 Task: Slide 6 - Table Of Contents-1.
Action: Mouse moved to (36, 96)
Screenshot: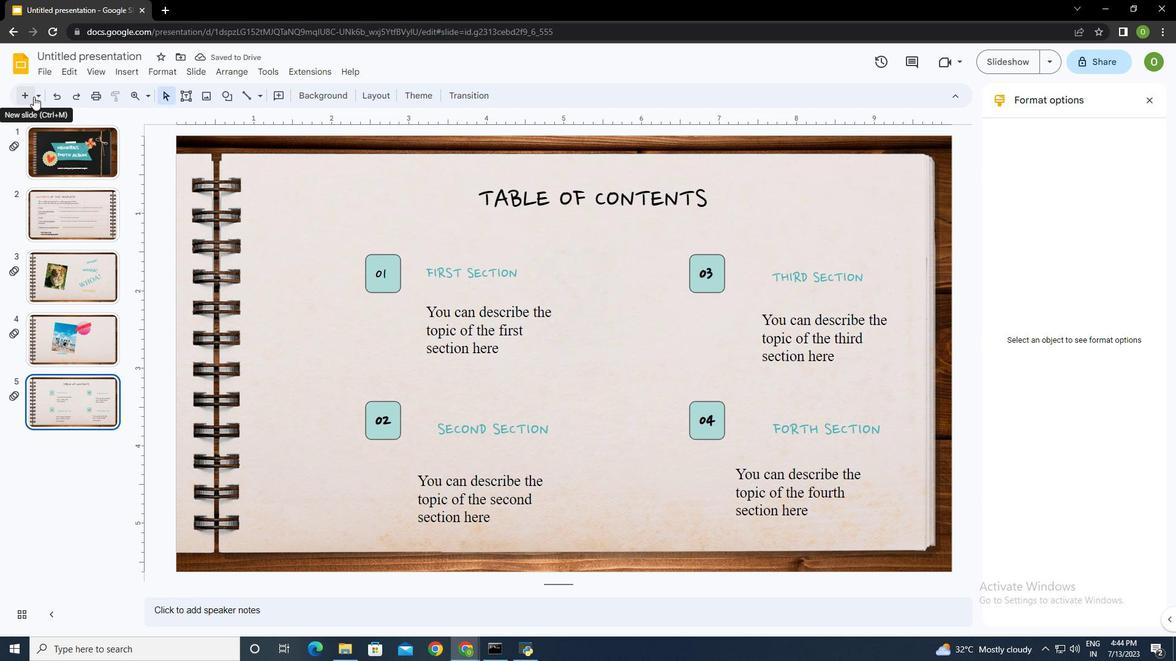 
Action: Mouse pressed left at (36, 96)
Screenshot: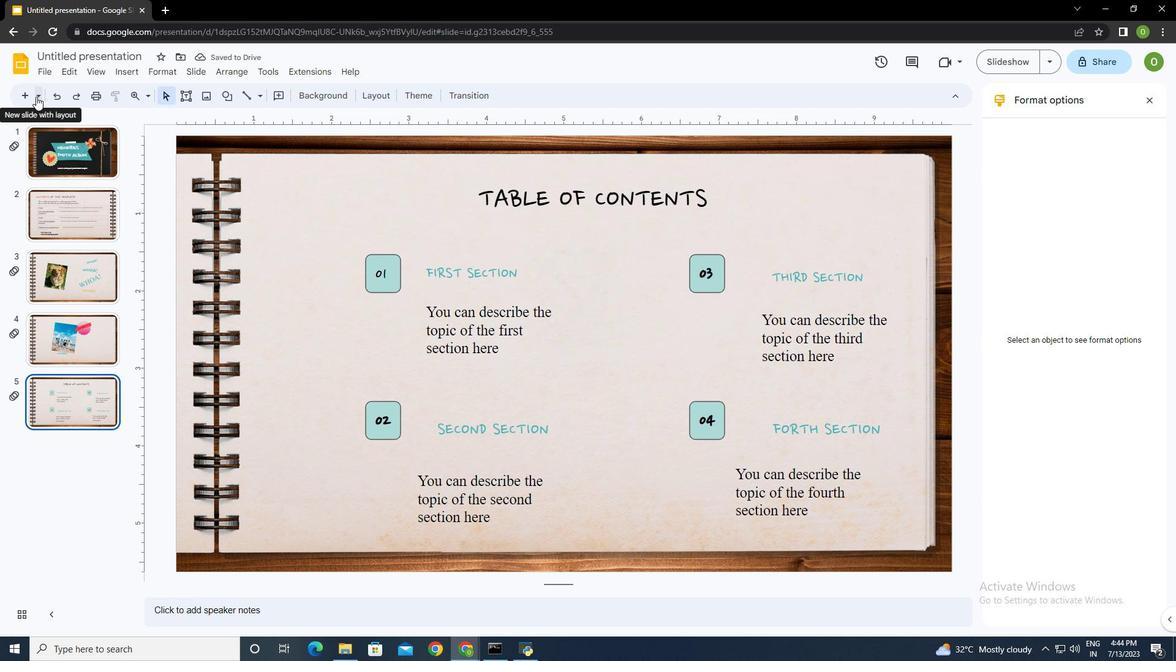 
Action: Mouse moved to (166, 313)
Screenshot: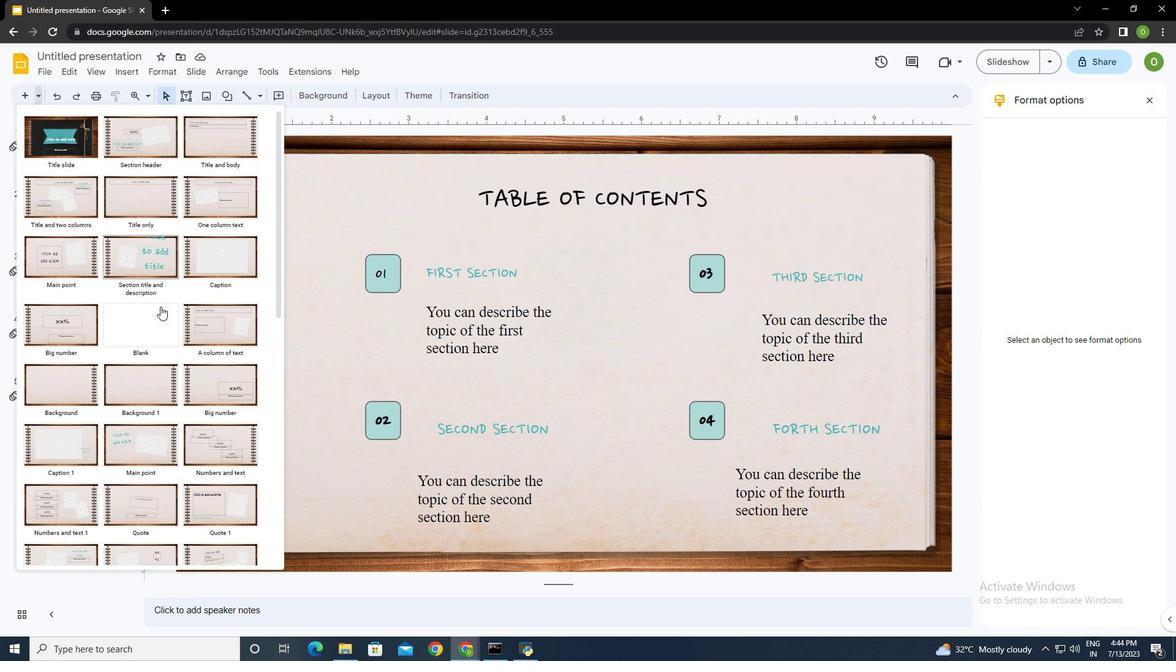 
Action: Mouse scrolled (166, 312) with delta (0, 0)
Screenshot: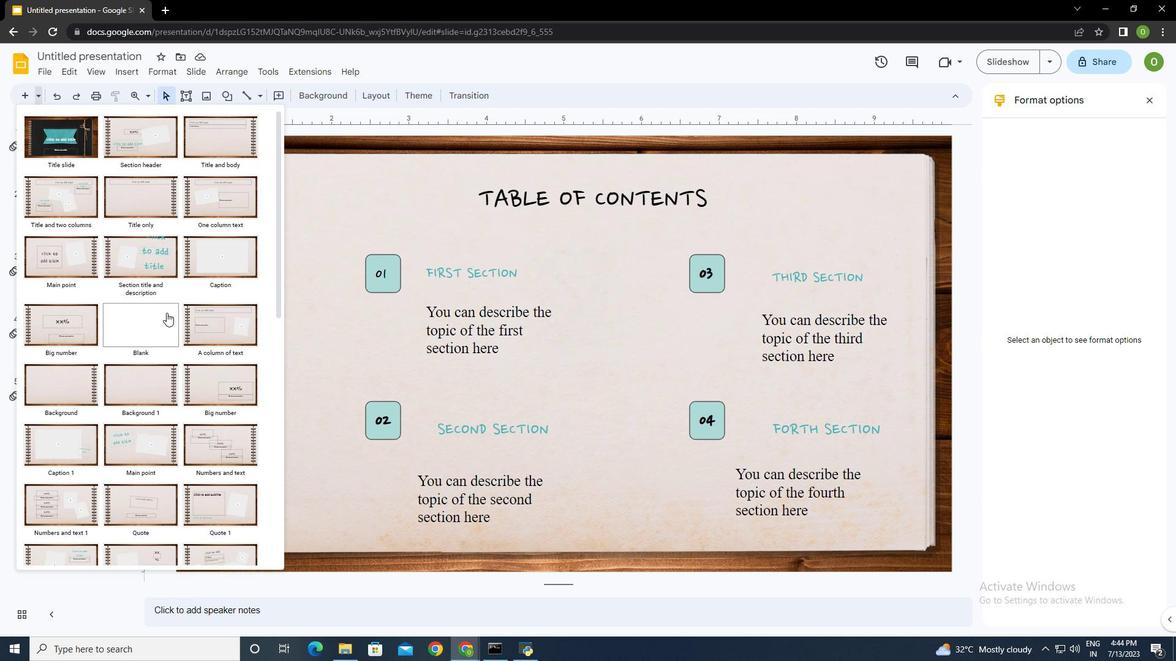 
Action: Mouse scrolled (166, 312) with delta (0, 0)
Screenshot: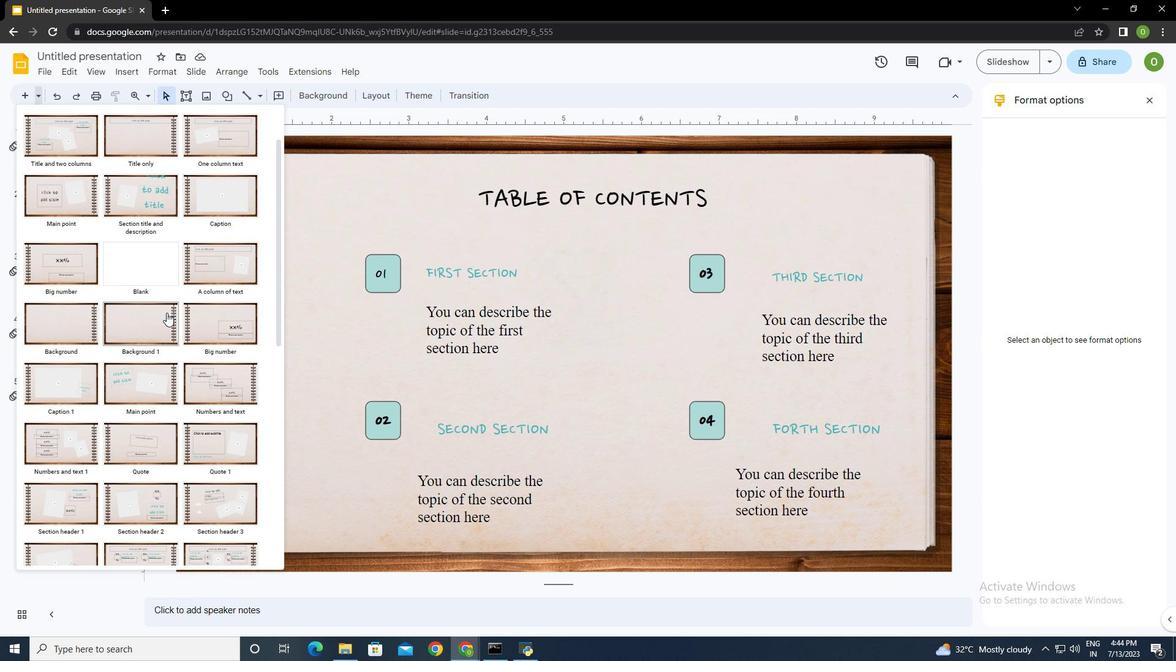 
Action: Mouse scrolled (166, 312) with delta (0, 0)
Screenshot: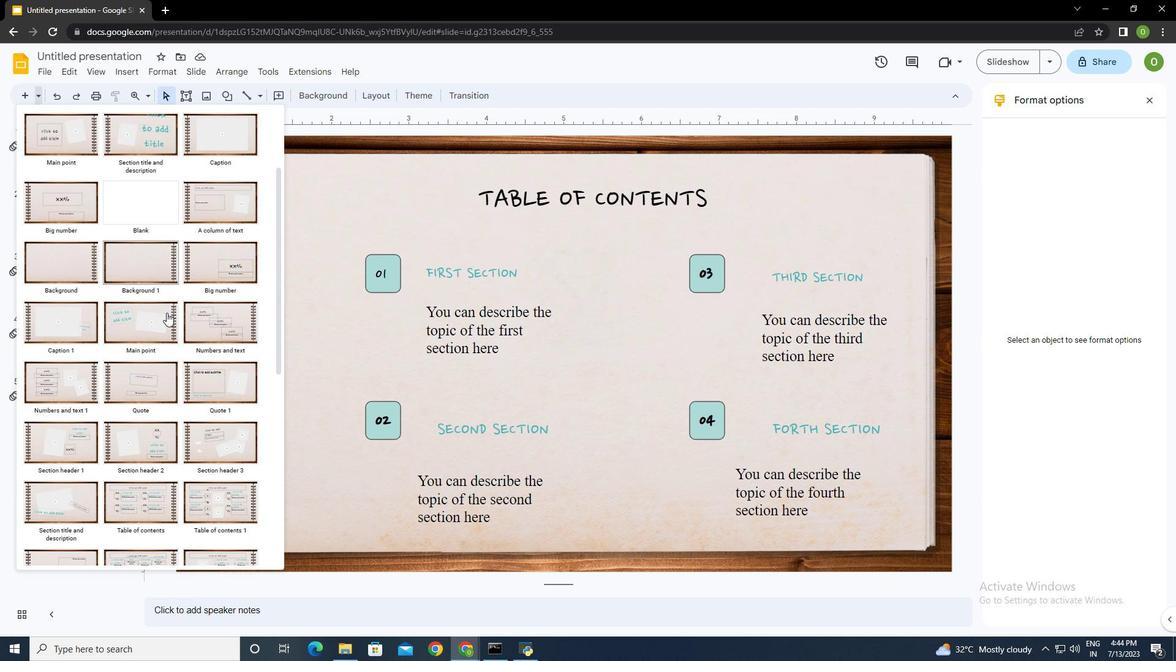 
Action: Mouse moved to (165, 318)
Screenshot: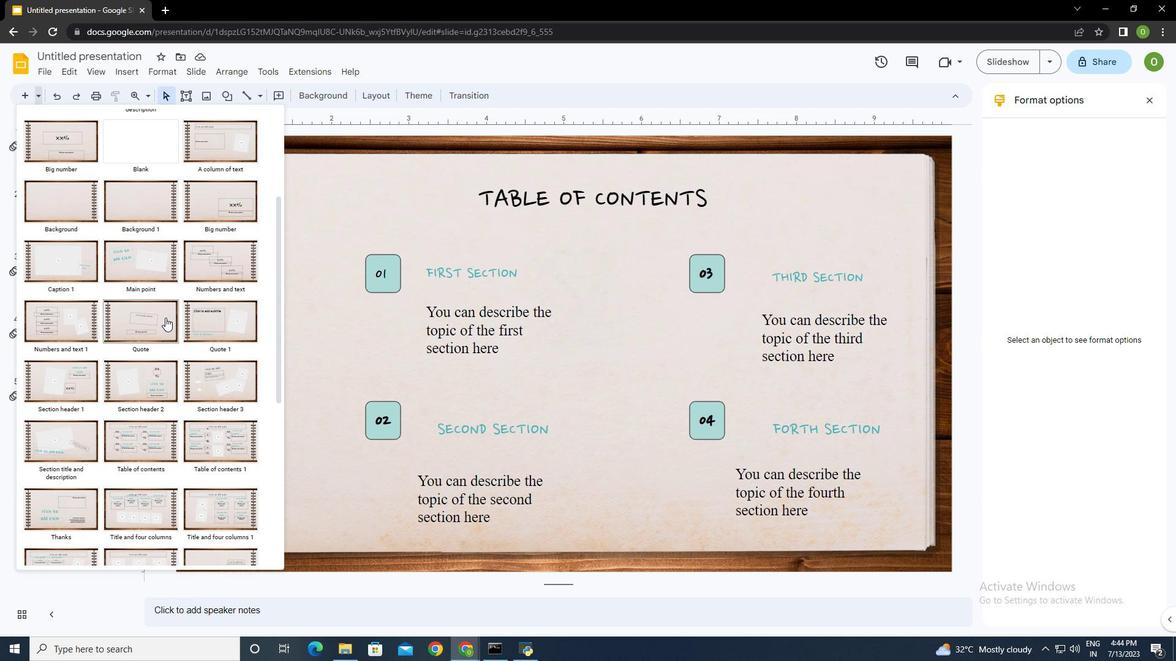 
Action: Mouse scrolled (165, 318) with delta (0, 0)
Screenshot: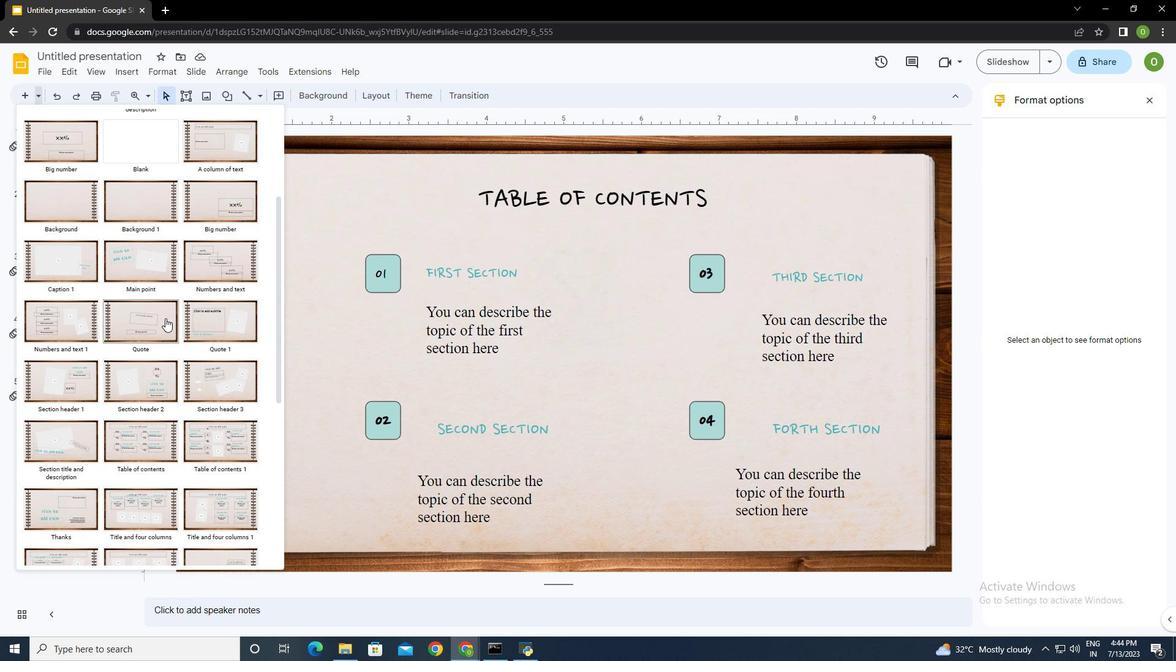 
Action: Mouse moved to (165, 318)
Screenshot: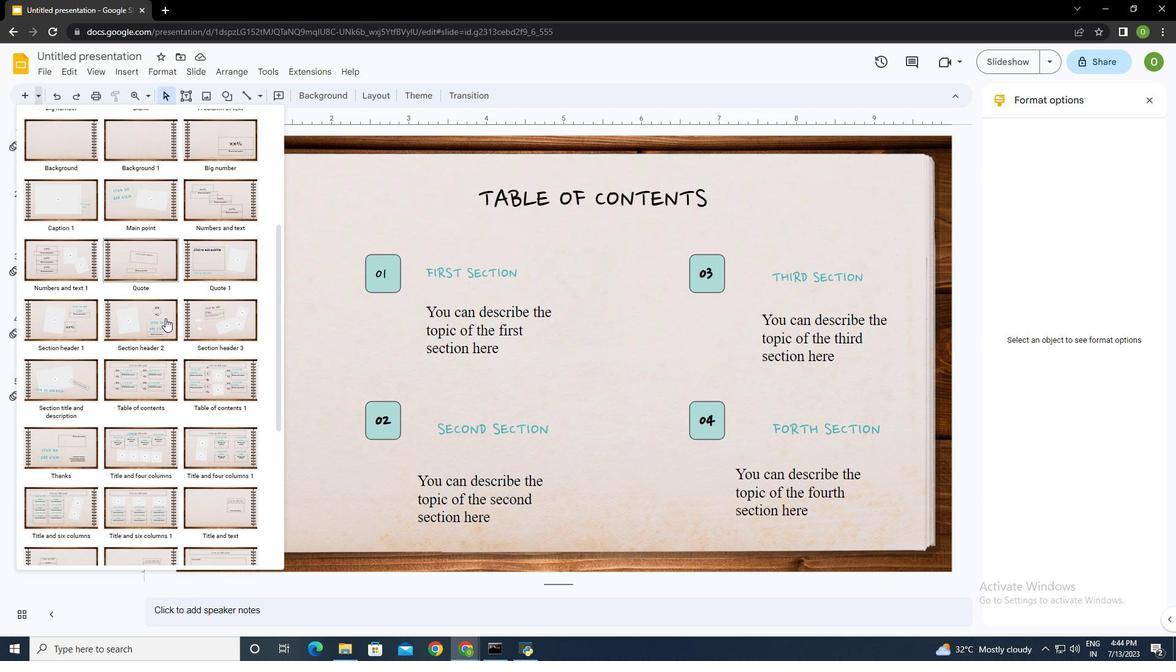 
Action: Mouse scrolled (165, 318) with delta (0, 0)
Screenshot: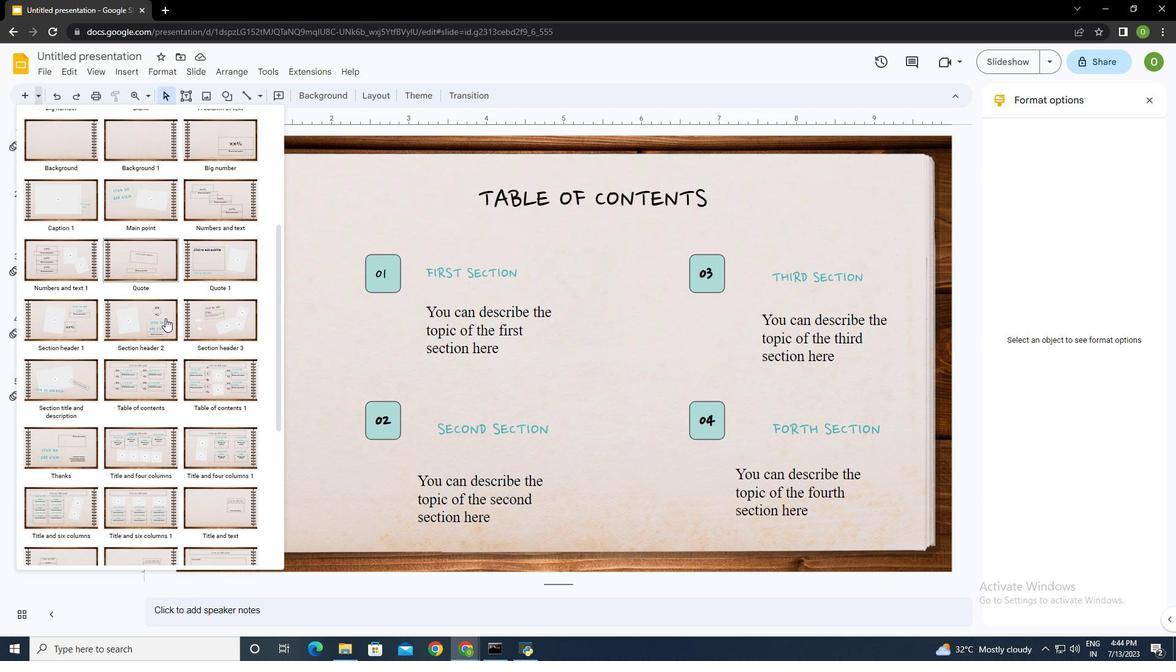 
Action: Mouse scrolled (165, 318) with delta (0, 0)
Screenshot: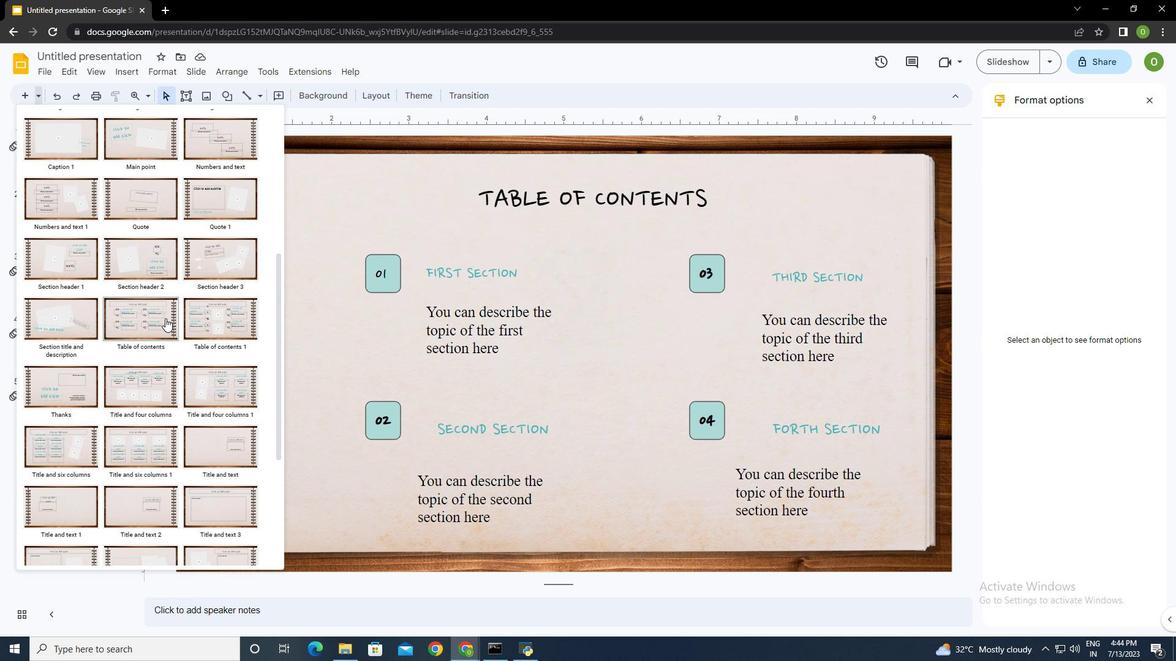 
Action: Mouse moved to (220, 254)
Screenshot: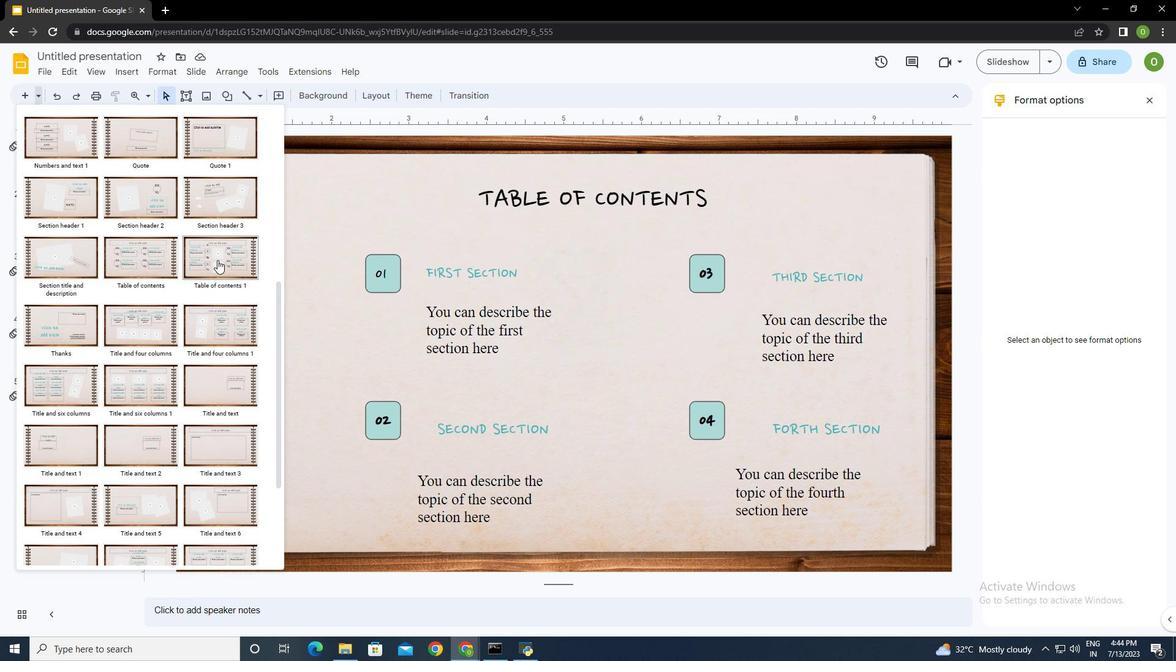 
Action: Mouse pressed left at (220, 254)
Screenshot: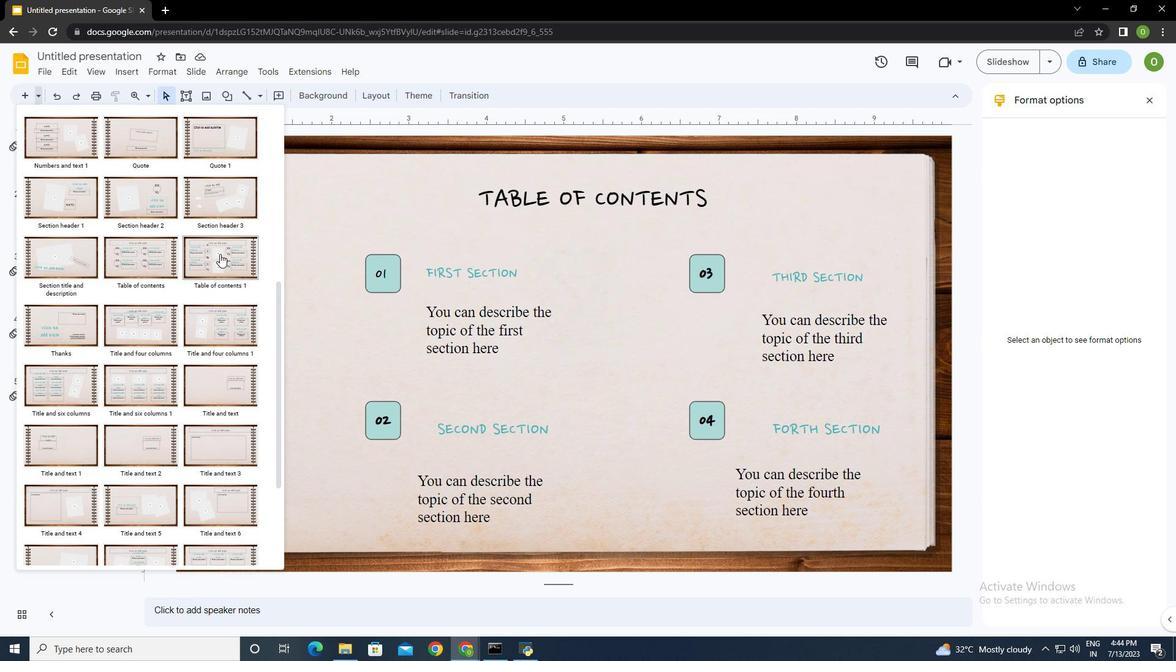 
Action: Mouse moved to (508, 200)
Screenshot: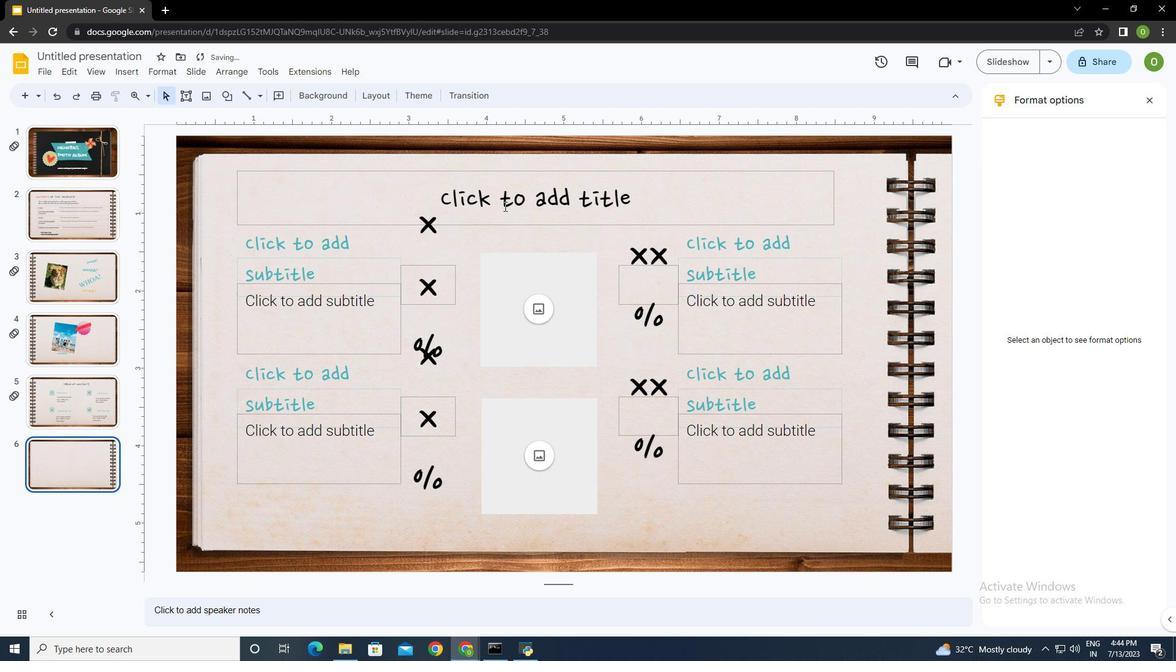 
Action: Mouse pressed left at (508, 200)
Screenshot: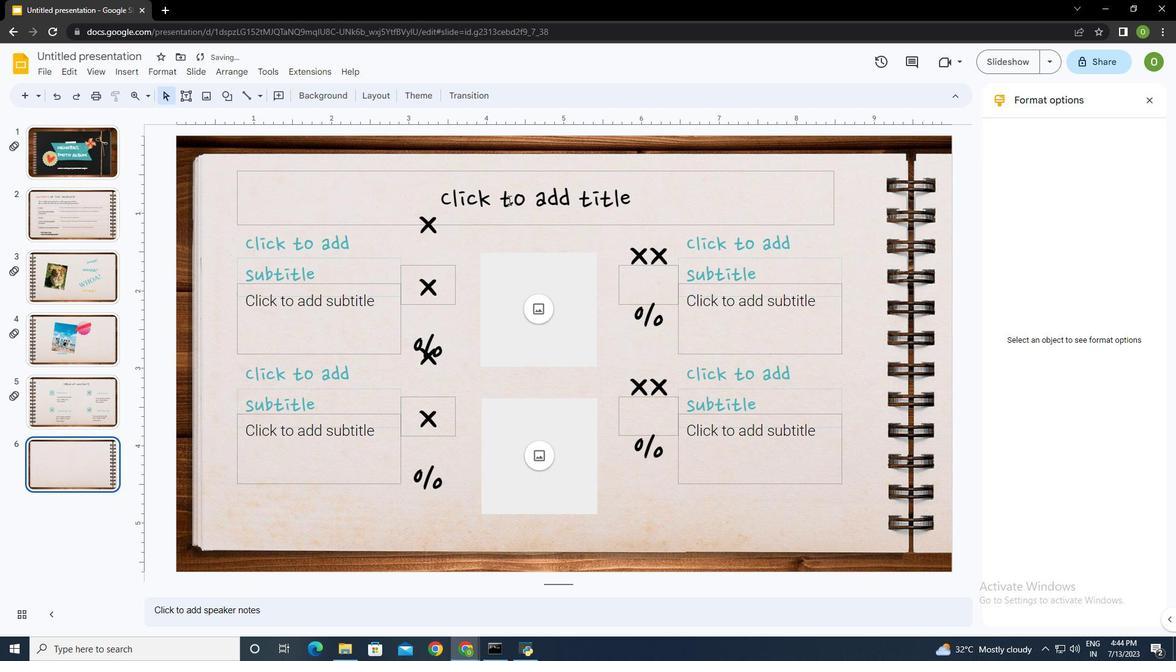 
Action: Mouse moved to (508, 201)
Screenshot: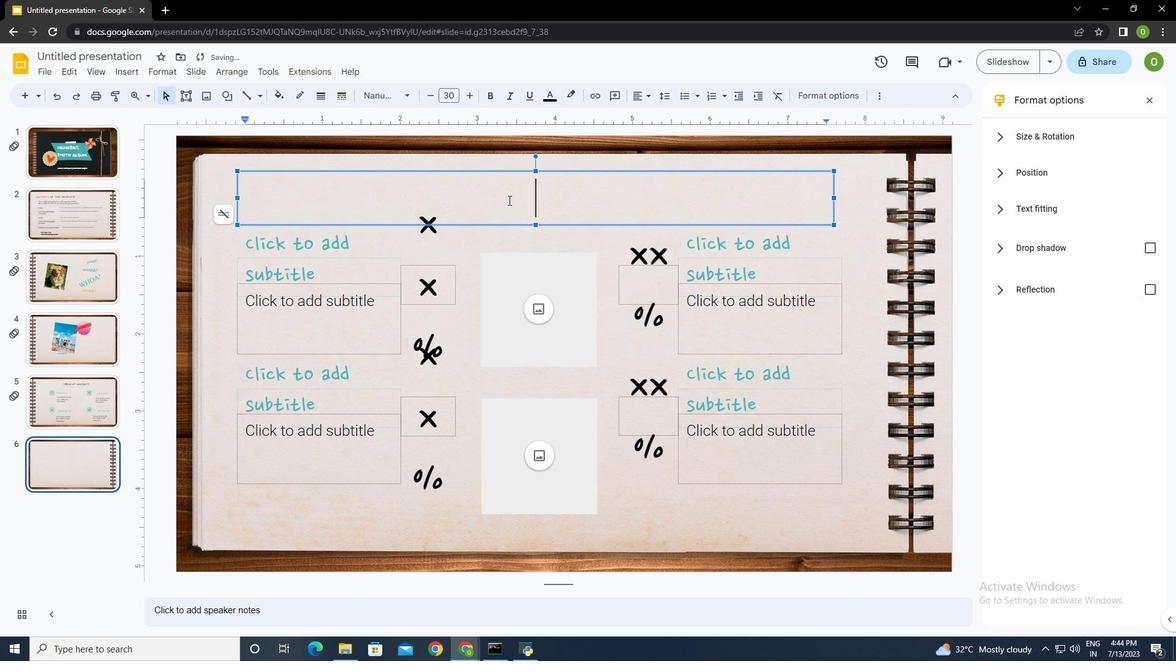 
Action: Key pressed <Key.caps_lock>TABLE<Key.space>OF<Key.space>CONTENTS
Screenshot: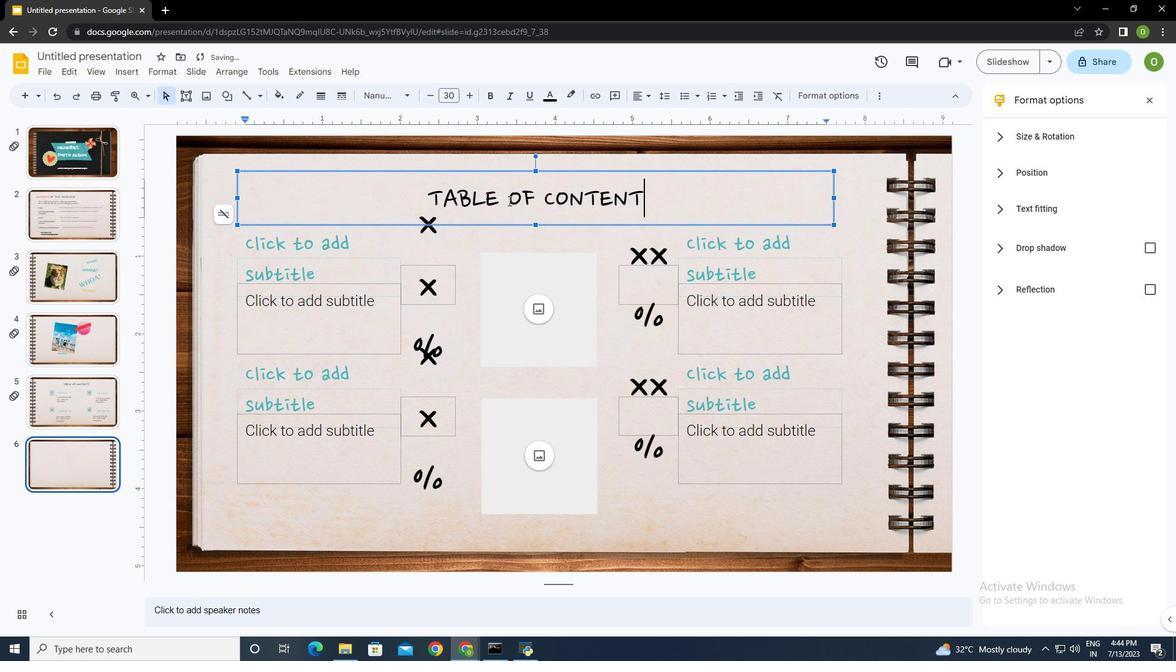
Action: Mouse moved to (335, 257)
Screenshot: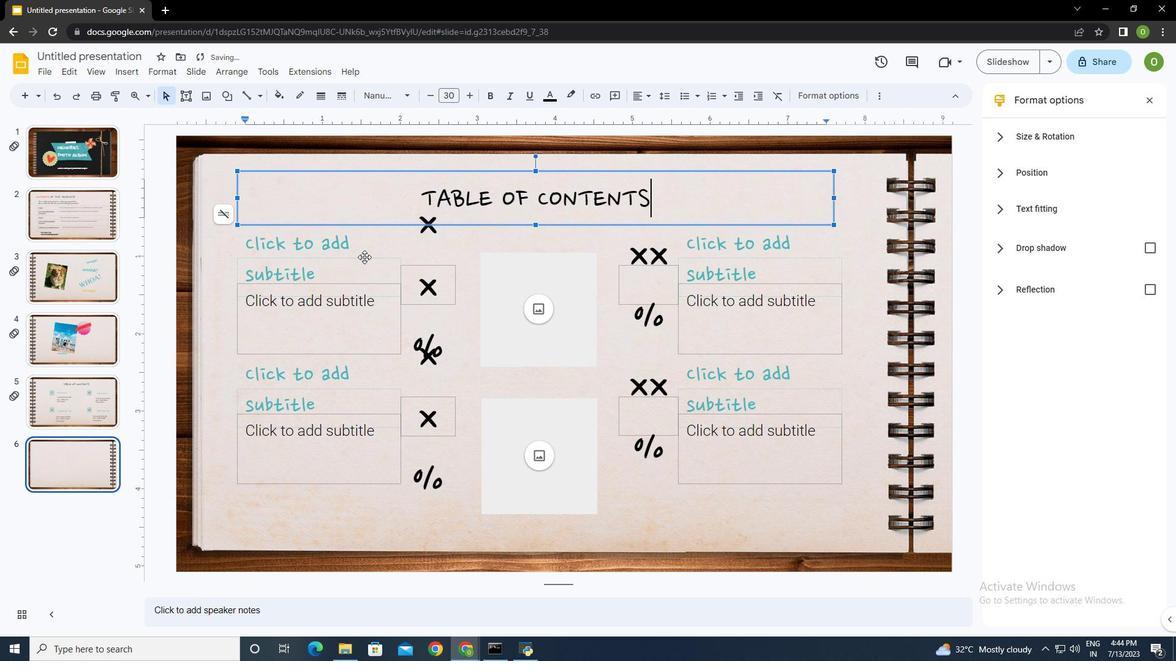 
Action: Mouse pressed left at (335, 257)
Screenshot: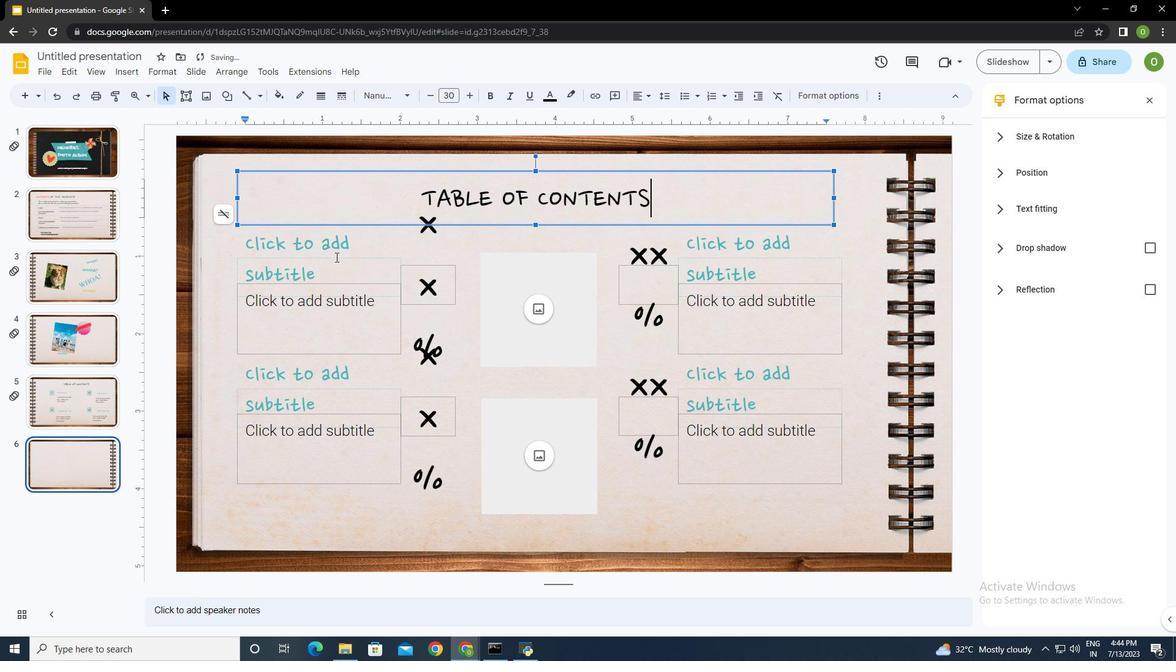 
Action: Mouse moved to (335, 257)
Screenshot: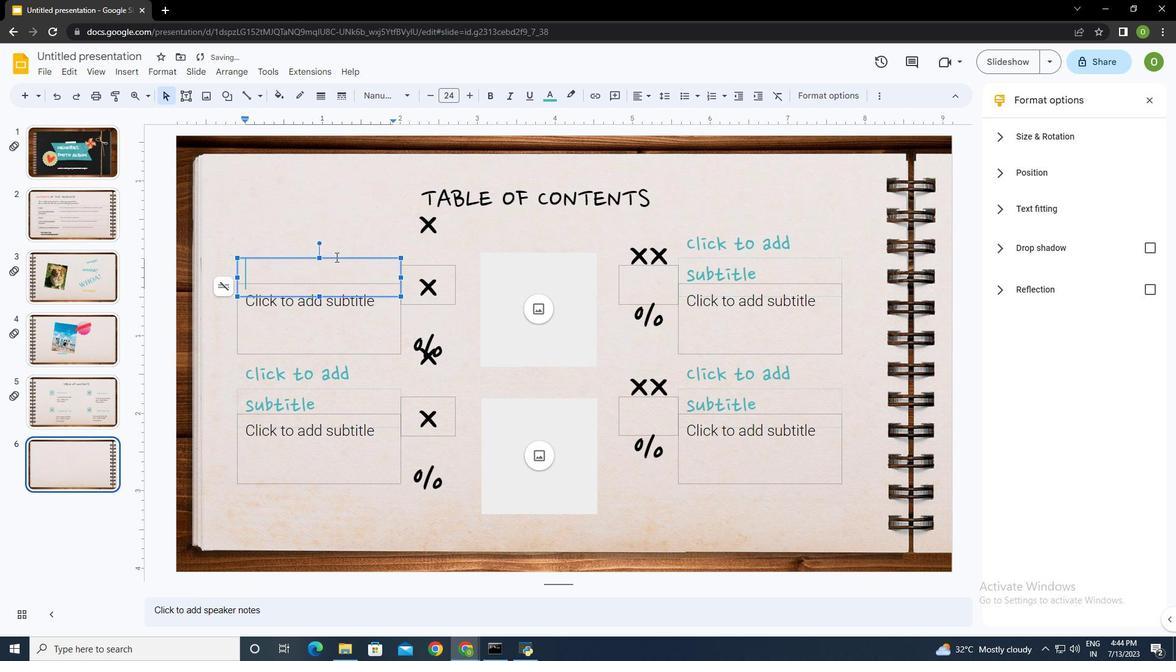 
Action: Key pressed FIRST<Key.space>SELE<Key.backspace><Key.backspace>CTION<Key.tab><Key.backspace>
Screenshot: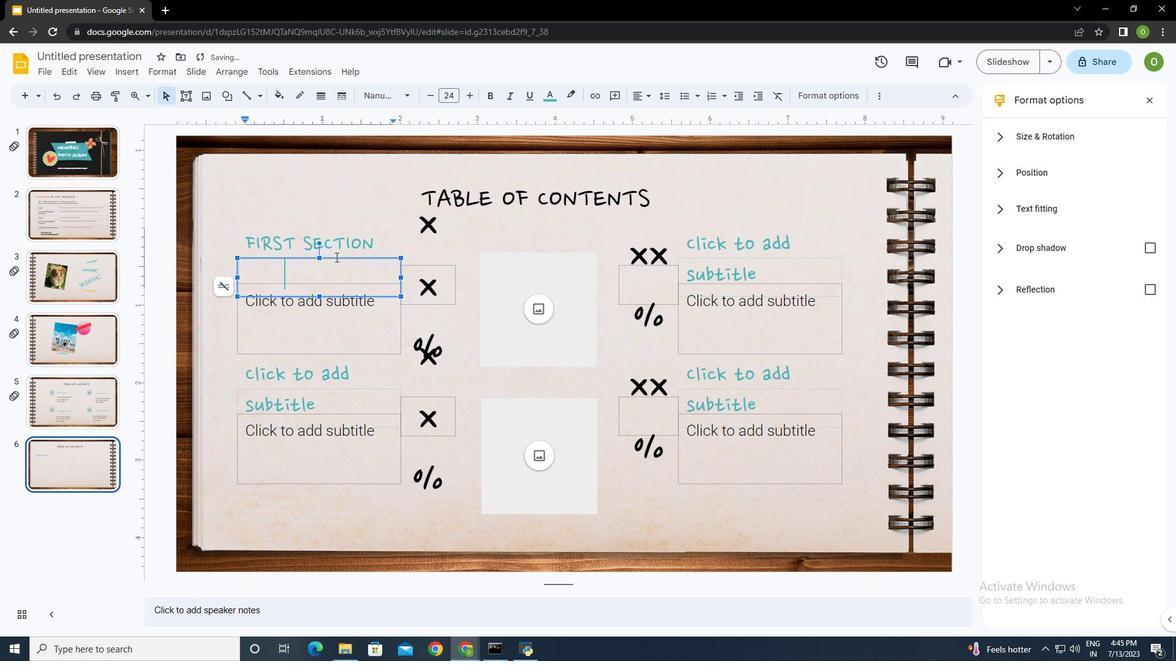 
Action: Mouse moved to (336, 315)
Screenshot: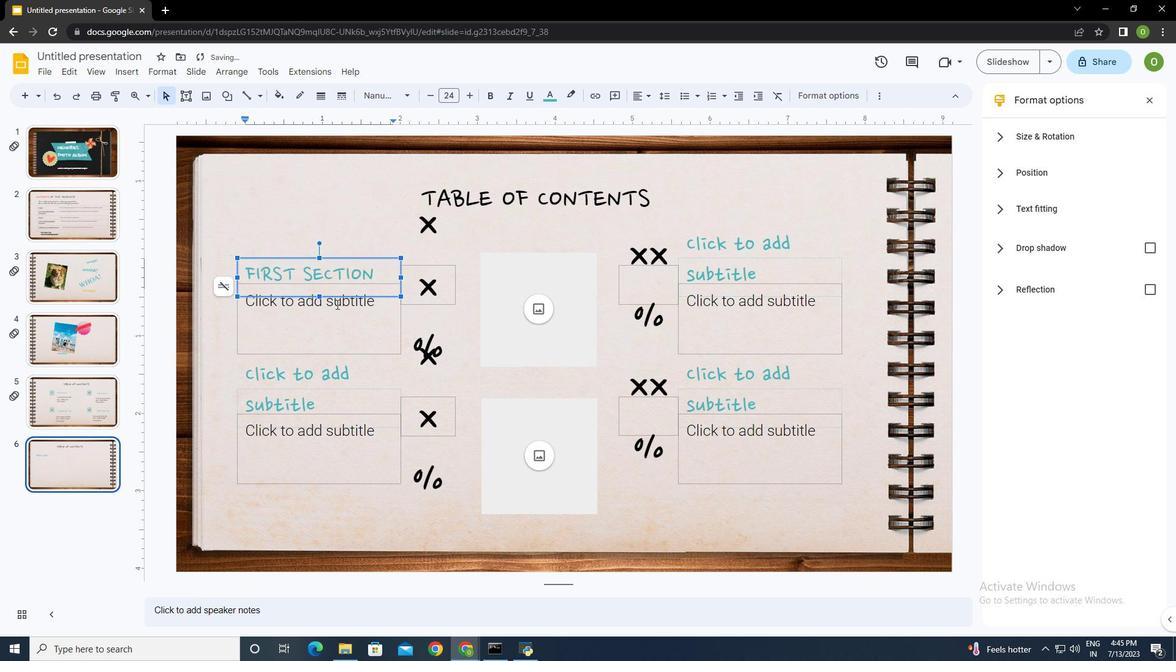 
Action: Mouse pressed left at (336, 315)
Screenshot: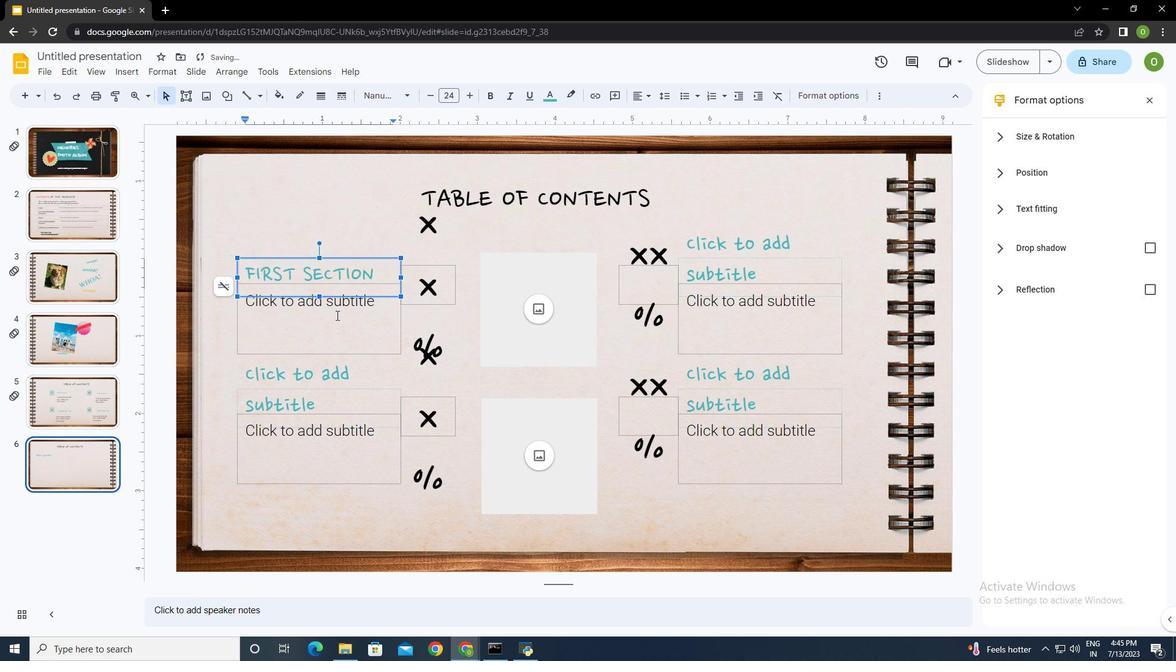 
Action: Mouse moved to (336, 316)
Screenshot: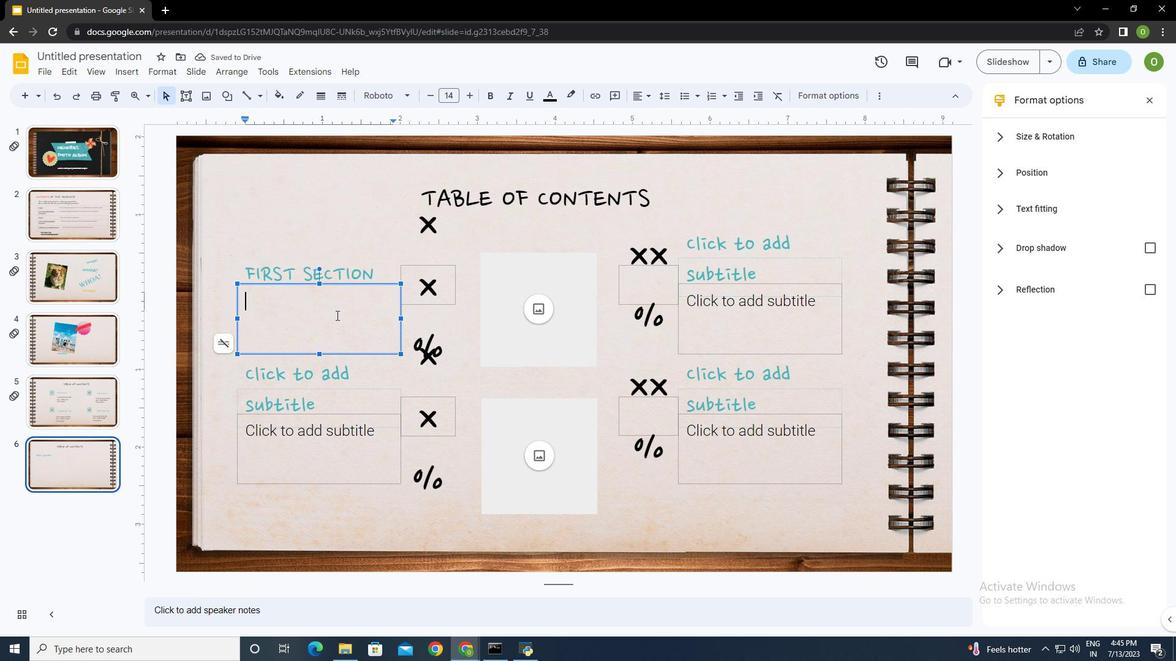 
Action: Key pressed <Key.caps_lock><Key.shift><Key.shift><Key.shift><Key.shift>You<Key.space>can<Key.space>describe<Key.space>the<Key.space>topic<Key.space>of<Key.space>the<Key.space>first<Key.space>section<Key.space>here<Key.tab><Key.backspace>
Screenshot: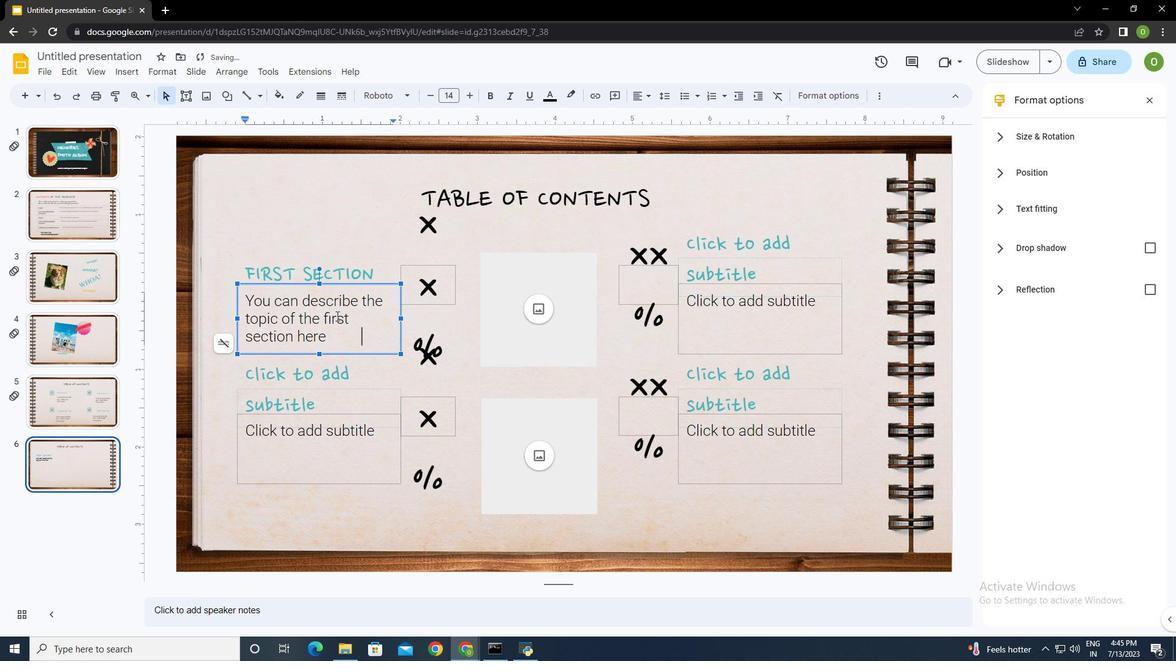 
Action: Mouse moved to (335, 384)
Screenshot: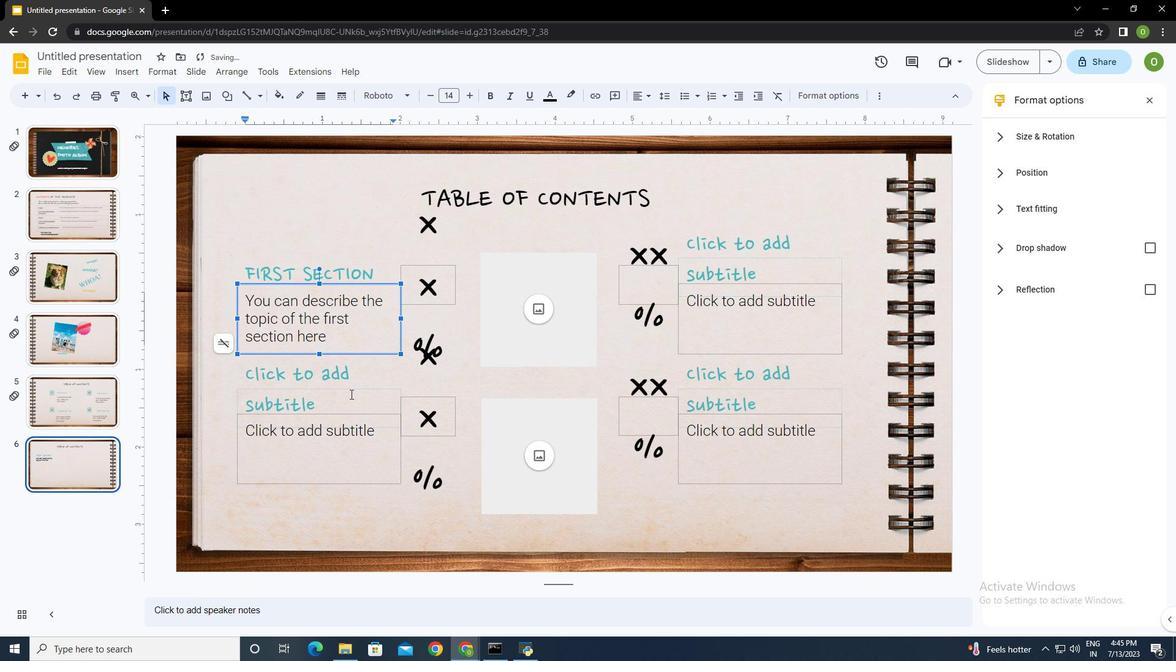 
Action: Mouse pressed left at (335, 384)
Screenshot: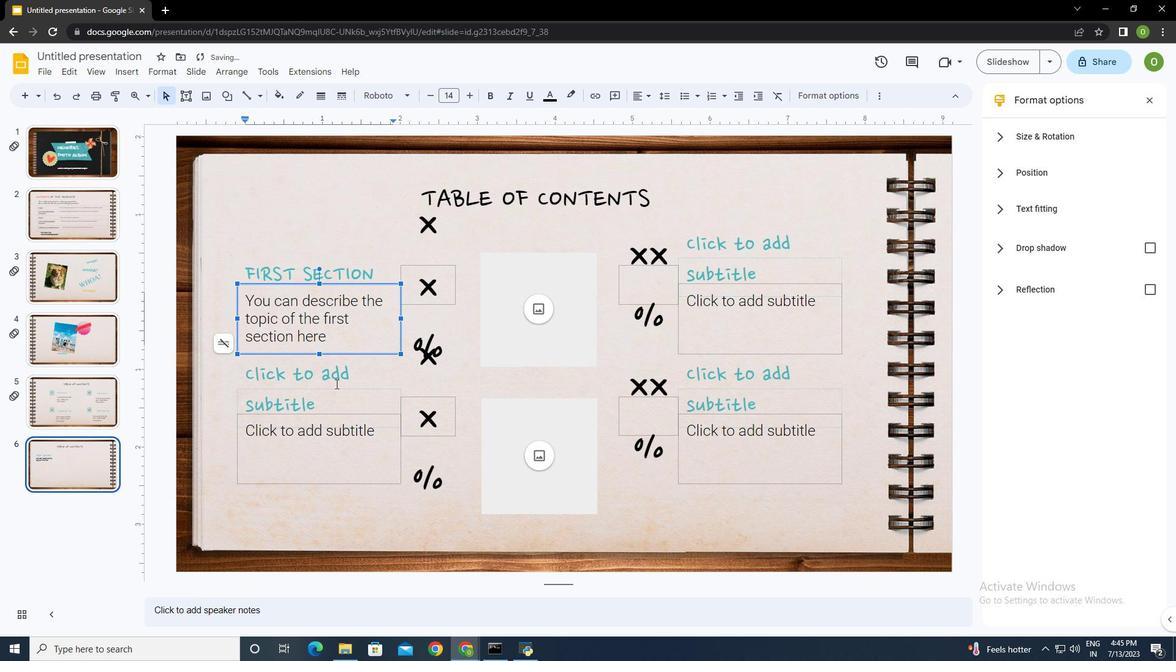 
Action: Key pressed th<Key.backspace><Key.backspace>
Screenshot: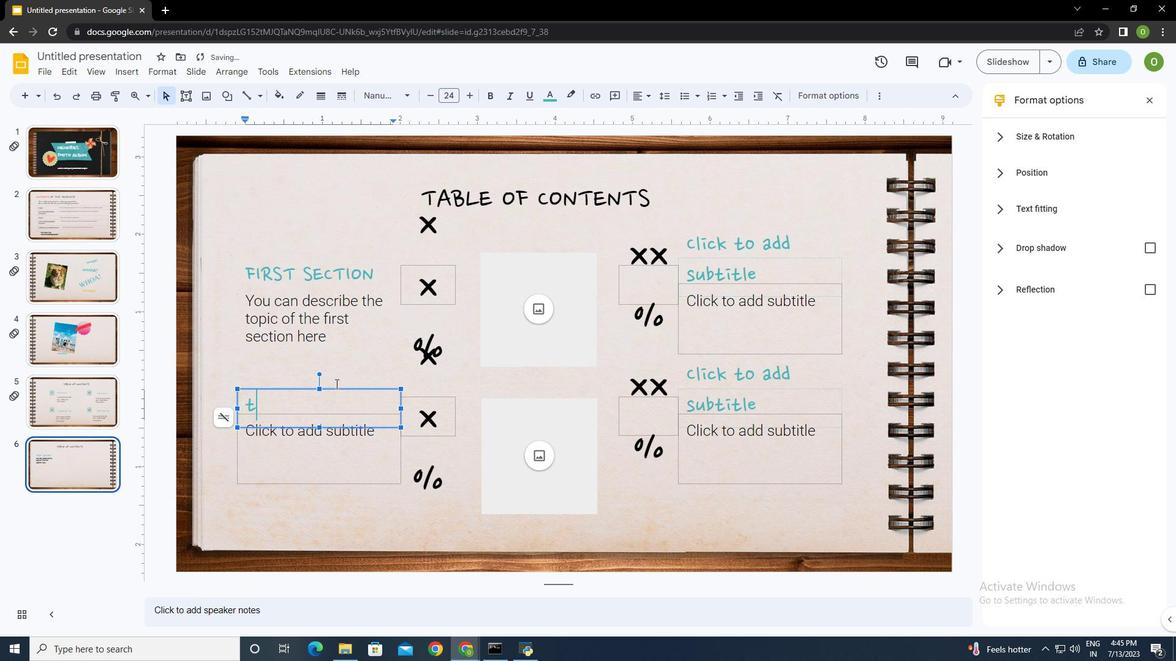 
Action: Mouse moved to (436, 288)
Screenshot: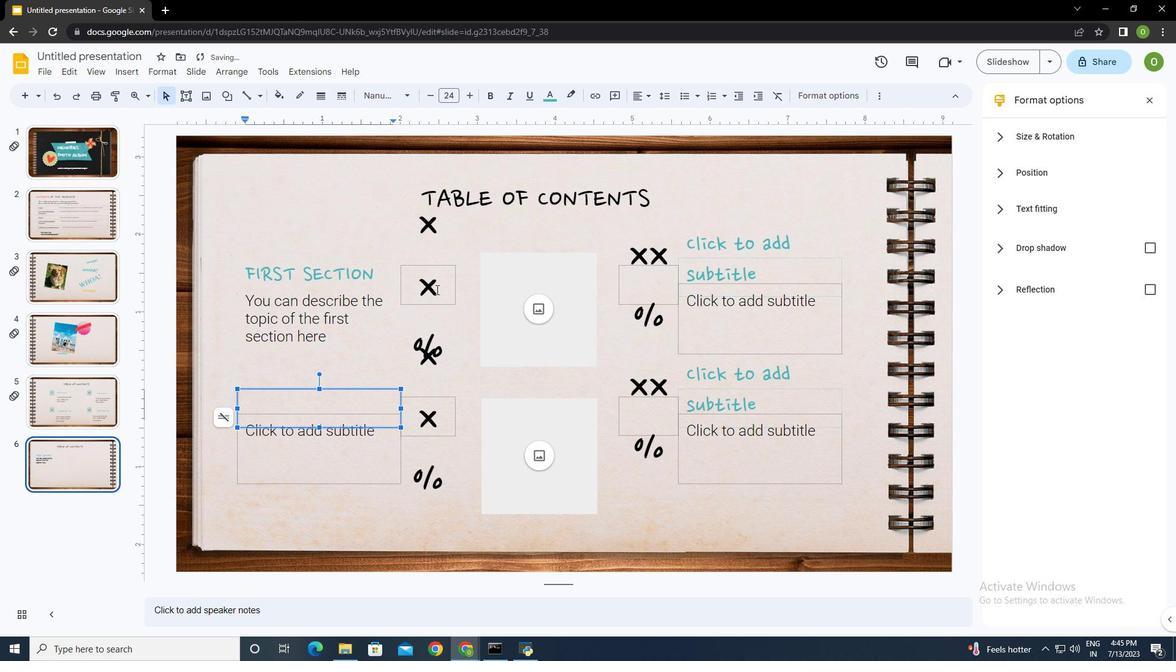 
Action: Mouse pressed left at (436, 288)
Screenshot: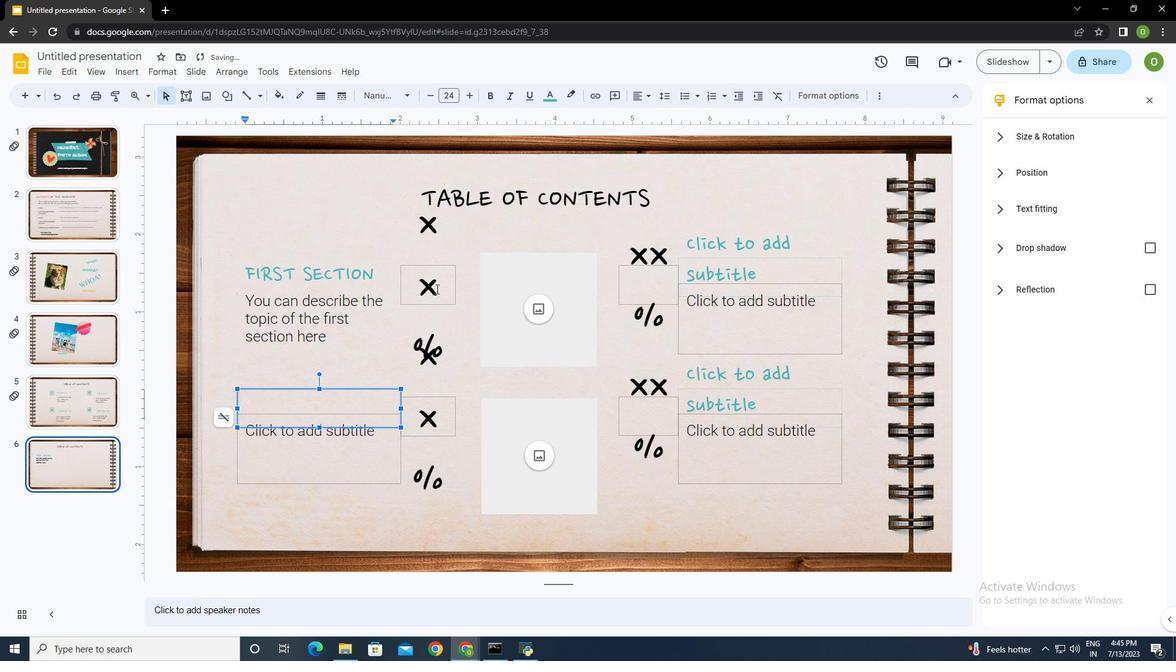 
Action: Key pressed 01
Screenshot: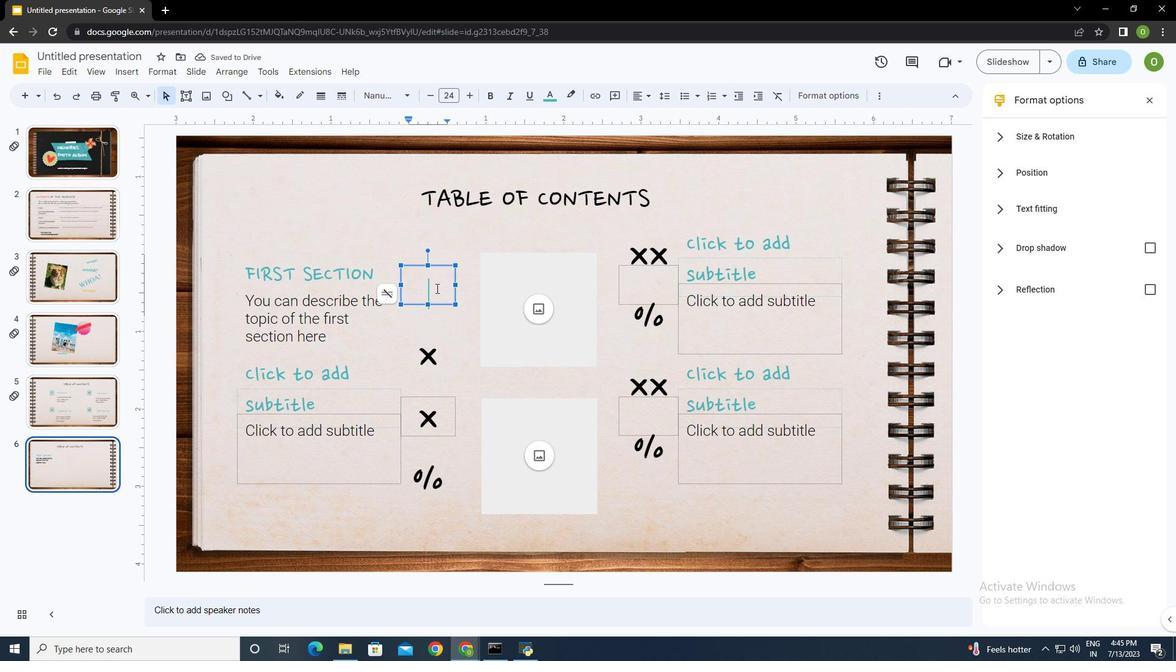 
Action: Mouse moved to (443, 329)
Screenshot: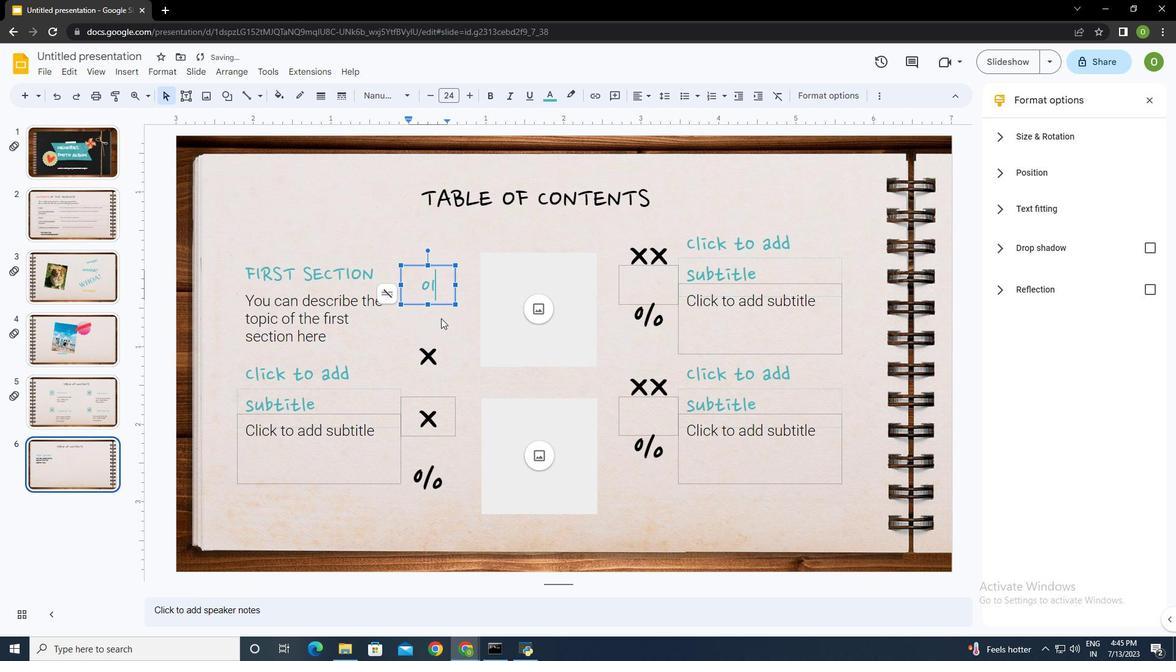
Action: Mouse pressed left at (443, 329)
Screenshot: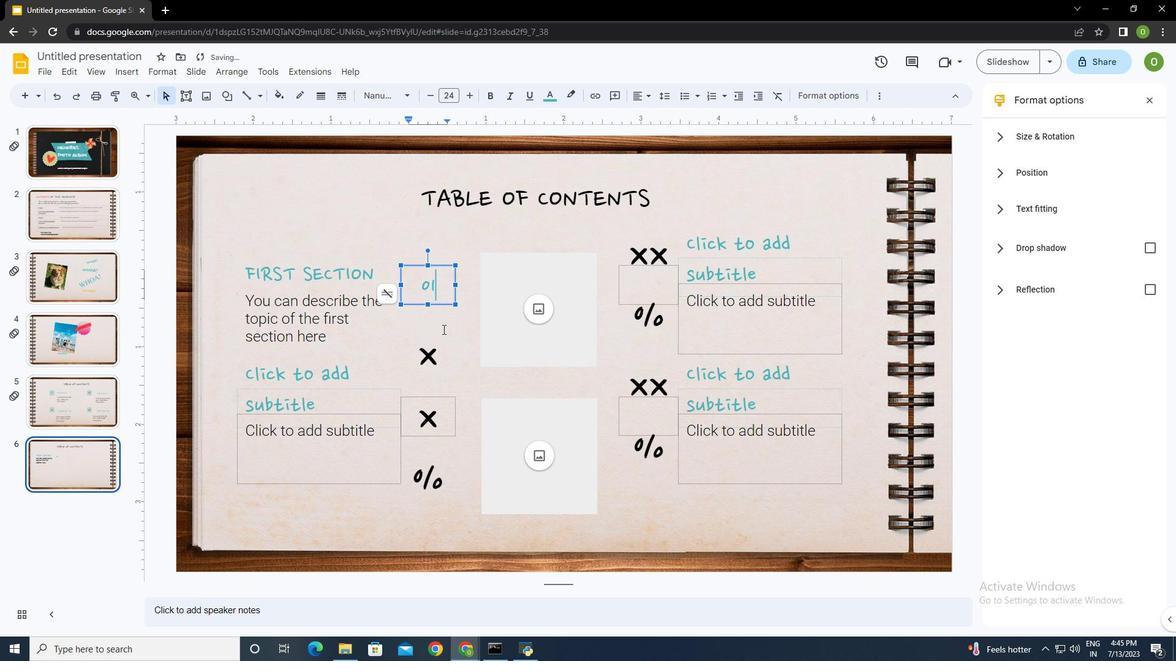 
Action: Mouse moved to (447, 416)
Screenshot: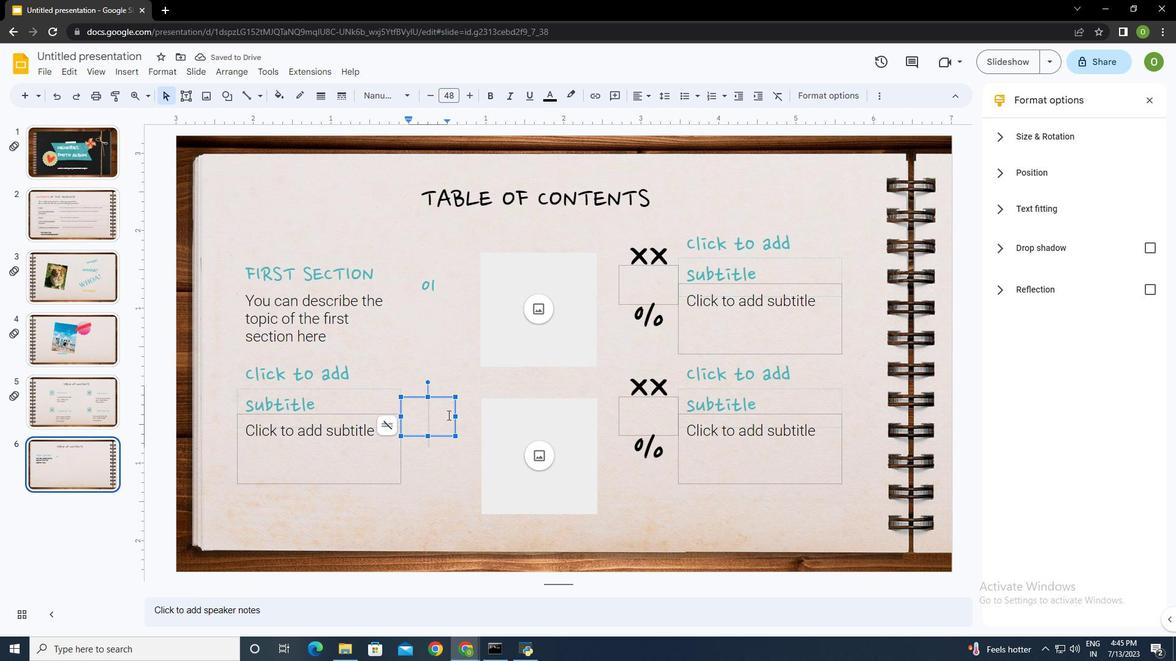 
Action: Key pressed 03
Screenshot: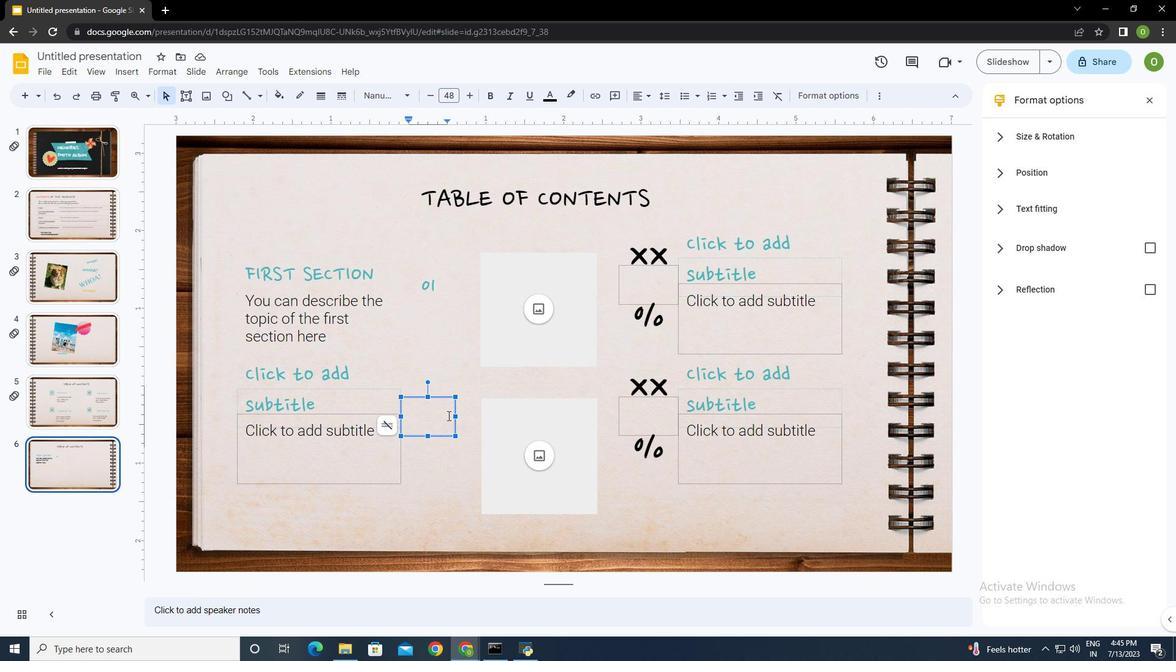 
Action: Mouse moved to (441, 477)
Screenshot: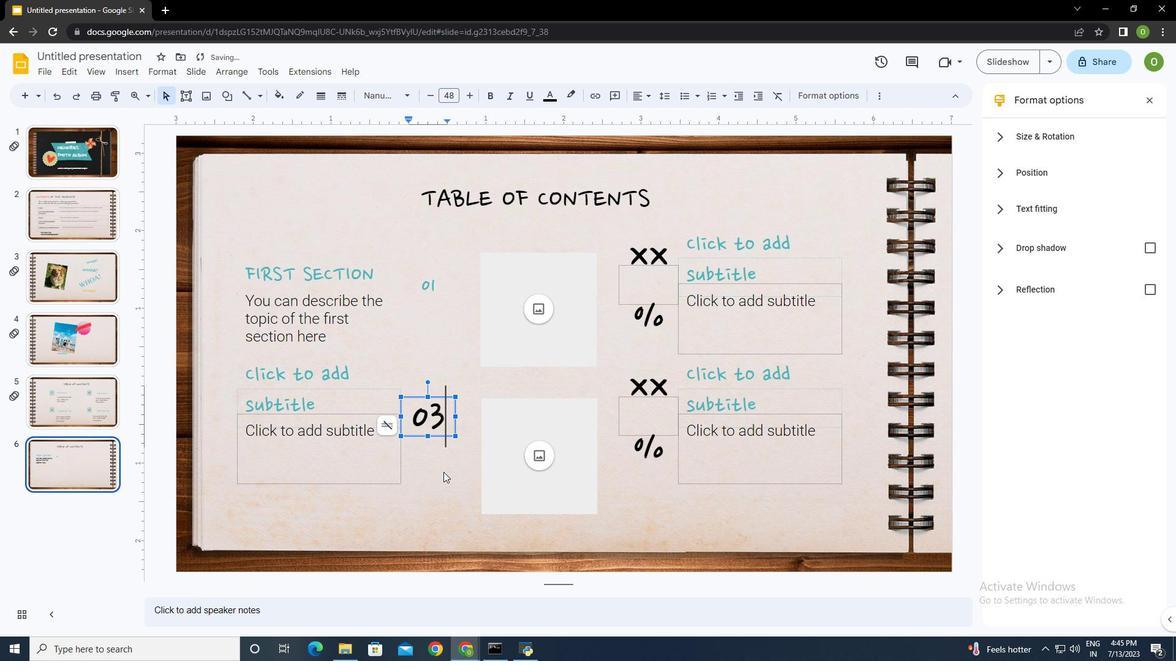 
Action: Mouse pressed left at (441, 477)
Screenshot: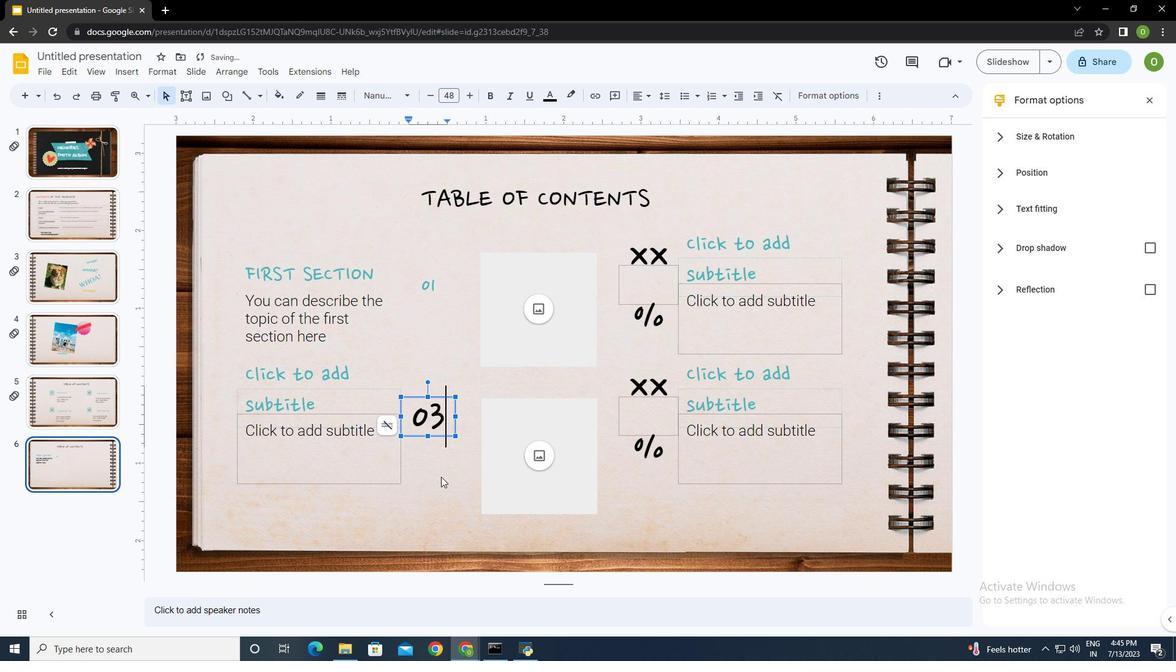 
Action: Mouse moved to (431, 285)
Screenshot: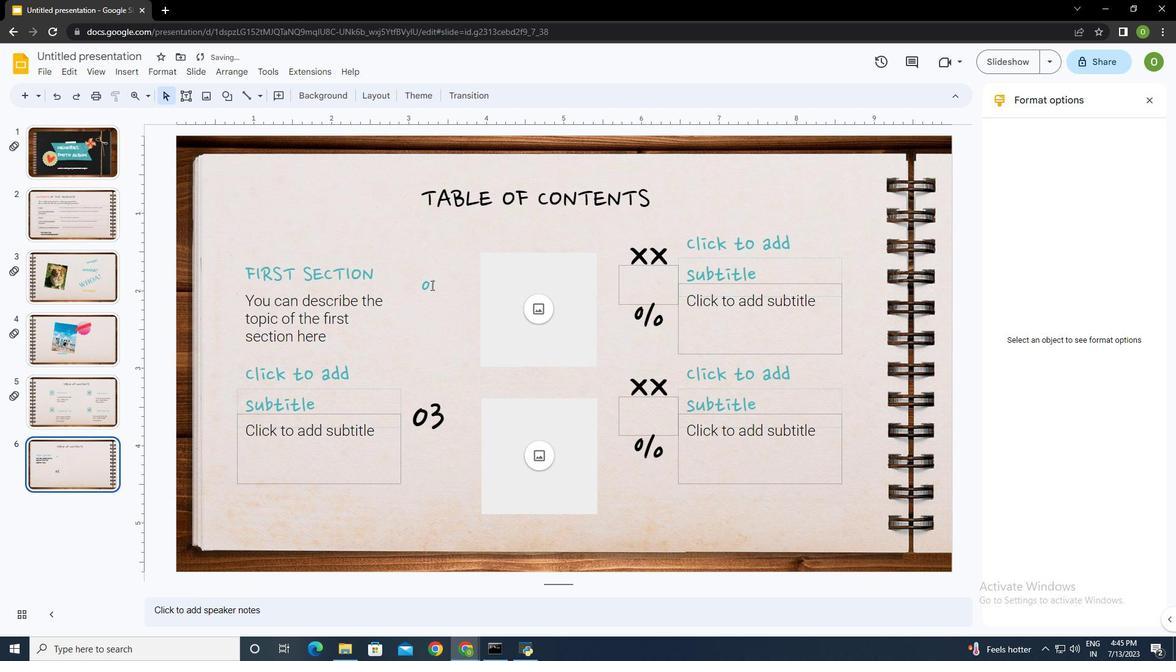
Action: Mouse pressed left at (431, 285)
Screenshot: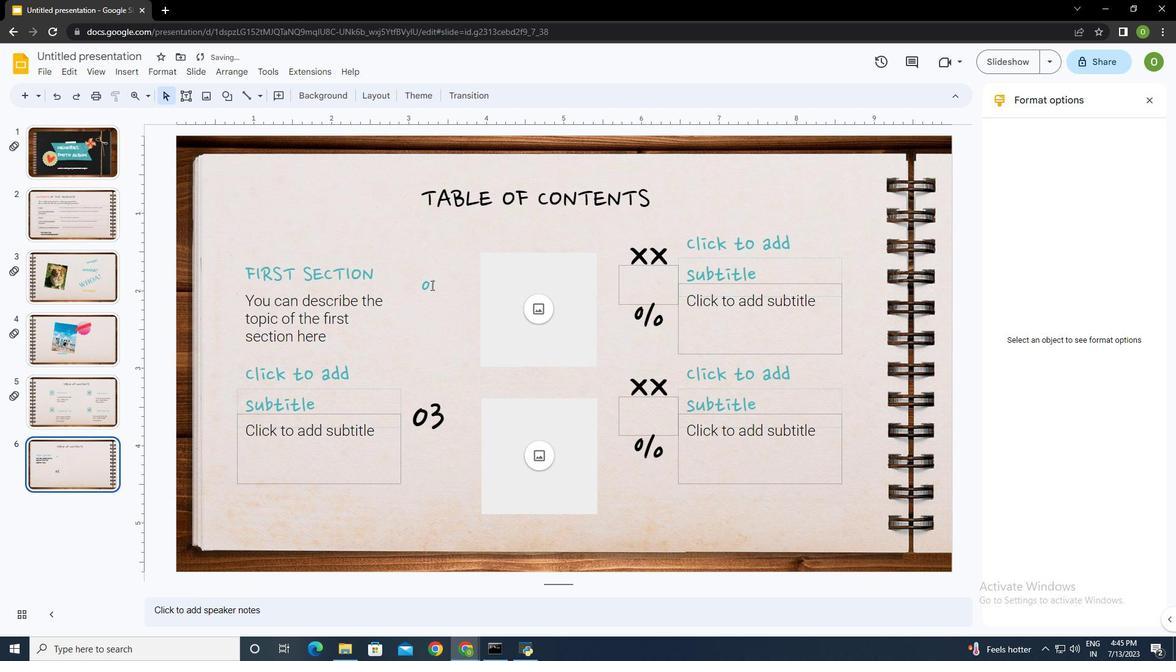 
Action: Mouse moved to (440, 422)
Screenshot: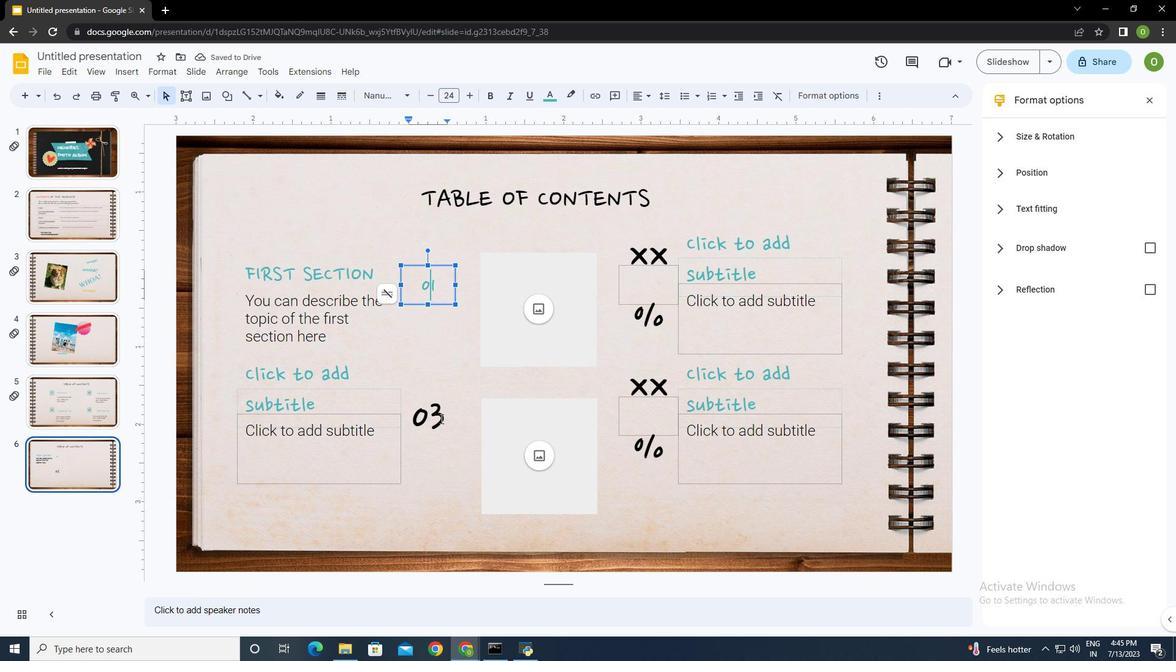 
Action: Mouse pressed left at (440, 422)
Screenshot: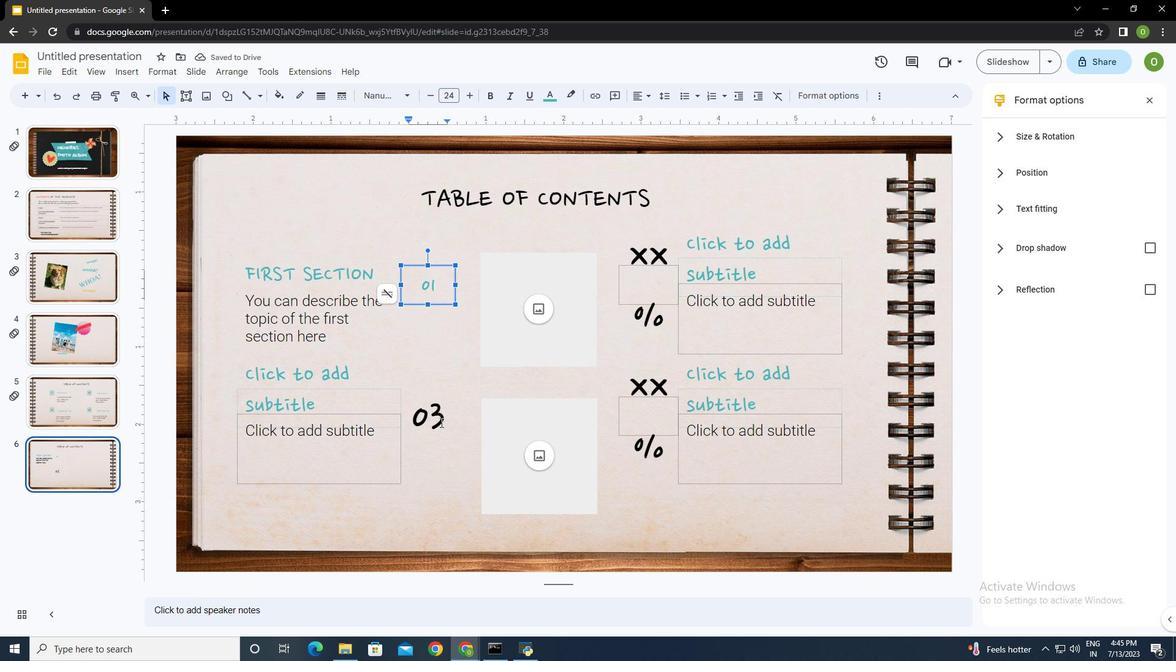 
Action: Mouse moved to (446, 417)
Screenshot: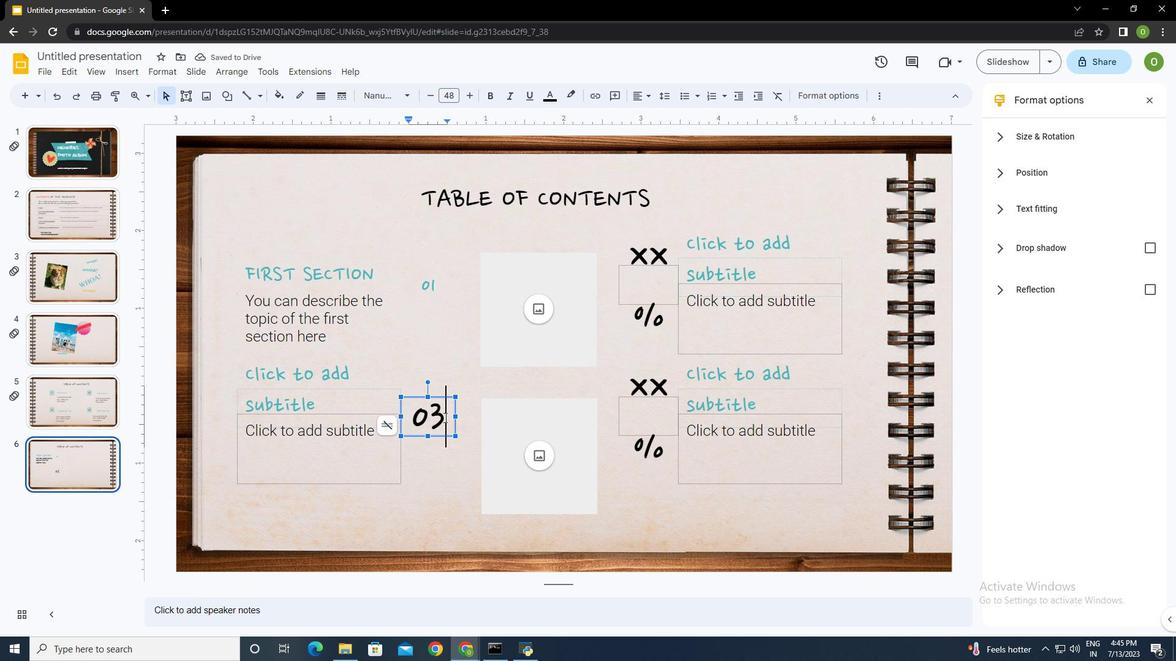 
Action: Mouse pressed left at (446, 417)
Screenshot: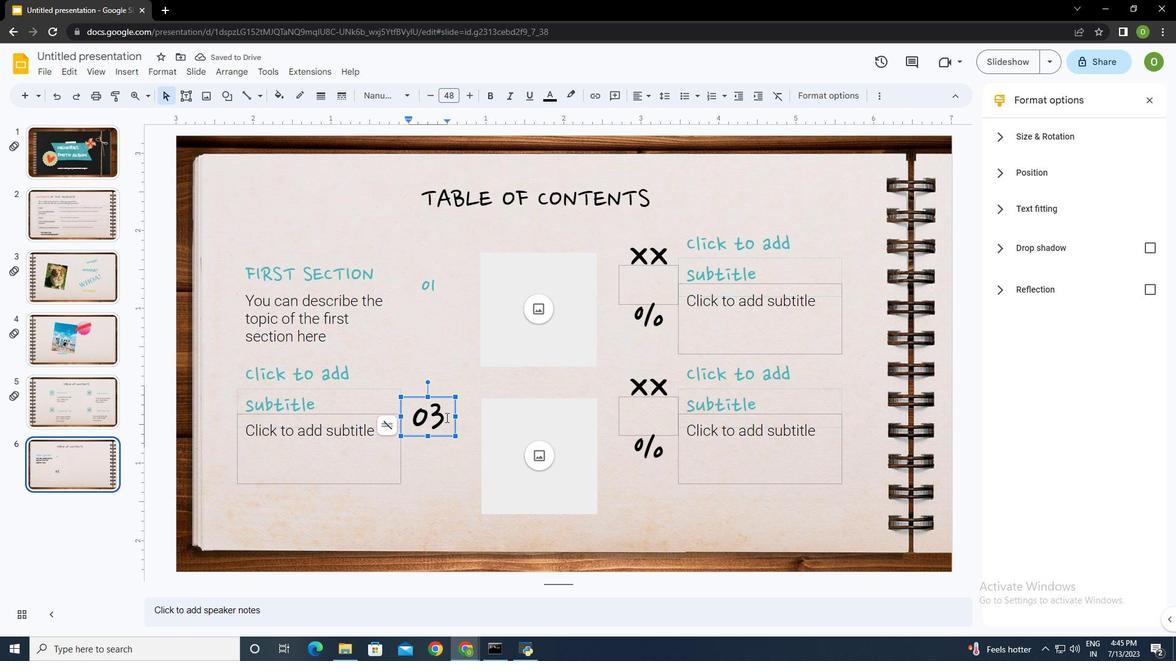 
Action: Mouse moved to (113, 96)
Screenshot: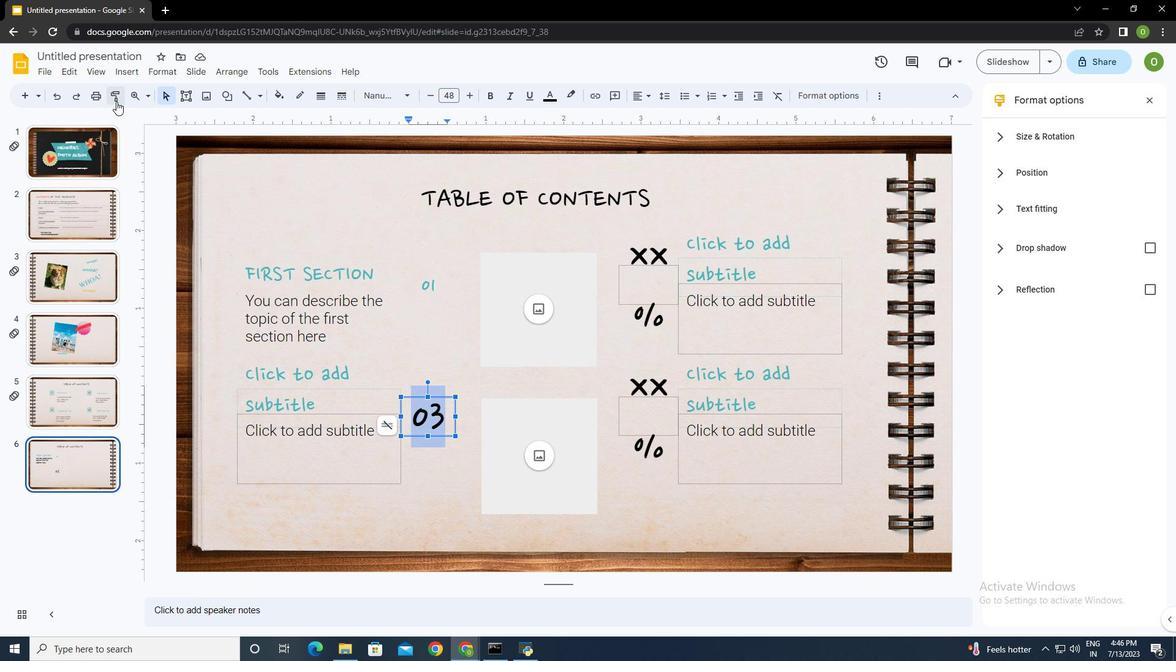 
Action: Mouse pressed left at (113, 96)
Screenshot: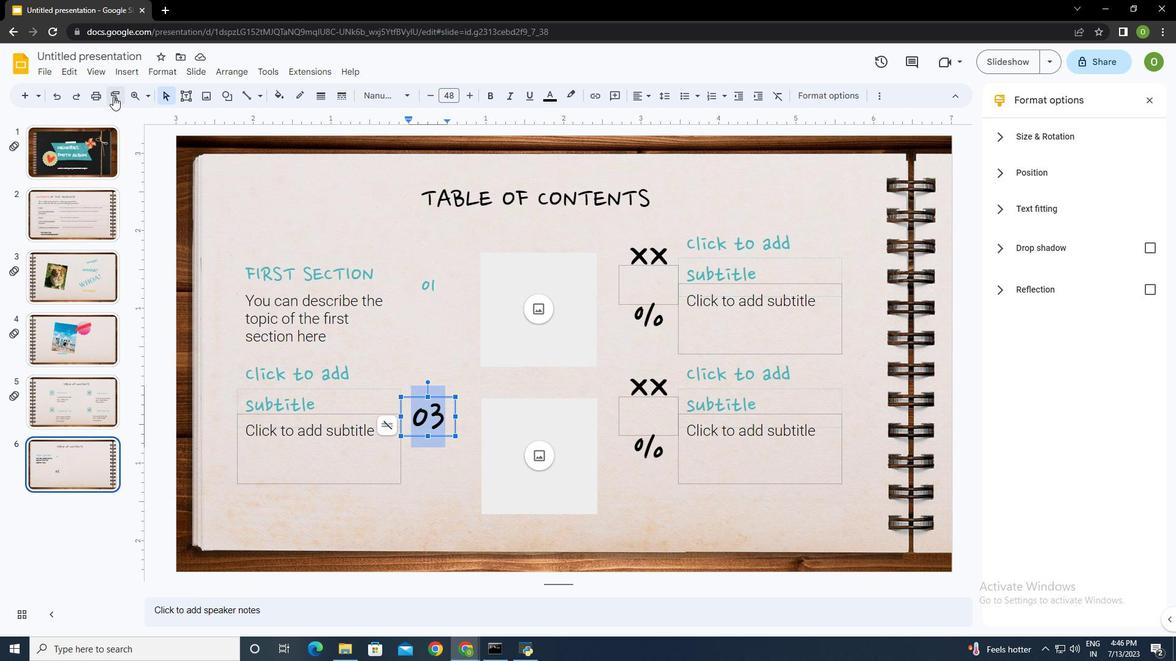 
Action: Mouse moved to (421, 284)
Screenshot: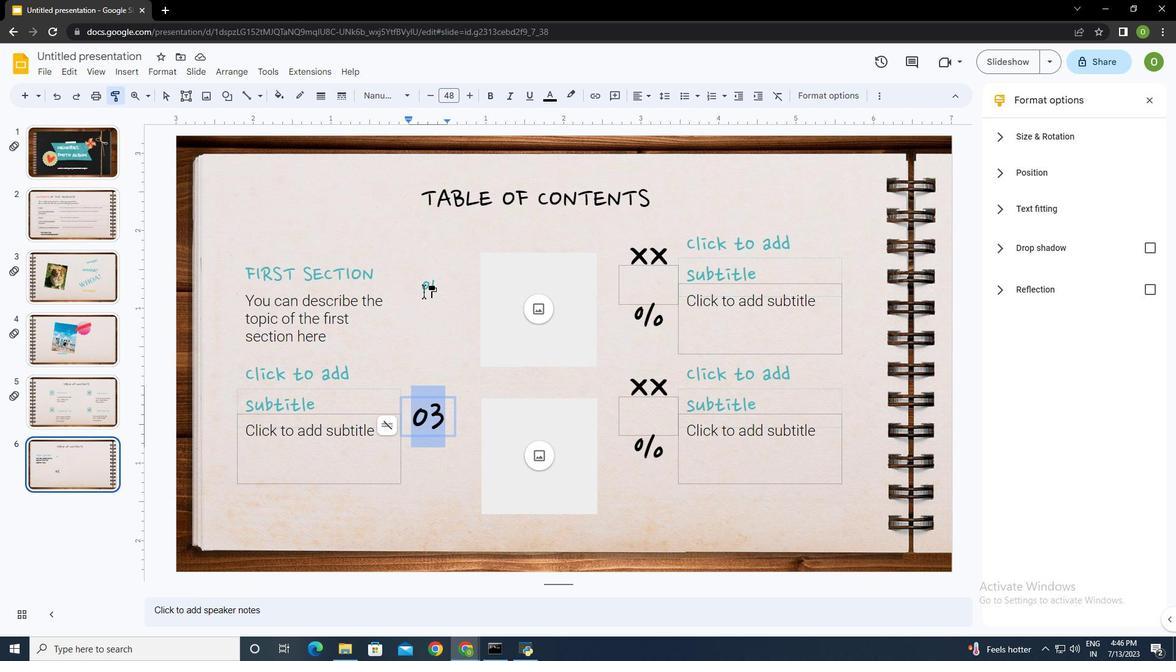 
Action: Mouse pressed left at (421, 284)
Screenshot: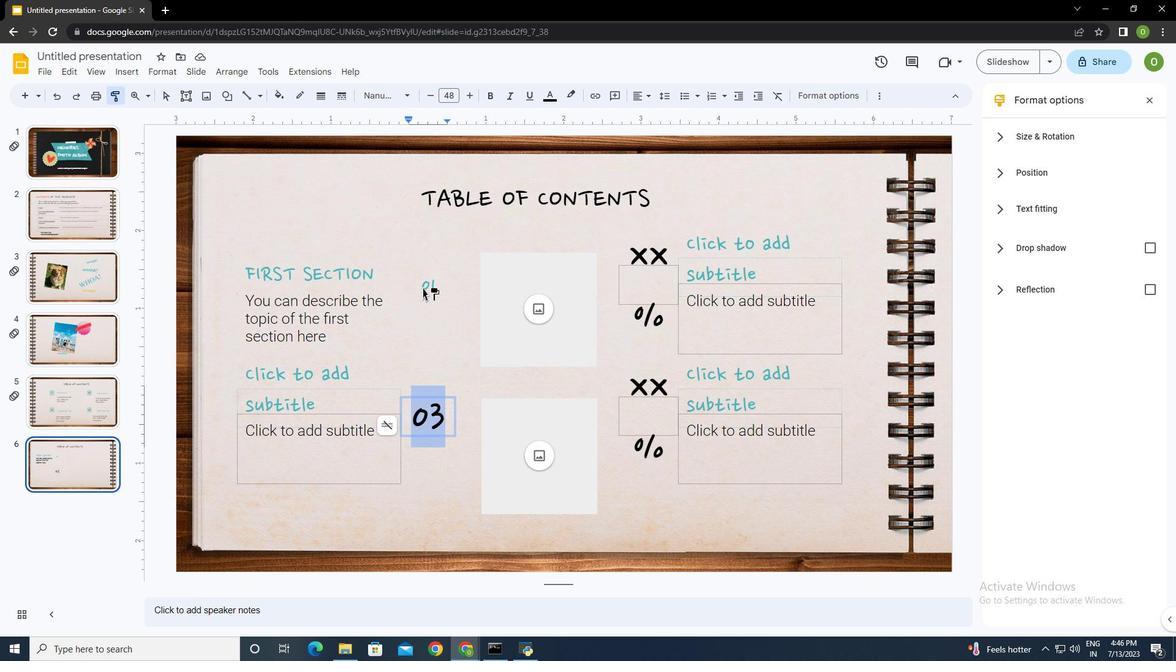 
Action: Mouse moved to (452, 346)
Screenshot: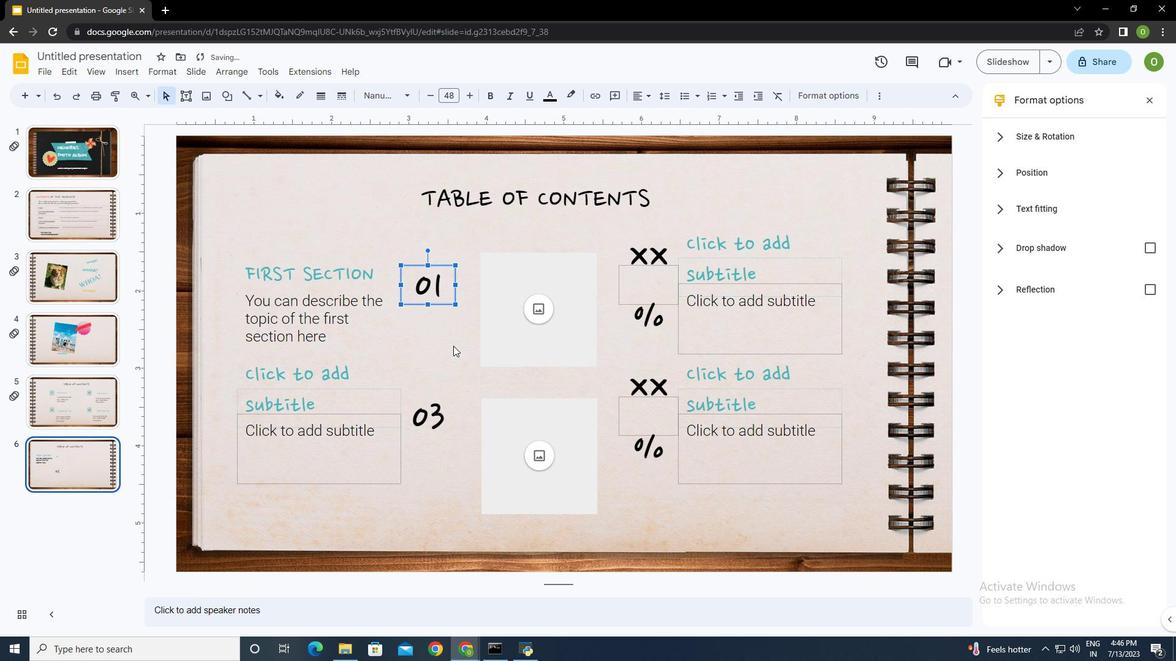
Action: Mouse pressed left at (452, 346)
Screenshot: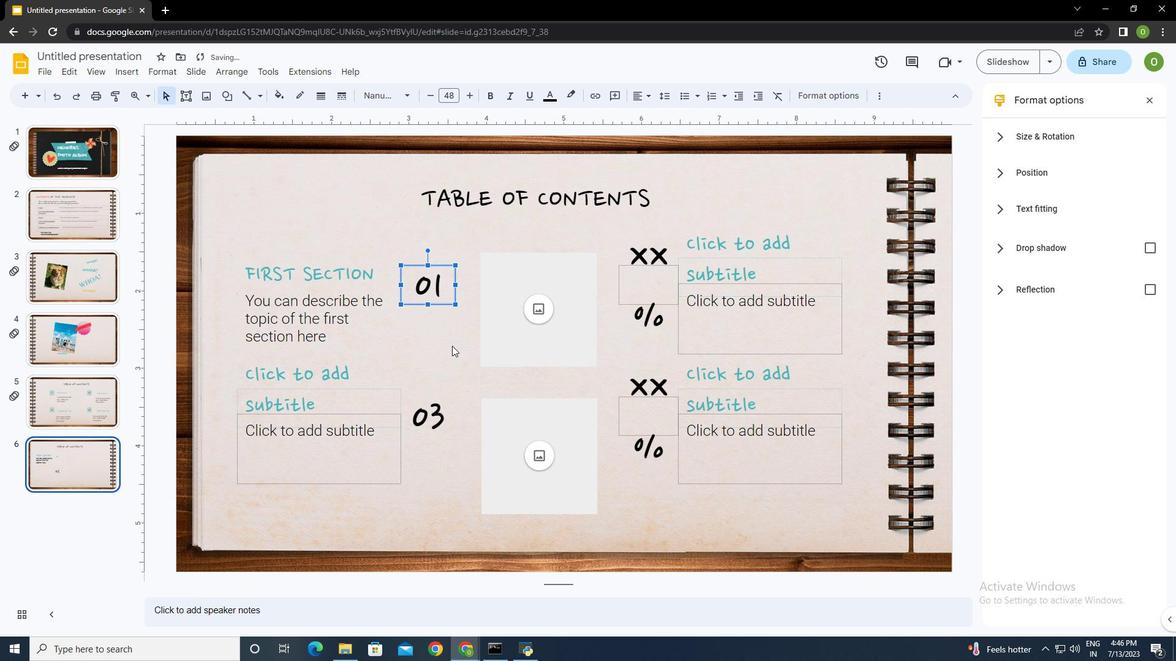 
Action: Mouse moved to (655, 276)
Screenshot: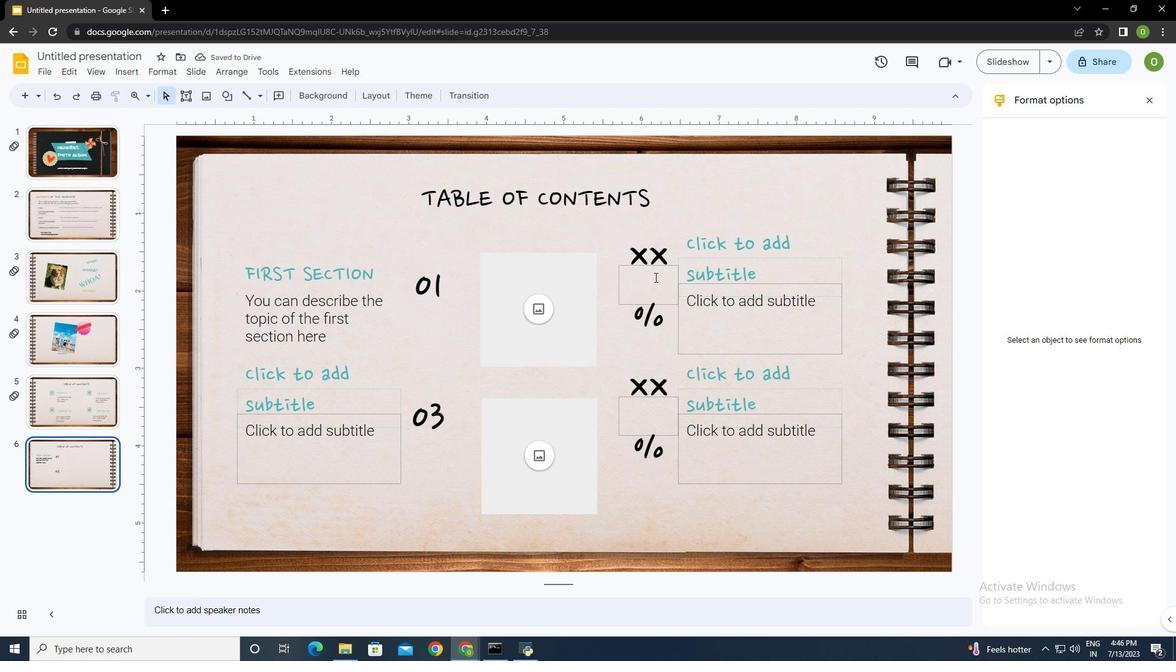 
Action: Mouse pressed left at (655, 276)
Screenshot: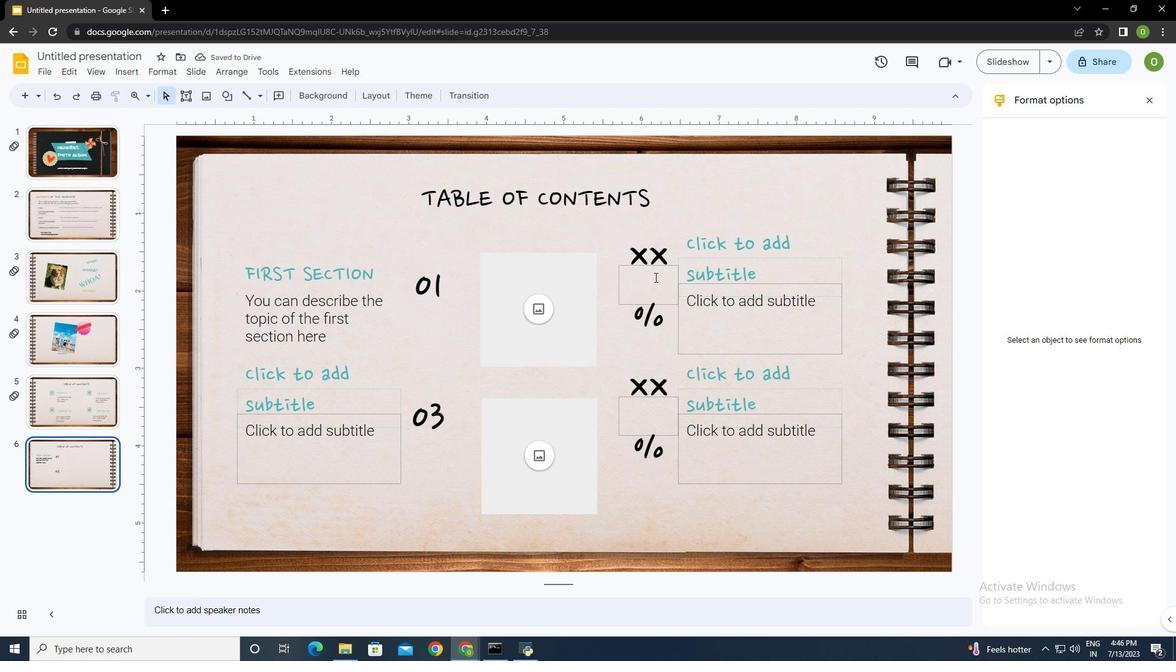 
Action: Key pressed 02
Screenshot: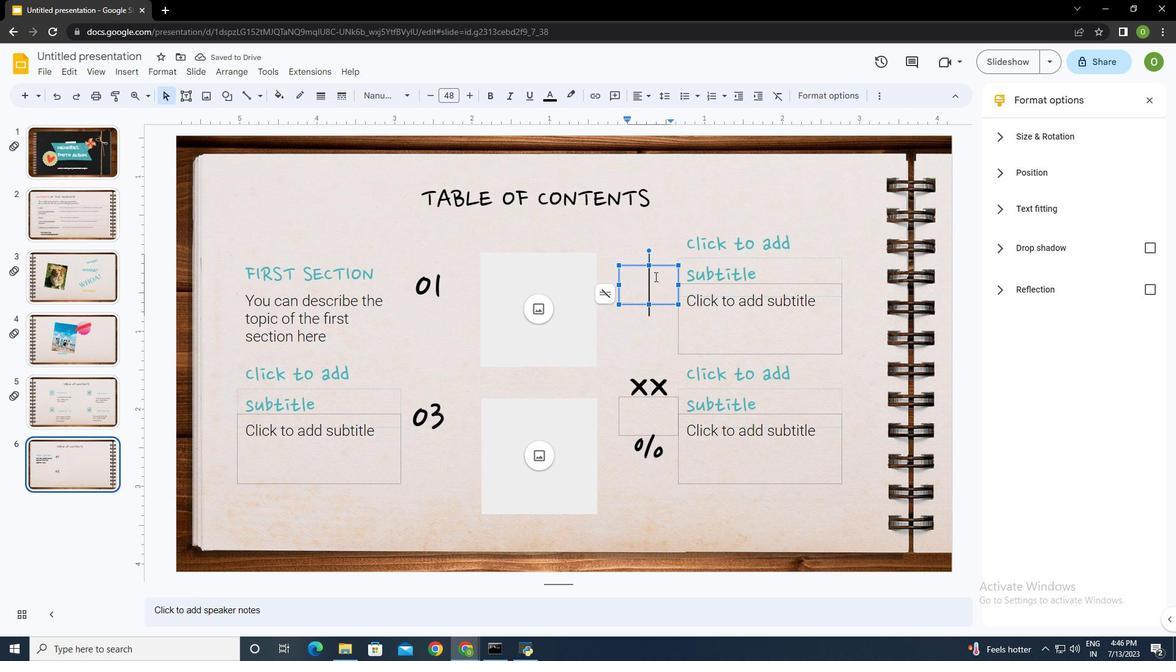 
Action: Mouse moved to (656, 424)
Screenshot: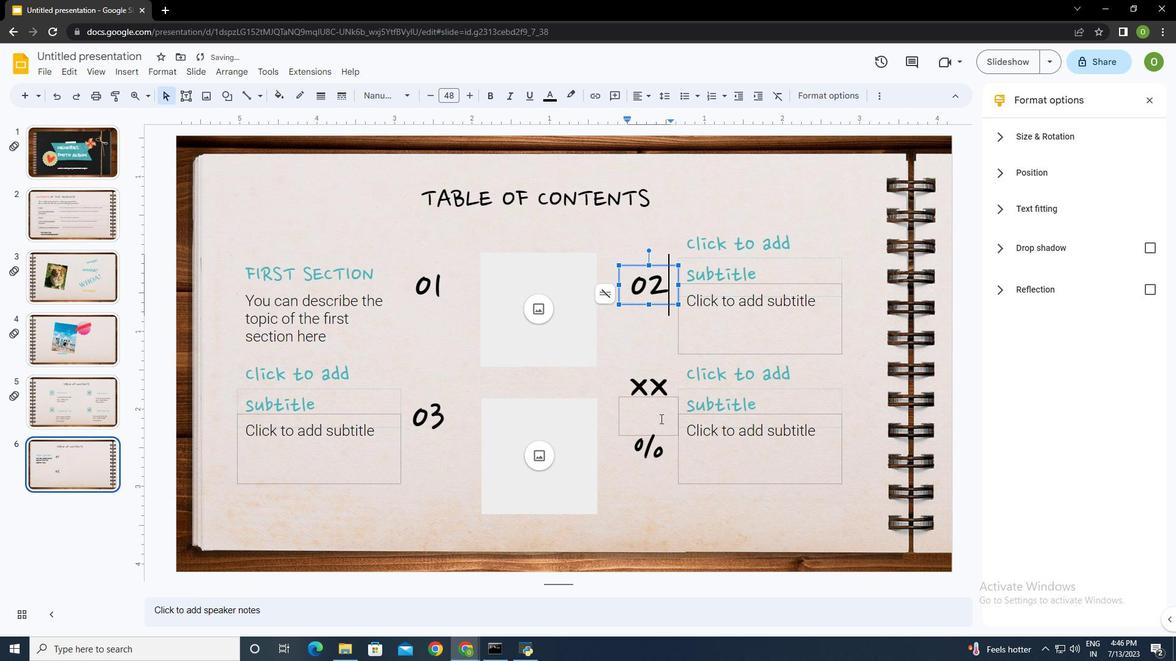
Action: Mouse pressed left at (656, 424)
Screenshot: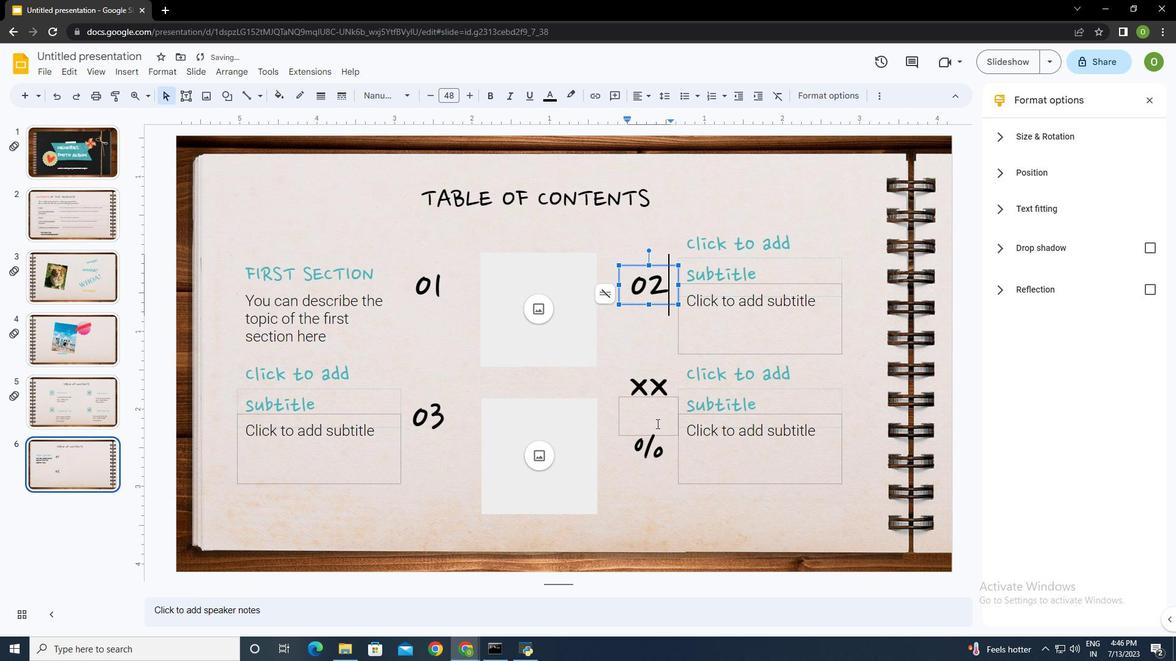 
Action: Key pressed 04
Screenshot: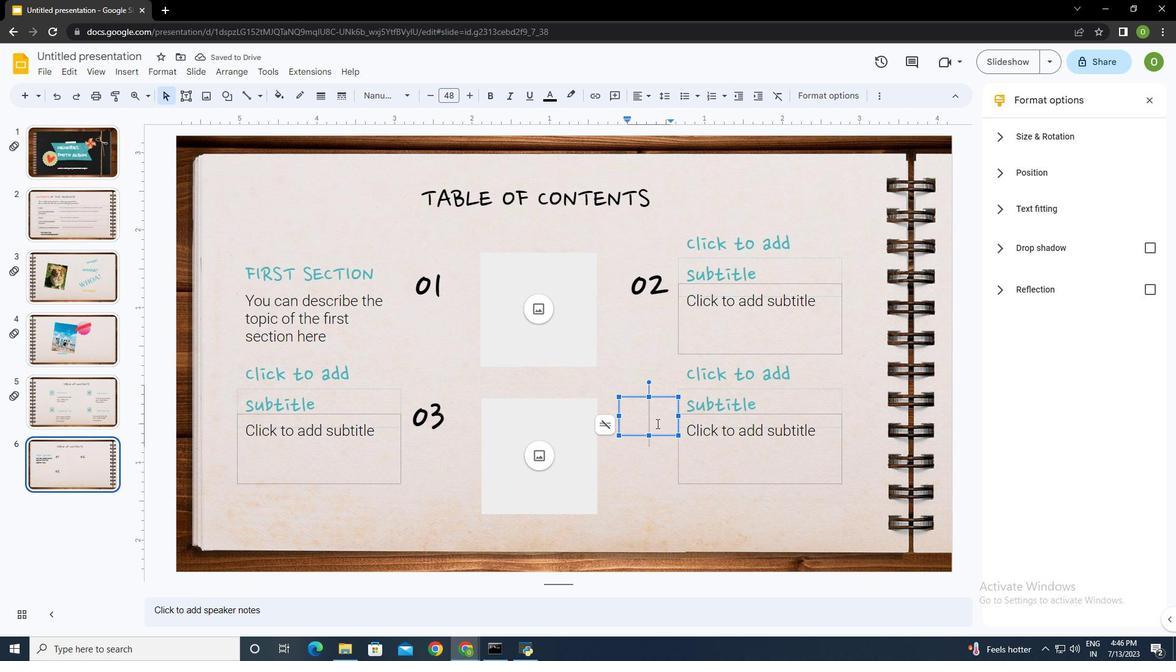 
Action: Mouse moved to (656, 479)
Screenshot: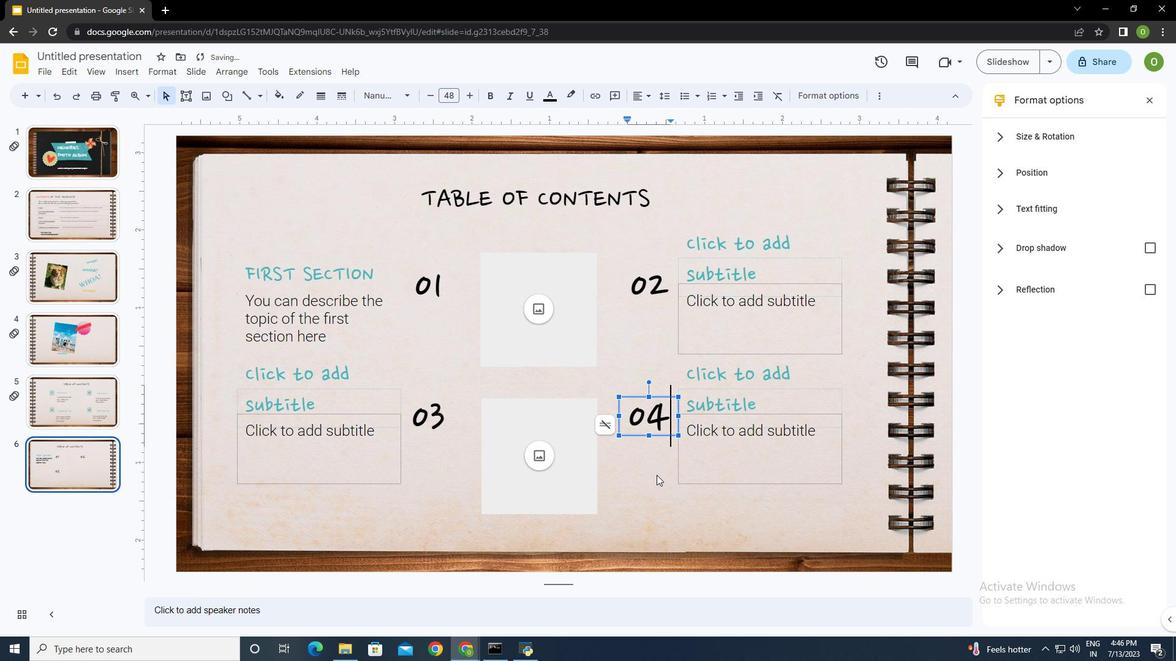 
Action: Mouse pressed left at (656, 479)
Screenshot: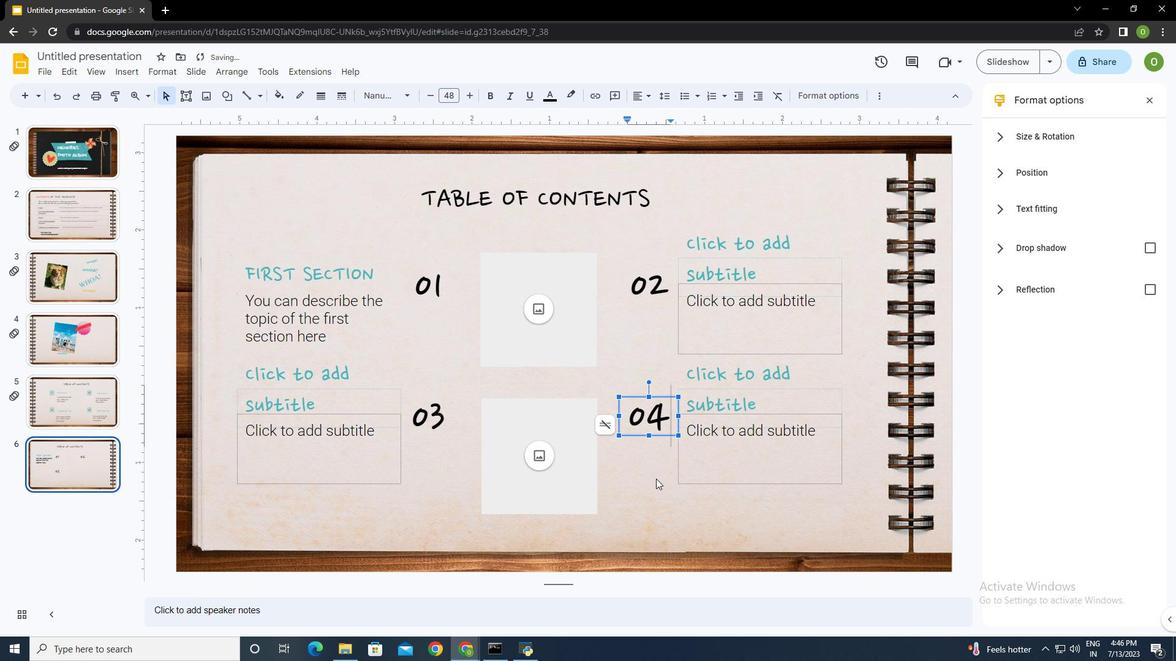 
Action: Mouse moved to (740, 254)
Screenshot: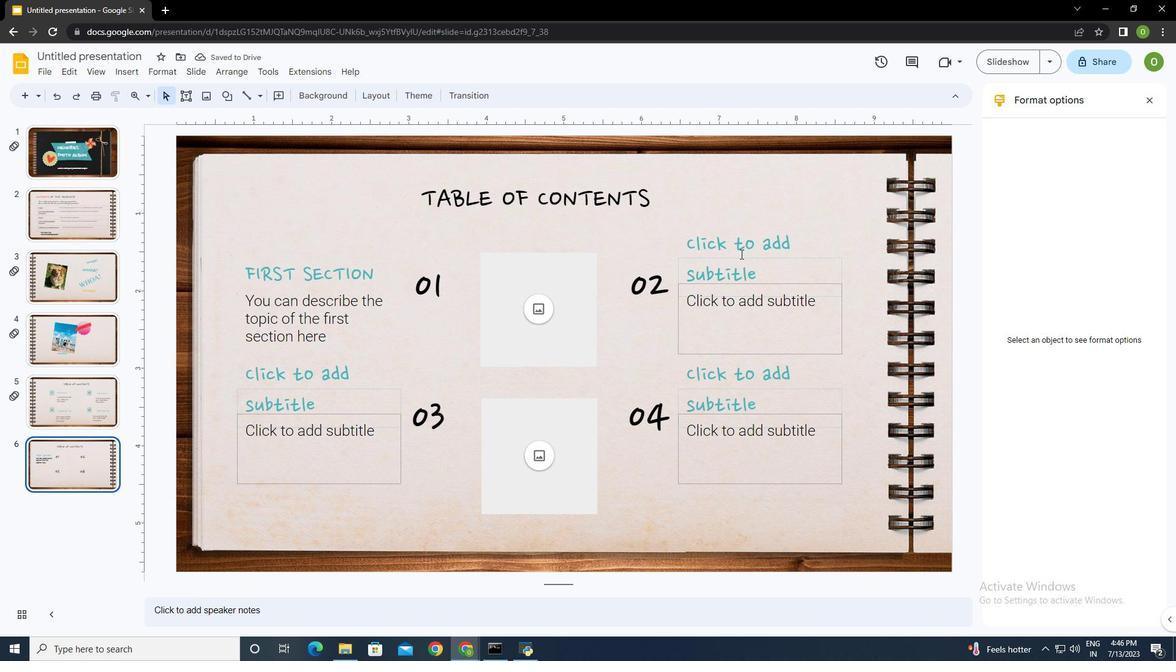 
Action: Mouse pressed left at (740, 254)
Screenshot: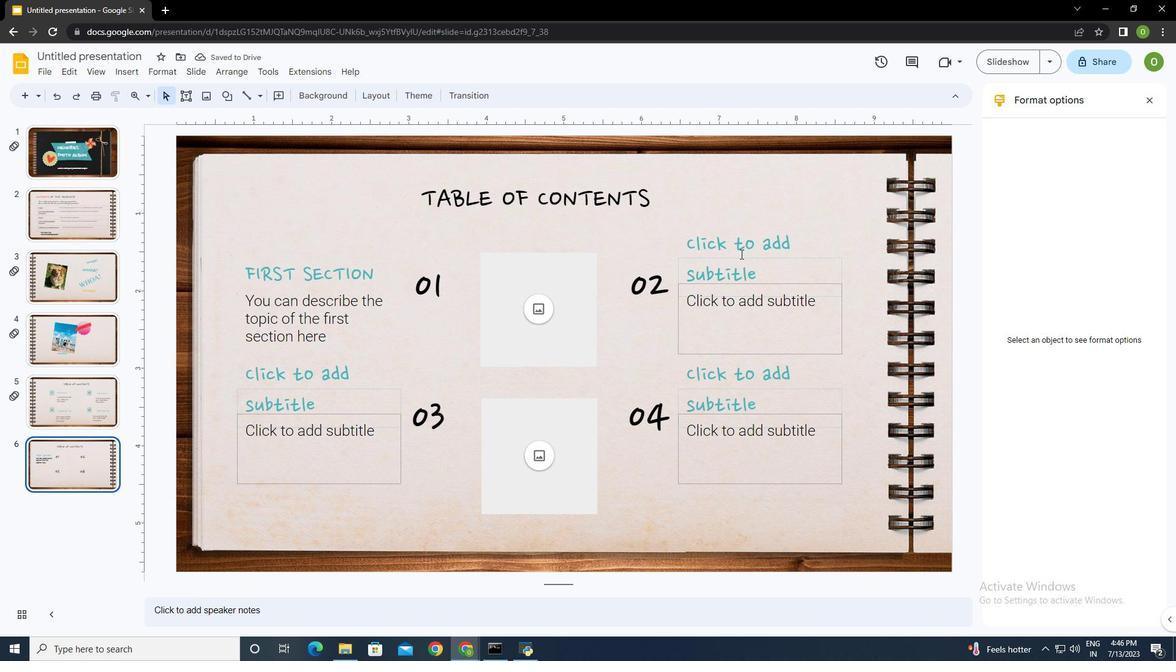 
Action: Key pressed <Key.caps_lock>SECOND<Key.space>SECTION
Screenshot: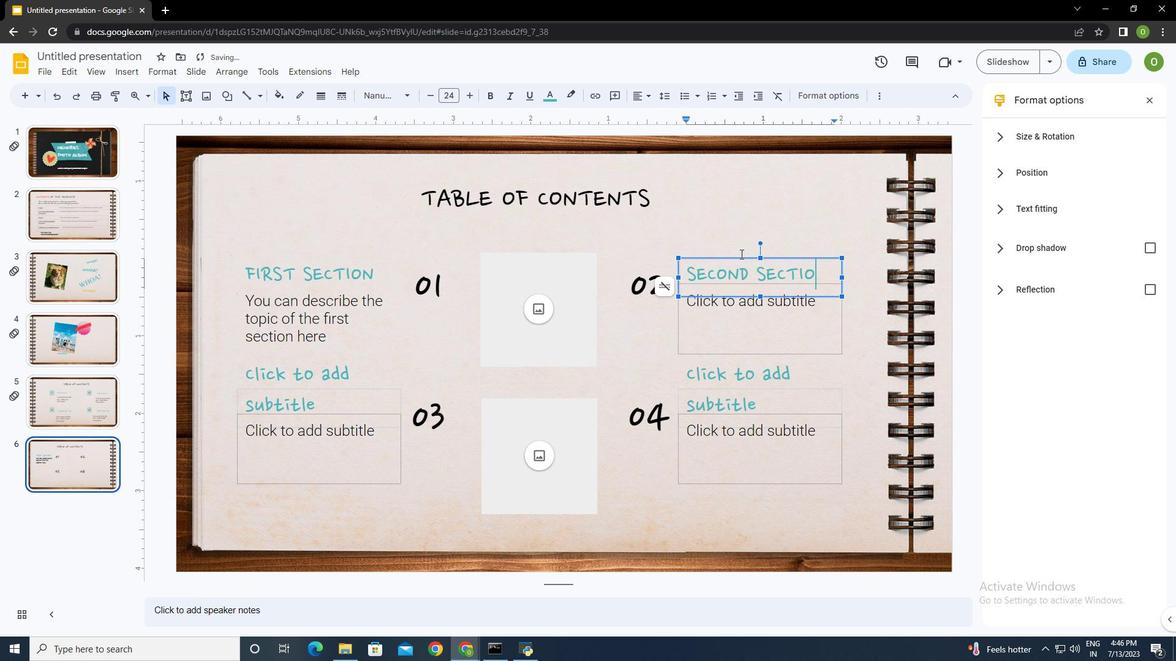 
Action: Mouse moved to (732, 322)
Screenshot: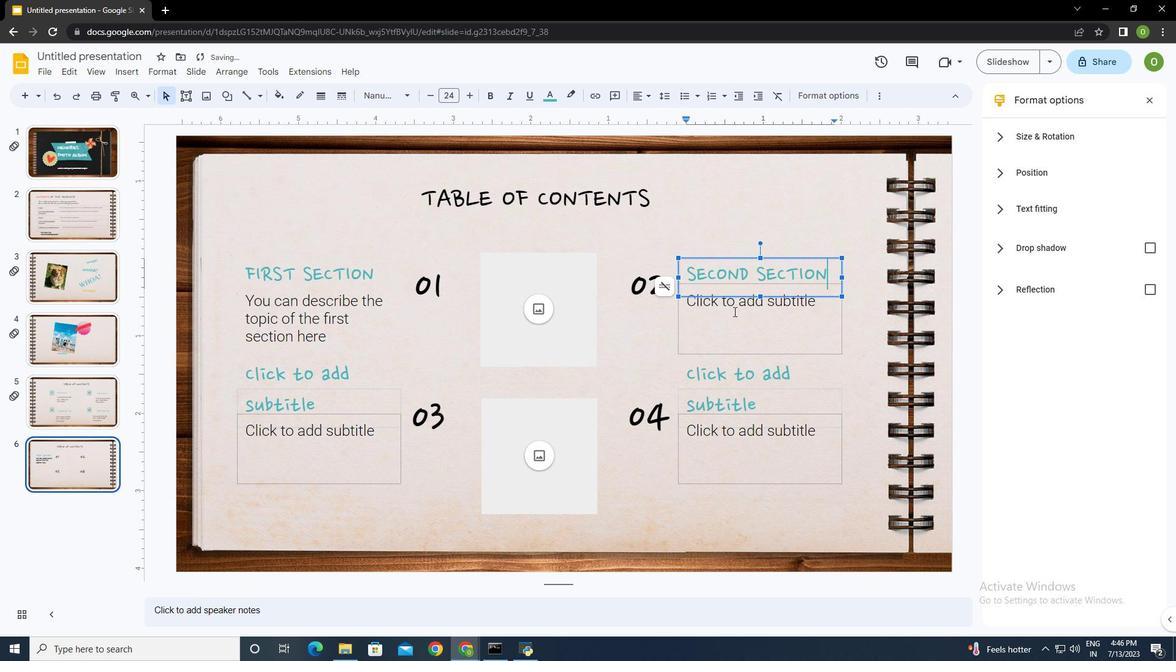 
Action: Mouse pressed left at (732, 322)
Screenshot: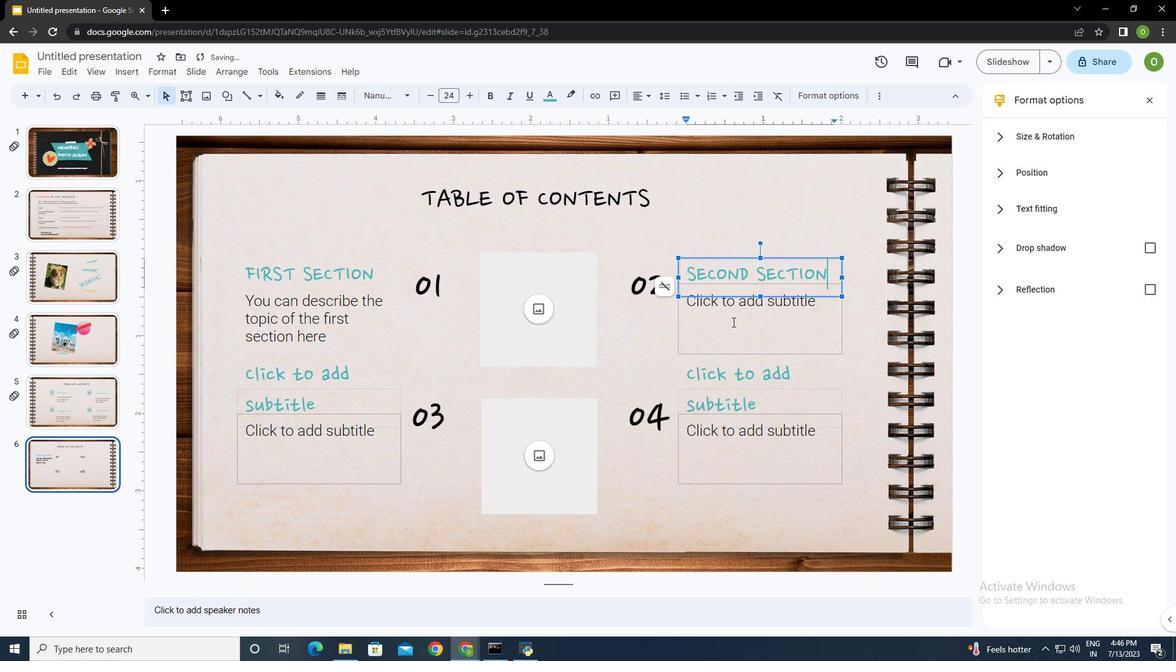 
Action: Key pressed <Key.shift>yOU<Key.space>CAN<Key.backspace><Key.backspace><Key.backspace><Key.backspace><Key.backspace><Key.backspace><Key.backspace><Key.backspace><Key.backspace><Key.backspace><Key.backspace><Key.backspace><Key.backspace><Key.backspace><Key.backspace><Key.caps_lock><Key.shift><Key.shift><Key.shift><Key.shift>You<Key.space>can<Key.space>describe<Key.space>the<Key.space>topic<Key.space>of<Key.space>the<Key.space>second<Key.space>section<Key.space>here
Screenshot: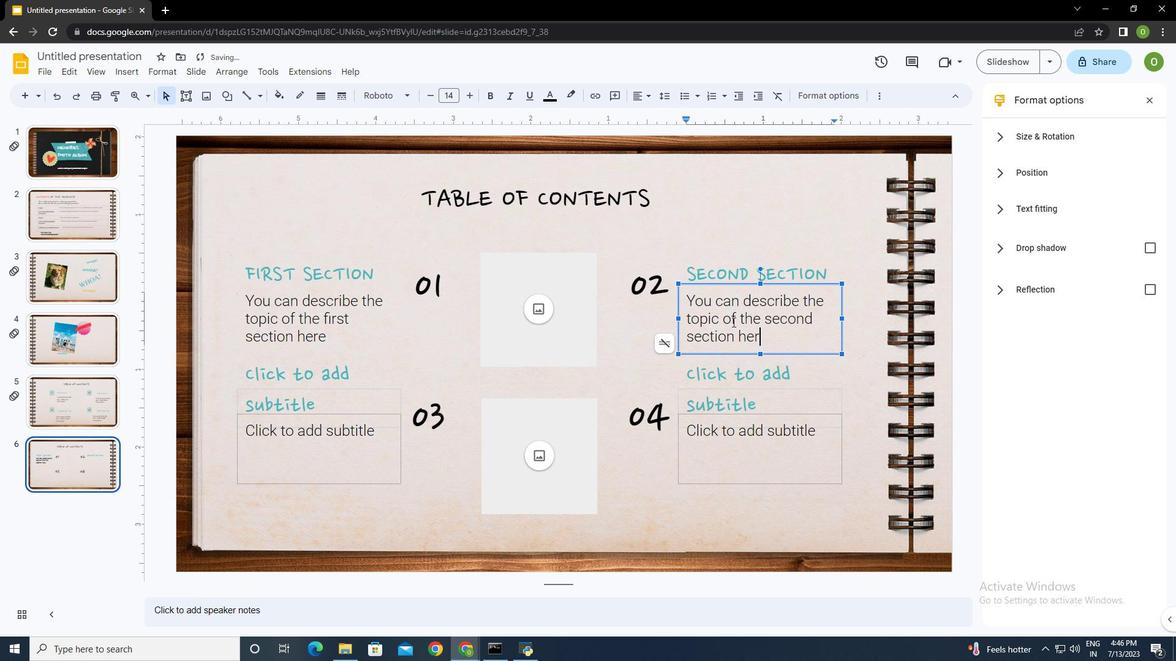 
Action: Mouse moved to (759, 379)
Screenshot: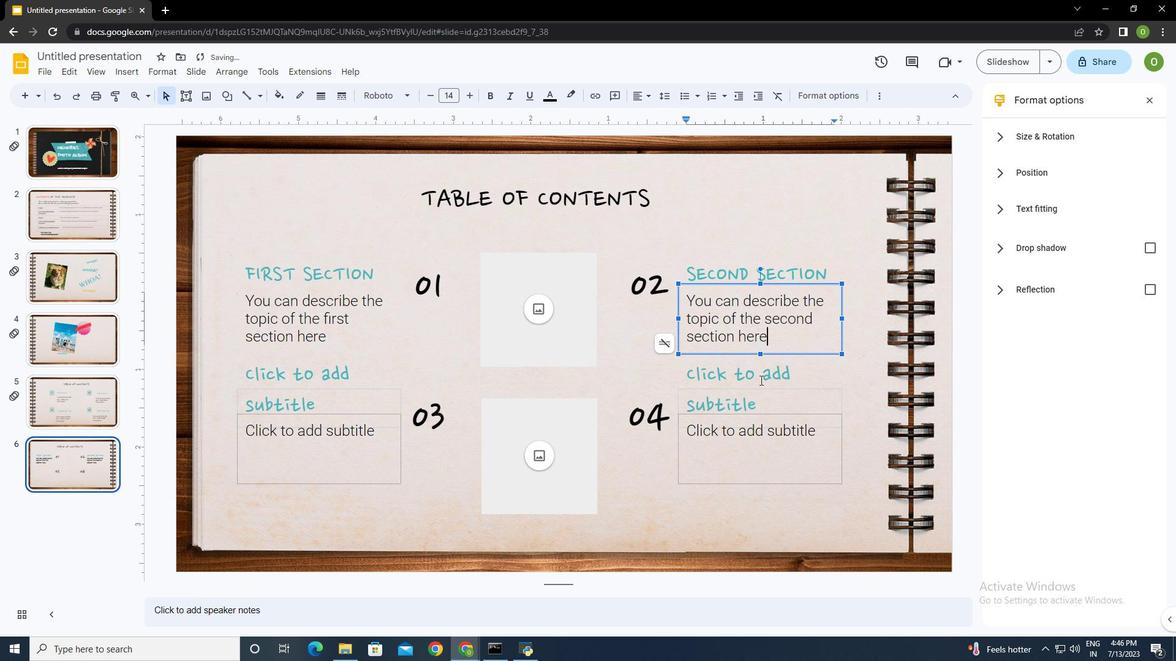 
Action: Mouse pressed left at (759, 379)
Screenshot: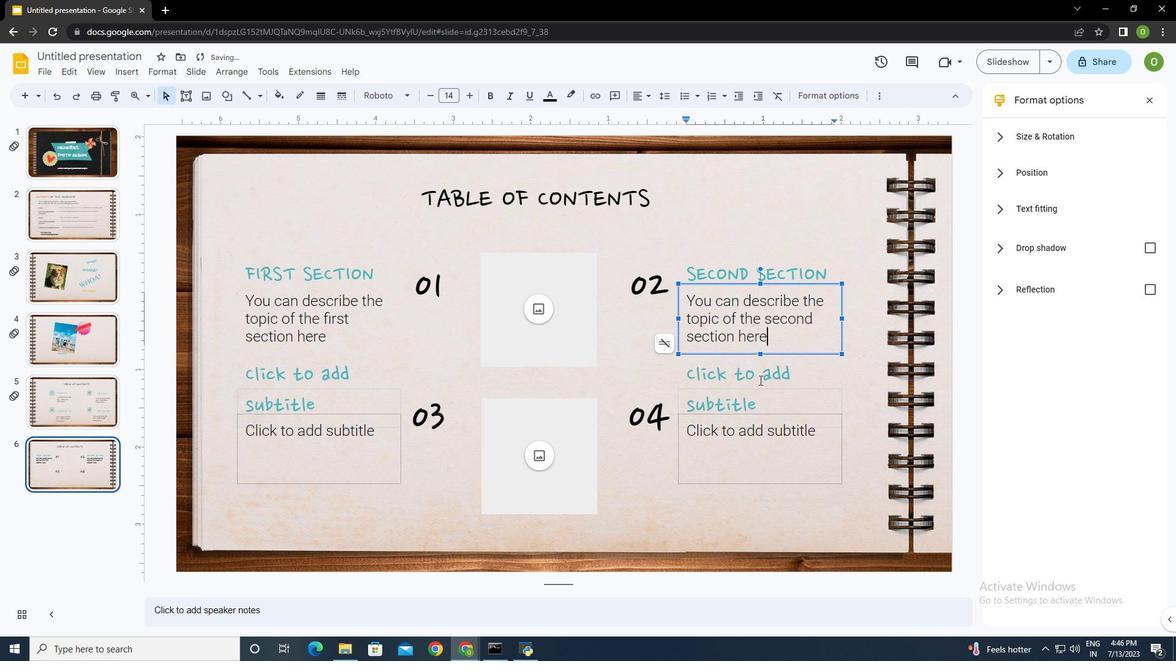 
Action: Mouse moved to (307, 384)
Screenshot: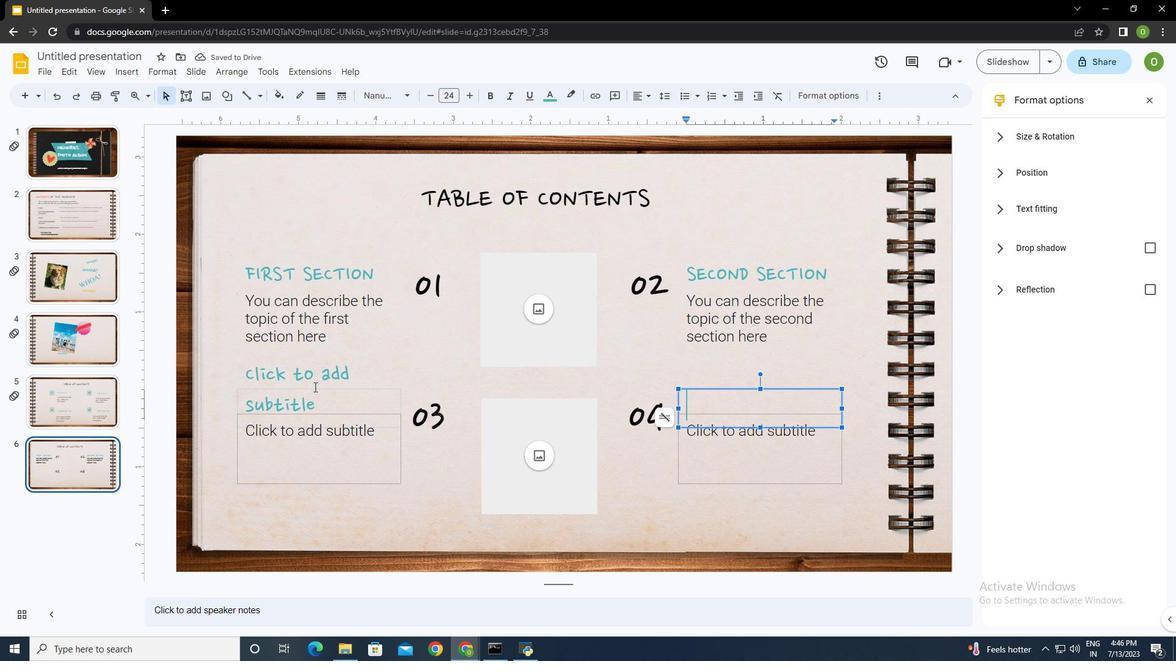 
Action: Mouse pressed left at (307, 384)
Screenshot: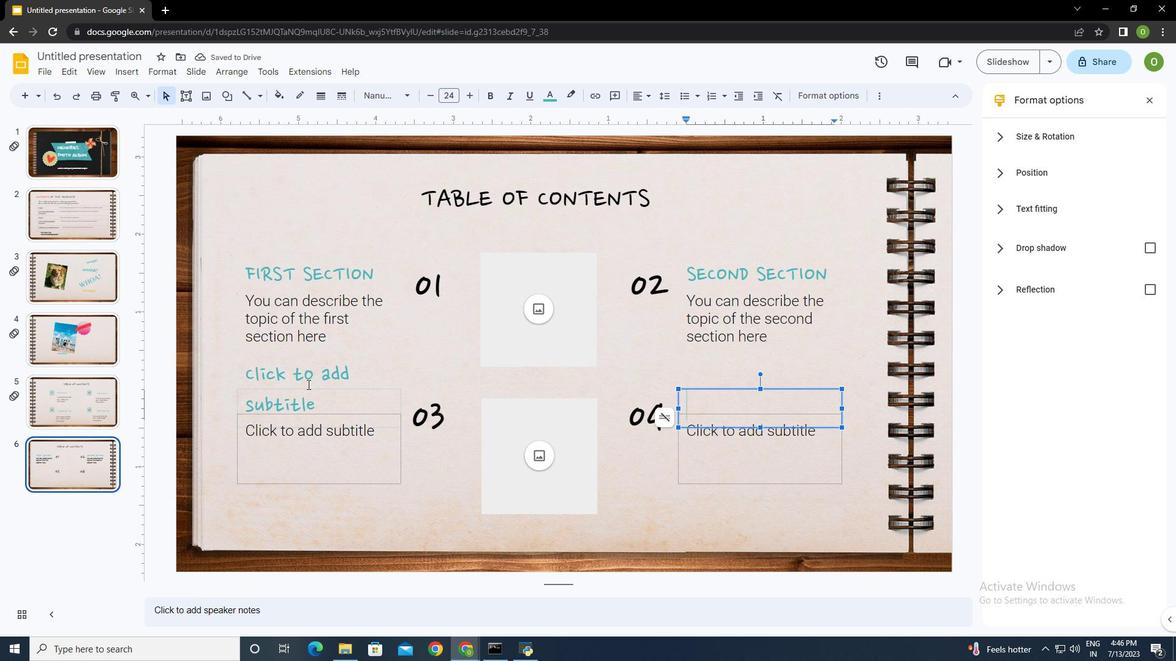 
Action: Mouse moved to (307, 384)
Screenshot: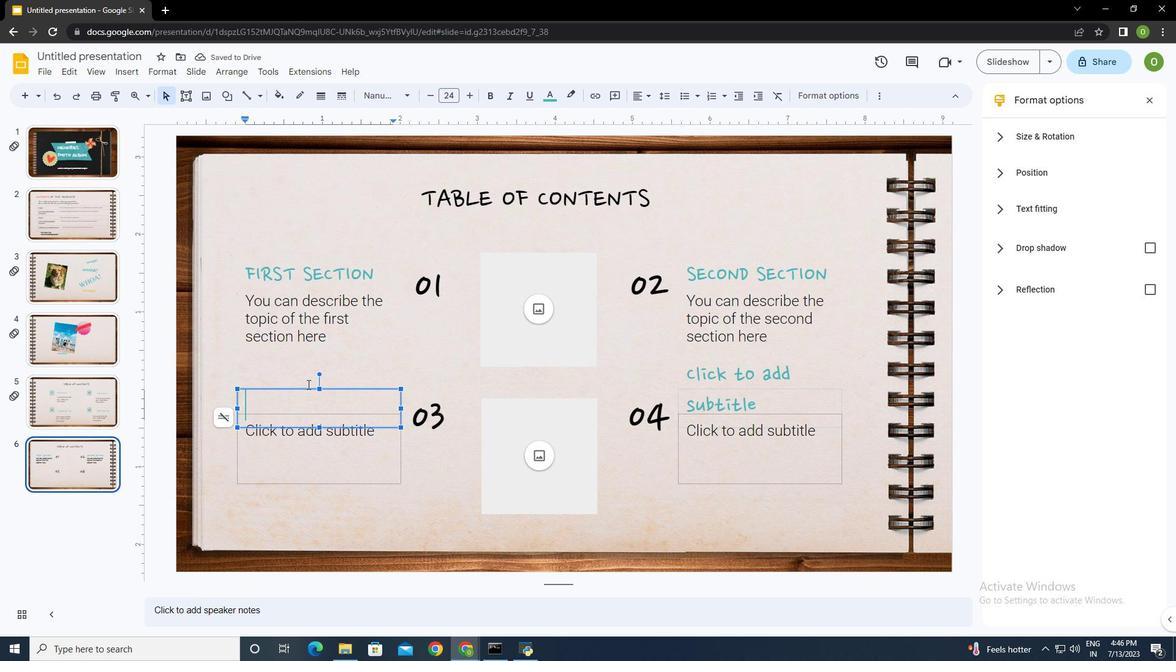 
Action: Key pressed <Key.caps_lock>THIRD<Key.space>SECTION
Screenshot: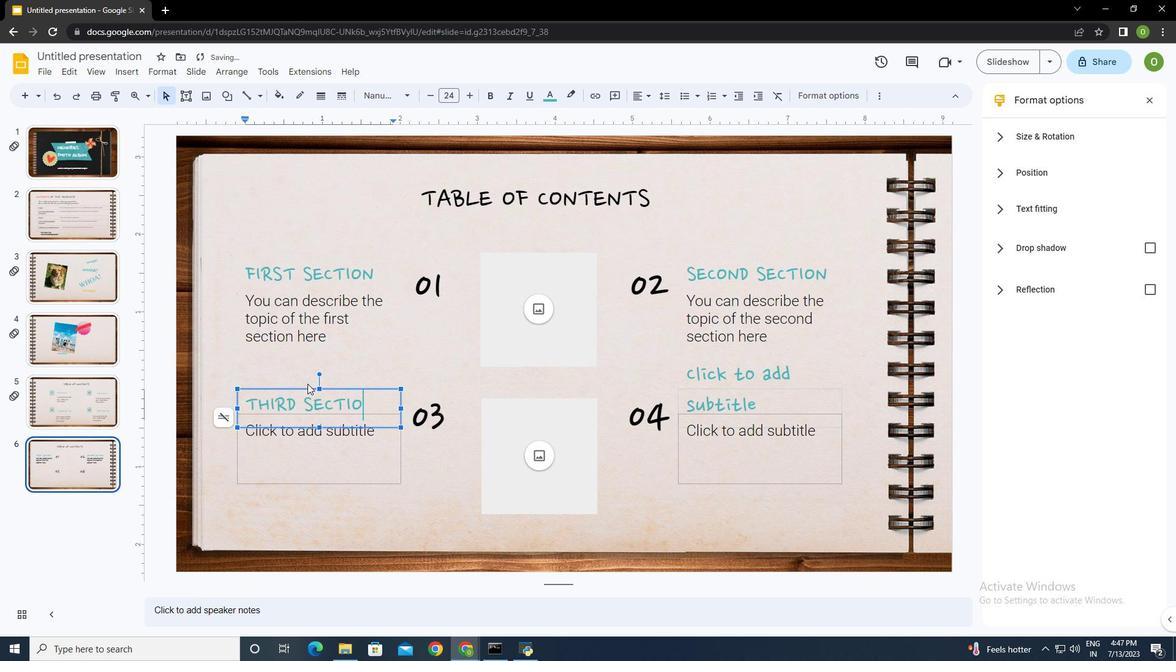 
Action: Mouse moved to (301, 448)
Screenshot: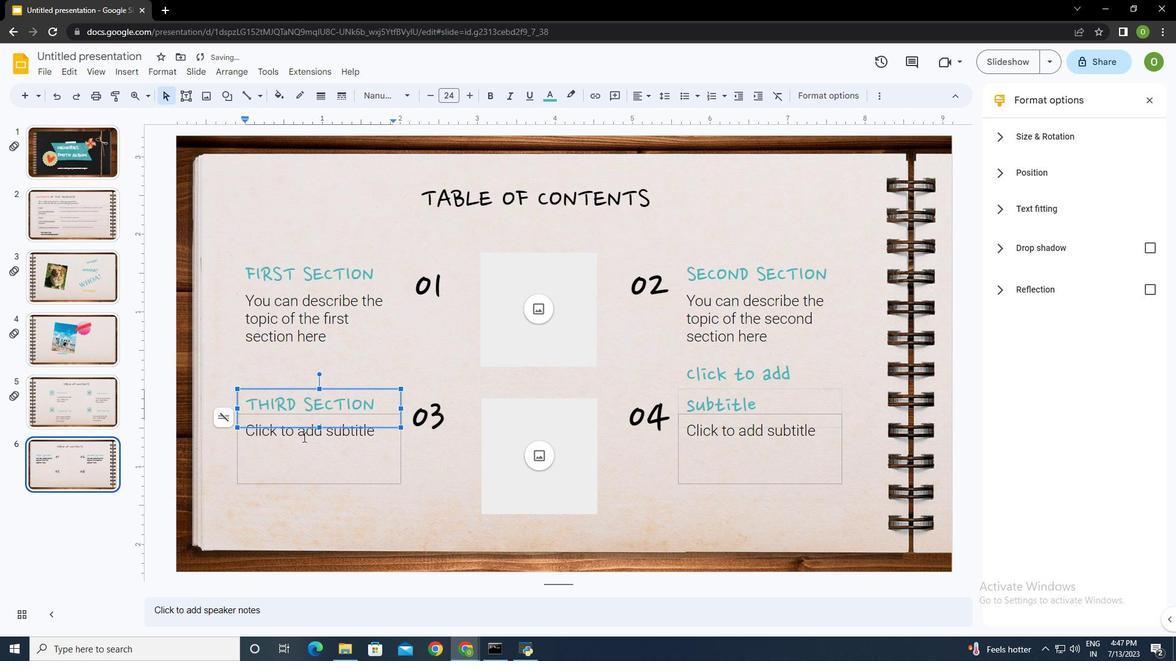 
Action: Mouse pressed left at (301, 448)
Screenshot: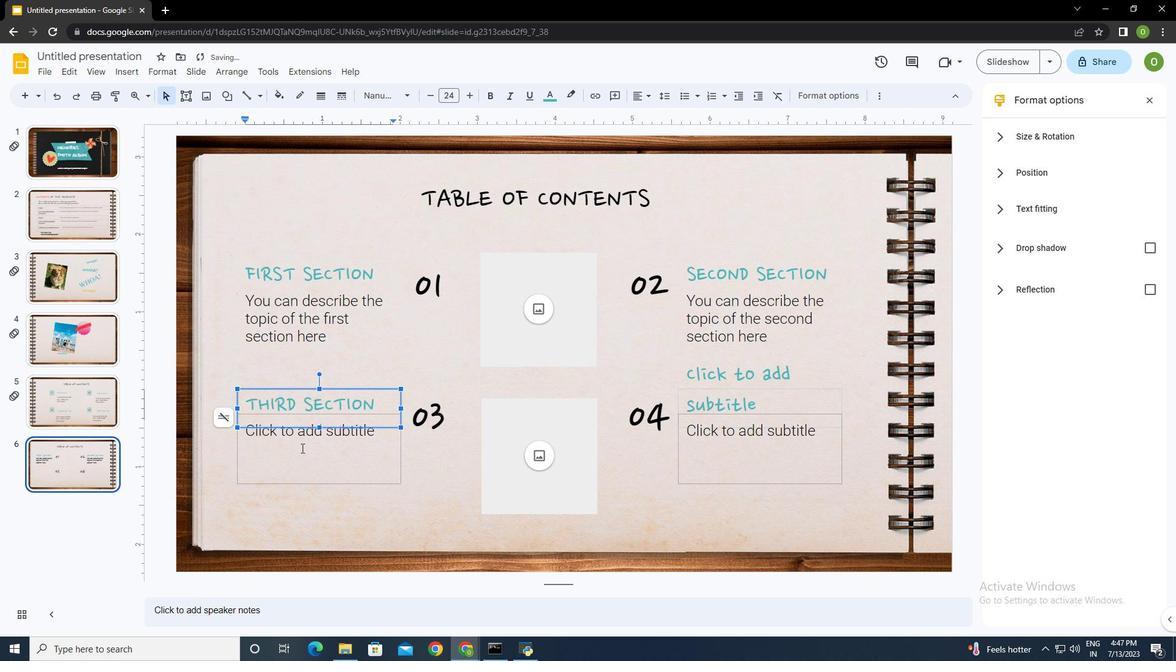 
Action: Mouse moved to (294, 430)
Screenshot: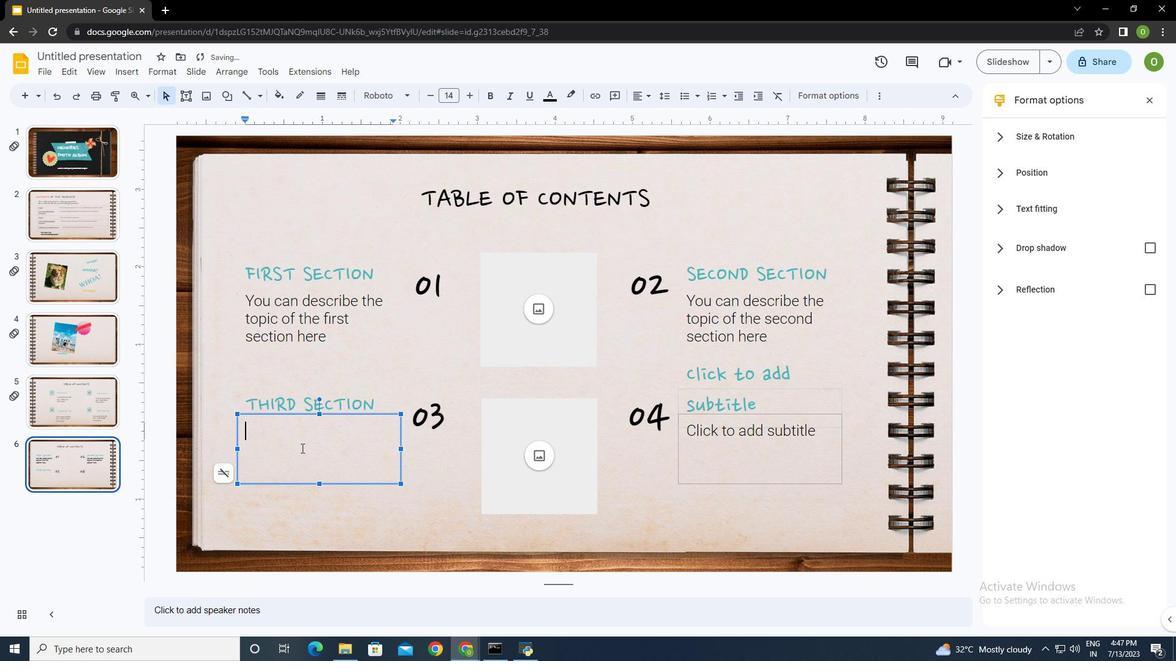 
Action: Key pressed Y<Key.caps_lock>ou<Key.space>can<Key.space>desi<Key.backspace><Key.backspace>scribe<Key.space>the<Key.space>topic<Key.space>of<Key.space>the<Key.space>third<Key.space>section<Key.space>here
Screenshot: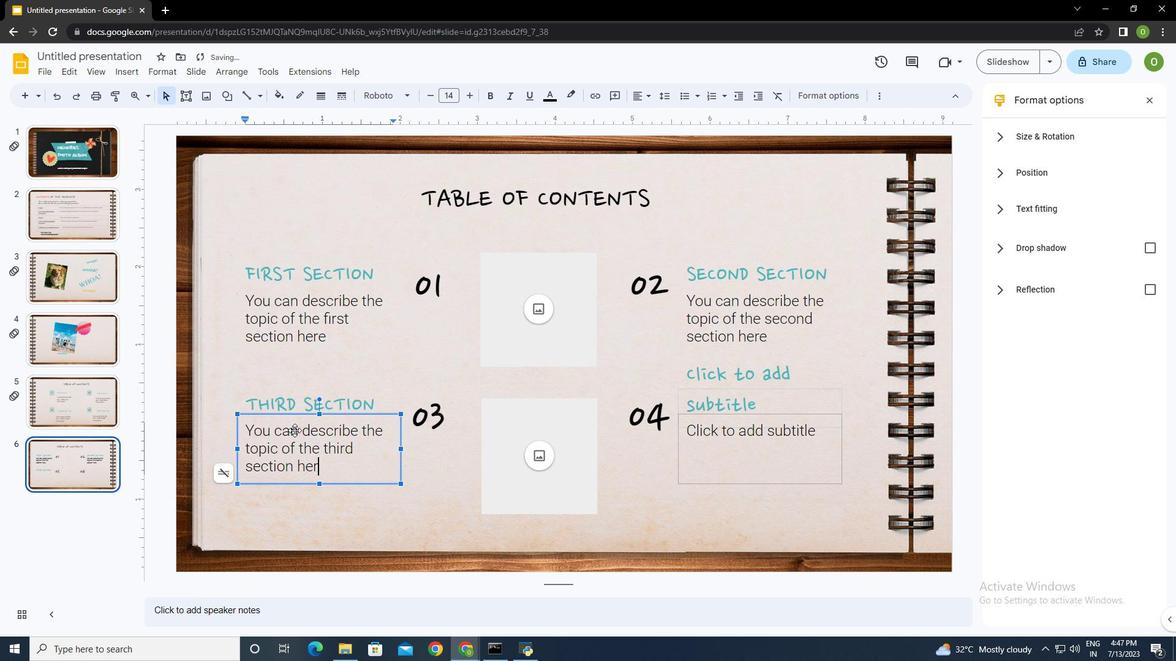 
Action: Mouse moved to (447, 476)
Screenshot: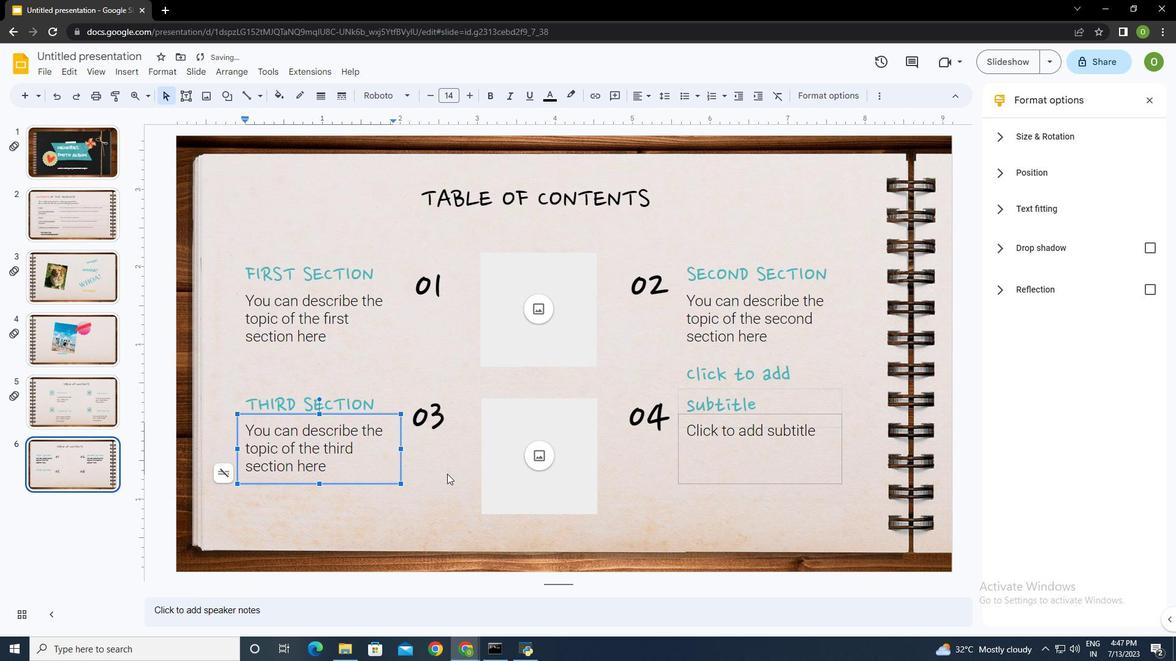 
Action: Mouse pressed left at (447, 476)
Screenshot: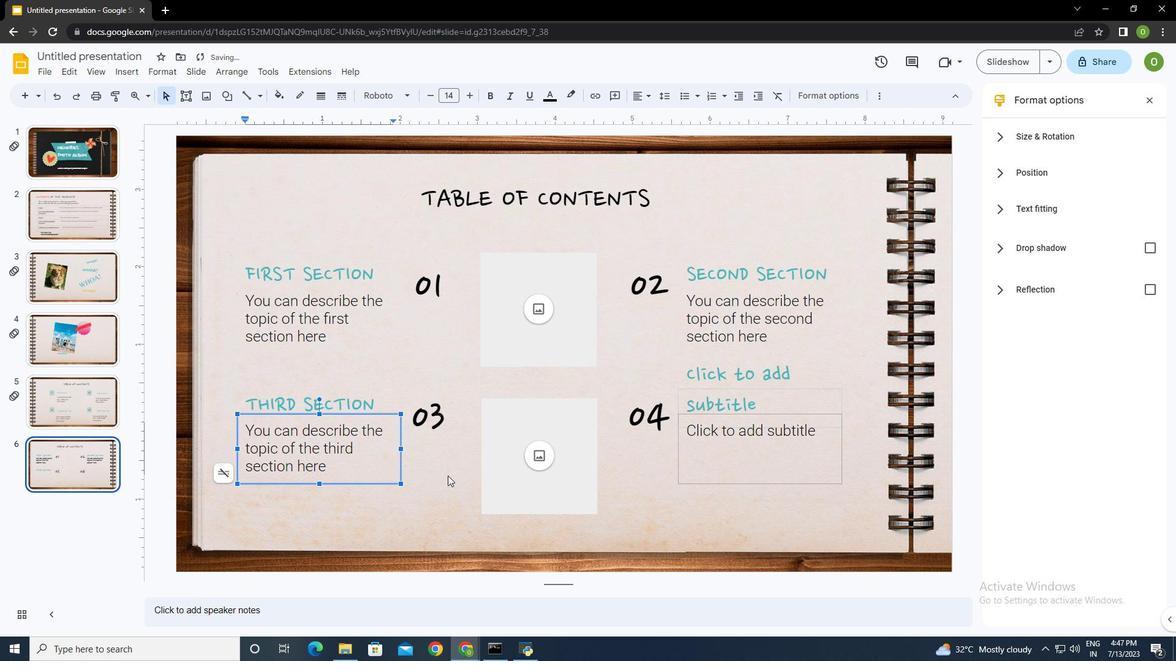 
Action: Mouse moved to (760, 400)
Screenshot: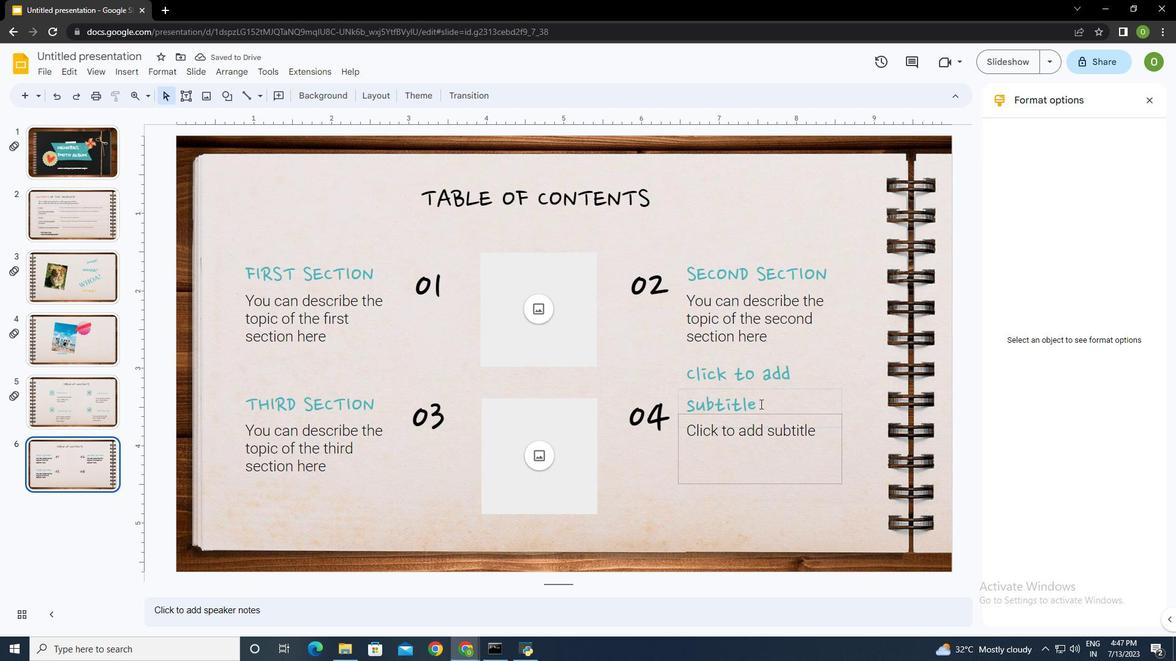 
Action: Mouse pressed left at (760, 400)
Screenshot: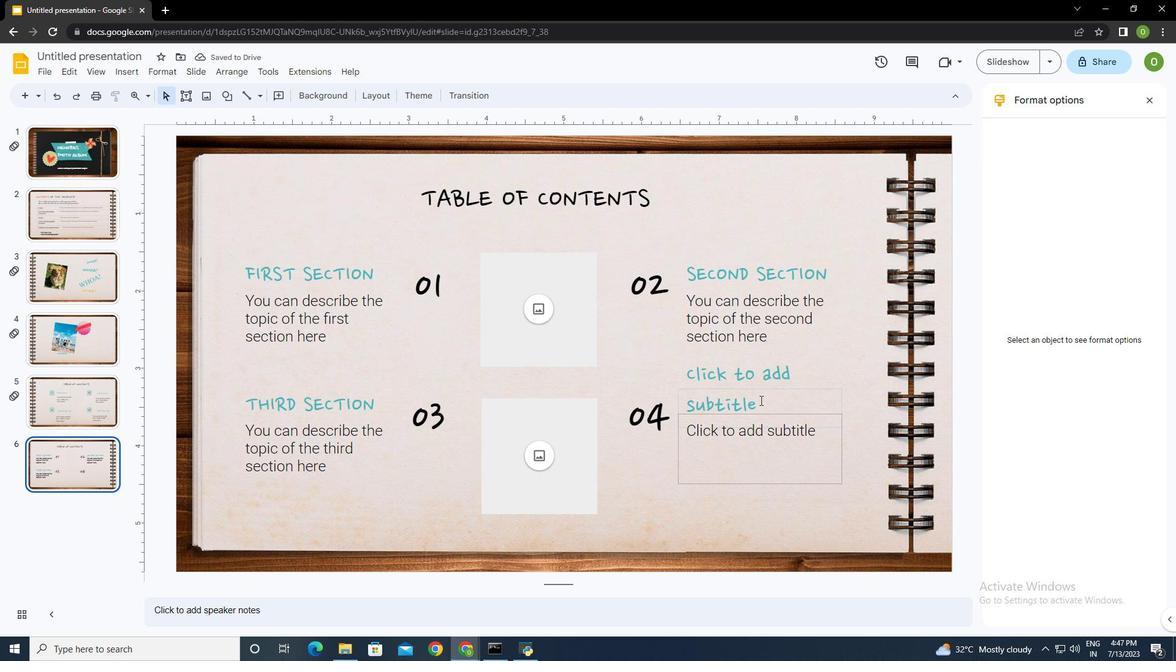 
Action: Key pressed f<Key.backspace><Key.caps_lock>FOR<Key.backspace>URTH<Key.space>SECTION
Screenshot: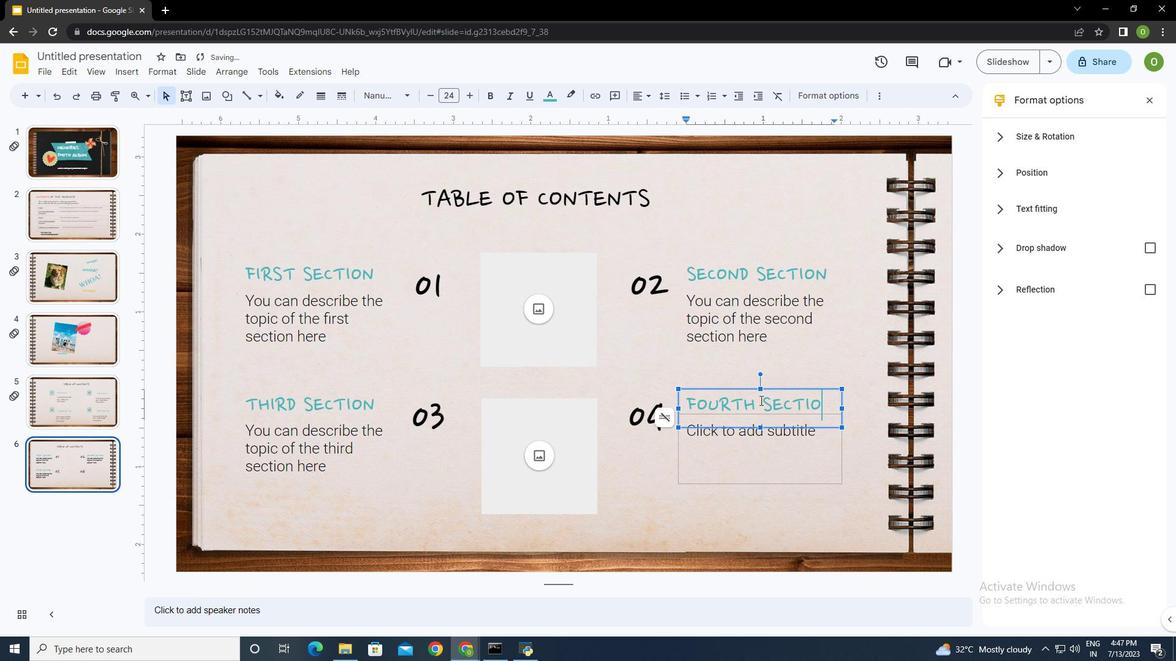 
Action: Mouse moved to (752, 449)
Screenshot: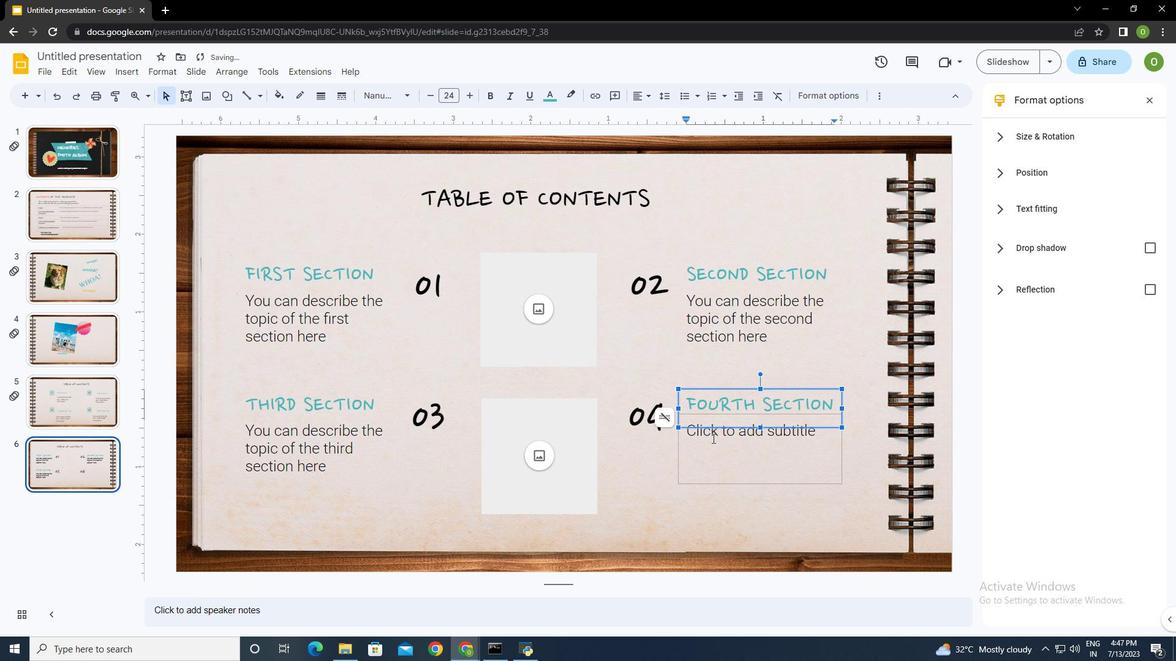 
Action: Mouse pressed left at (752, 449)
Screenshot: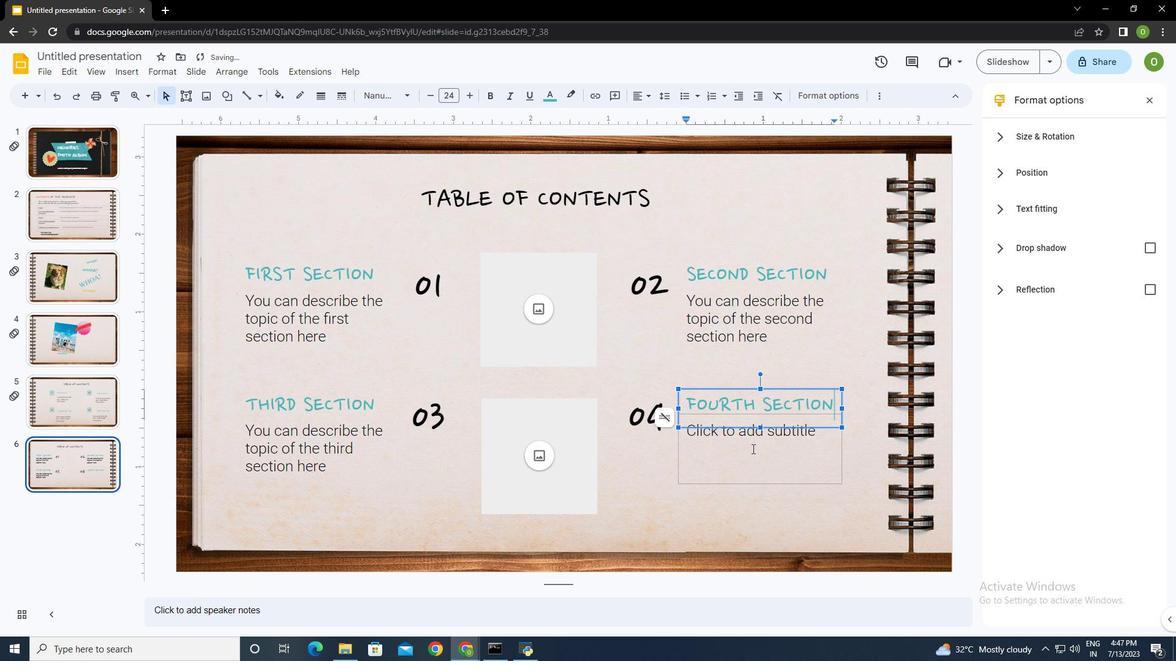 
Action: Mouse moved to (750, 441)
Screenshot: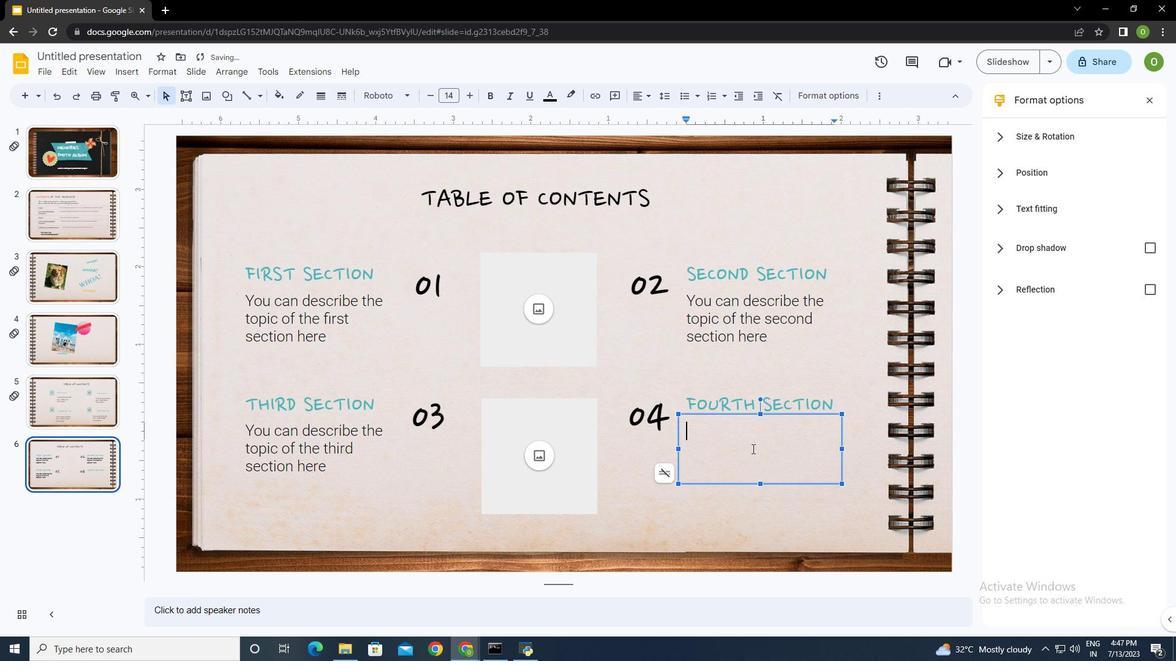 
Action: Key pressed Y<Key.caps_lock>ou<Key.space>can<Key.space>describe<Key.space>the<Key.space>topic<Key.space>of<Key.space>the<Key.space>fourth<Key.space>section<Key.space>here
Screenshot: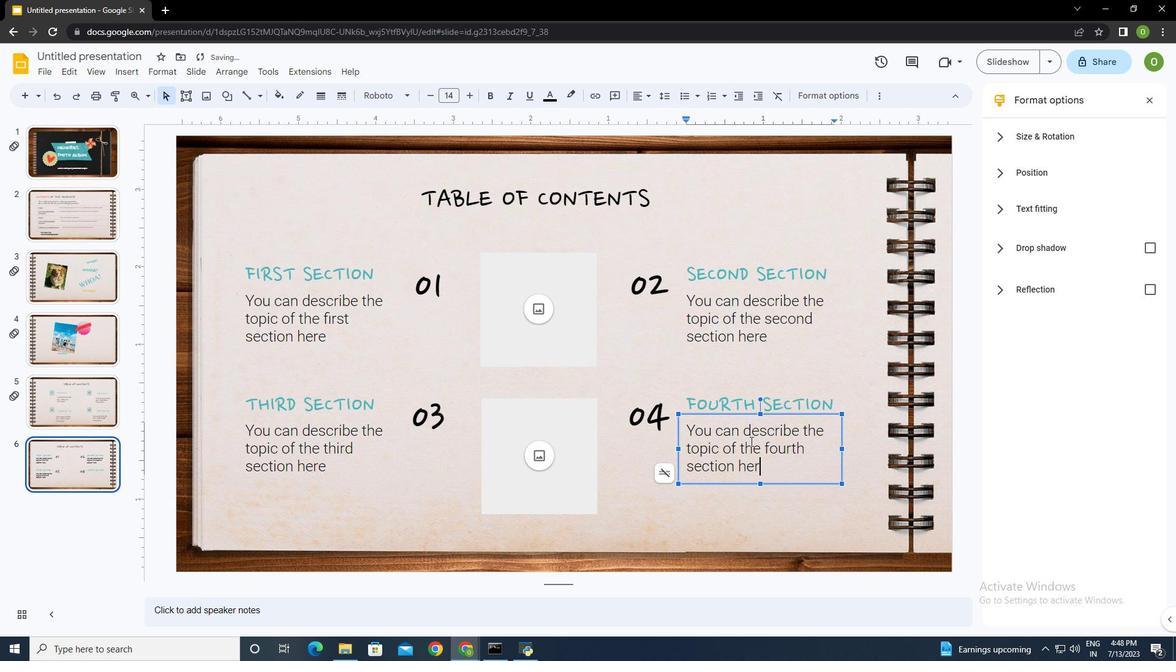 
Action: Mouse moved to (671, 514)
Screenshot: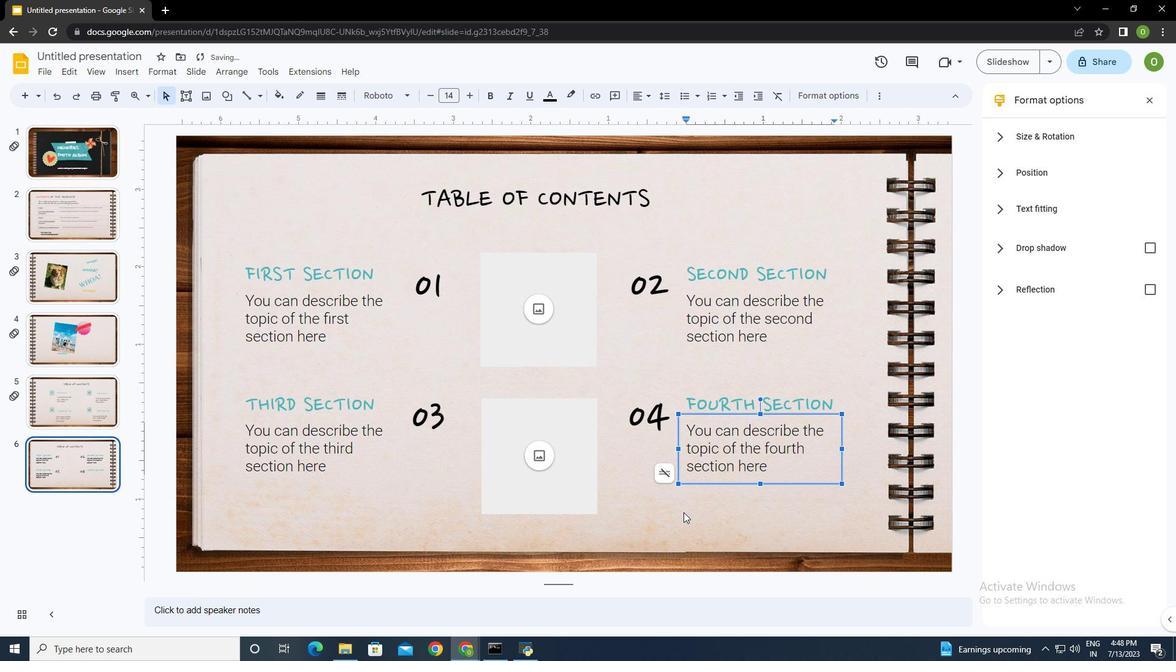 
Action: Mouse pressed left at (671, 514)
Screenshot: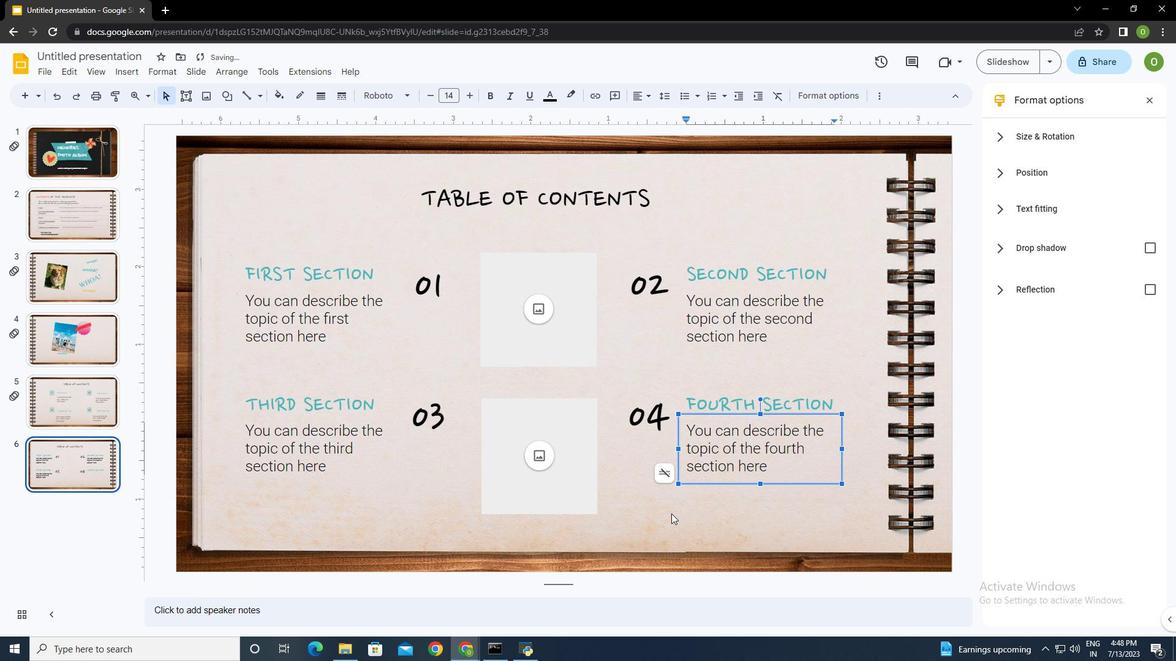 
Action: Mouse moved to (538, 311)
Screenshot: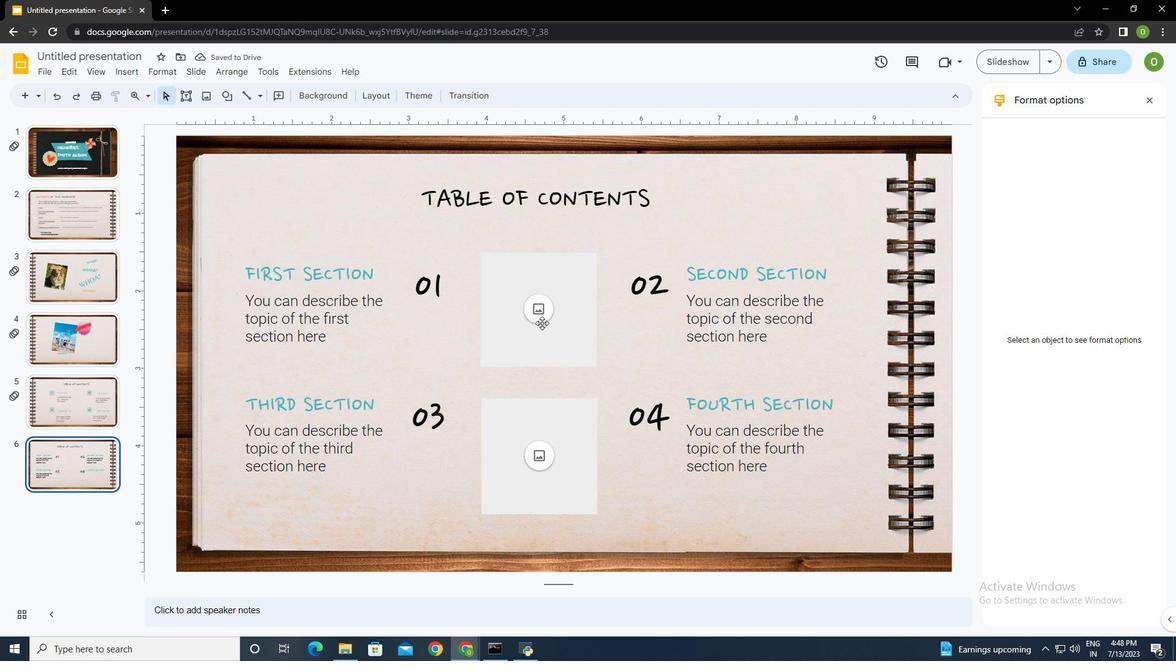 
Action: Mouse pressed left at (538, 311)
Screenshot: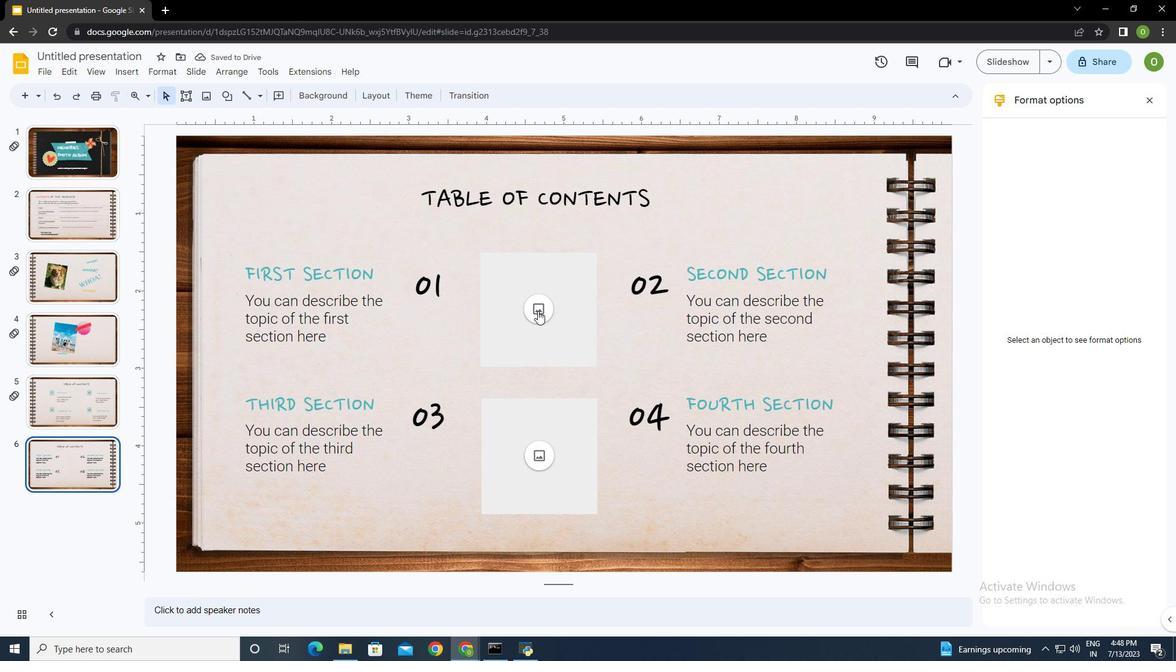
Action: Mouse moved to (591, 341)
Screenshot: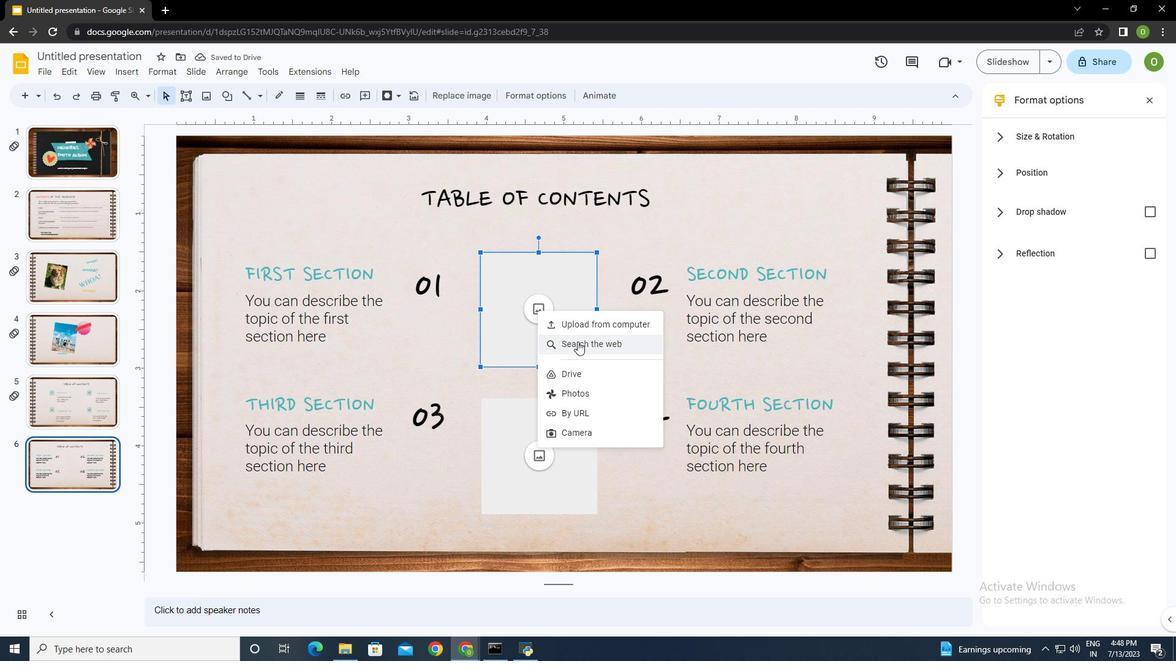 
Action: Mouse pressed left at (591, 341)
Screenshot: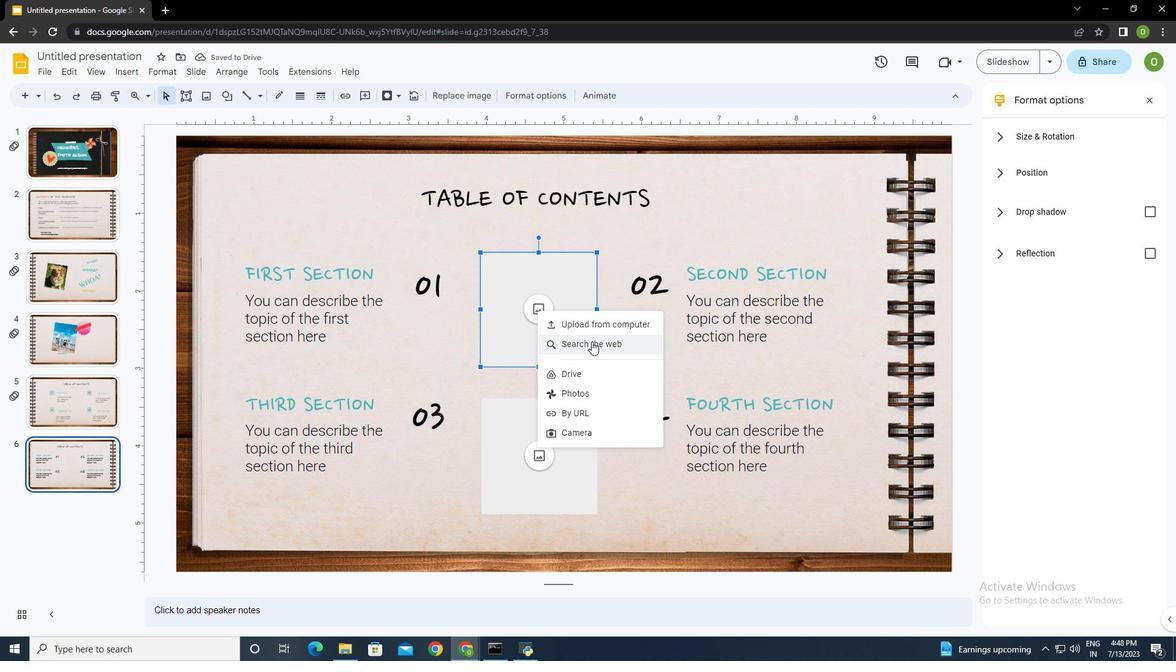
Action: Mouse moved to (1044, 101)
Screenshot: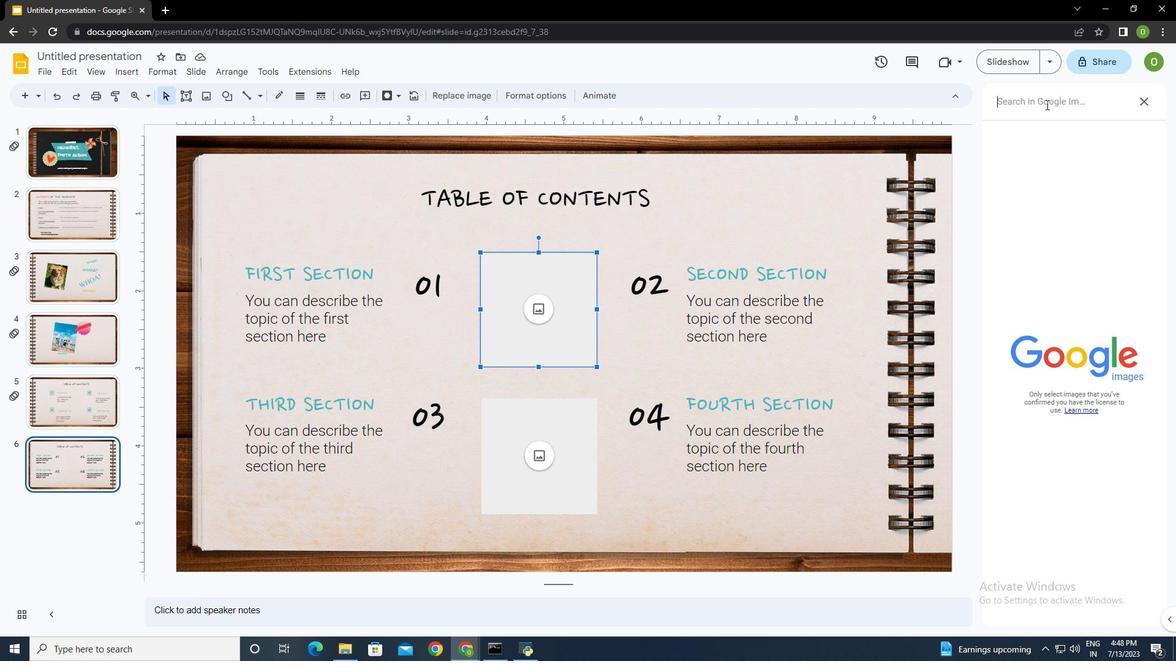 
Action: Mouse pressed left at (1044, 101)
Screenshot: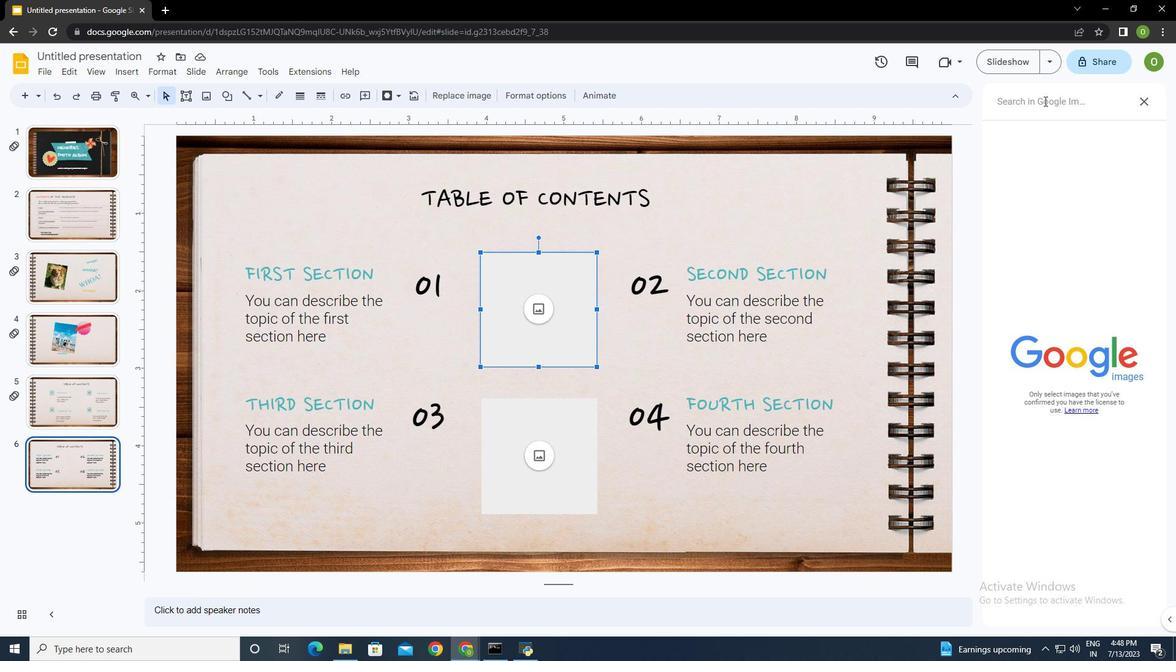 
Action: Mouse moved to (1044, 101)
Screenshot: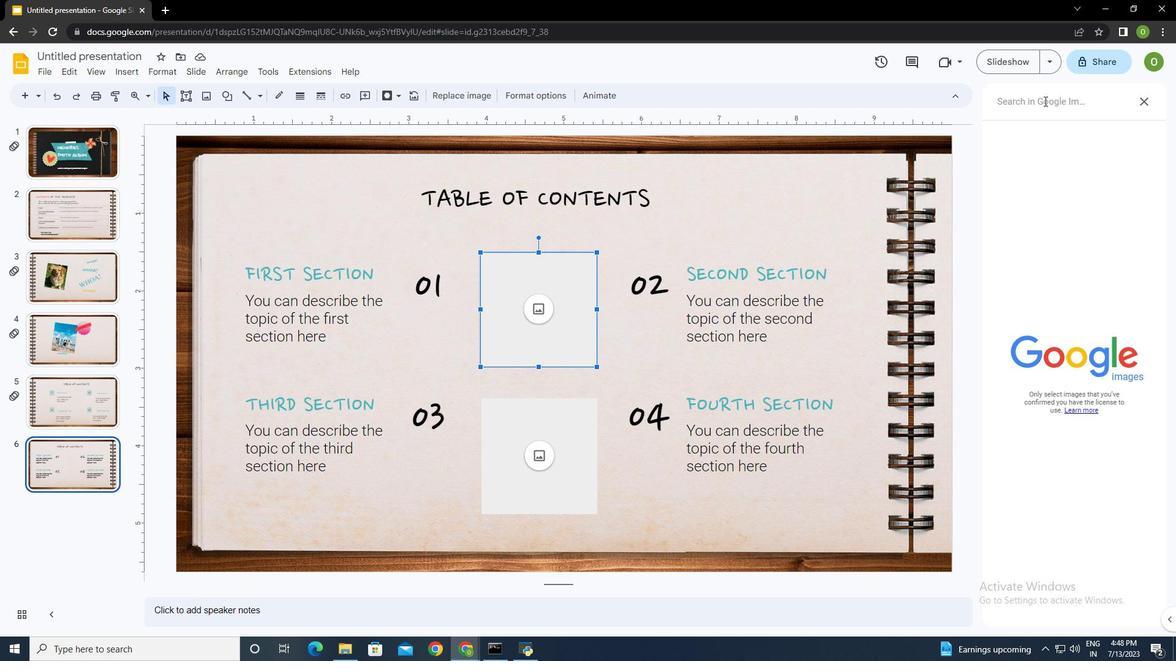 
Action: Key pressed friends<Key.enter>
Screenshot: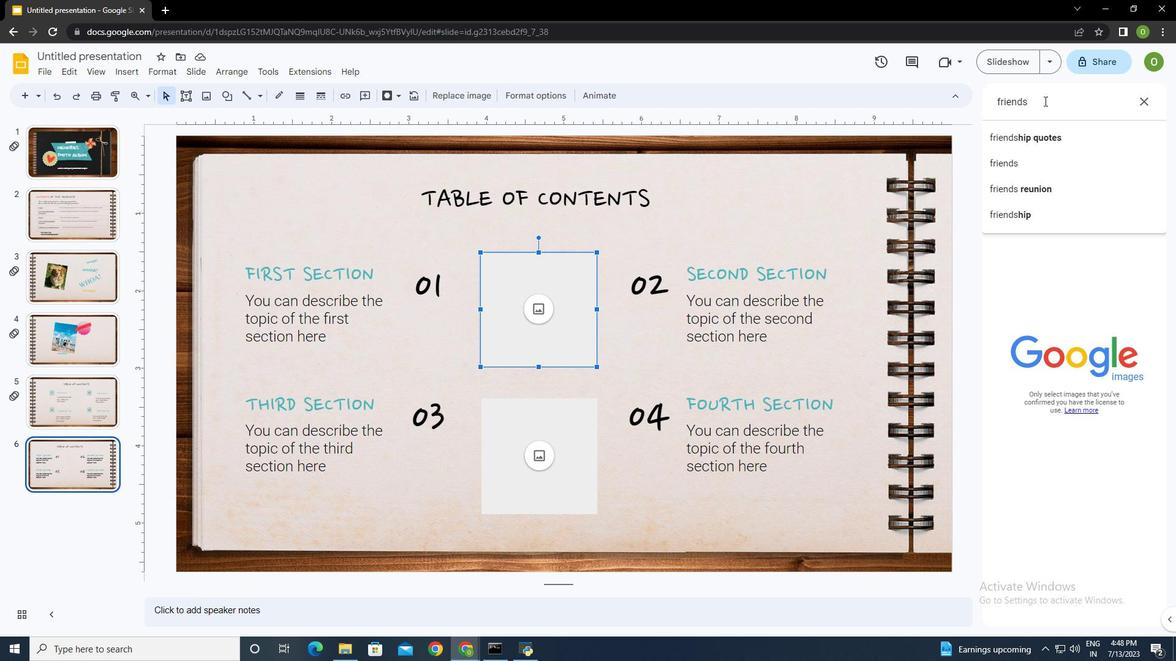 
Action: Mouse moved to (1097, 289)
Screenshot: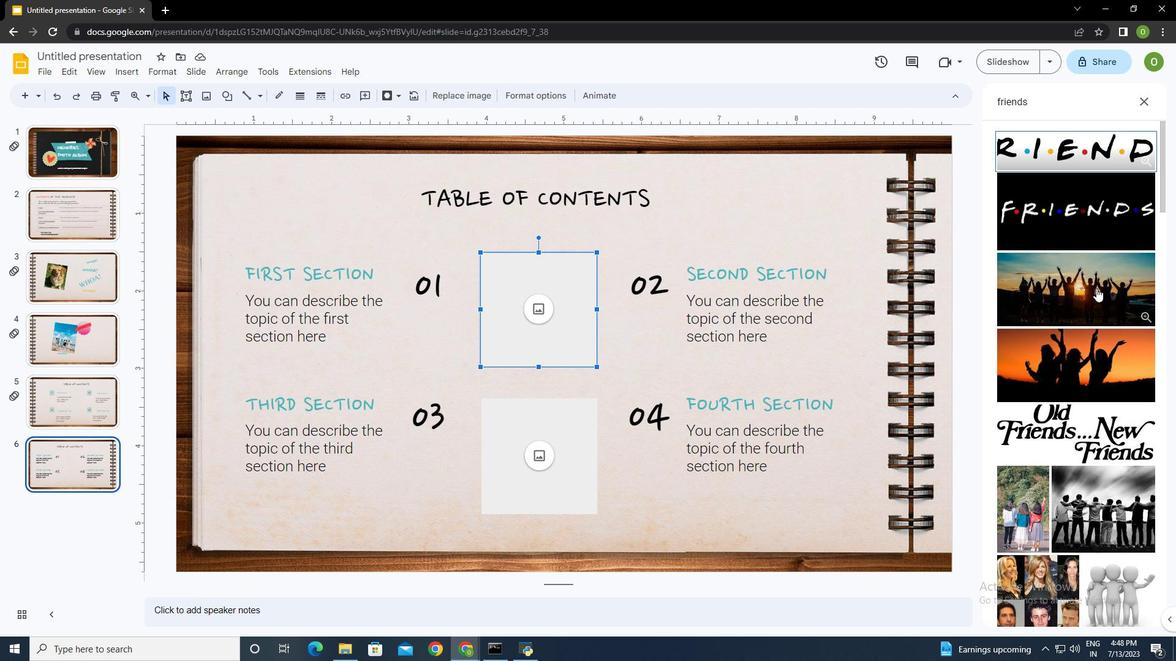 
Action: Mouse scrolled (1097, 289) with delta (0, 0)
Screenshot: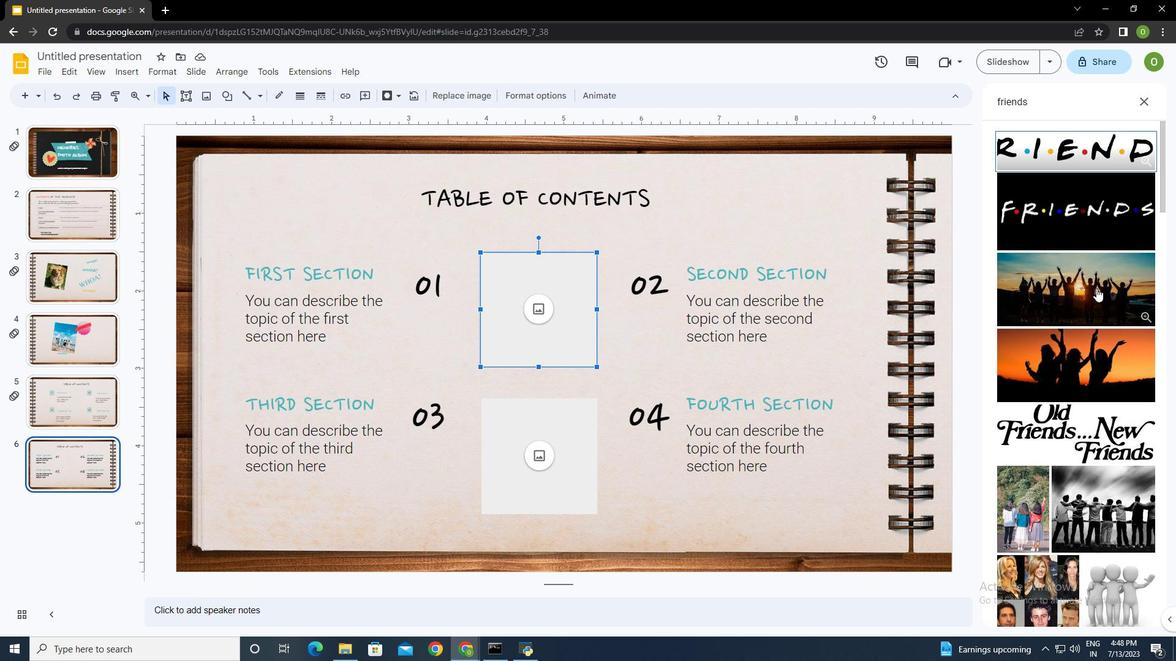 
Action: Mouse scrolled (1097, 289) with delta (0, 0)
Screenshot: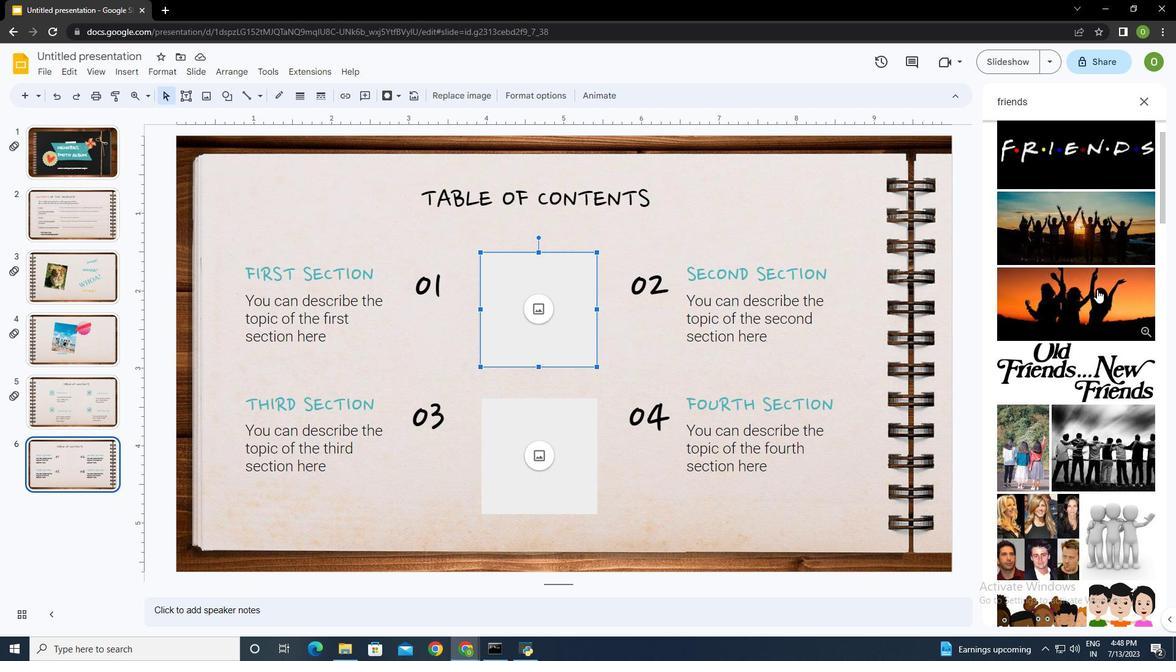 
Action: Mouse scrolled (1097, 289) with delta (0, 0)
Screenshot: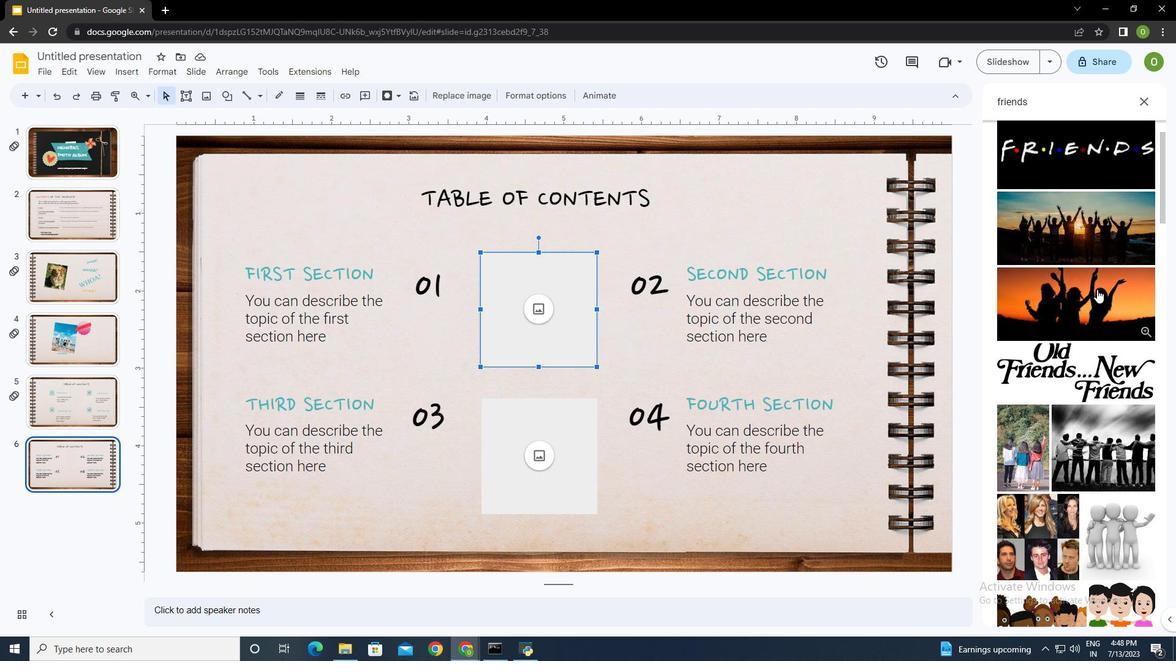 
Action: Mouse scrolled (1097, 289) with delta (0, 0)
Screenshot: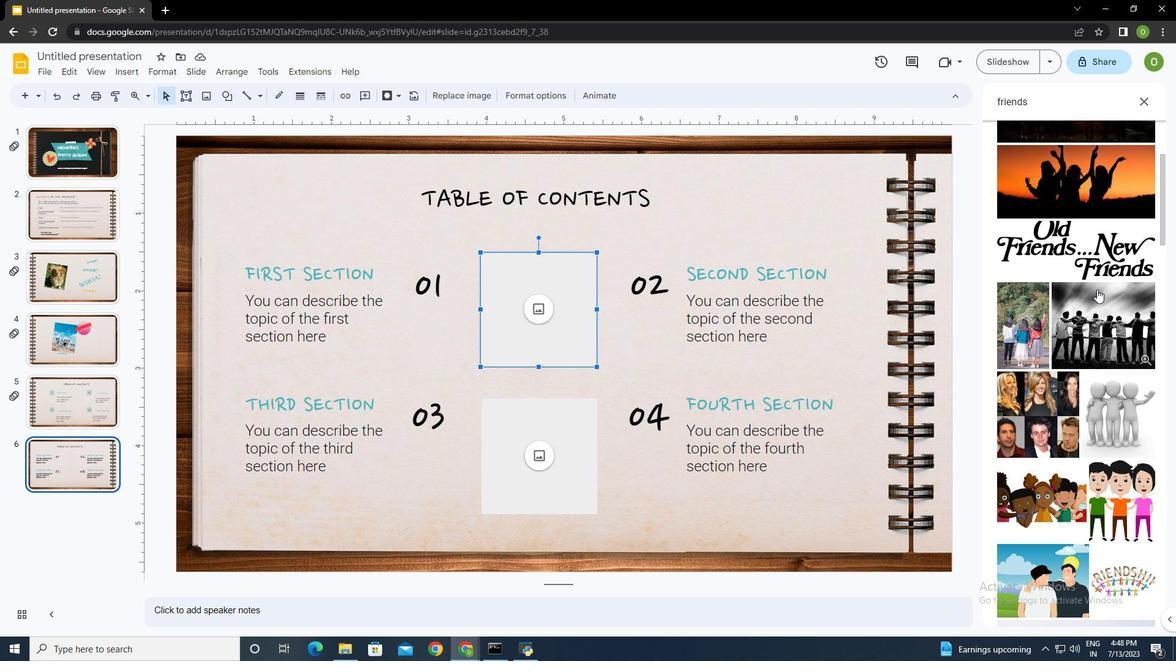 
Action: Mouse scrolled (1097, 289) with delta (0, 0)
Screenshot: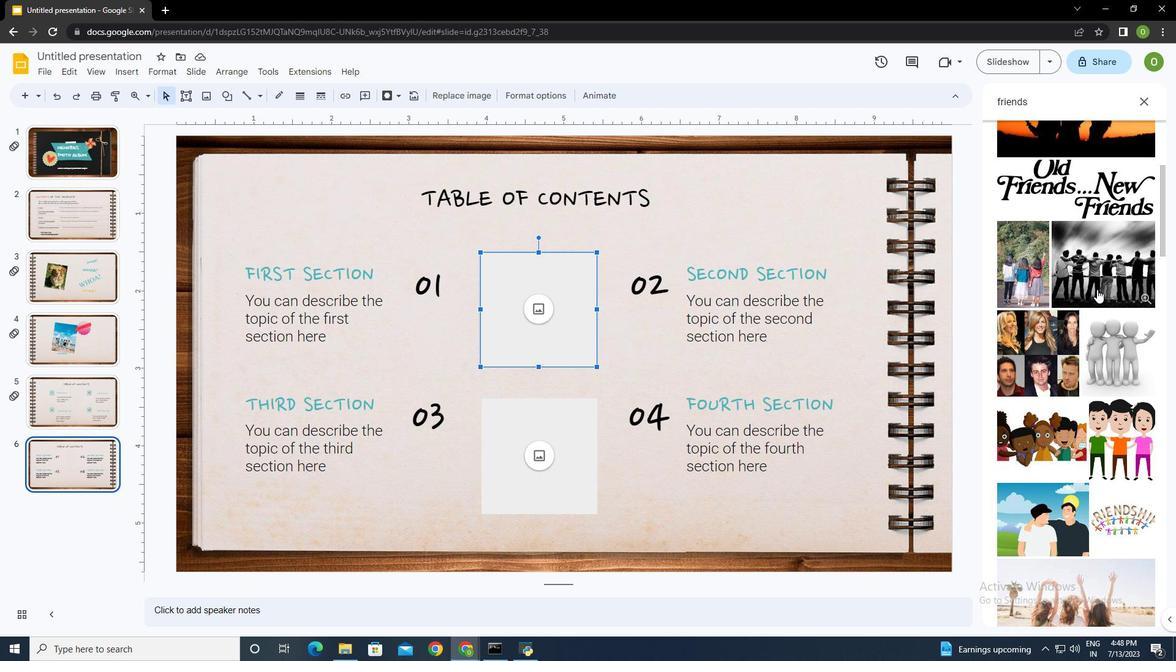 
Action: Mouse scrolled (1097, 289) with delta (0, 0)
Screenshot: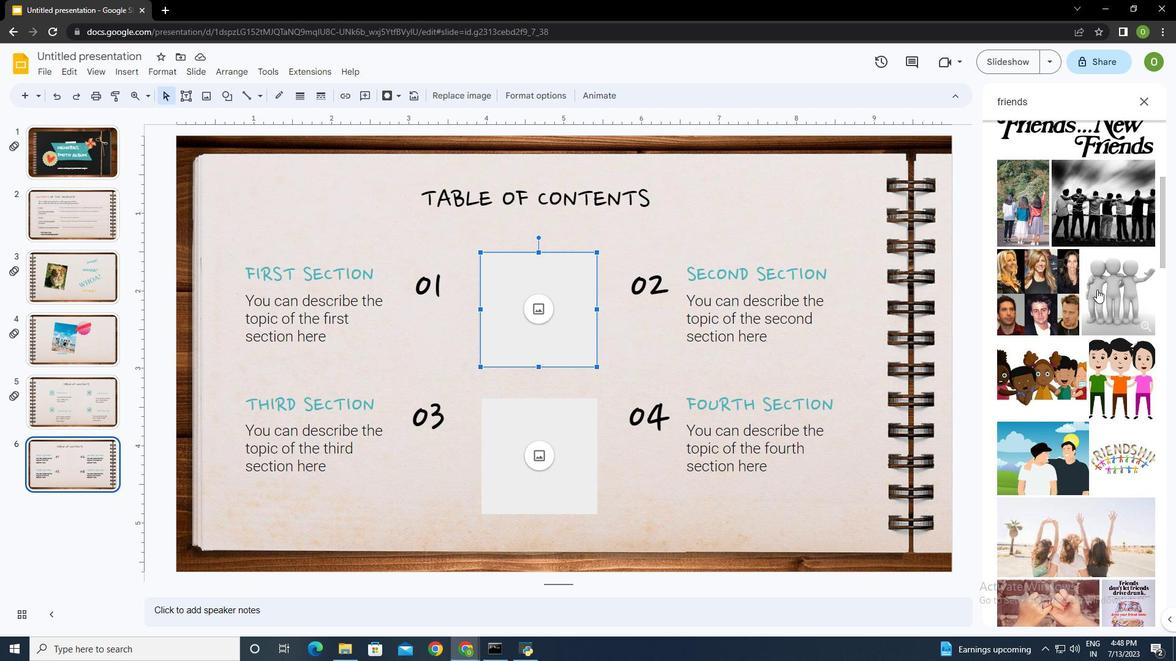 
Action: Mouse scrolled (1097, 289) with delta (0, 0)
Screenshot: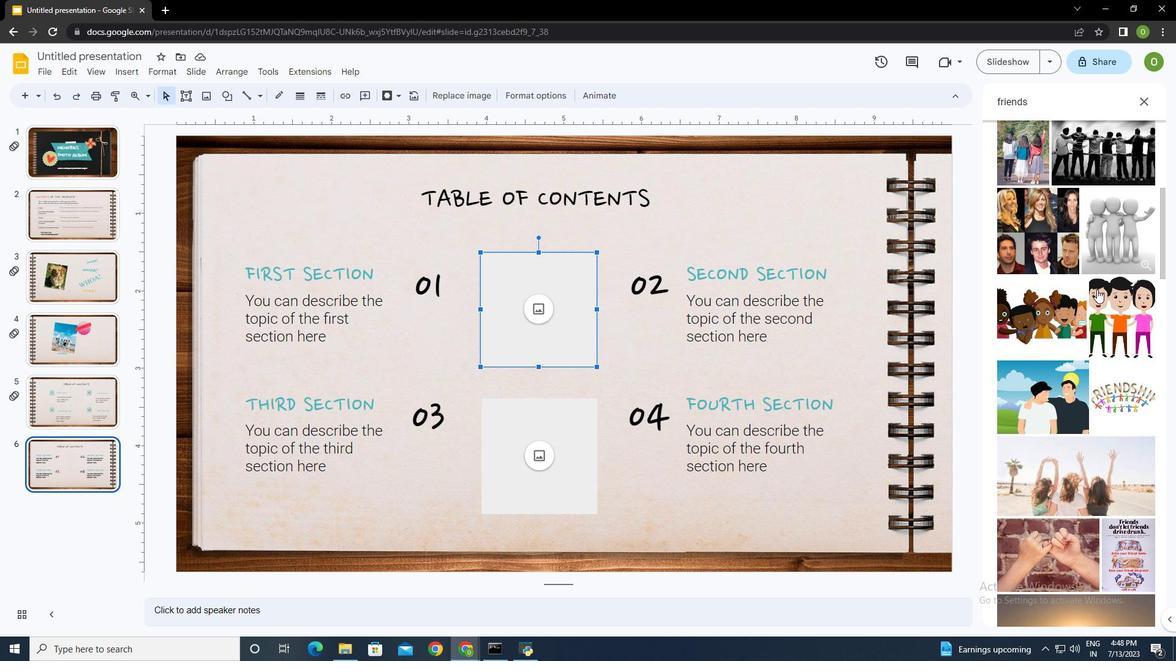 
Action: Mouse scrolled (1097, 289) with delta (0, 0)
Screenshot: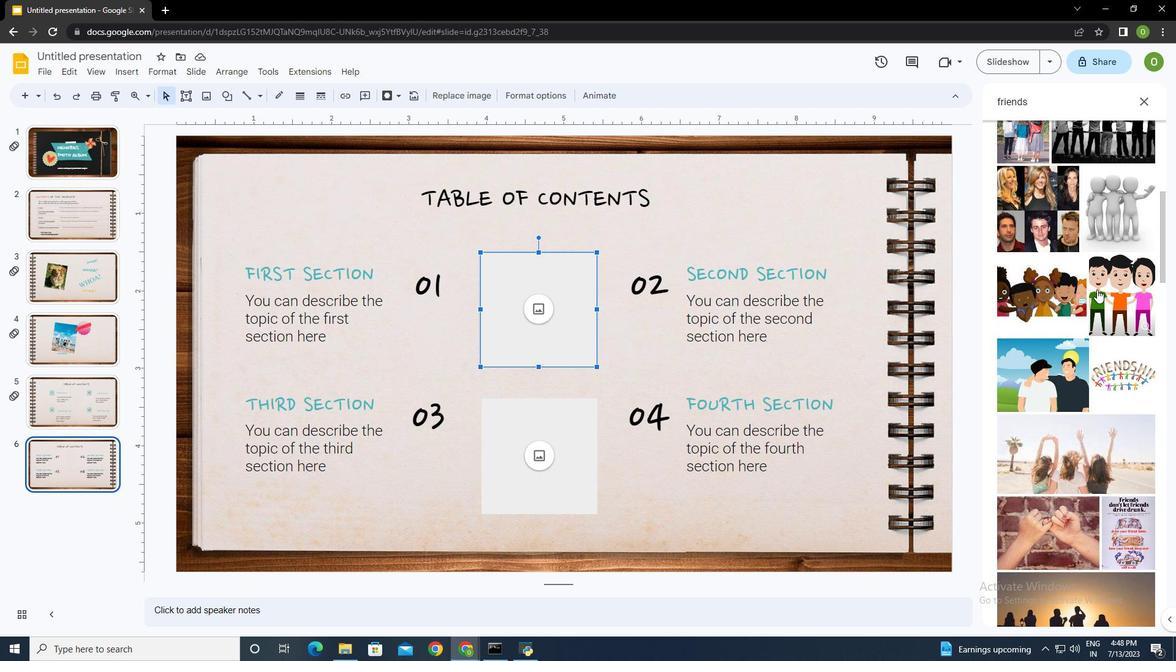 
Action: Mouse scrolled (1097, 289) with delta (0, 0)
Screenshot: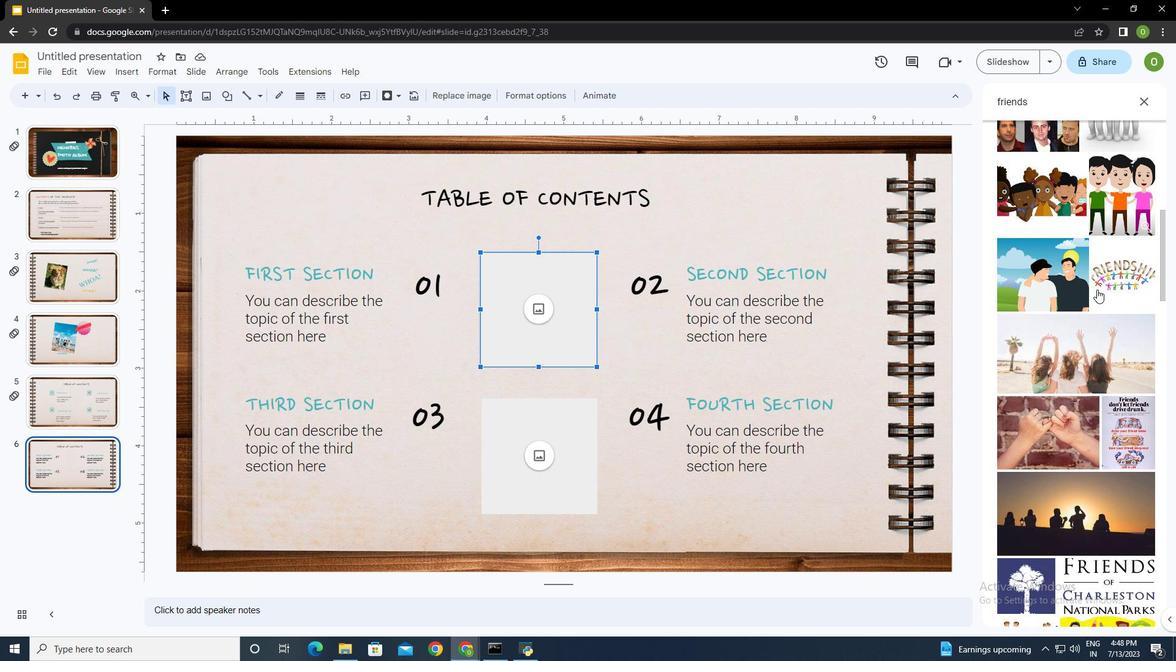 
Action: Mouse scrolled (1097, 289) with delta (0, 0)
Screenshot: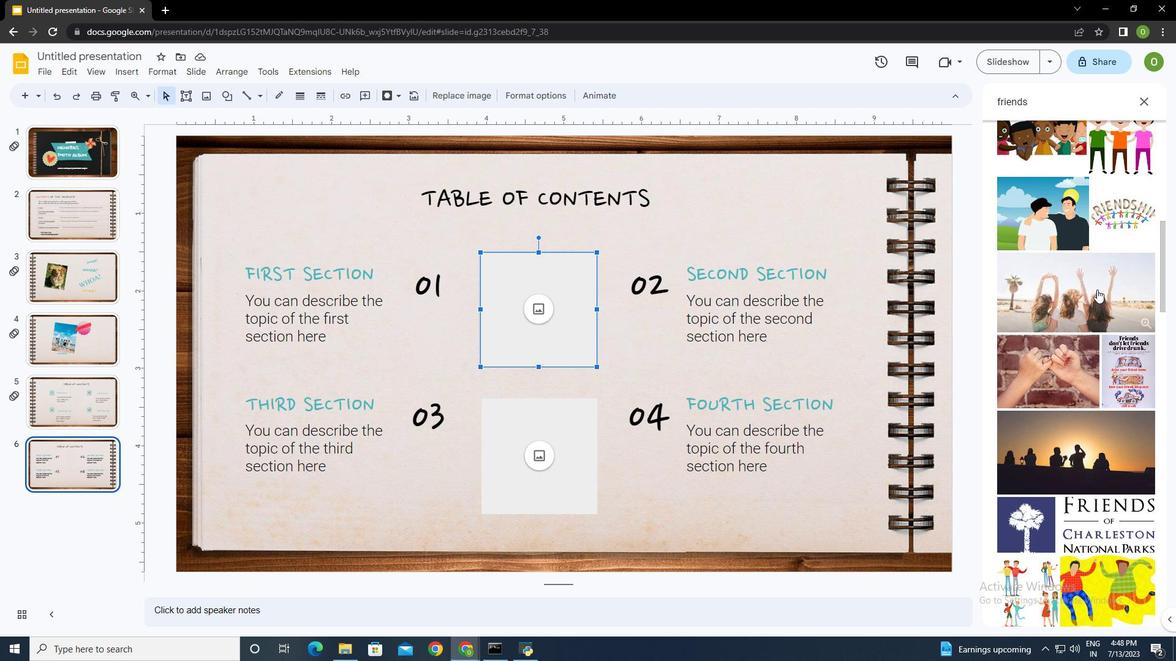 
Action: Mouse scrolled (1097, 289) with delta (0, 0)
Screenshot: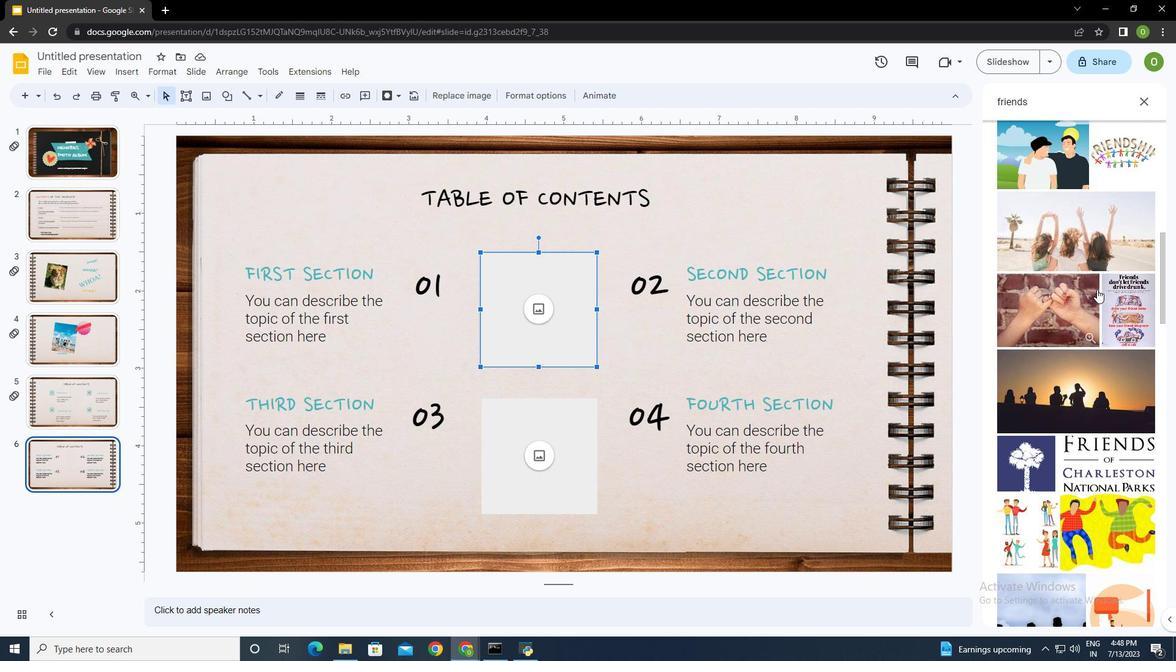 
Action: Mouse scrolled (1097, 289) with delta (0, 0)
Screenshot: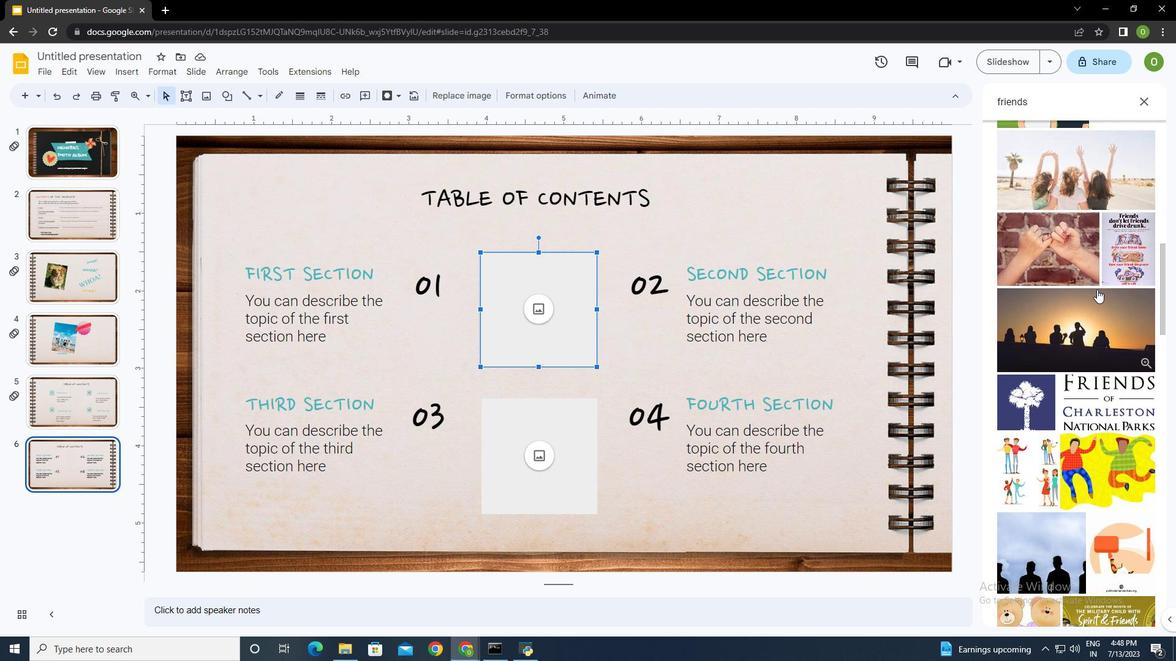 
Action: Mouse scrolled (1097, 289) with delta (0, 0)
Screenshot: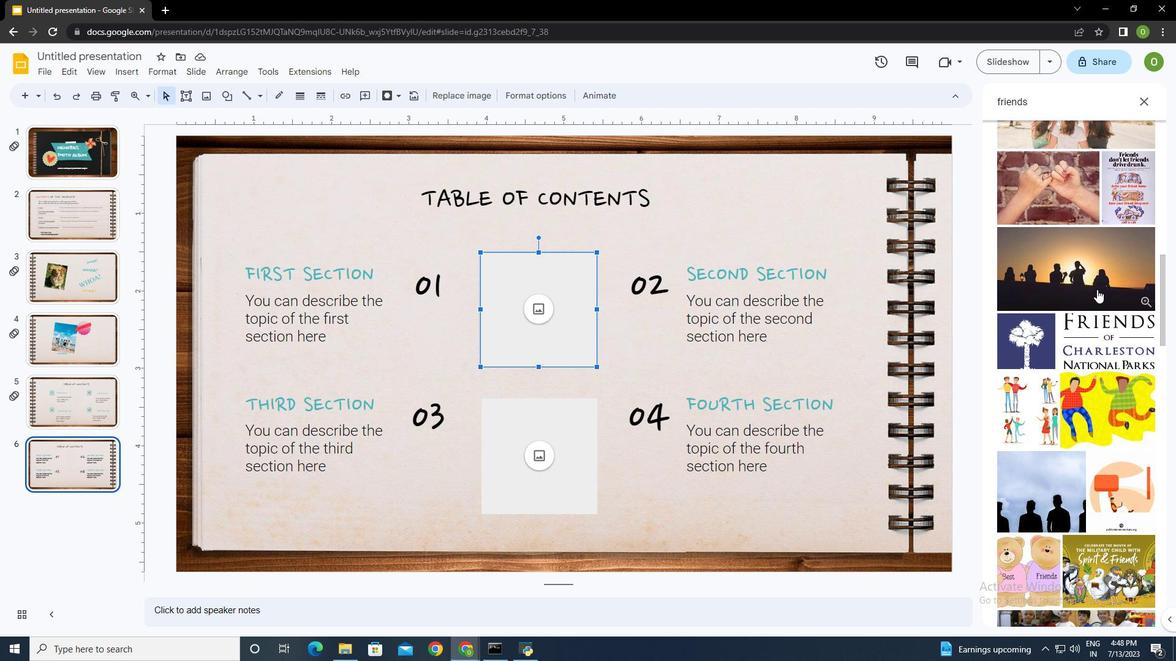 
Action: Mouse scrolled (1097, 289) with delta (0, 0)
Screenshot: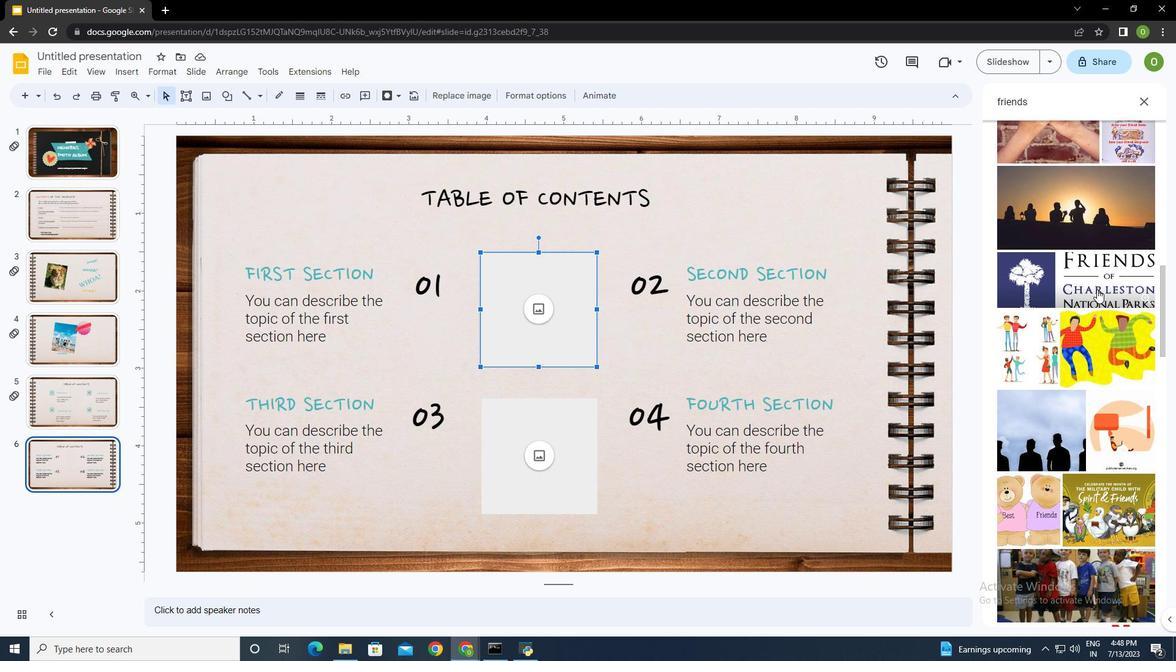 
Action: Mouse scrolled (1097, 289) with delta (0, 0)
Screenshot: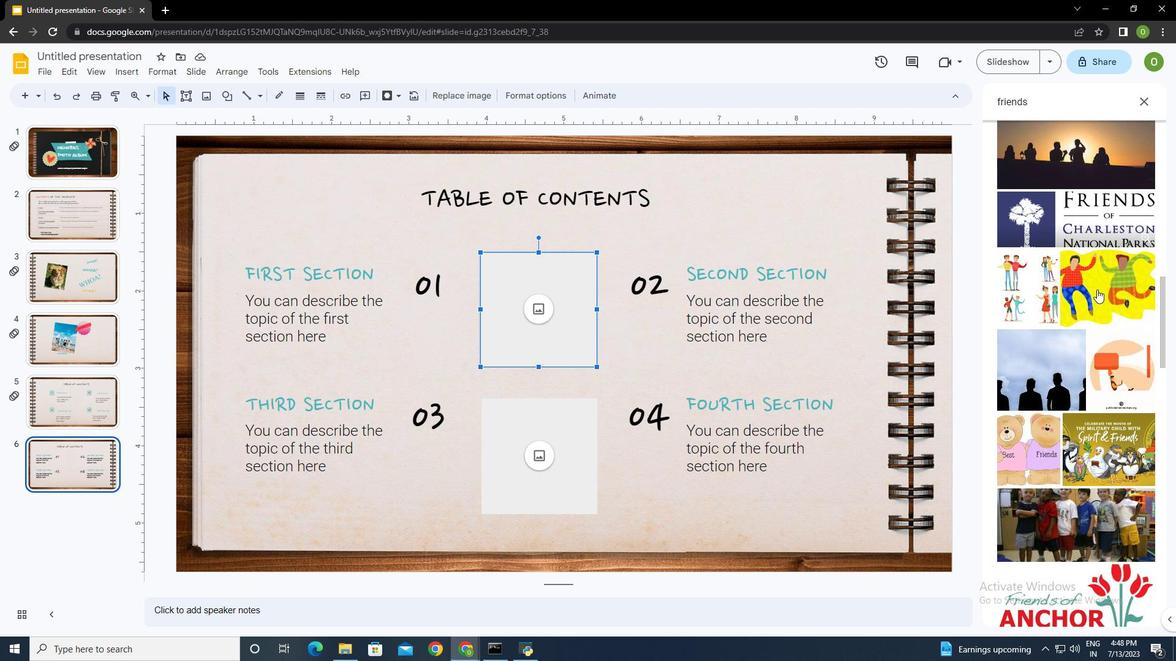 
Action: Mouse scrolled (1097, 289) with delta (0, 0)
Screenshot: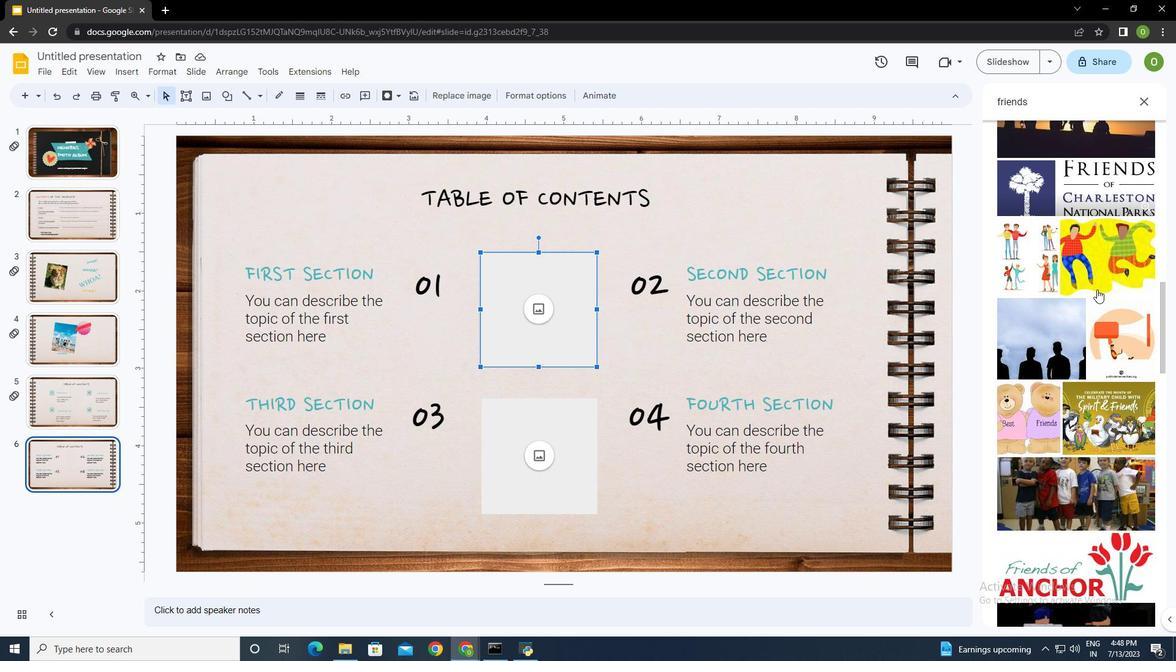 
Action: Mouse scrolled (1097, 289) with delta (0, 0)
Screenshot: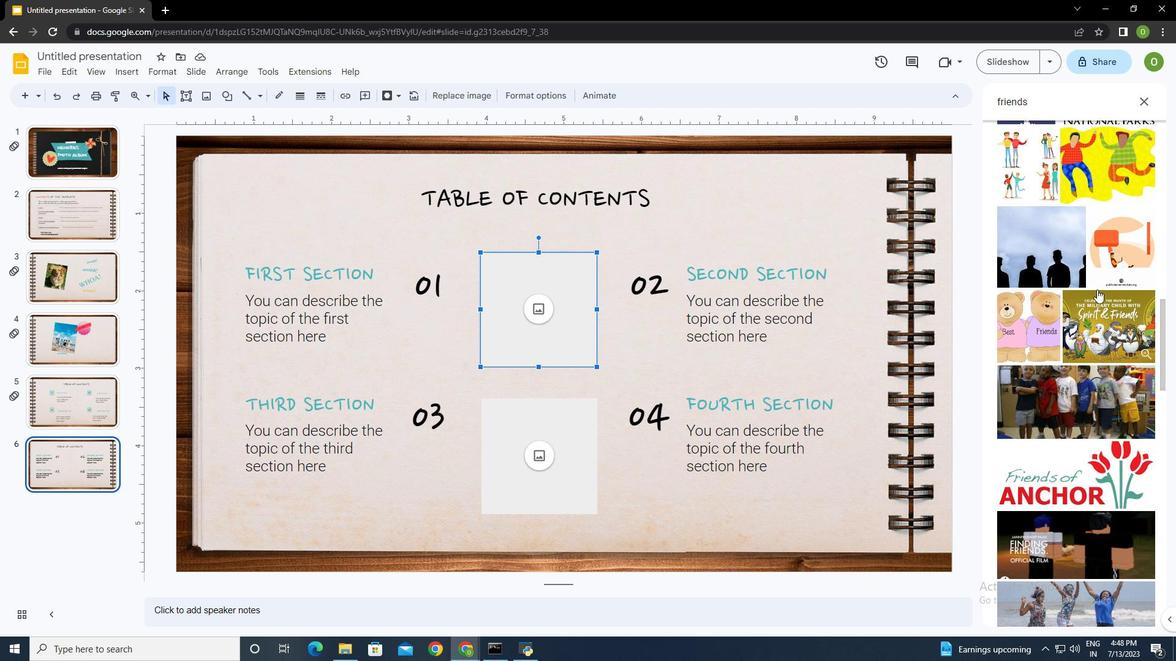 
Action: Mouse scrolled (1097, 289) with delta (0, 0)
Screenshot: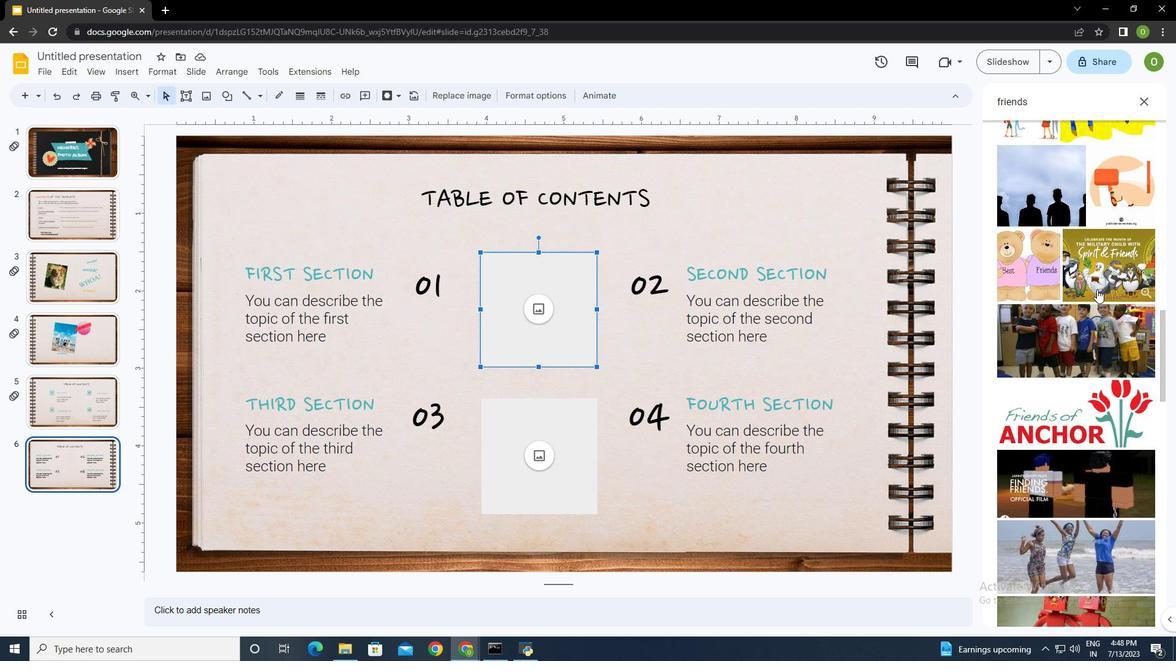
Action: Mouse scrolled (1097, 289) with delta (0, 0)
Screenshot: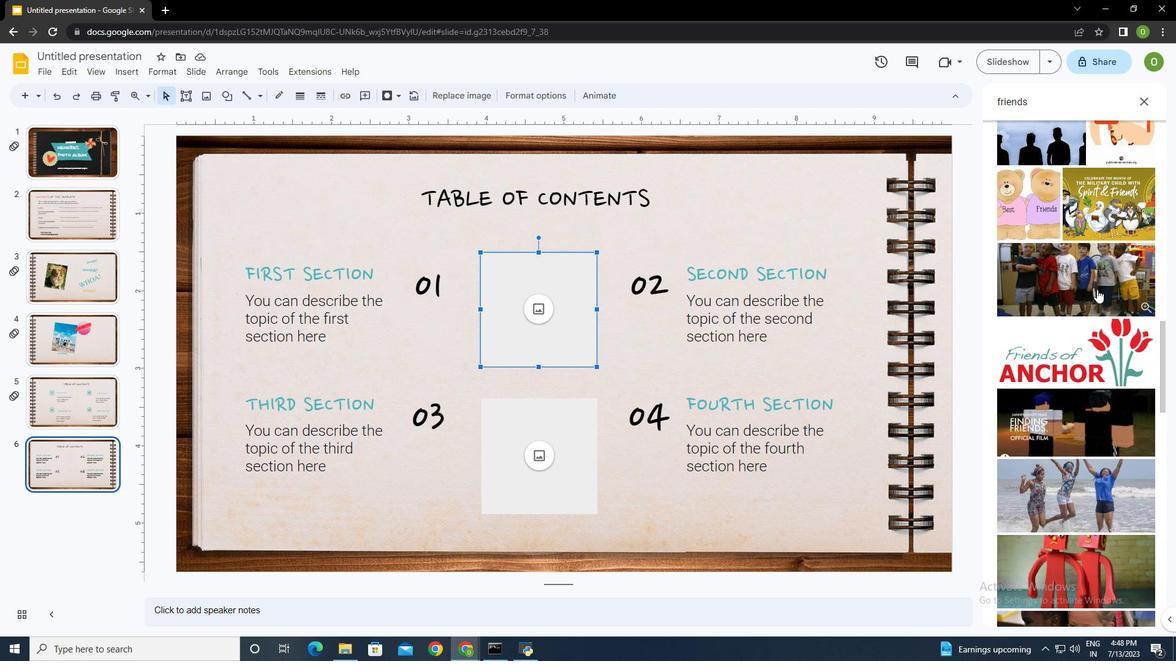 
Action: Mouse moved to (1095, 445)
Screenshot: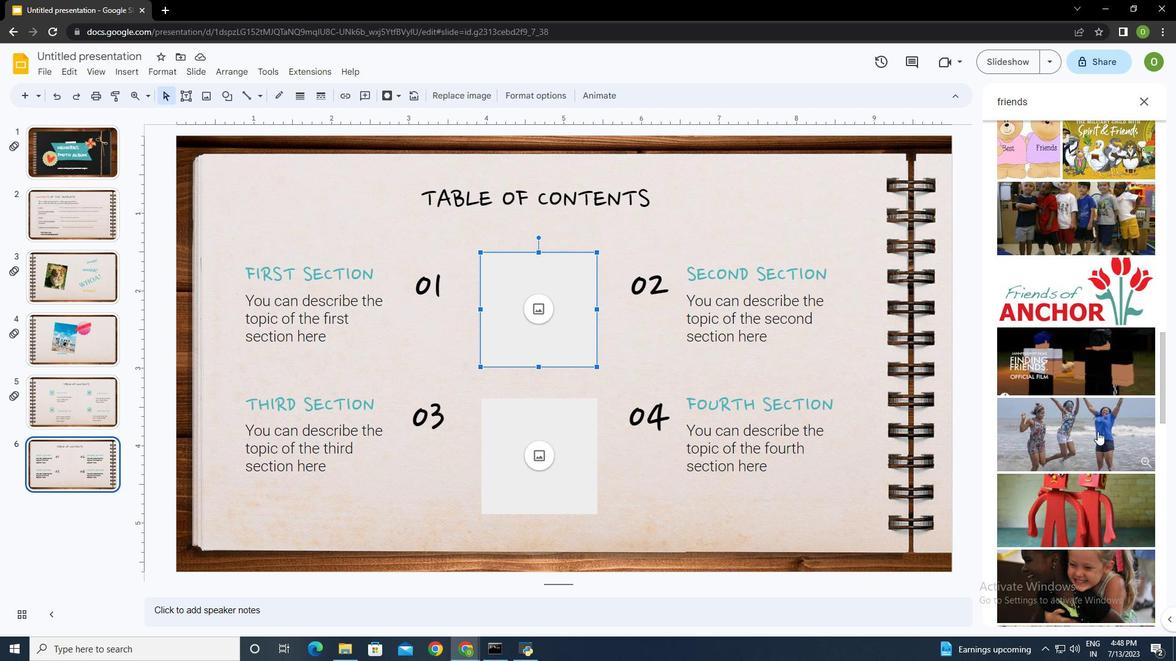 
Action: Mouse scrolled (1095, 444) with delta (0, 0)
Screenshot: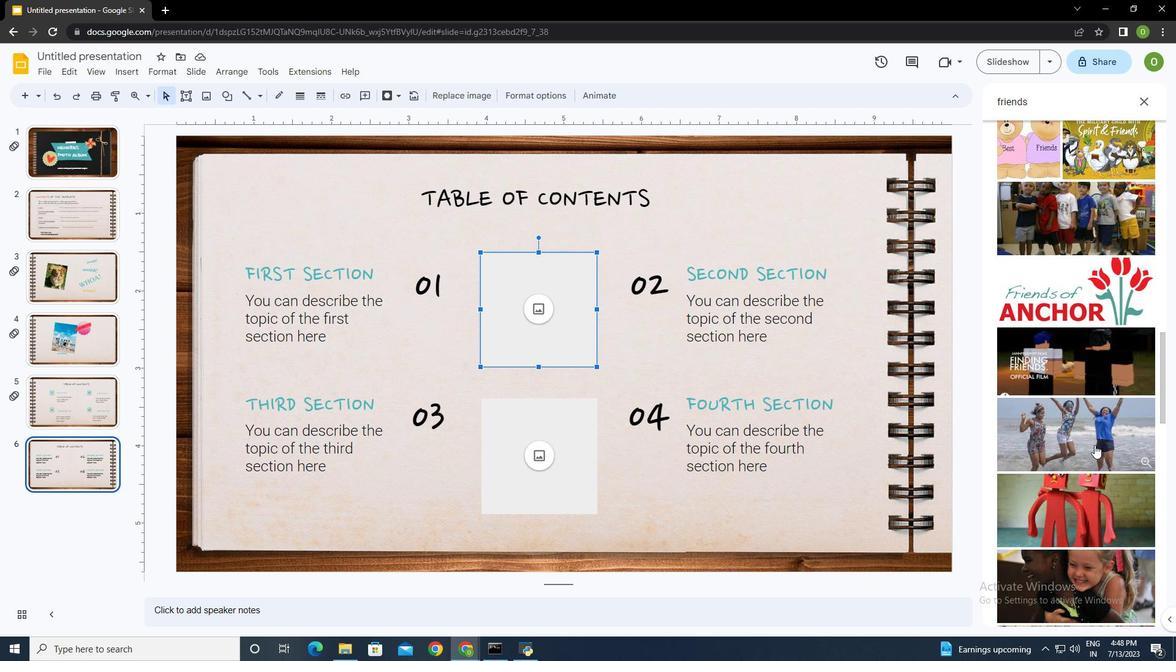 
Action: Mouse scrolled (1095, 444) with delta (0, 0)
Screenshot: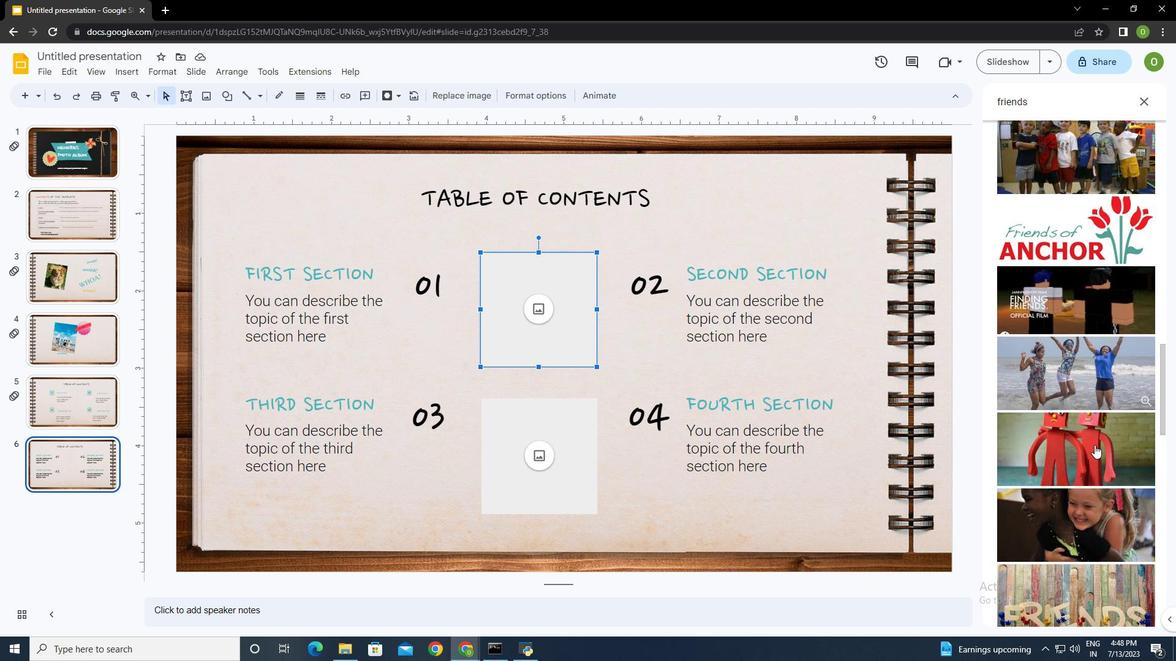 
Action: Mouse scrolled (1095, 444) with delta (0, 0)
Screenshot: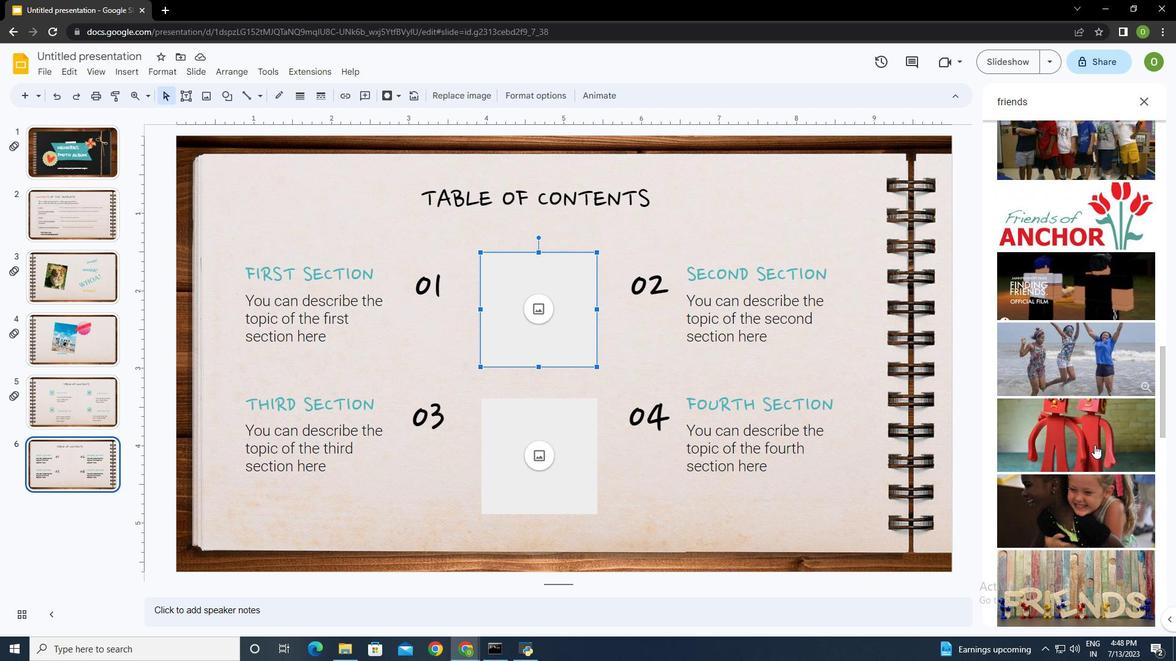 
Action: Mouse moved to (1082, 403)
Screenshot: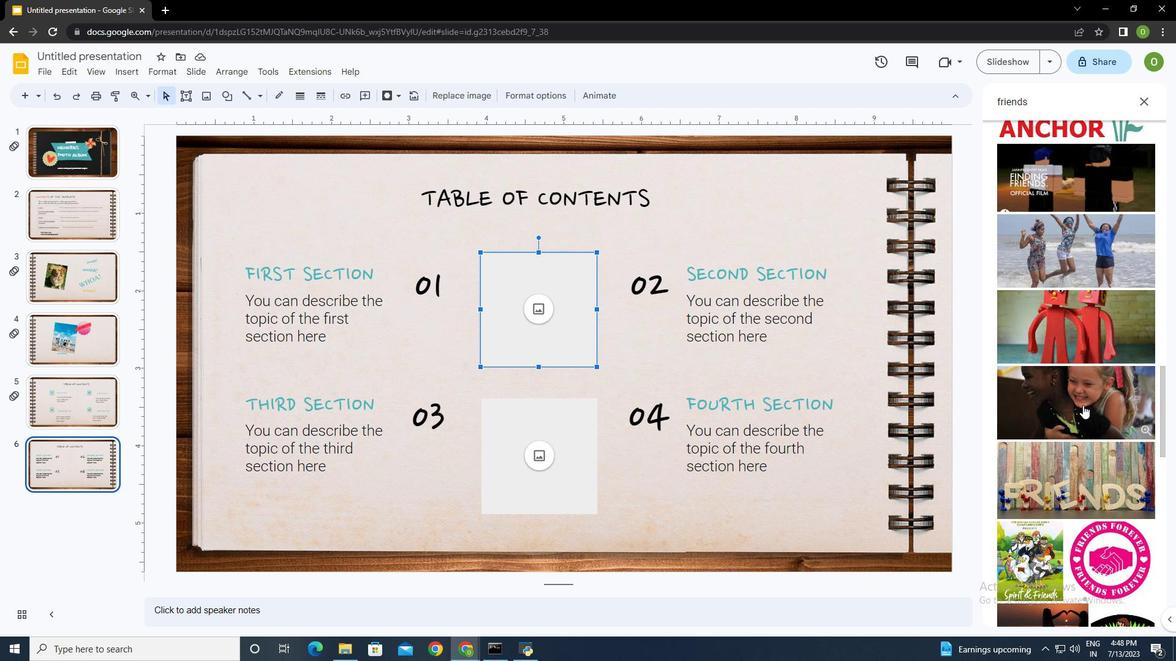 
Action: Mouse pressed left at (1082, 403)
Screenshot: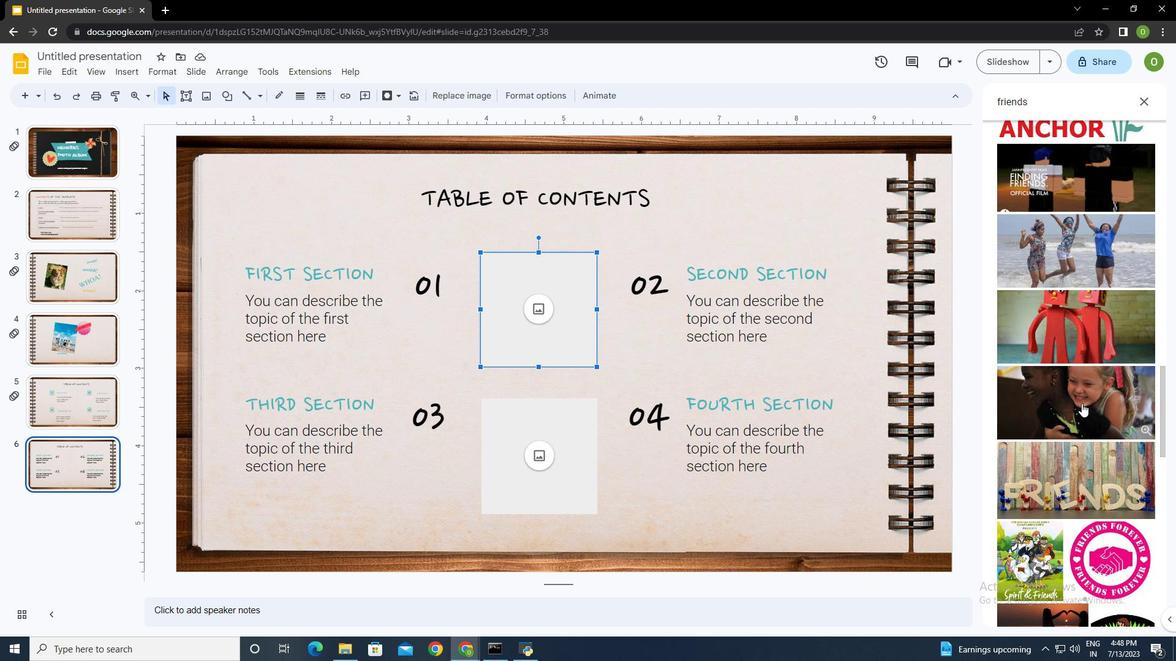 
Action: Mouse moved to (1125, 607)
Screenshot: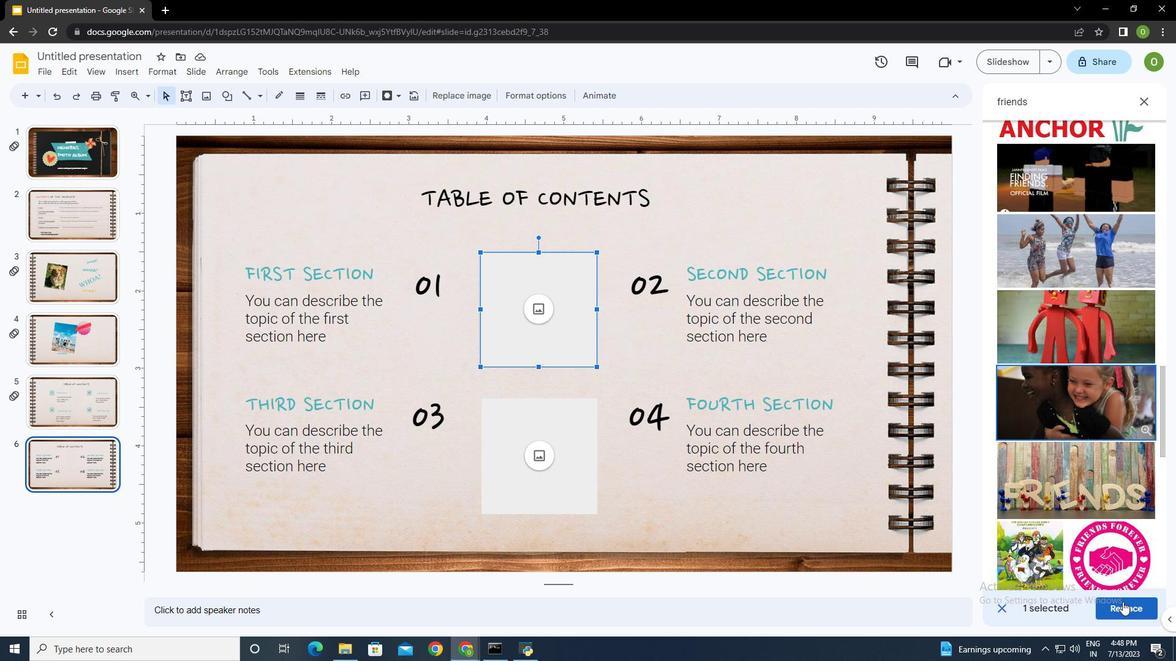 
Action: Mouse pressed left at (1125, 607)
Screenshot: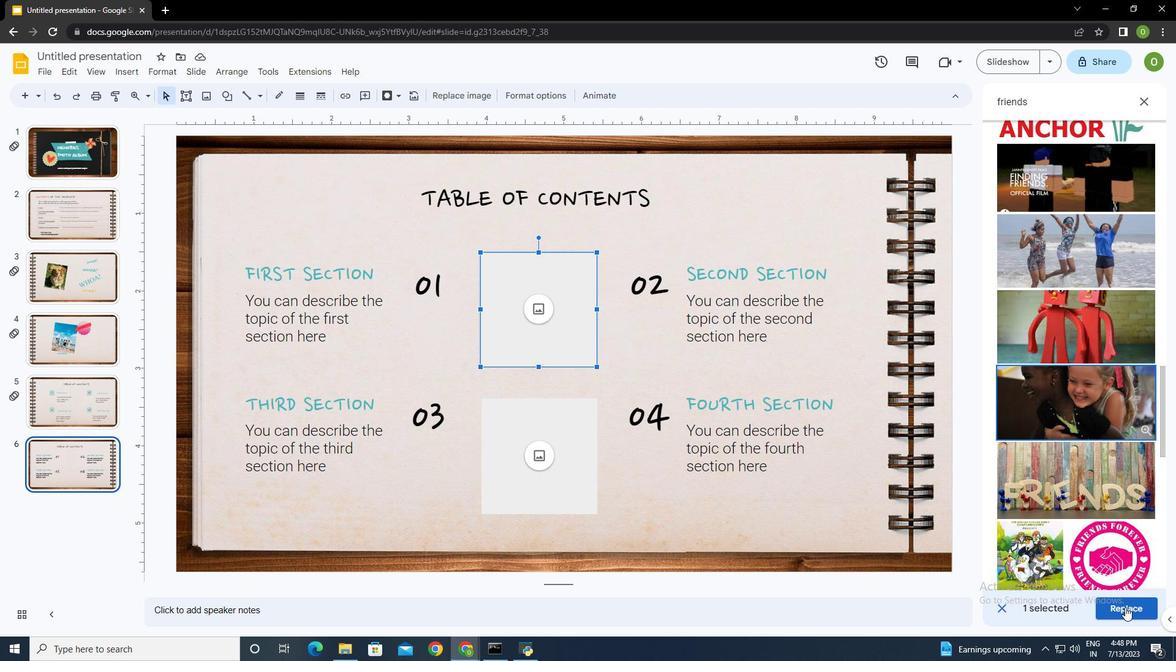 
Action: Mouse moved to (544, 433)
Screenshot: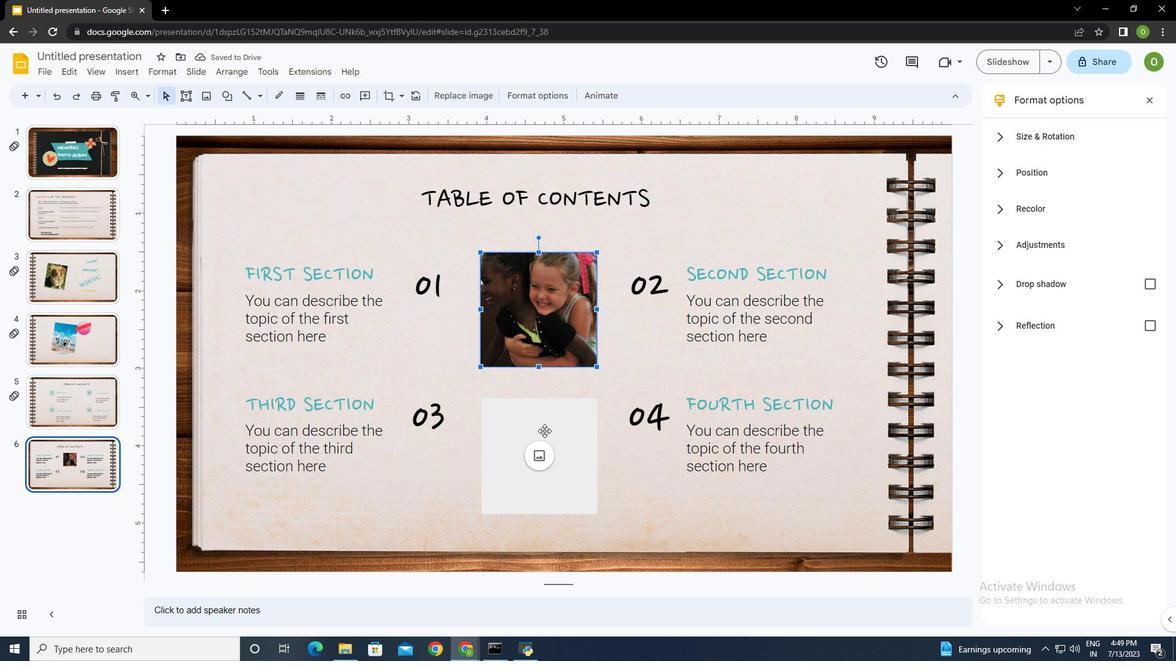 
Action: Mouse pressed left at (544, 433)
Screenshot: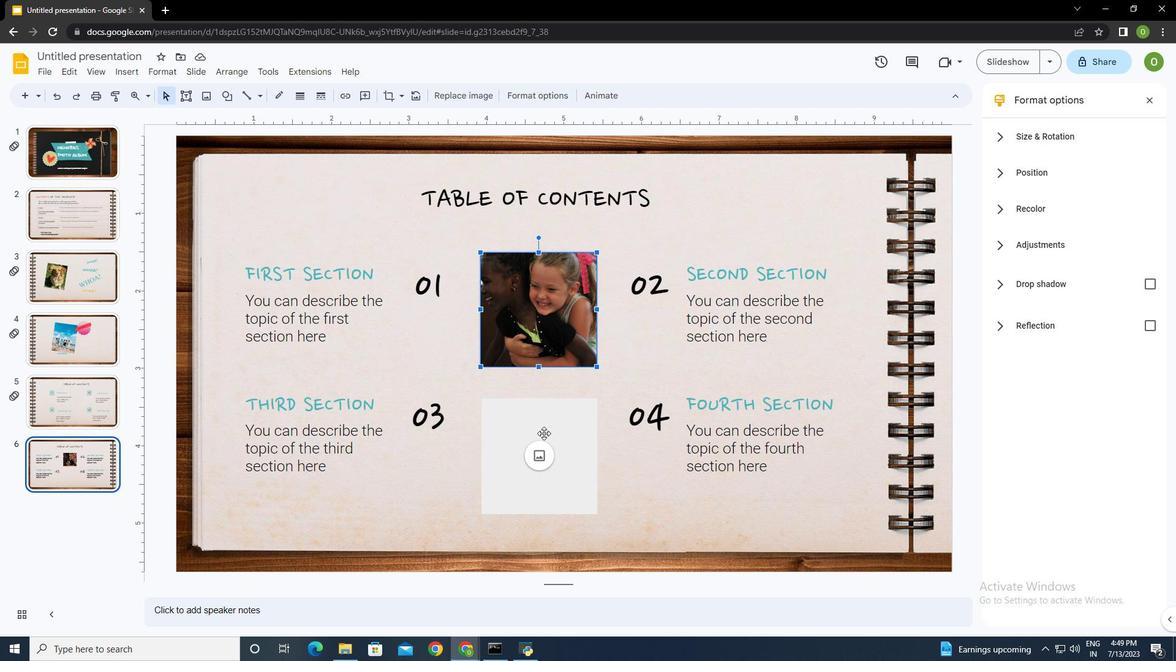 
Action: Mouse moved to (512, 381)
Screenshot: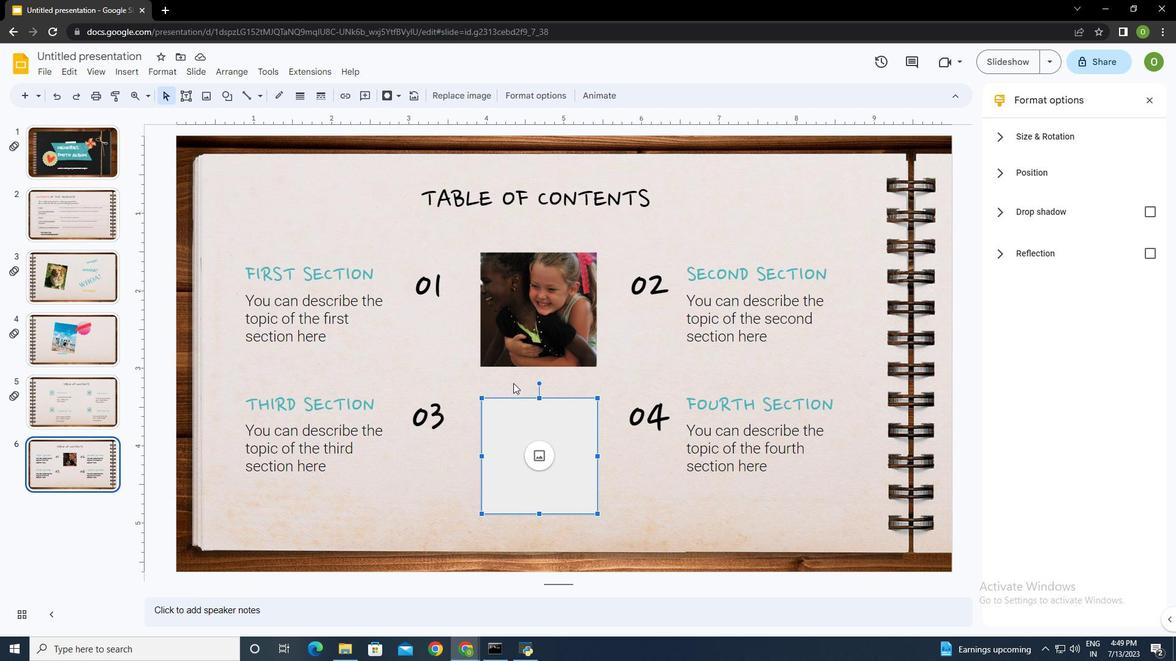 
Action: Mouse pressed left at (512, 381)
Screenshot: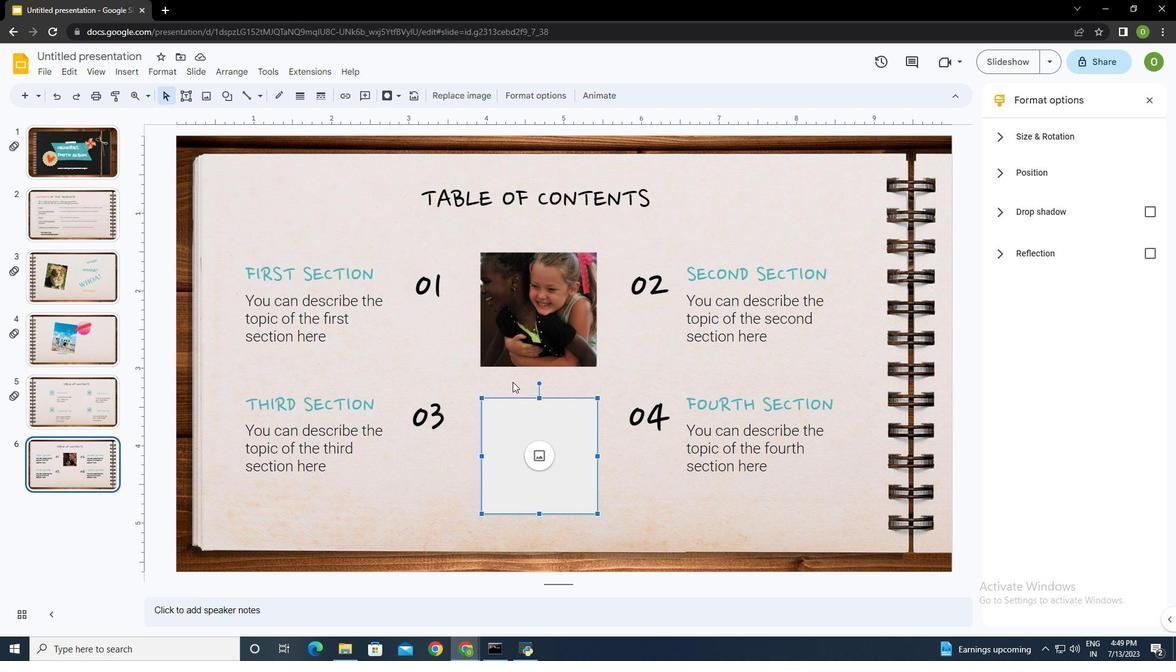 
Action: Mouse moved to (187, 95)
Screenshot: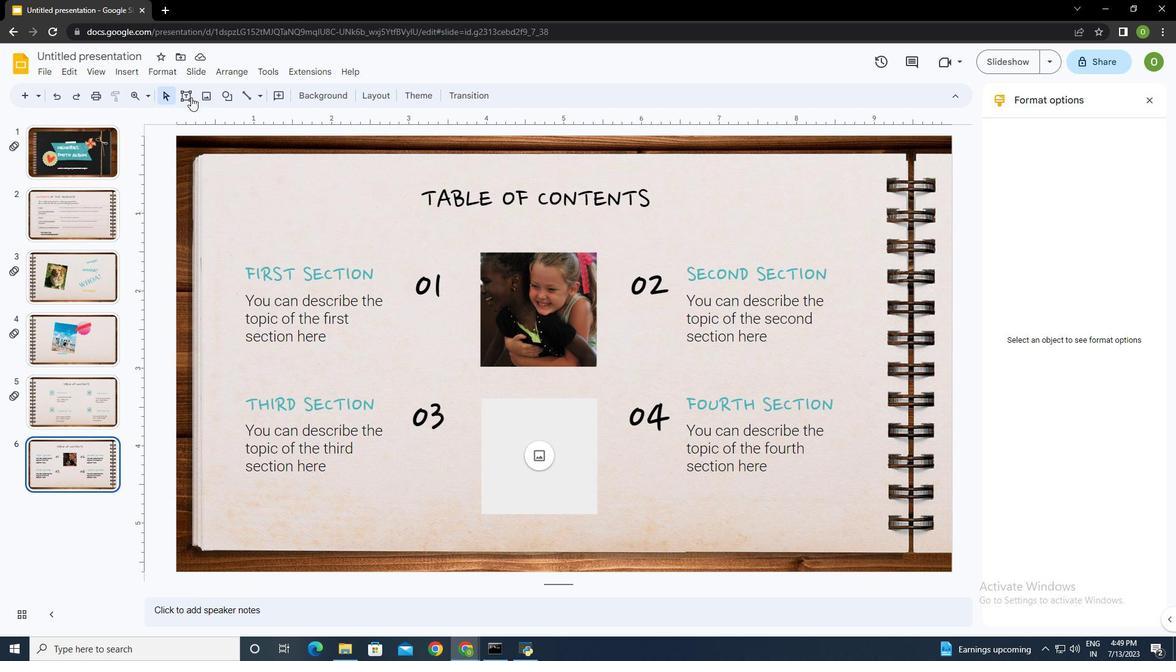 
Action: Mouse pressed left at (187, 95)
Screenshot: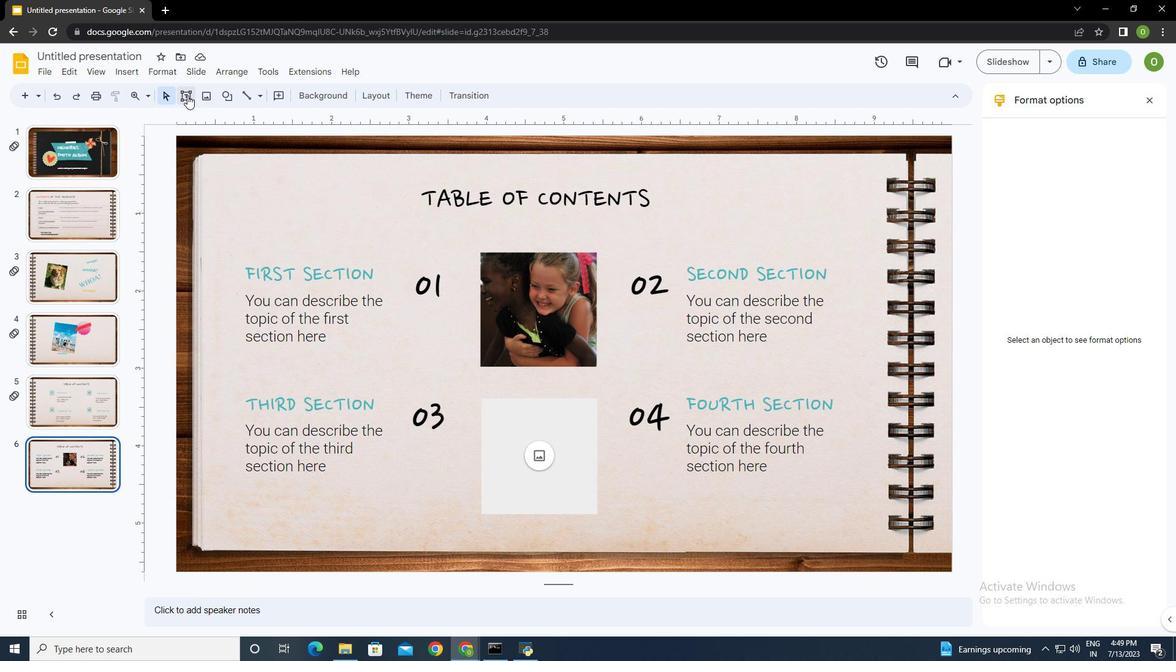 
Action: Mouse moved to (494, 233)
Screenshot: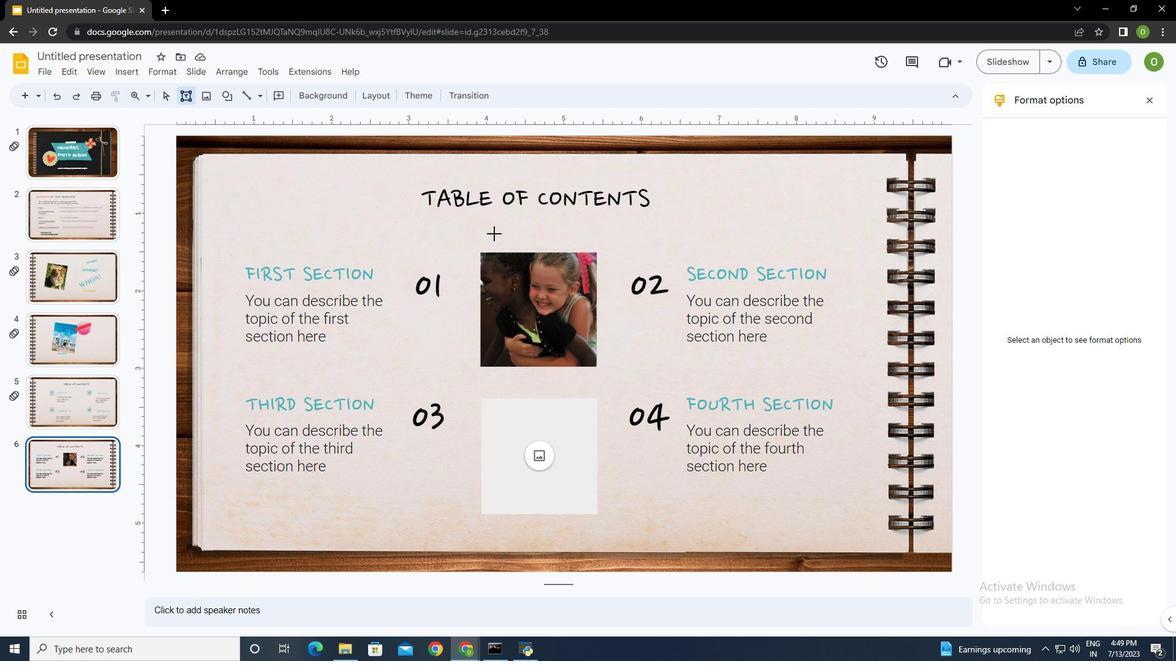 
Action: Mouse pressed left at (494, 233)
Screenshot: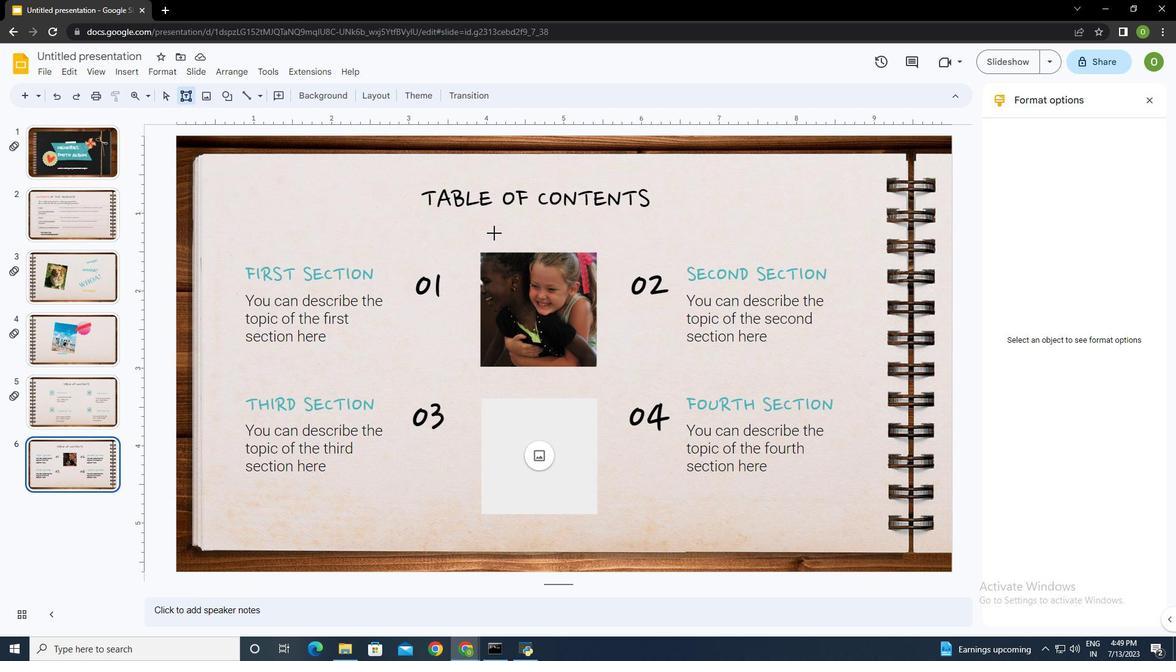 
Action: Mouse moved to (543, 233)
Screenshot: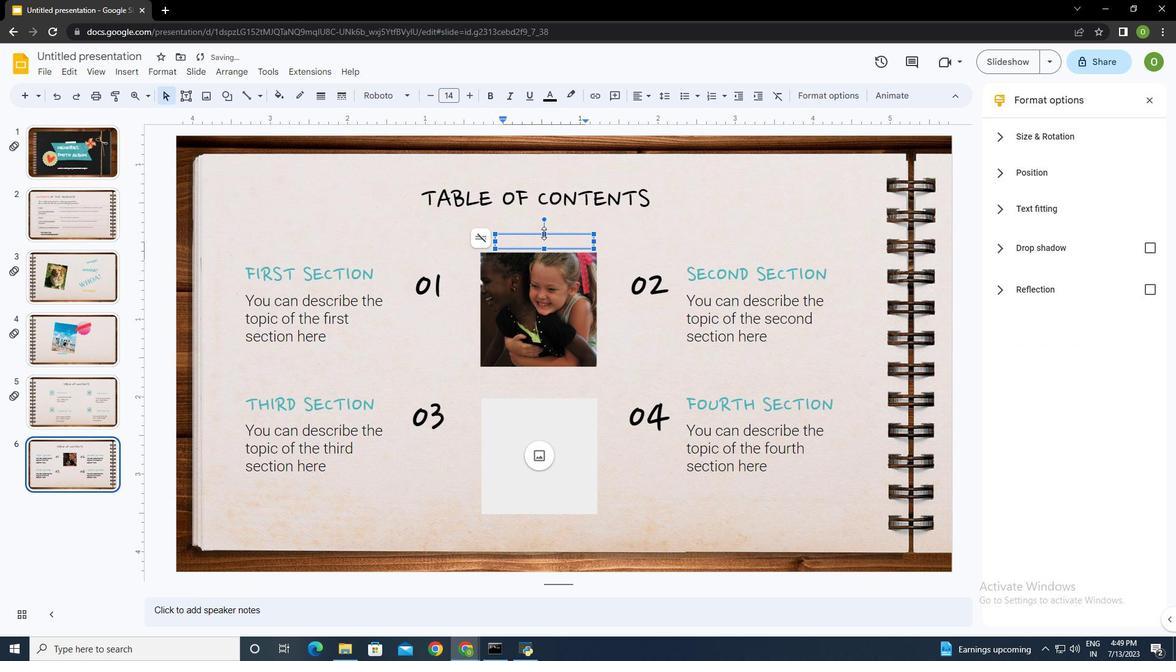 
Action: Mouse pressed left at (543, 233)
Screenshot: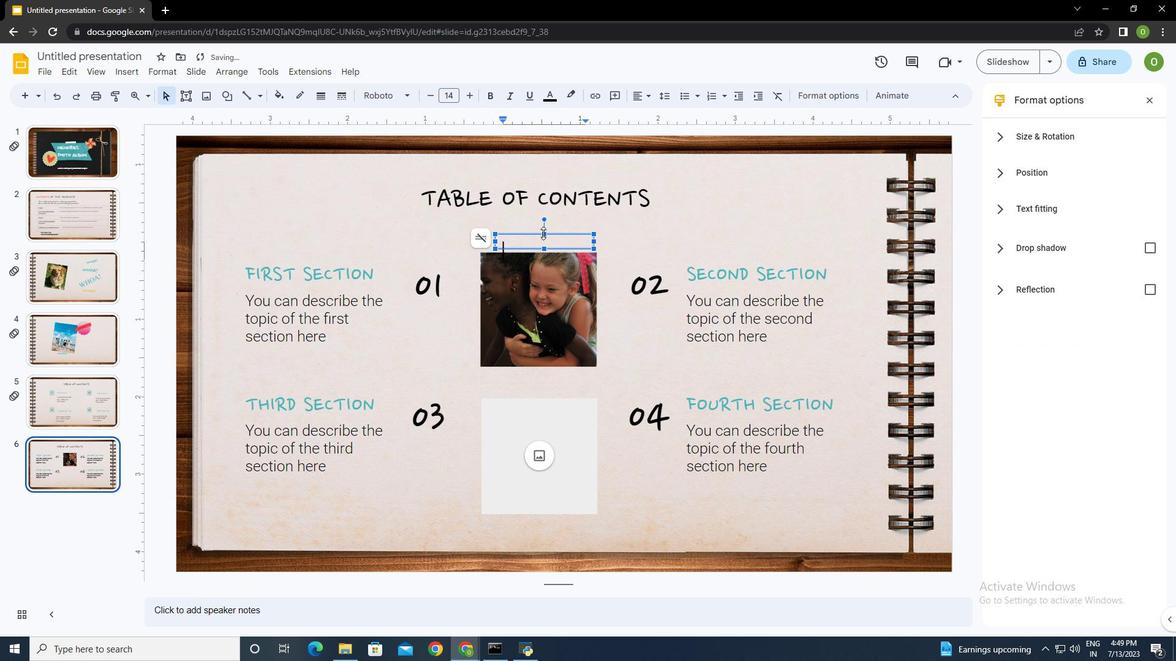 
Action: Mouse moved to (493, 237)
Screenshot: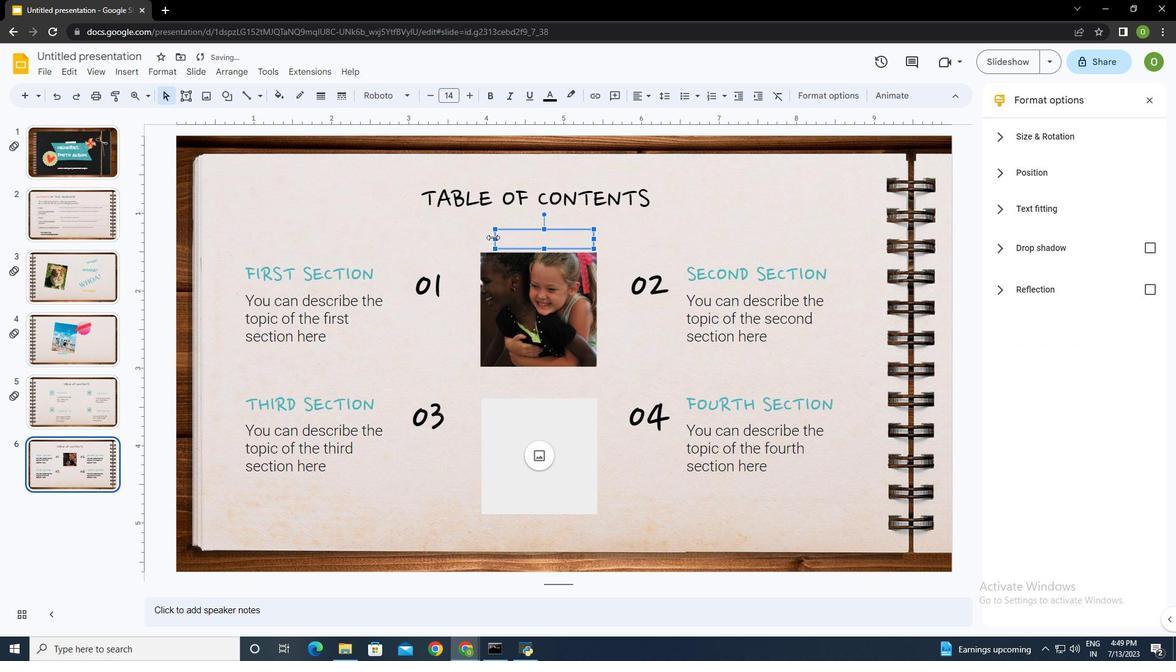 
Action: Mouse pressed left at (493, 237)
Screenshot: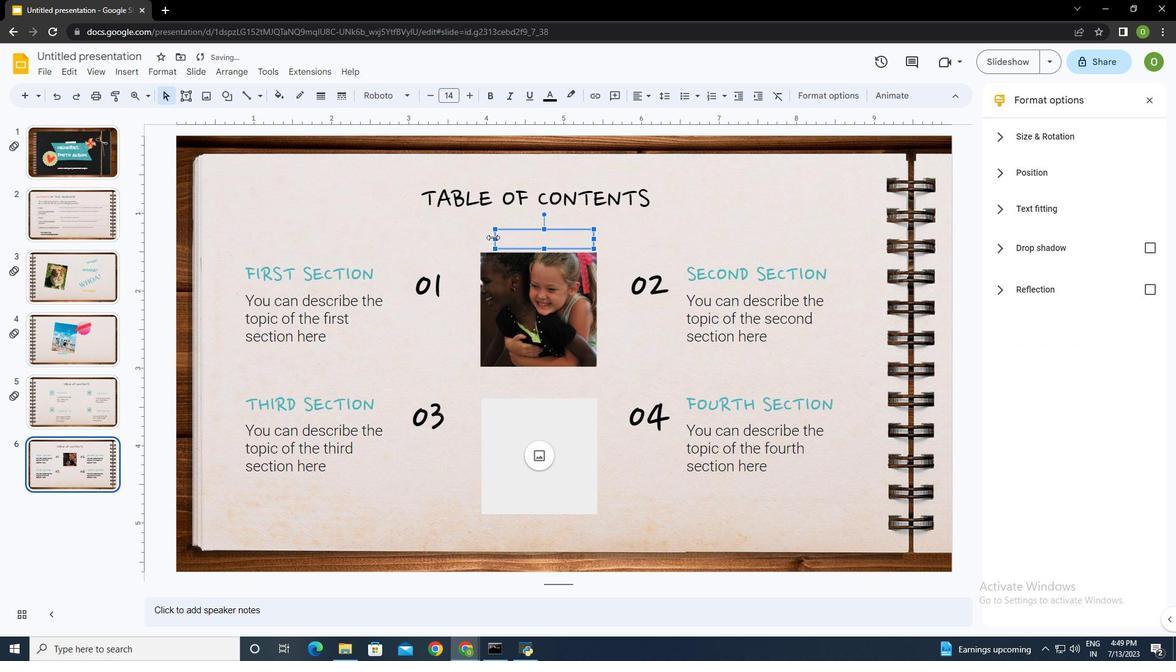 
Action: Mouse moved to (508, 235)
Screenshot: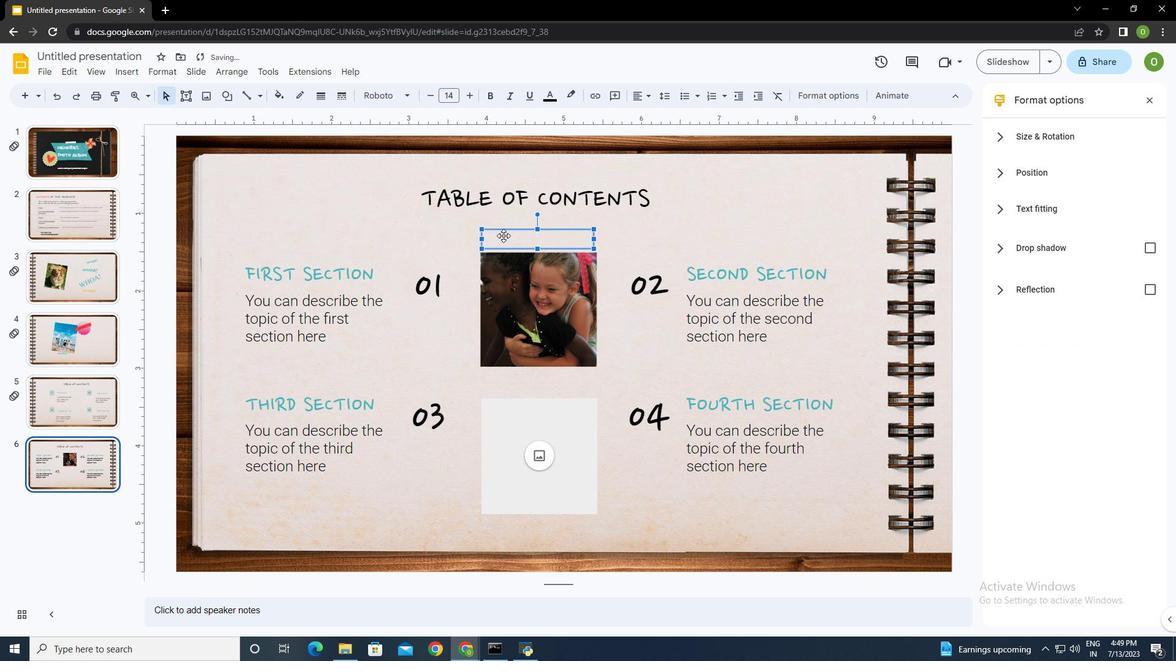 
Action: Mouse pressed left at (508, 235)
Screenshot: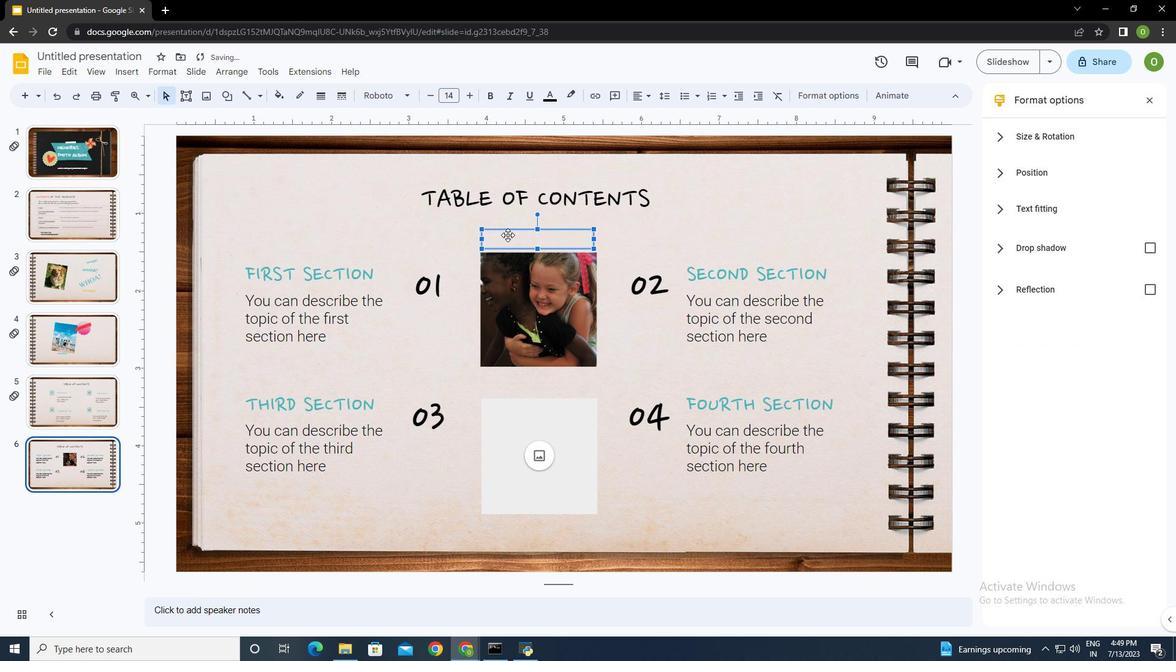 
Action: Mouse moved to (509, 238)
Screenshot: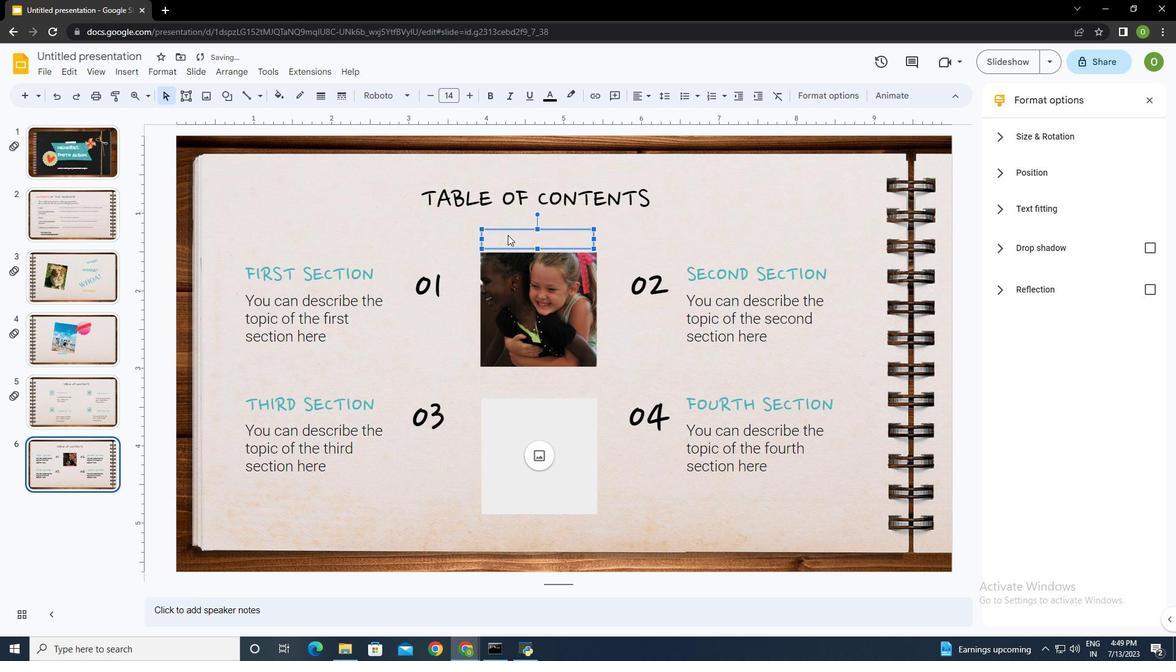 
Action: Key pressed 0<Key.backspace>15-12-2025<Key.backspace>2
Screenshot: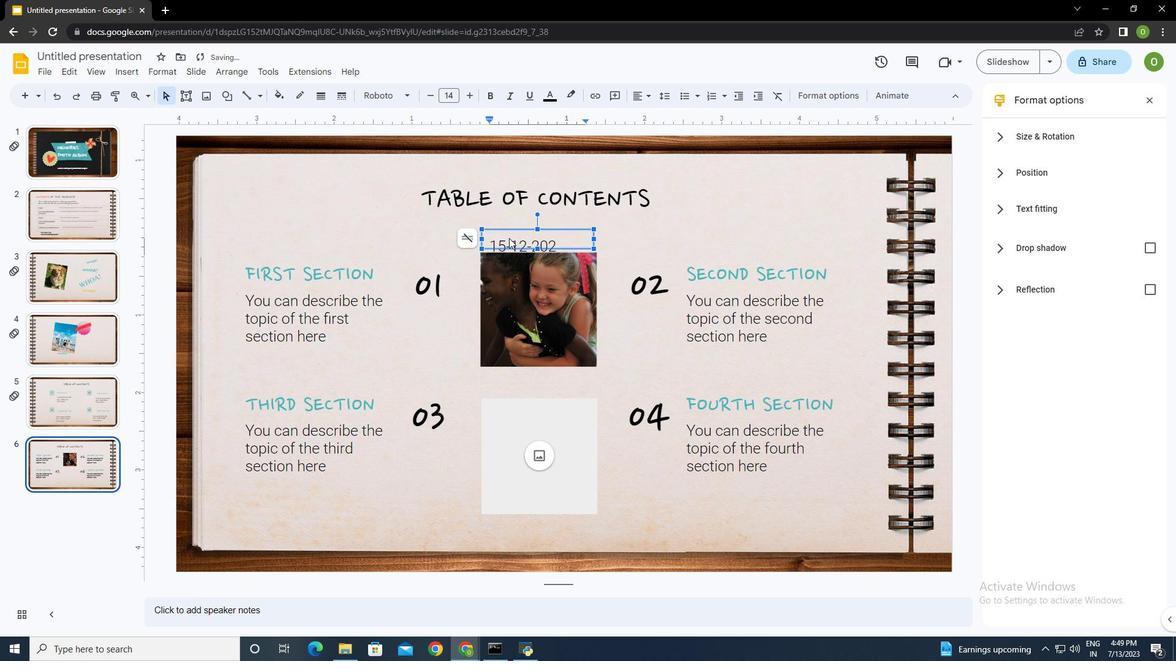 
Action: Mouse moved to (509, 242)
Screenshot: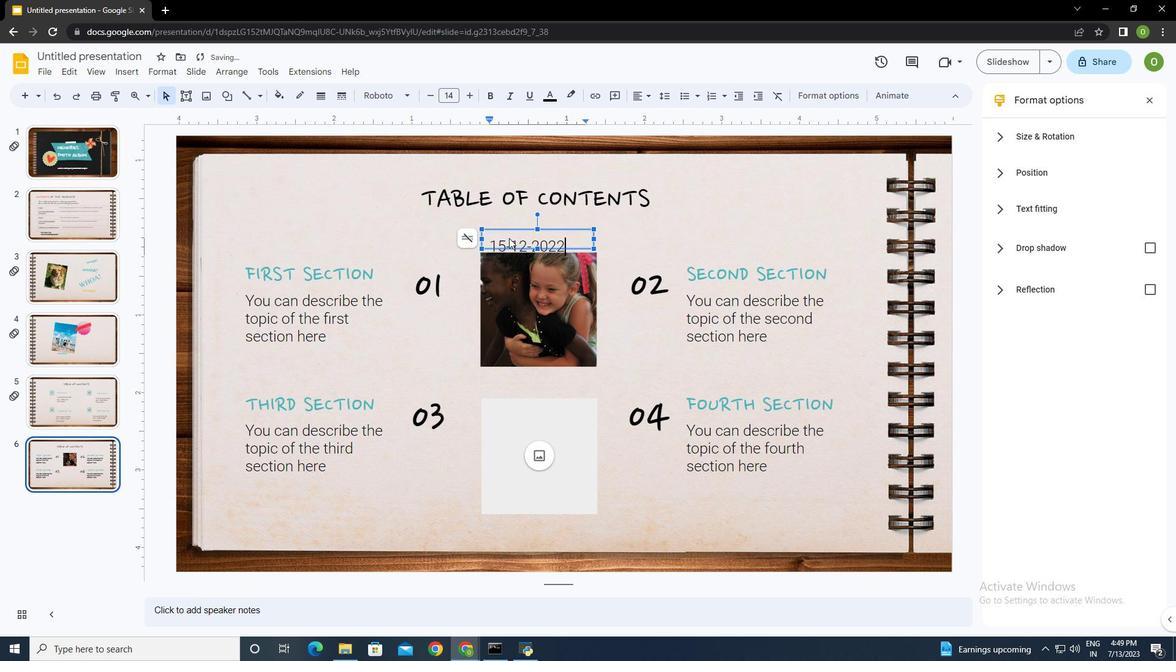 
Action: Key pressed ctrl+A
Screenshot: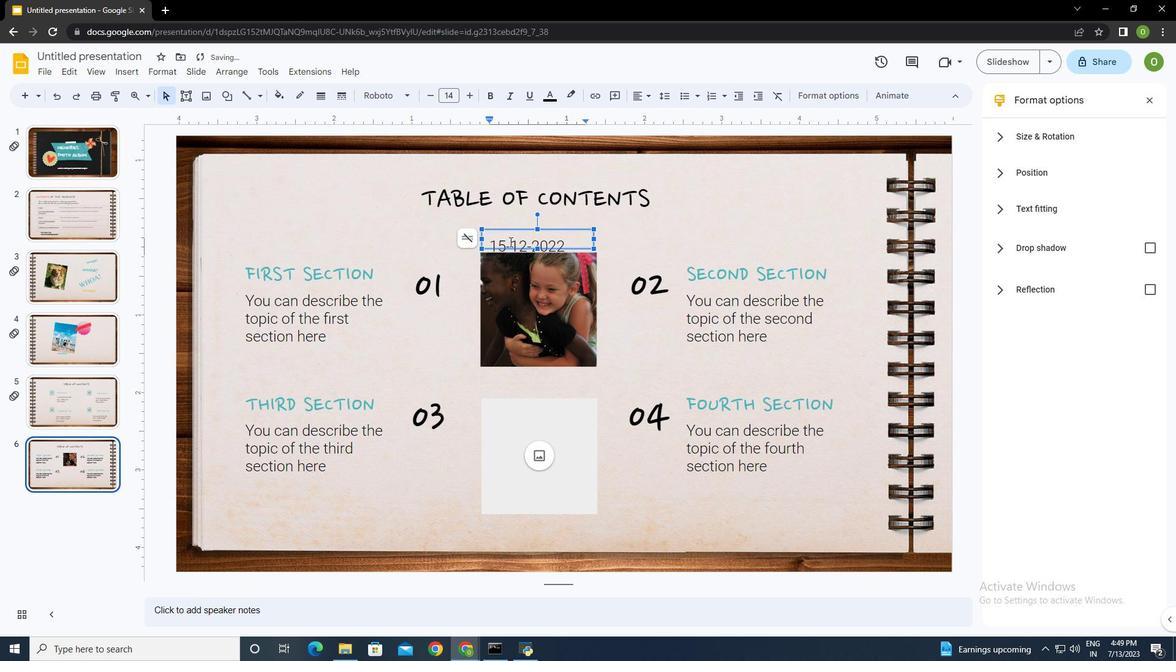 
Action: Mouse moved to (381, 97)
Screenshot: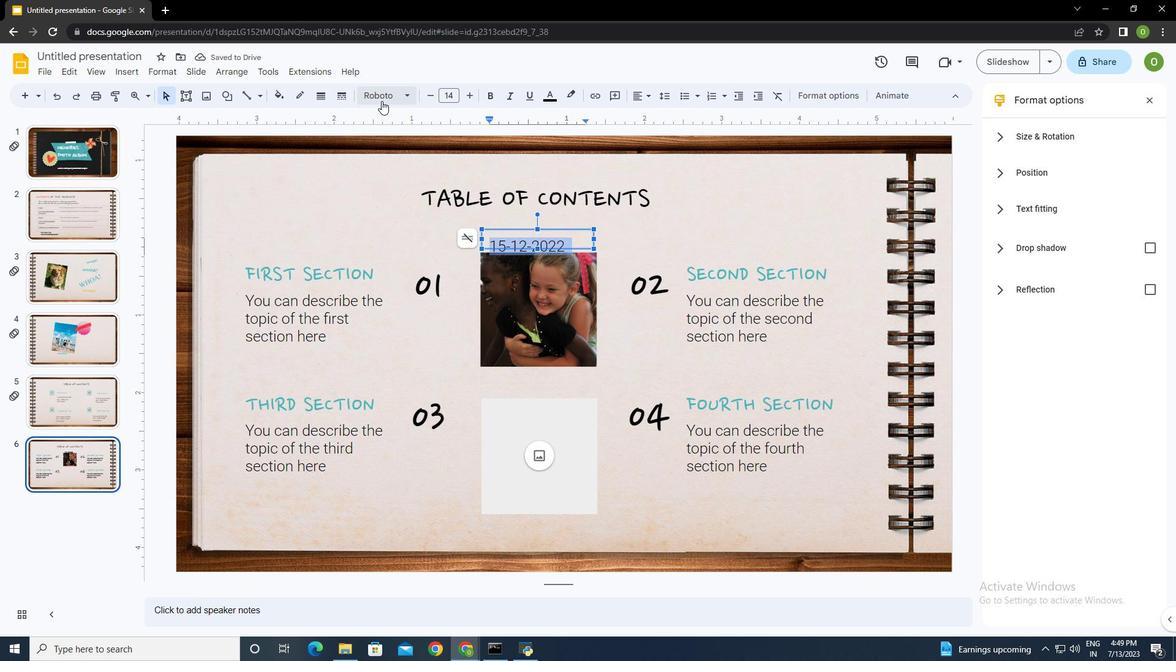 
Action: Mouse pressed left at (381, 97)
Screenshot: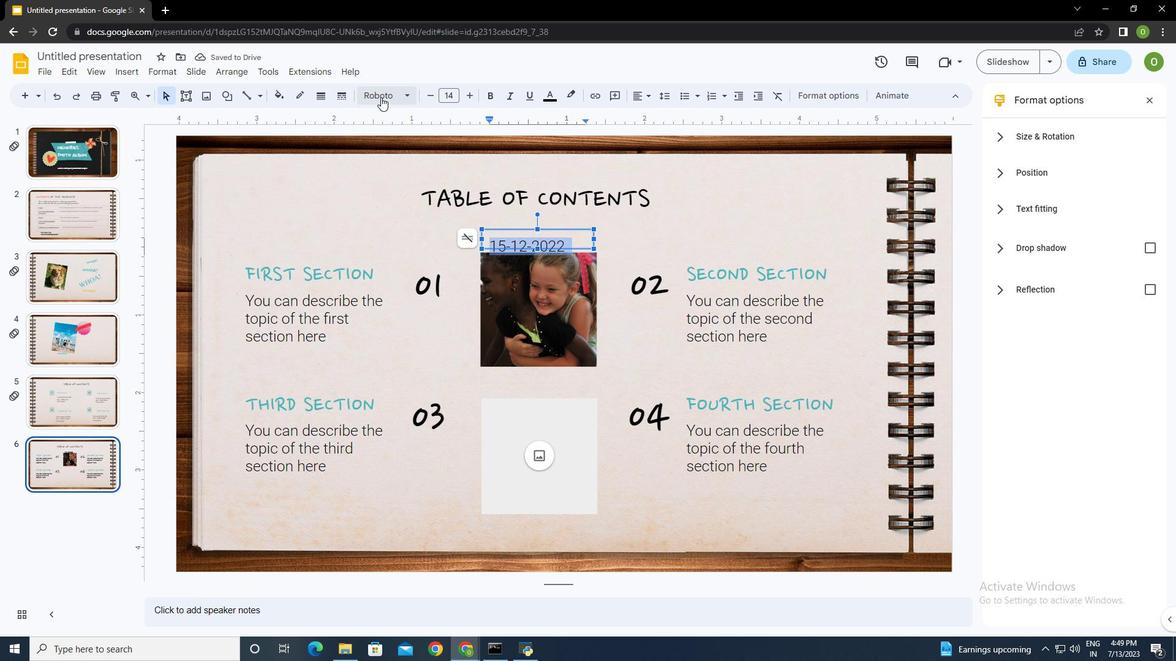 
Action: Mouse moved to (416, 167)
Screenshot: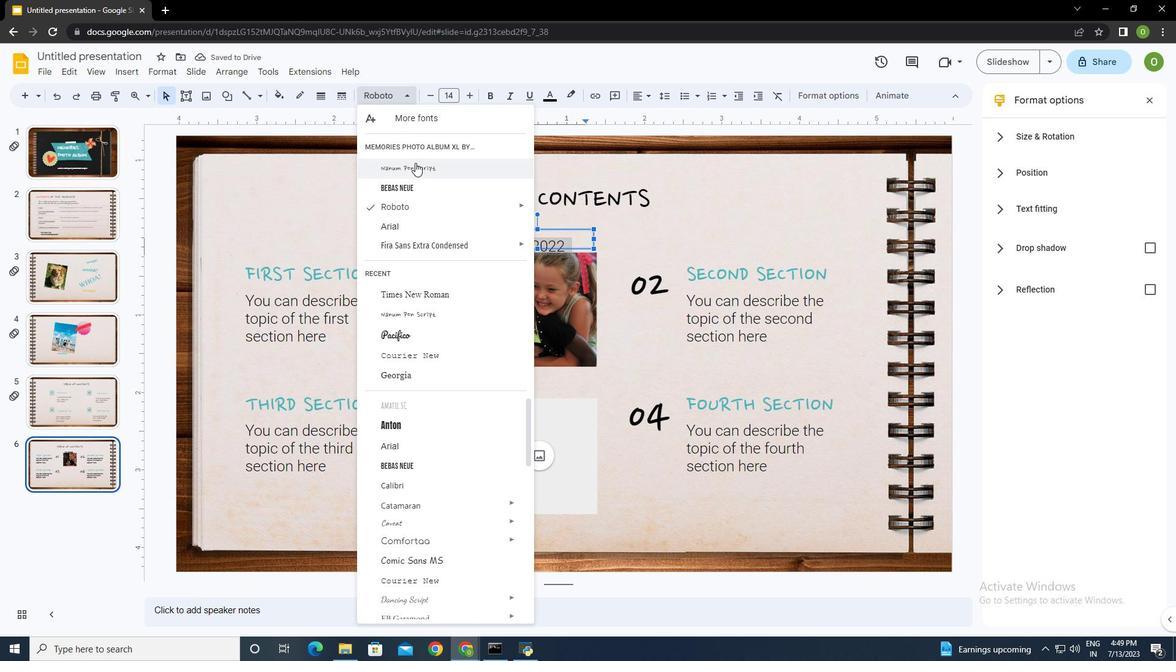 
Action: Mouse pressed left at (416, 167)
Screenshot: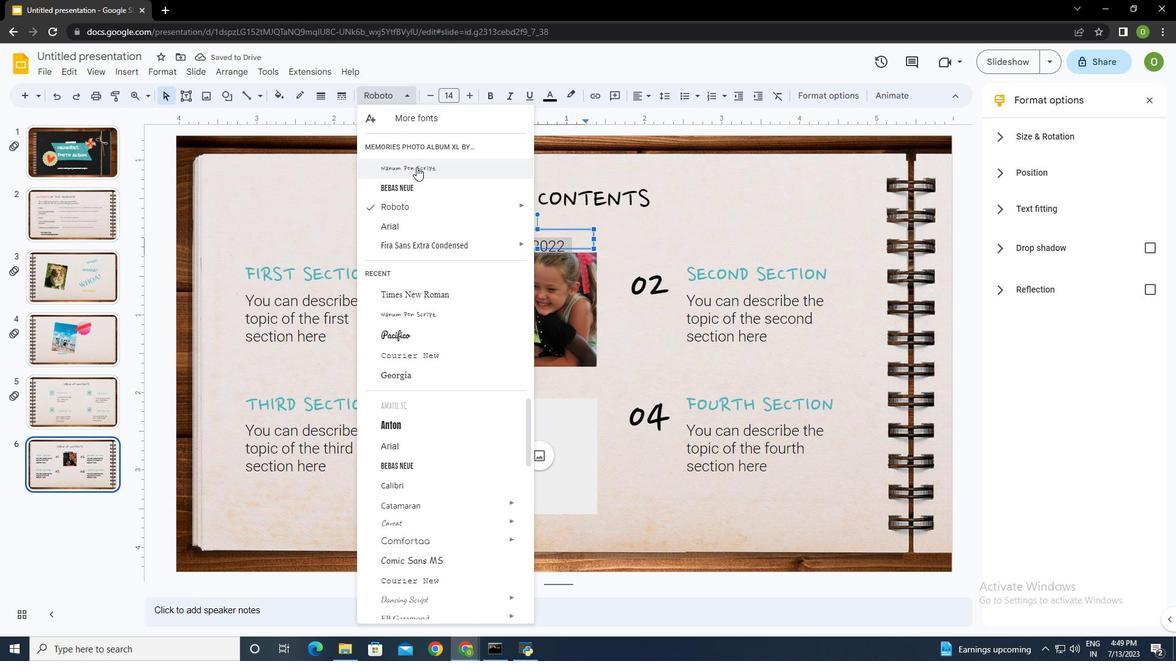 
Action: Mouse moved to (468, 91)
Screenshot: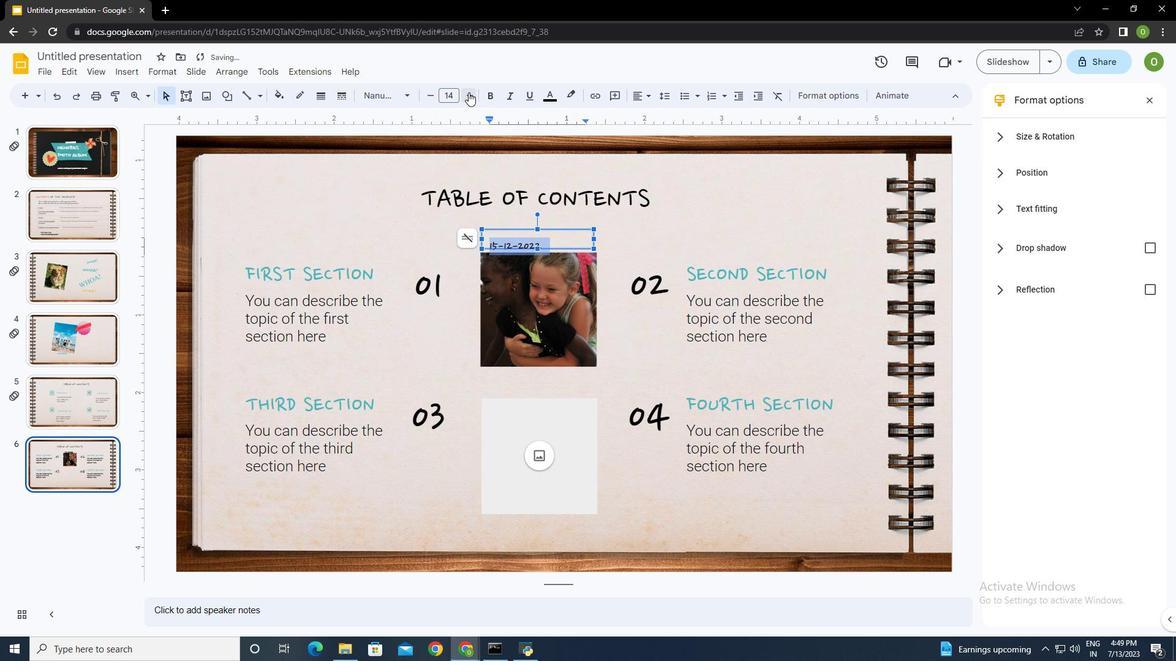 
Action: Mouse pressed left at (468, 91)
Screenshot: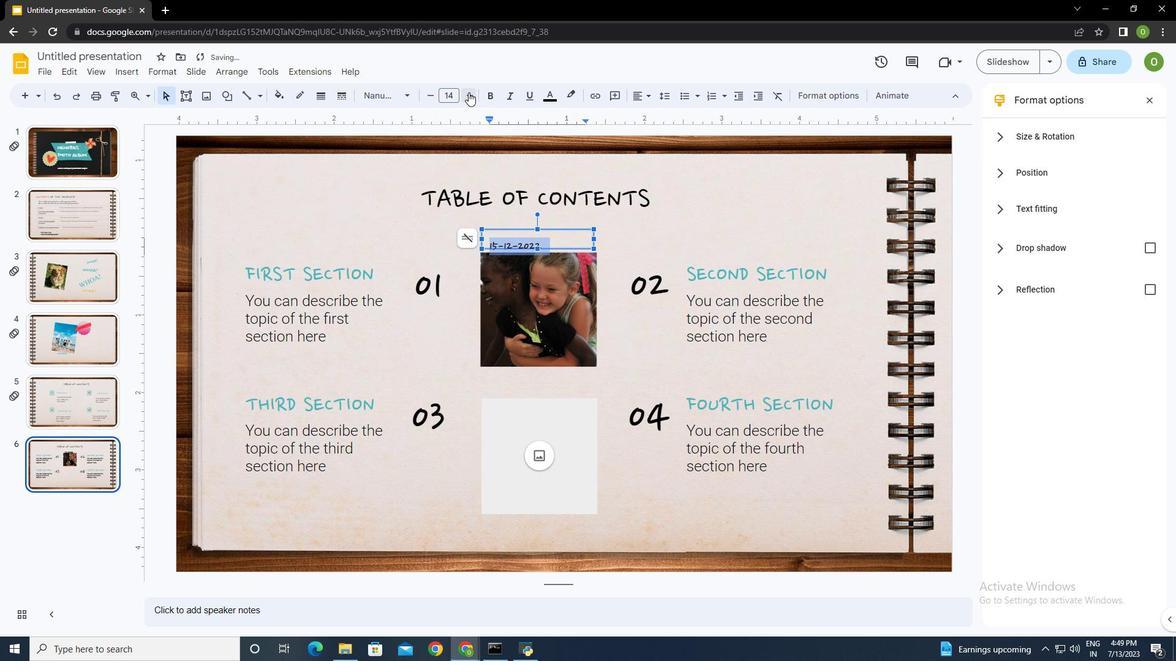 
Action: Mouse pressed left at (468, 91)
Screenshot: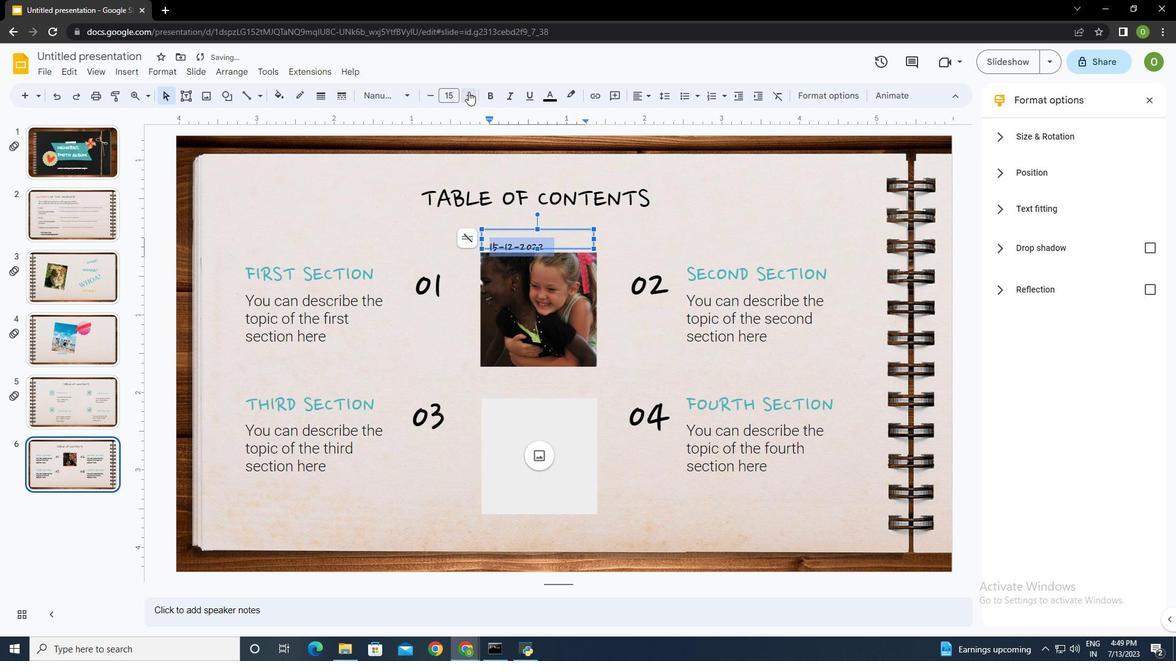 
Action: Mouse pressed left at (468, 91)
Screenshot: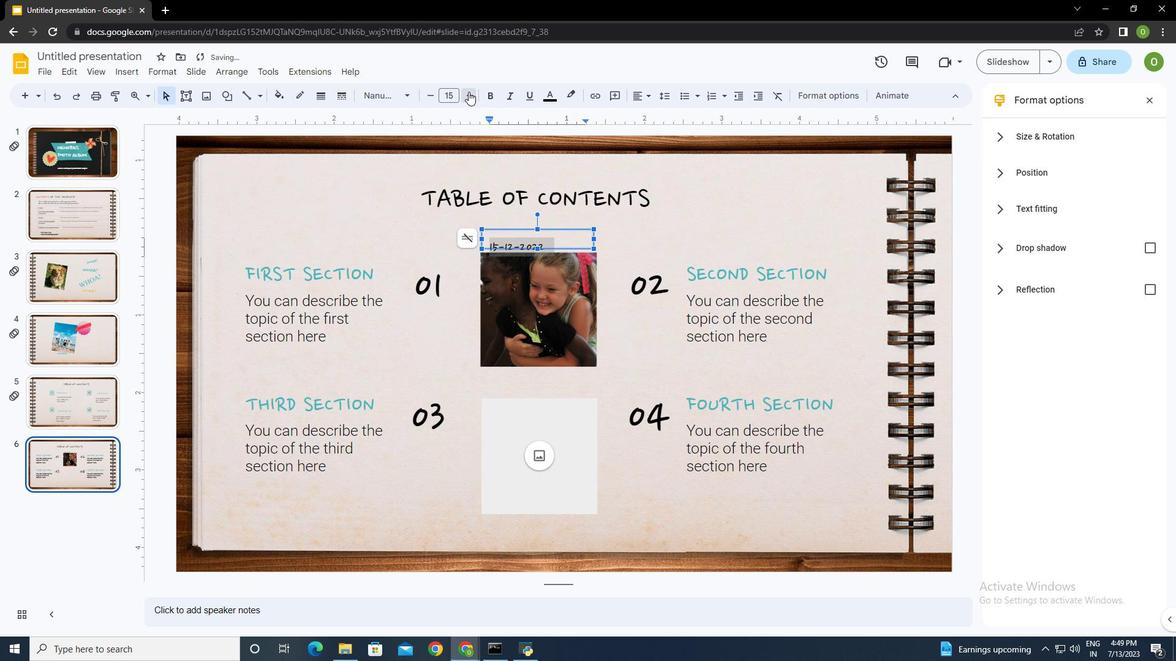 
Action: Mouse pressed left at (468, 91)
Screenshot: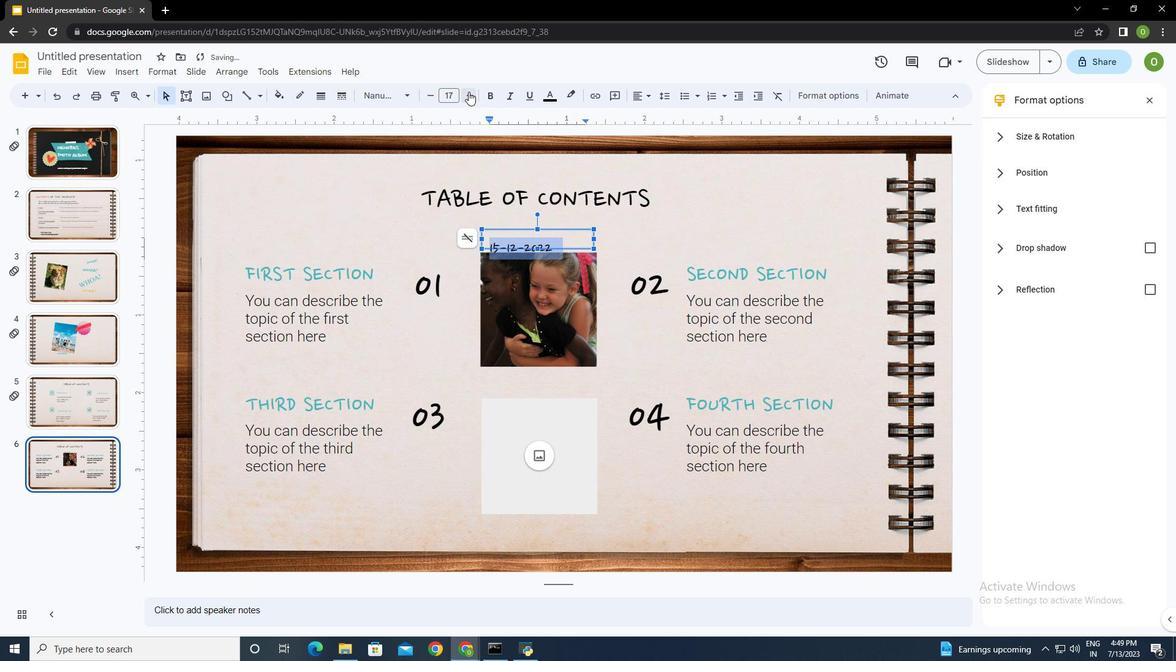 
Action: Mouse moved to (538, 213)
Screenshot: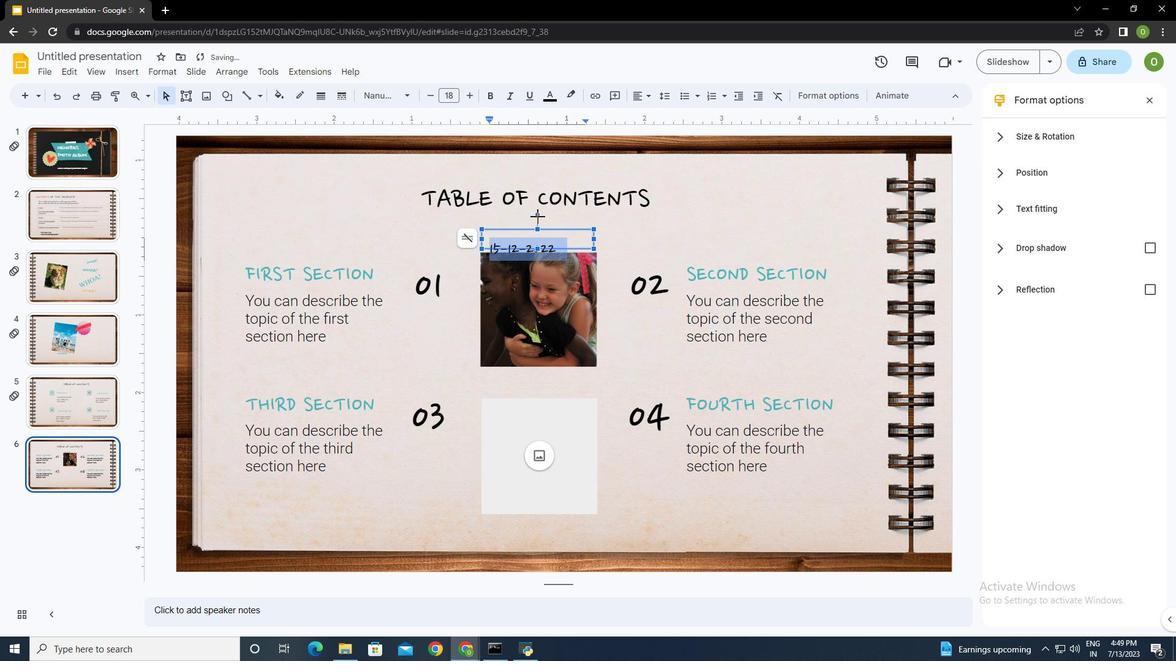 
Action: Mouse pressed left at (538, 213)
Screenshot: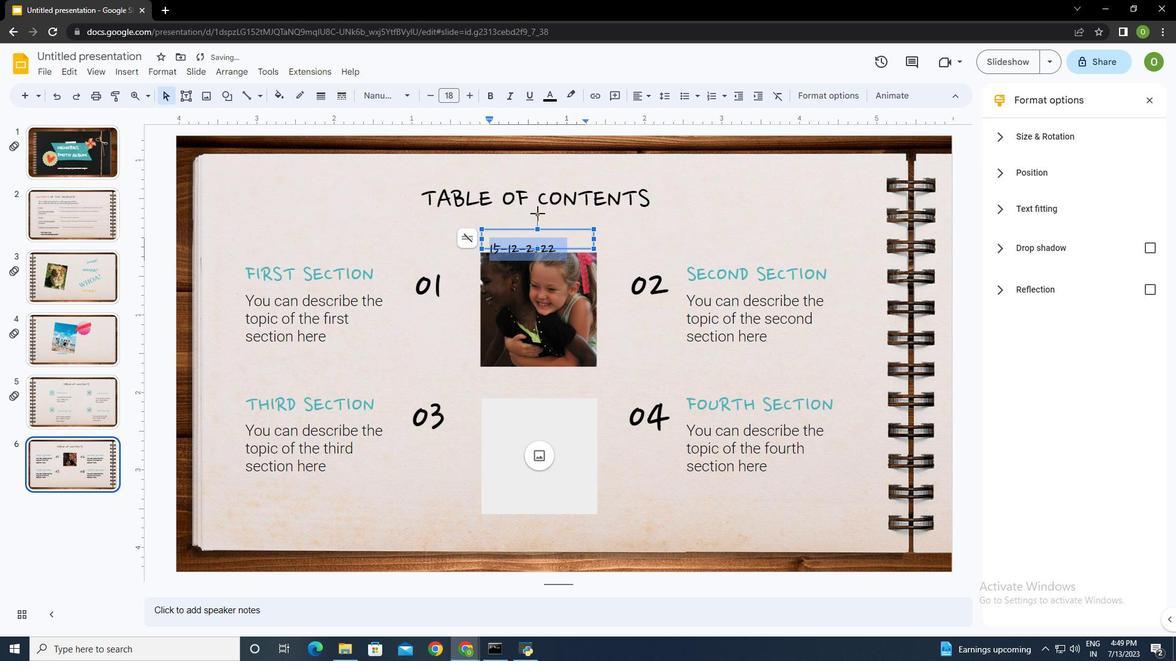 
Action: Mouse moved to (542, 236)
Screenshot: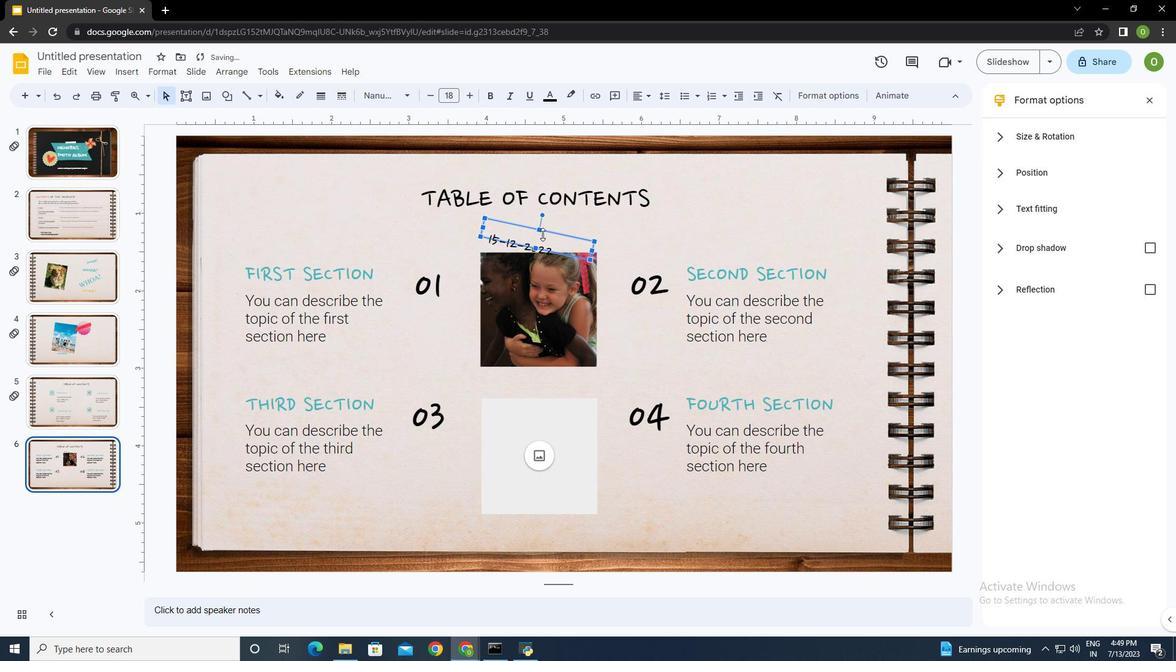 
Action: Mouse pressed left at (542, 236)
Screenshot: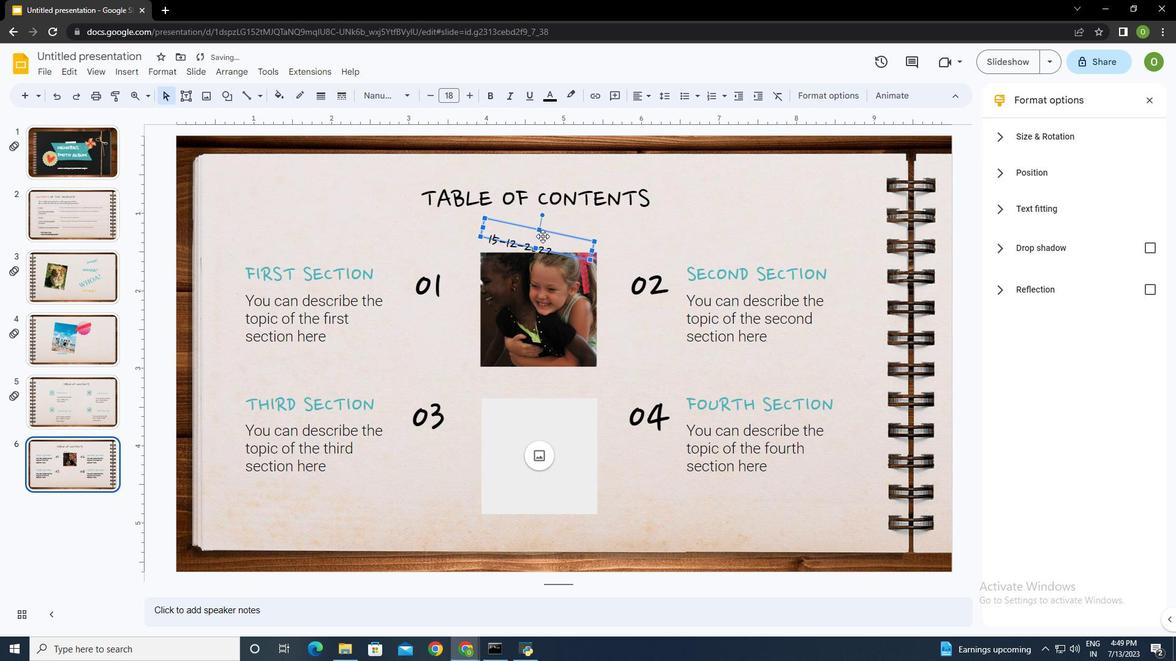 
Action: Mouse moved to (622, 225)
Screenshot: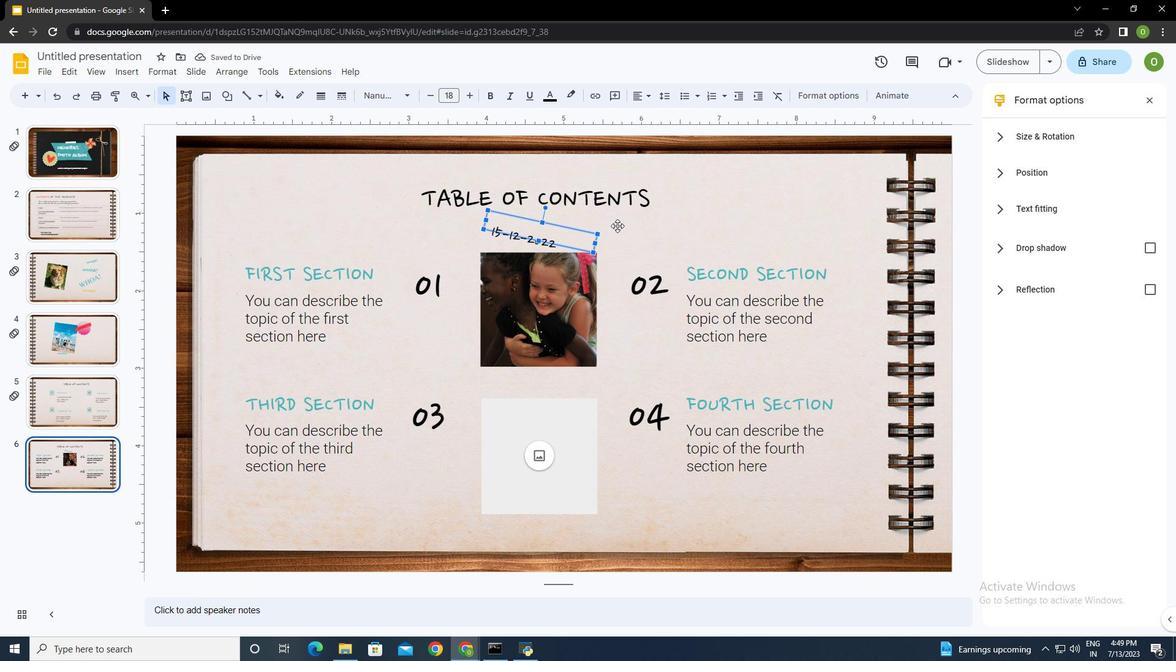 
Action: Mouse pressed left at (622, 225)
Screenshot: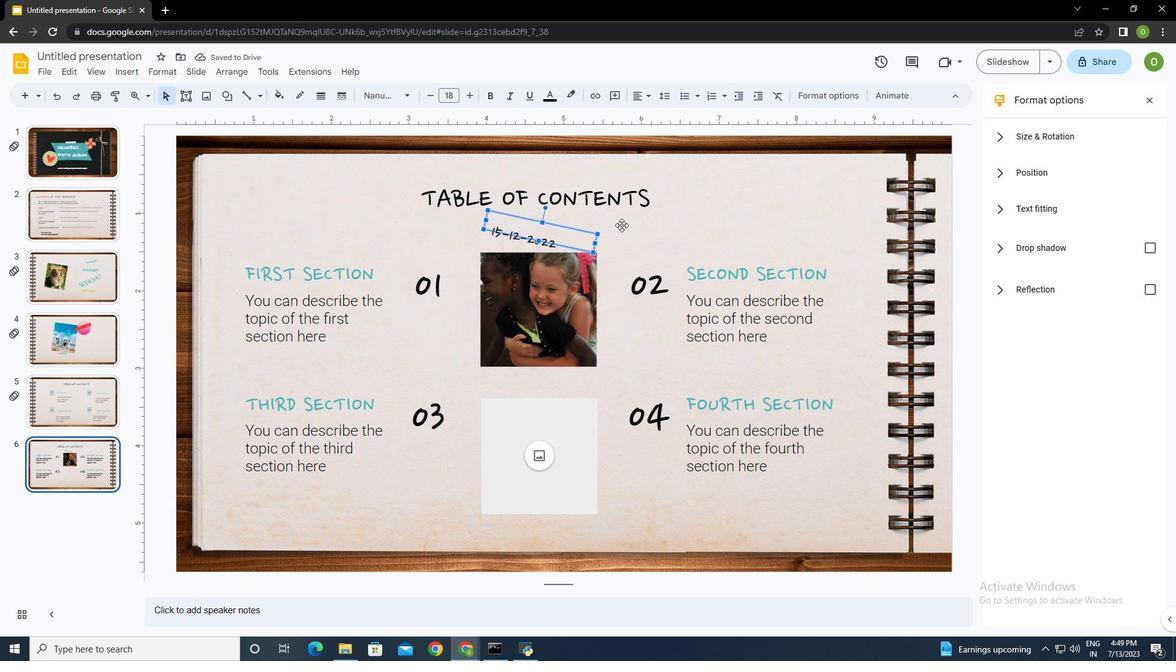 
Action: Mouse moved to (549, 384)
Screenshot: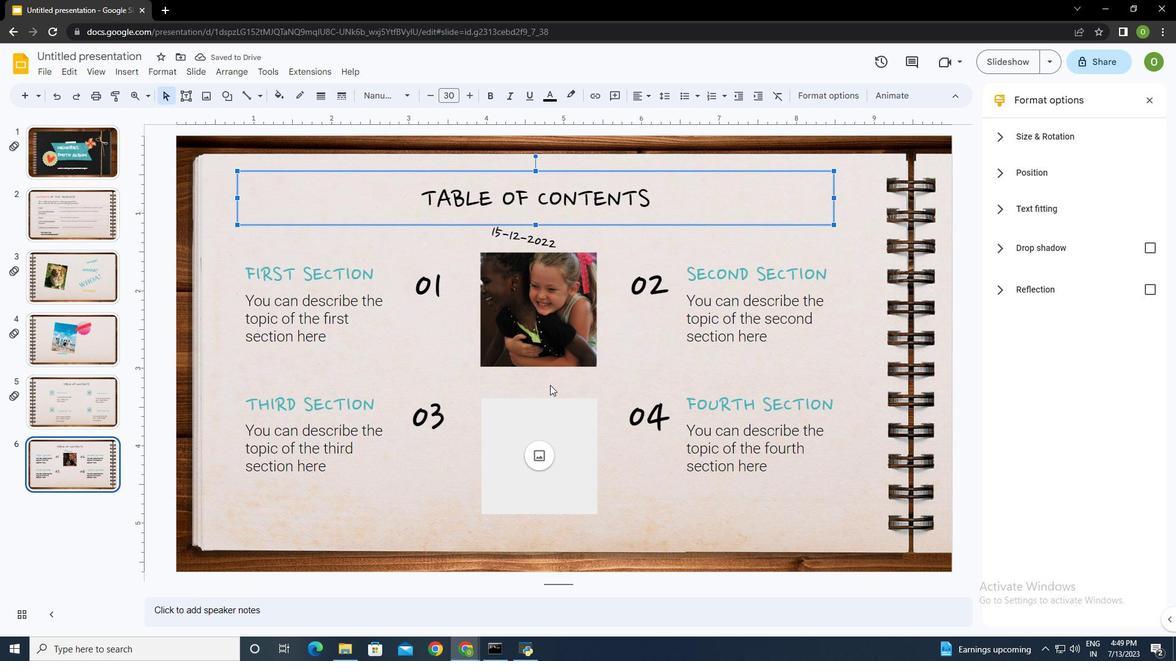 
Action: Mouse pressed left at (549, 384)
Screenshot: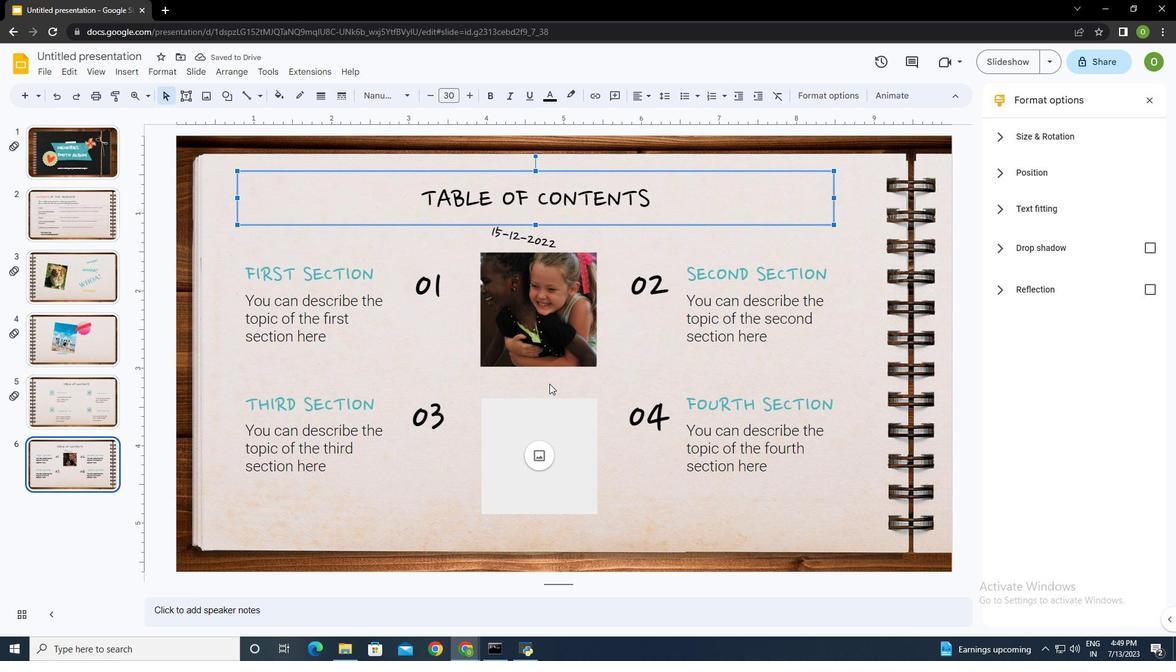 
Action: Mouse moved to (185, 96)
Screenshot: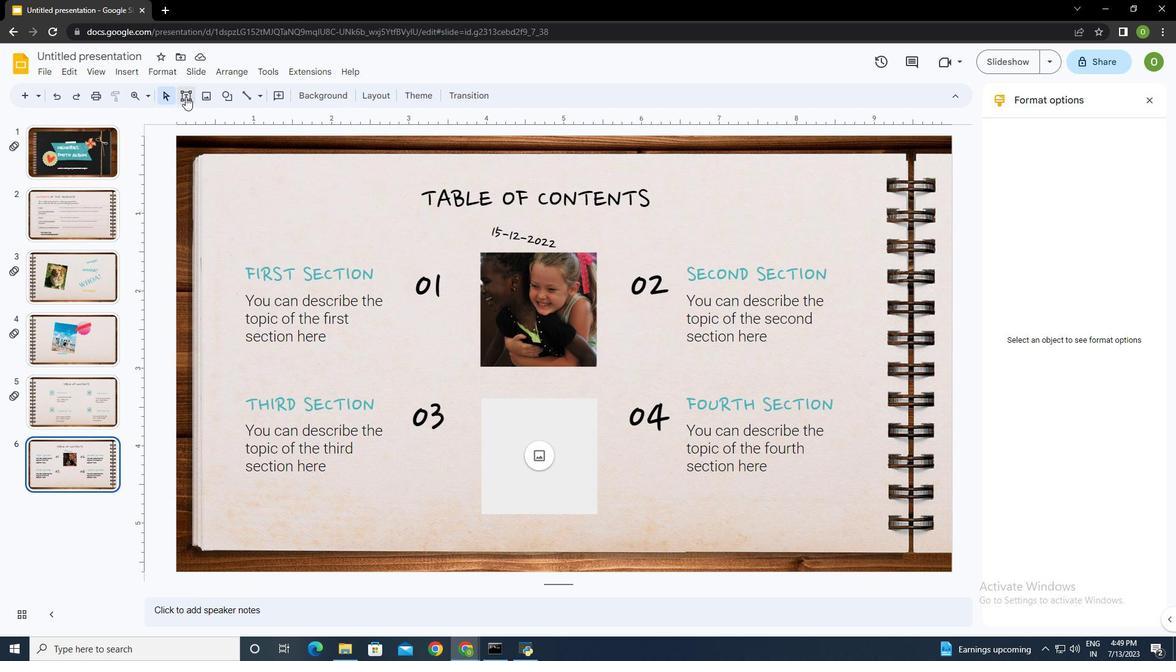 
Action: Mouse pressed left at (185, 96)
Screenshot: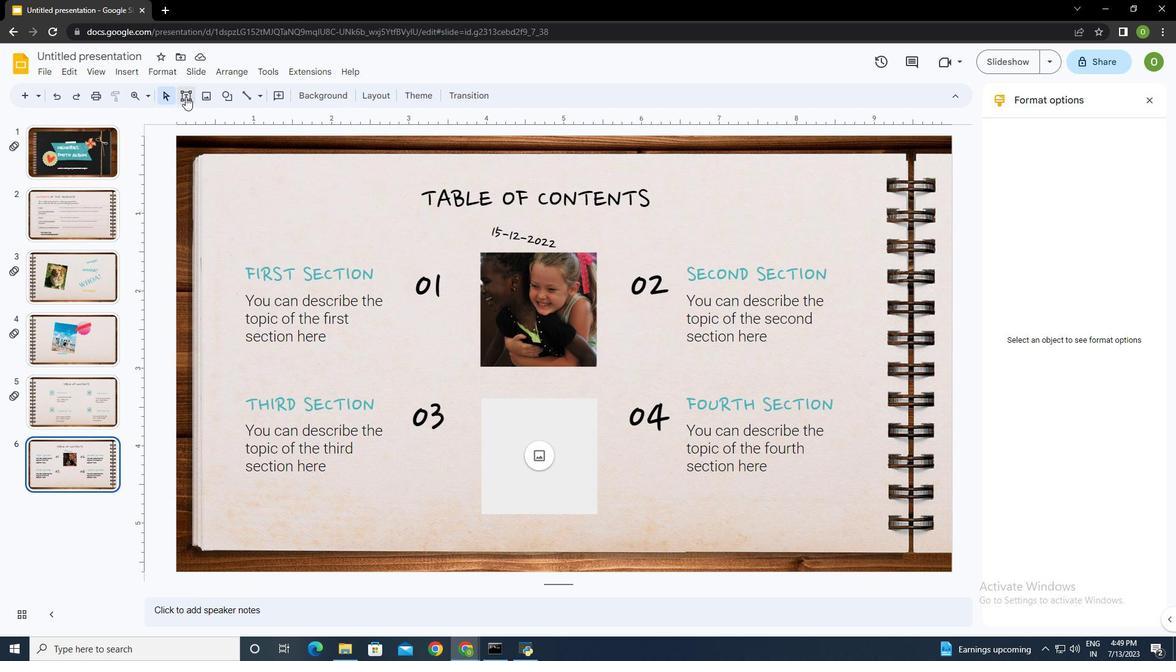 
Action: Mouse moved to (482, 372)
Screenshot: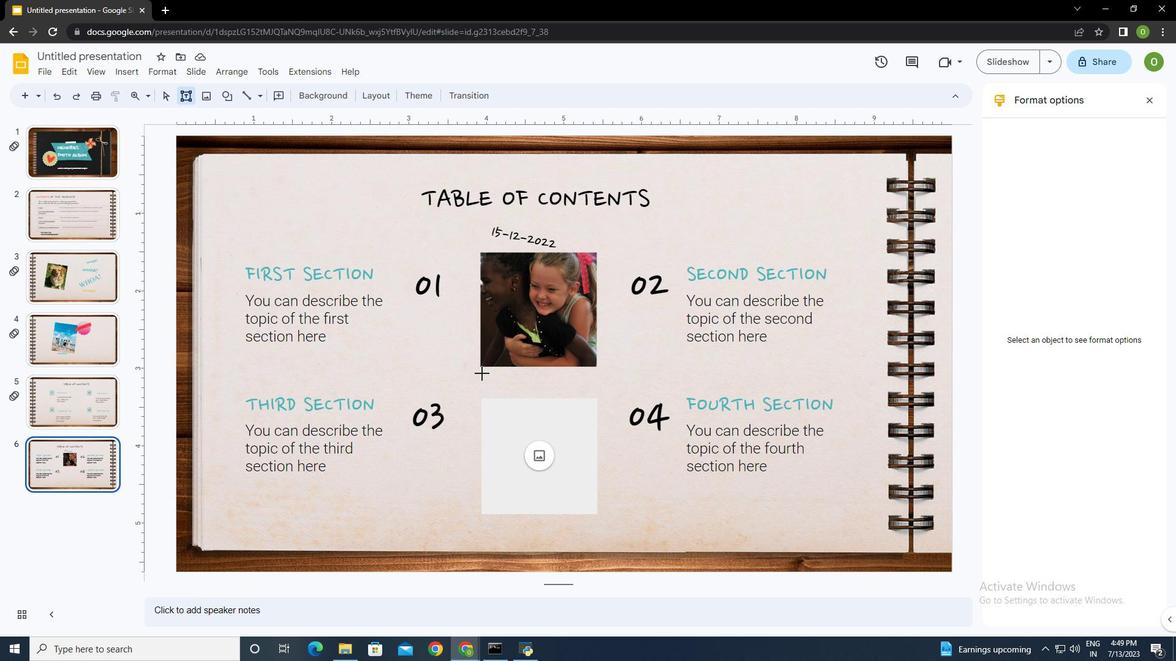 
Action: Mouse pressed left at (482, 372)
Screenshot: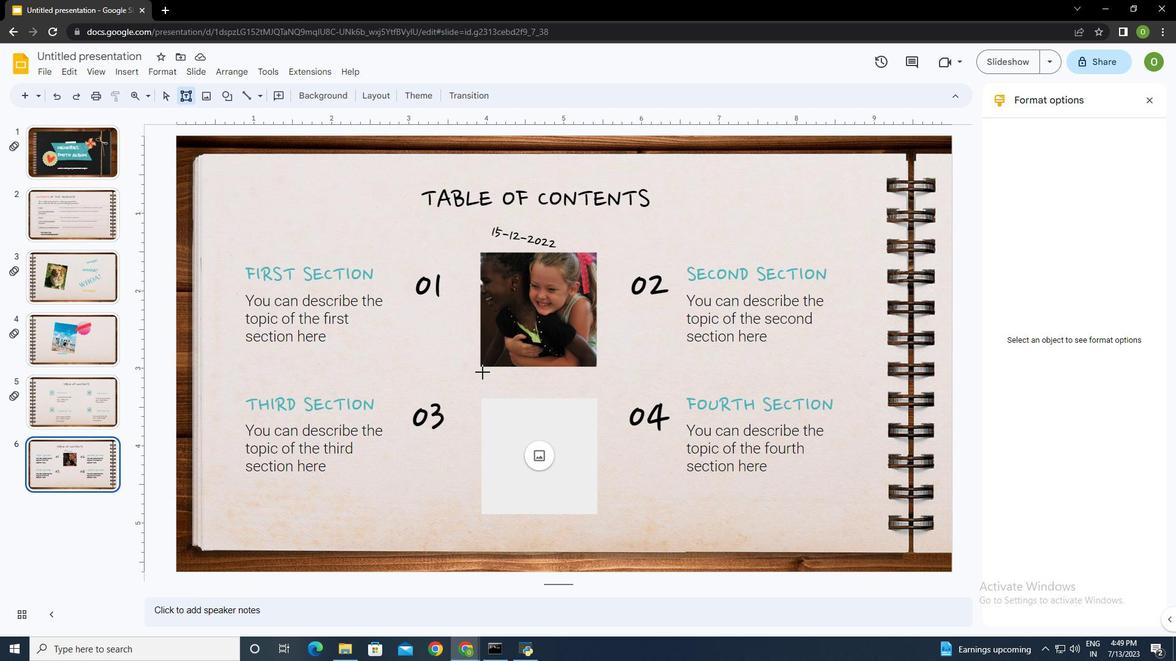 
Action: Mouse moved to (380, 93)
Screenshot: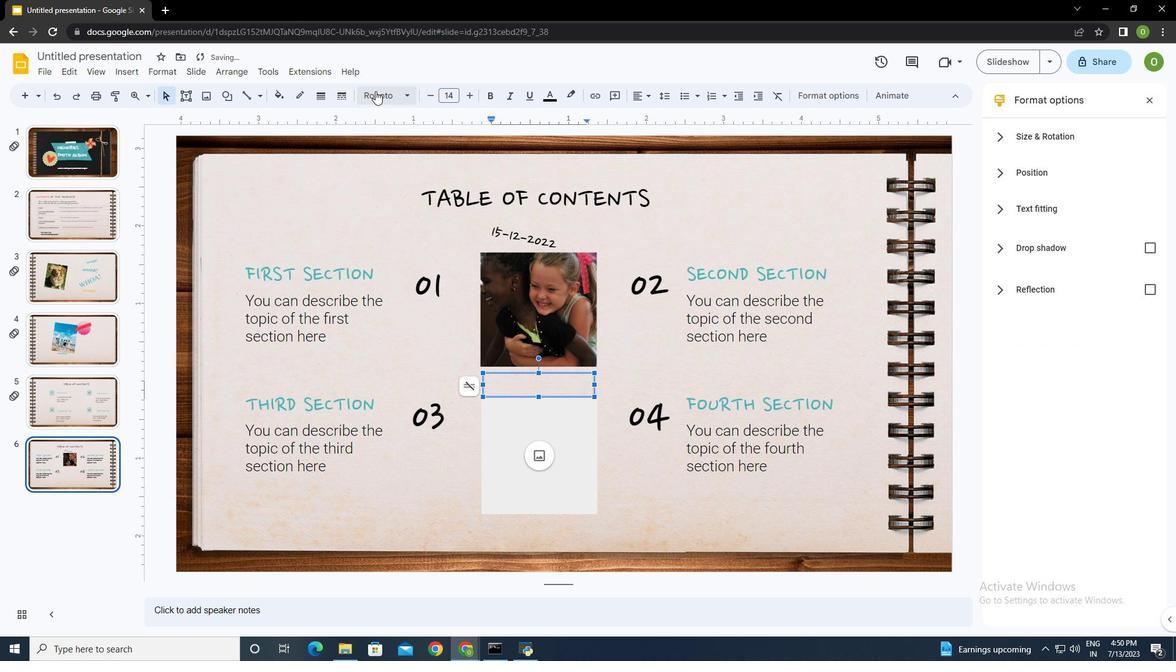 
Action: Mouse pressed left at (380, 93)
Screenshot: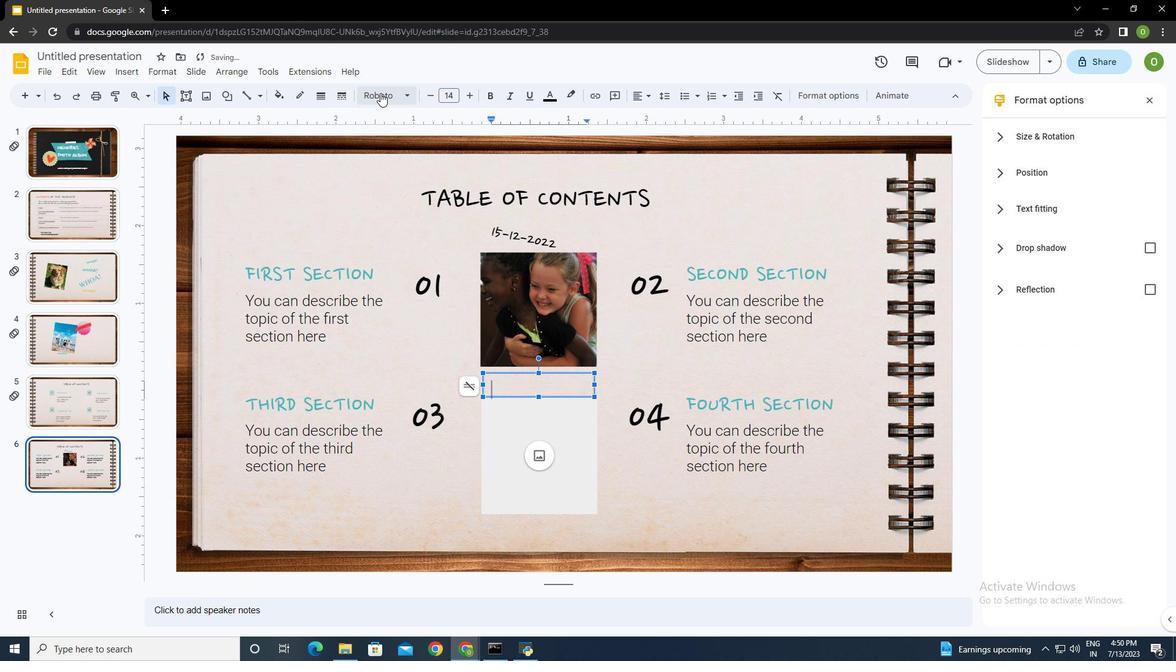 
Action: Mouse moved to (409, 167)
Screenshot: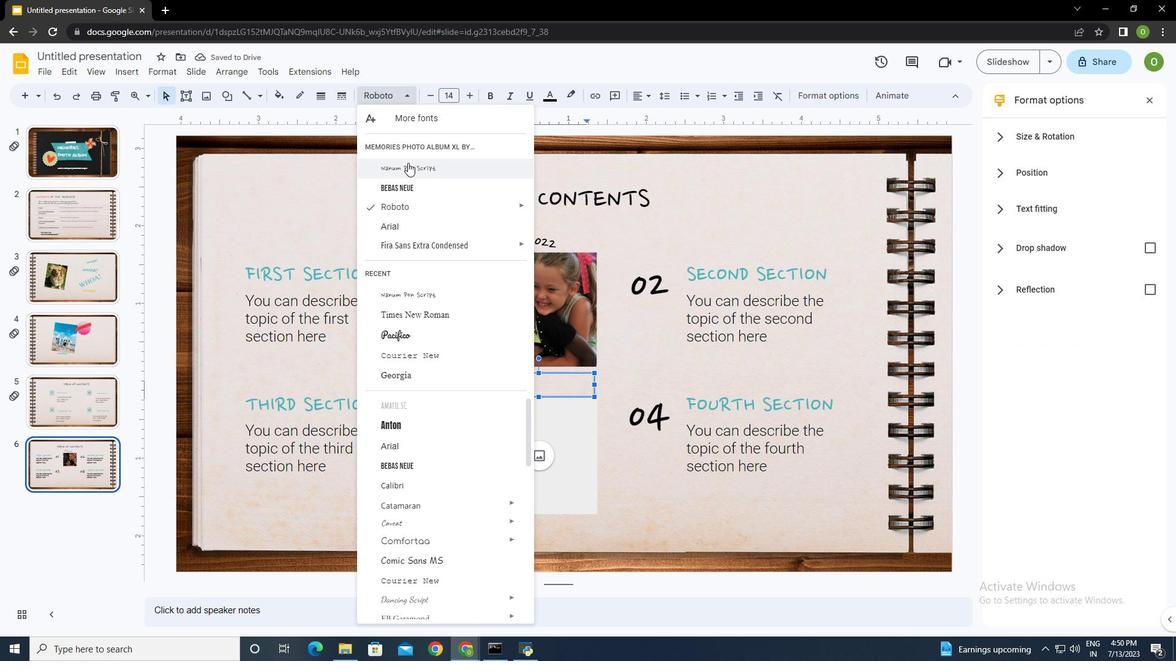 
Action: Mouse pressed left at (409, 167)
Screenshot: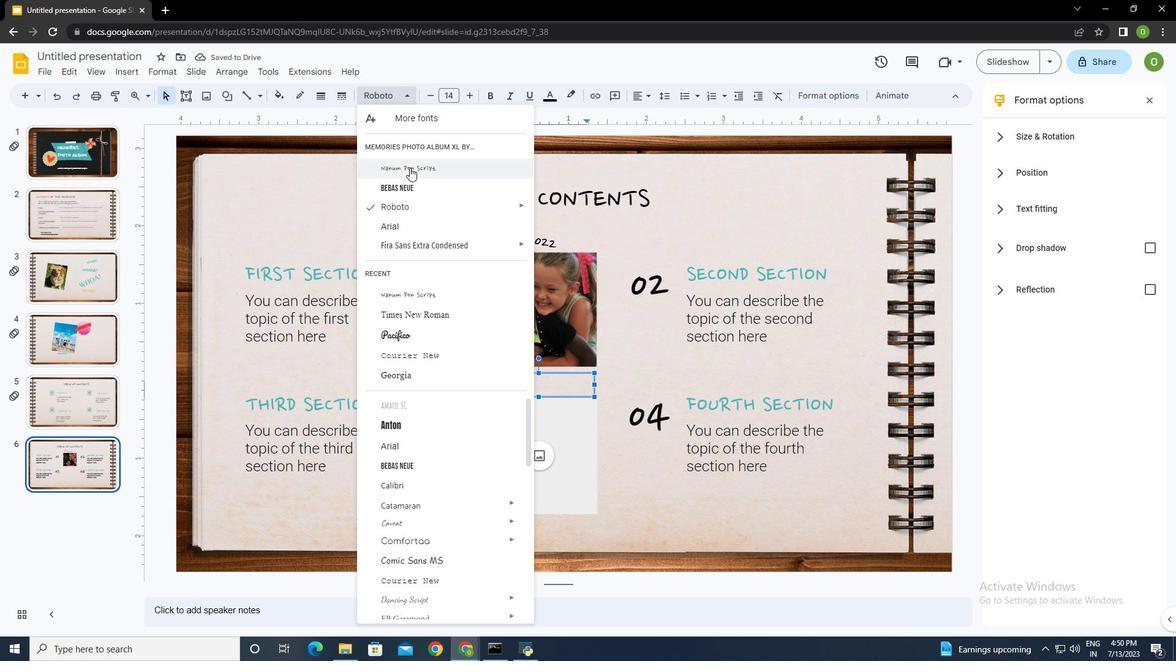 
Action: Mouse moved to (521, 315)
Screenshot: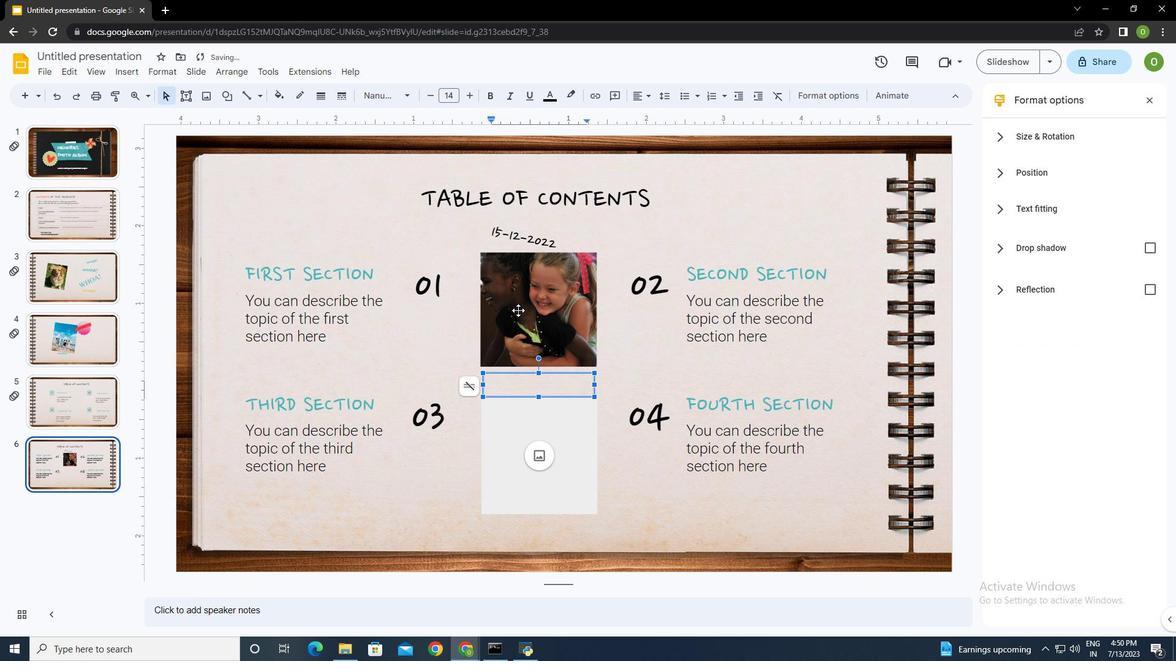 
Action: Key pressed 05-05-2021
Screenshot: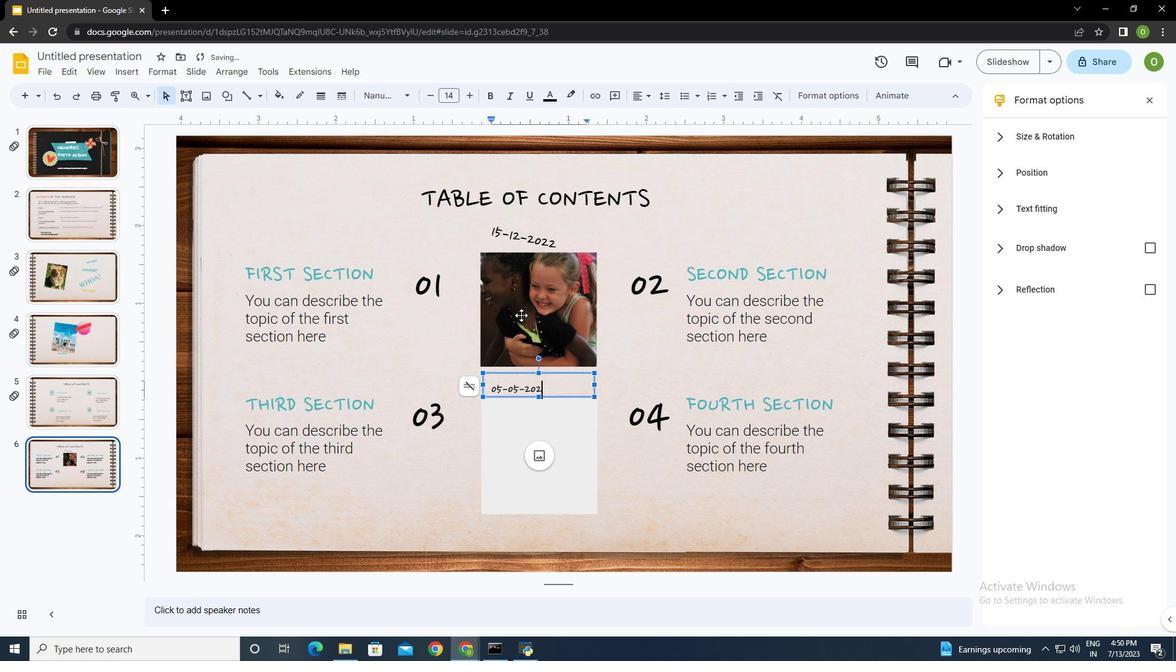 
Action: Mouse moved to (544, 460)
Screenshot: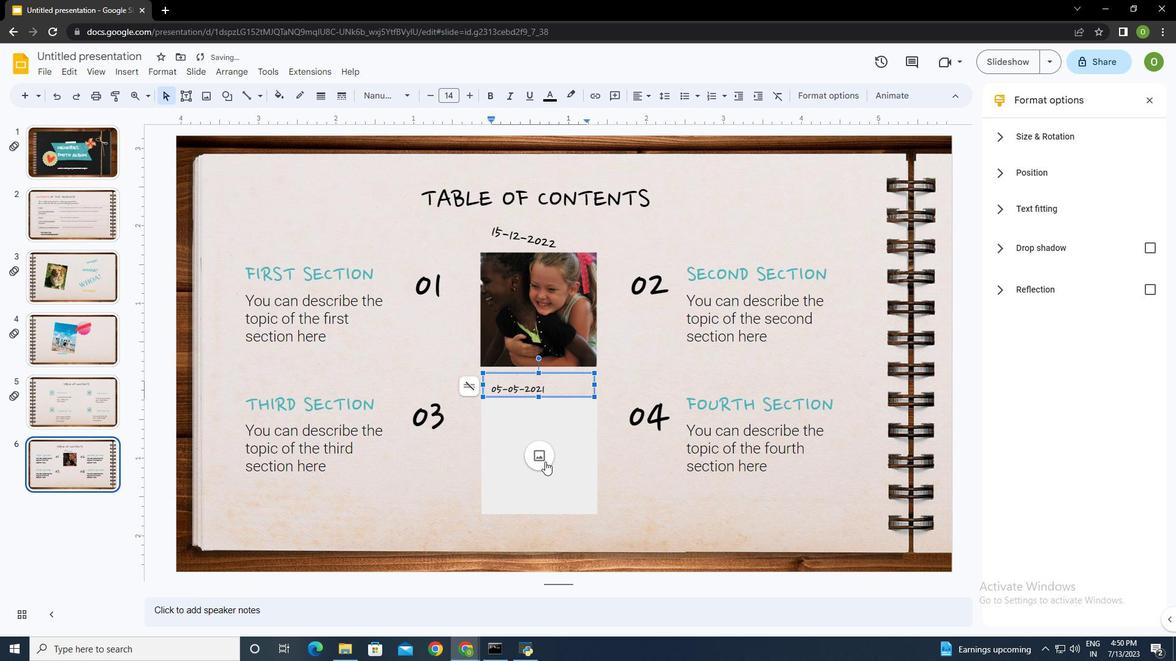 
Action: Mouse pressed left at (544, 460)
Screenshot: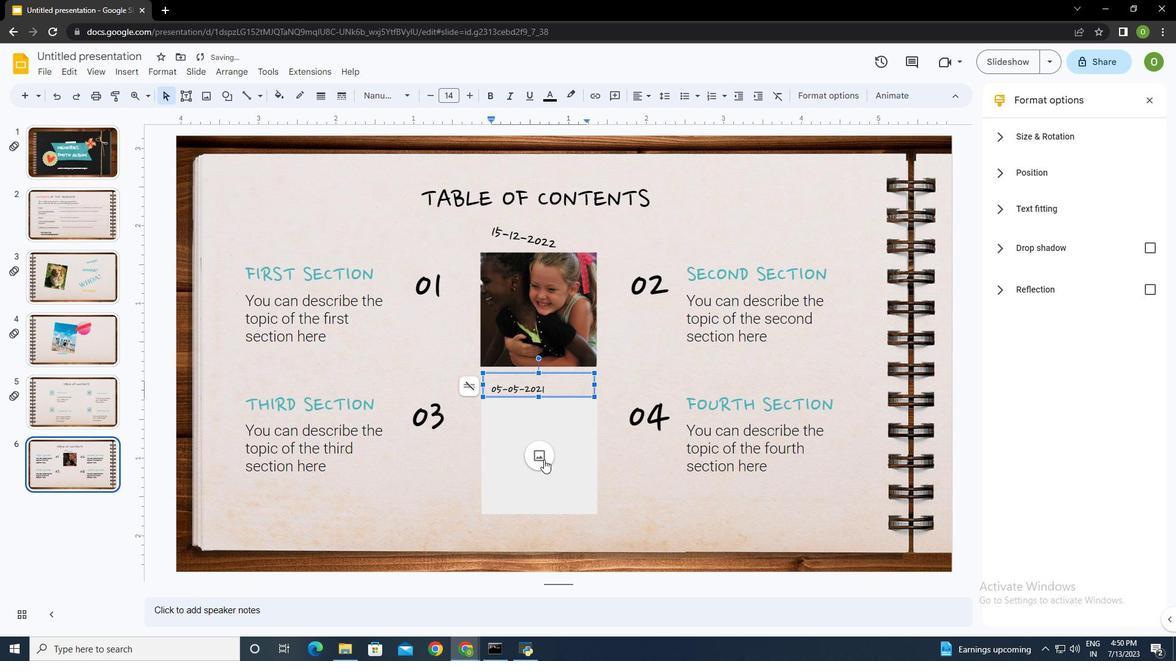 
Action: Mouse moved to (588, 487)
Screenshot: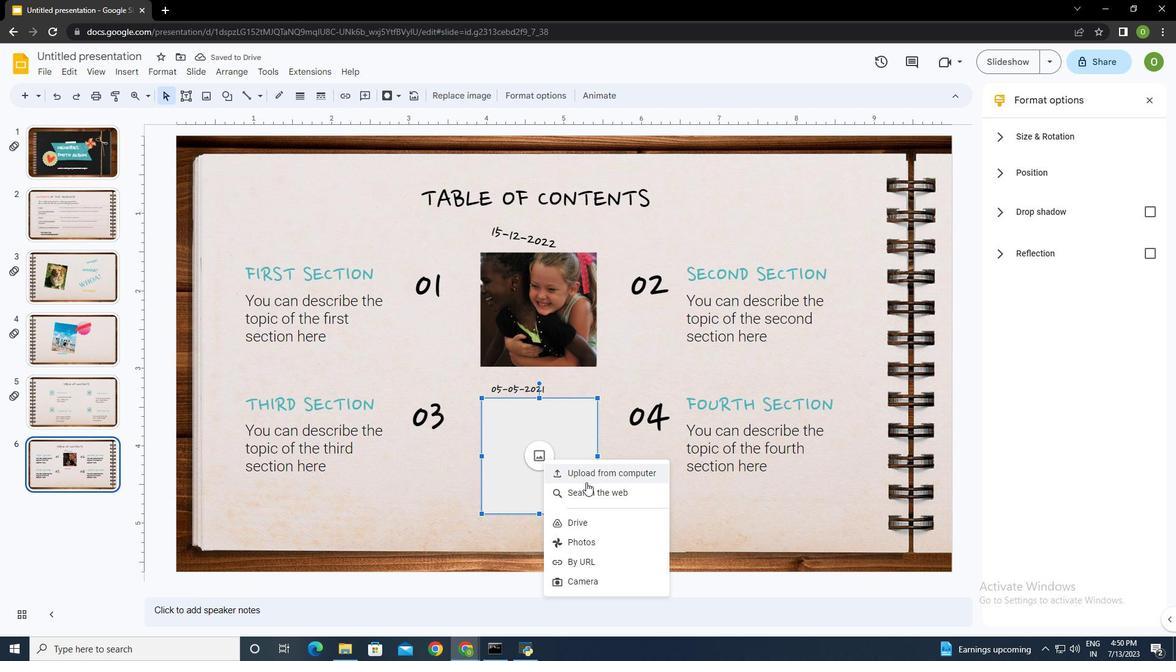 
Action: Mouse pressed left at (588, 487)
Screenshot: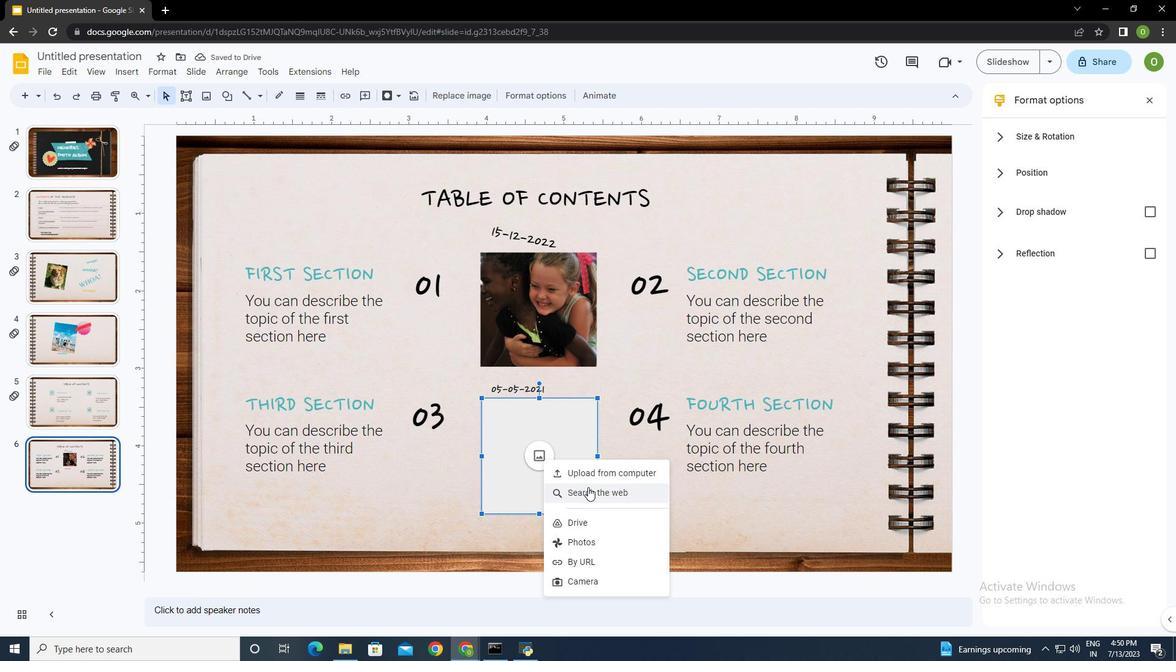 
Action: Mouse moved to (1076, 100)
Screenshot: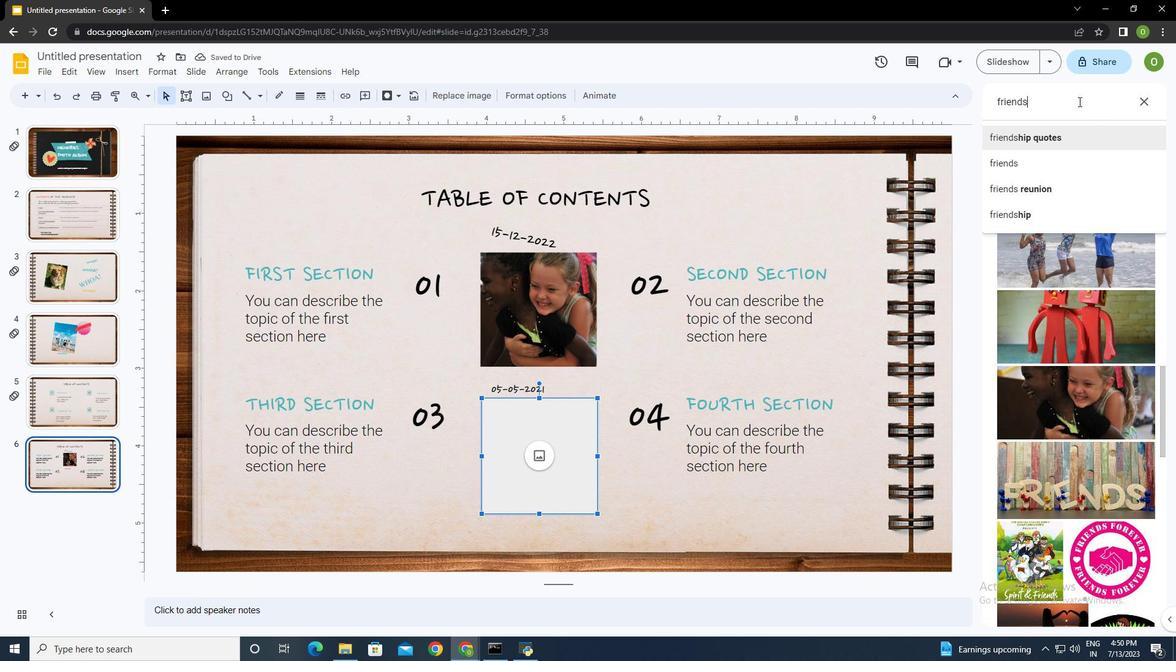 
Action: Mouse pressed left at (1076, 100)
Screenshot: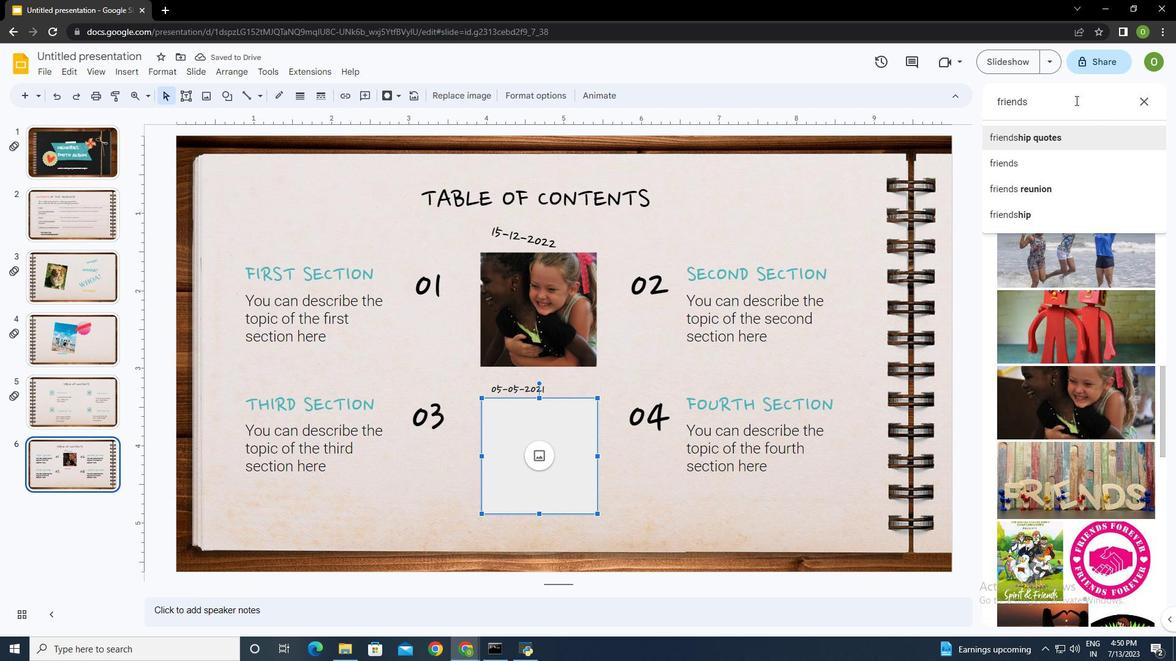 
Action: Key pressed <Key.backspace><Key.backspace><Key.backspace><Key.backspace><Key.backspace><Key.backspace><Key.backspace><Key.backspace><Key.backspace><Key.backspace><Key.backspace><Key.backspace><Key.backspace><Key.backspace><Key.backspace><Key.backspace><Key.backspace>froends<Key.enter>
Screenshot: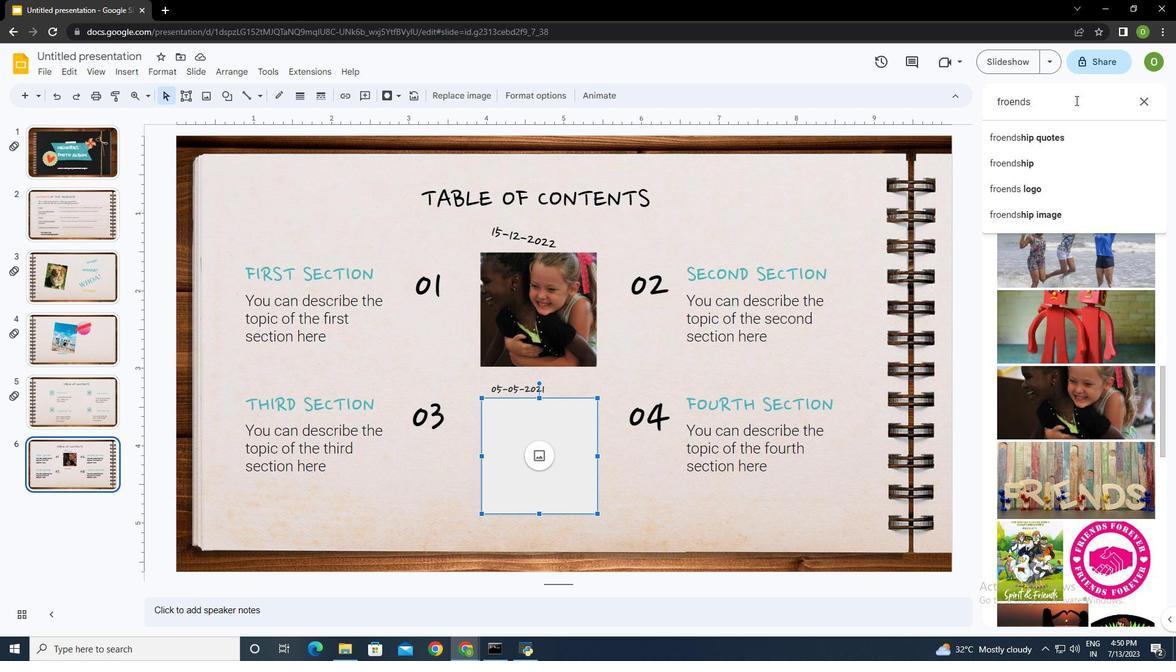 
Action: Mouse moved to (1087, 262)
Screenshot: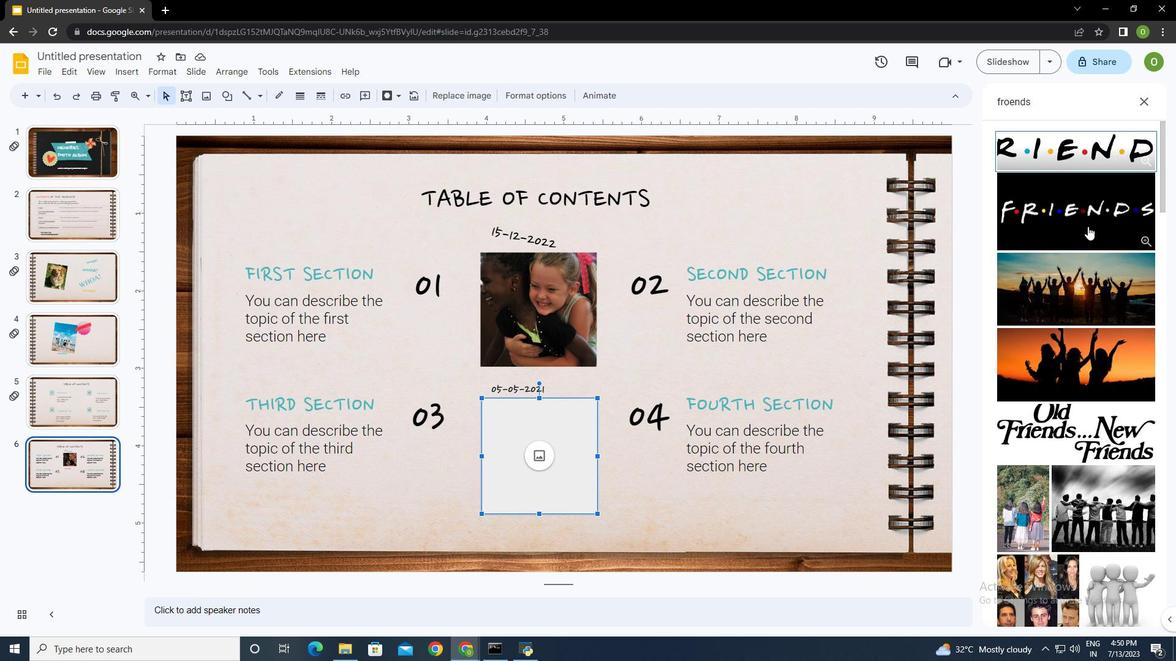 
Action: Mouse scrolled (1087, 262) with delta (0, 0)
Screenshot: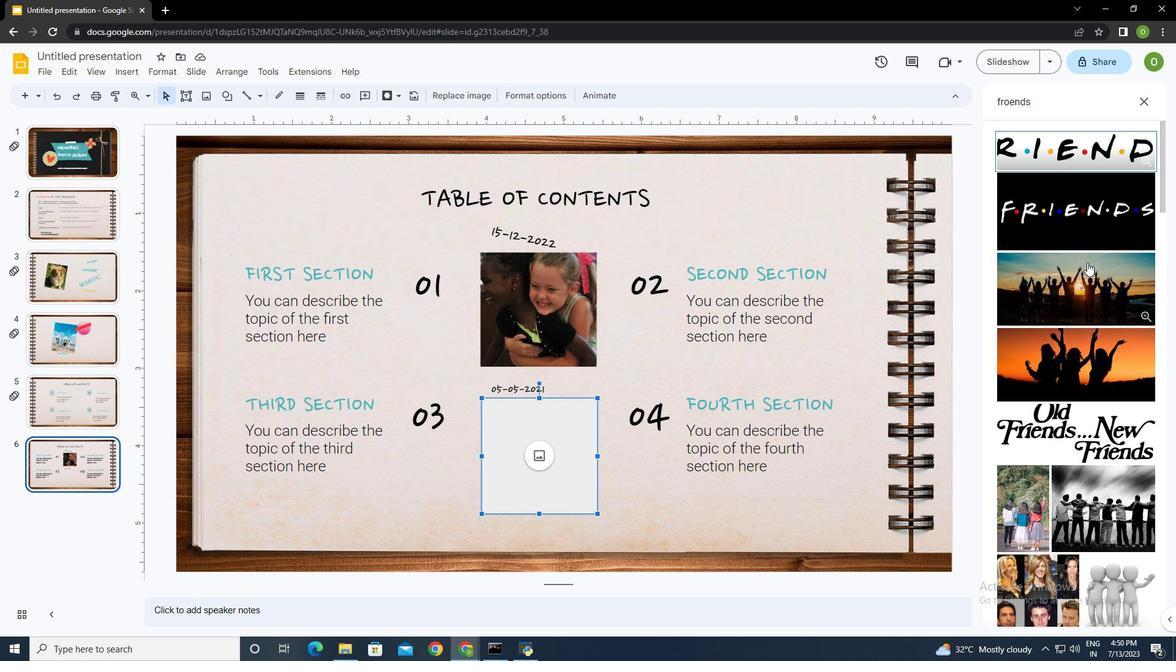 
Action: Mouse scrolled (1087, 262) with delta (0, 0)
Screenshot: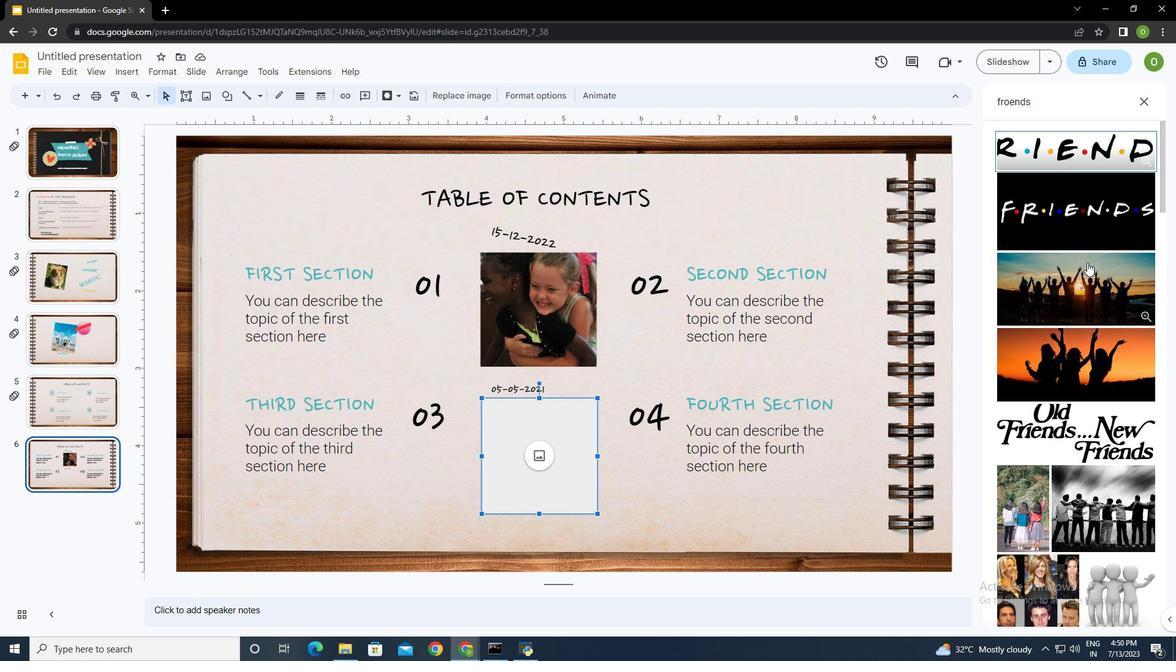 
Action: Mouse moved to (1087, 262)
Screenshot: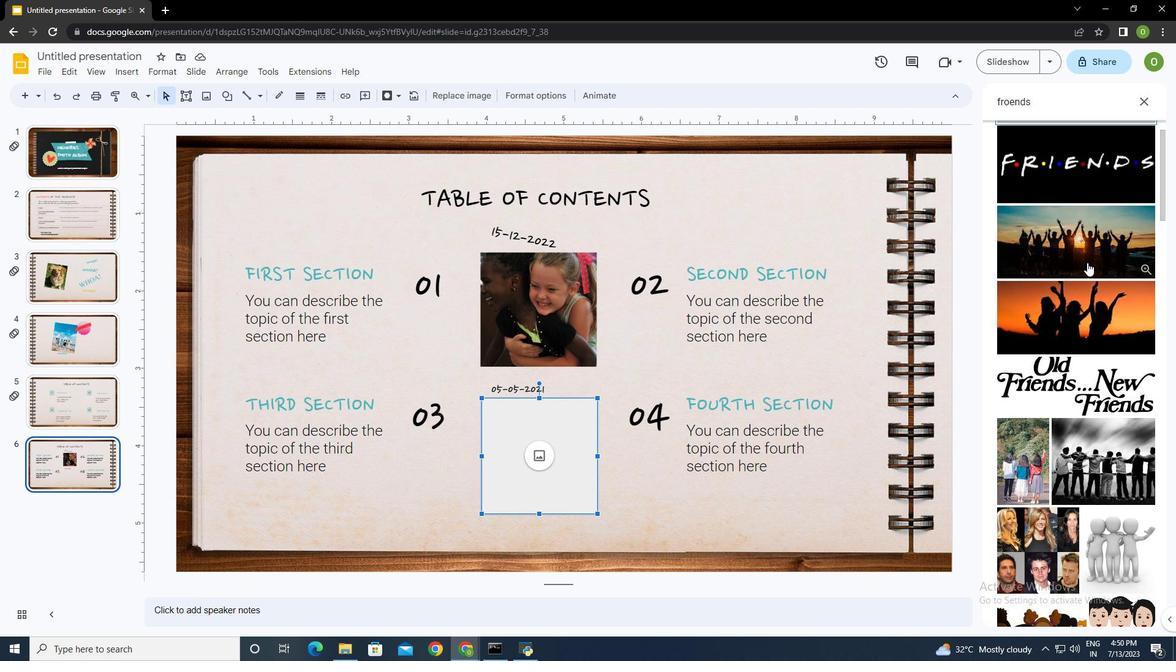
Action: Mouse scrolled (1087, 262) with delta (0, 0)
Screenshot: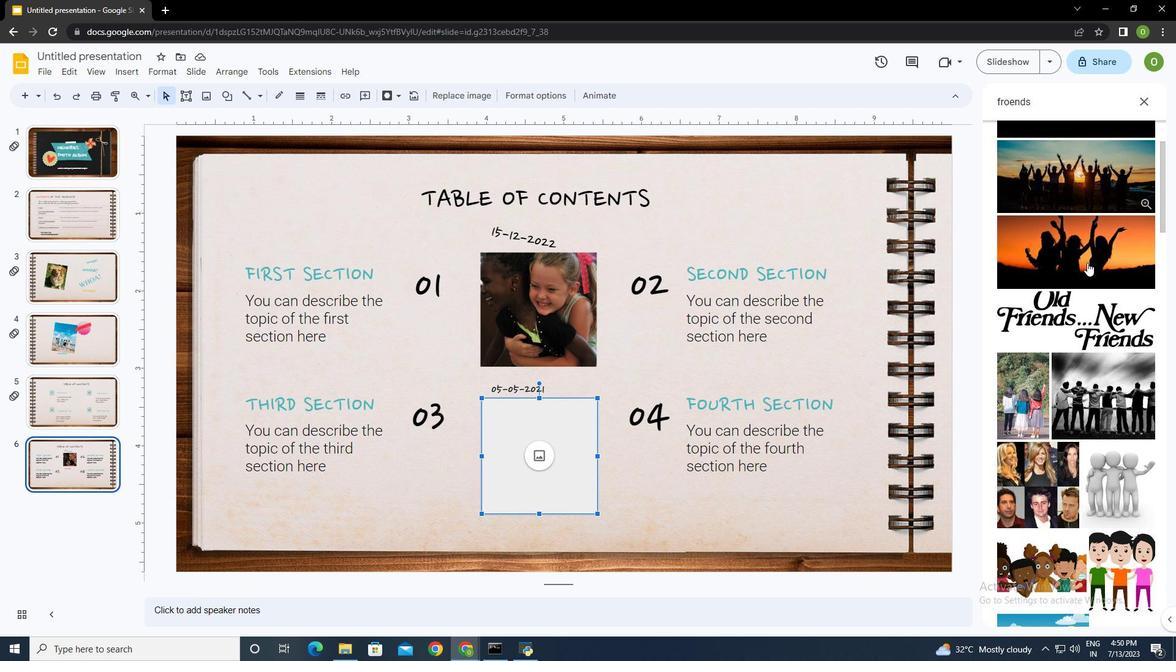 
Action: Mouse moved to (1087, 262)
Screenshot: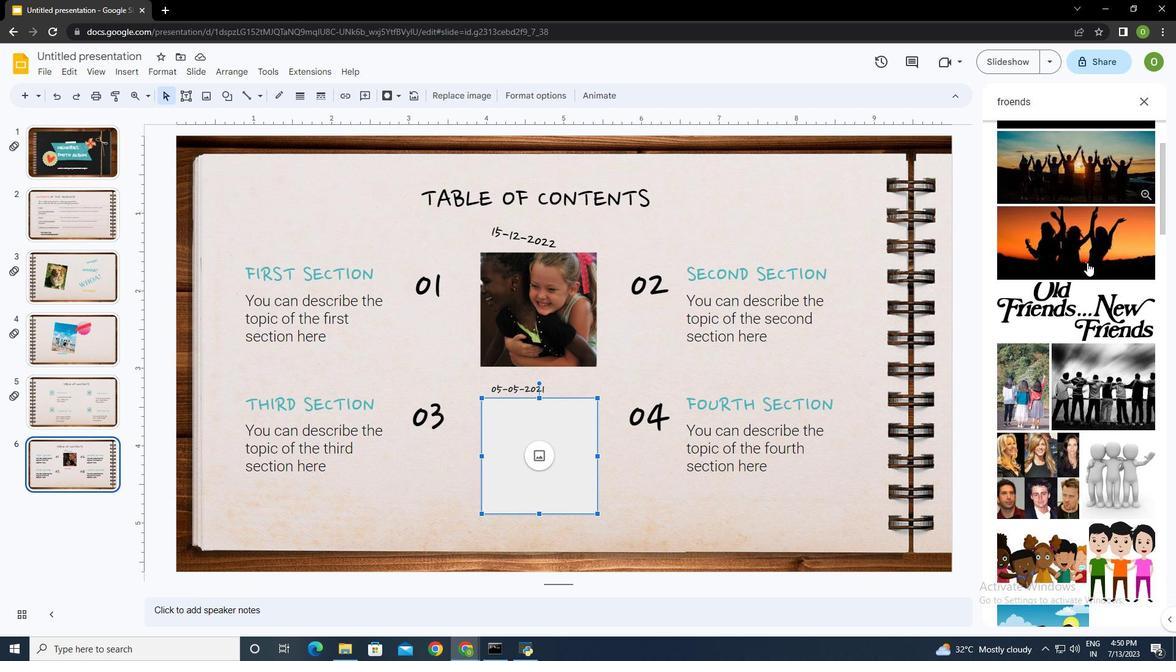 
Action: Mouse scrolled (1087, 261) with delta (0, 0)
Screenshot: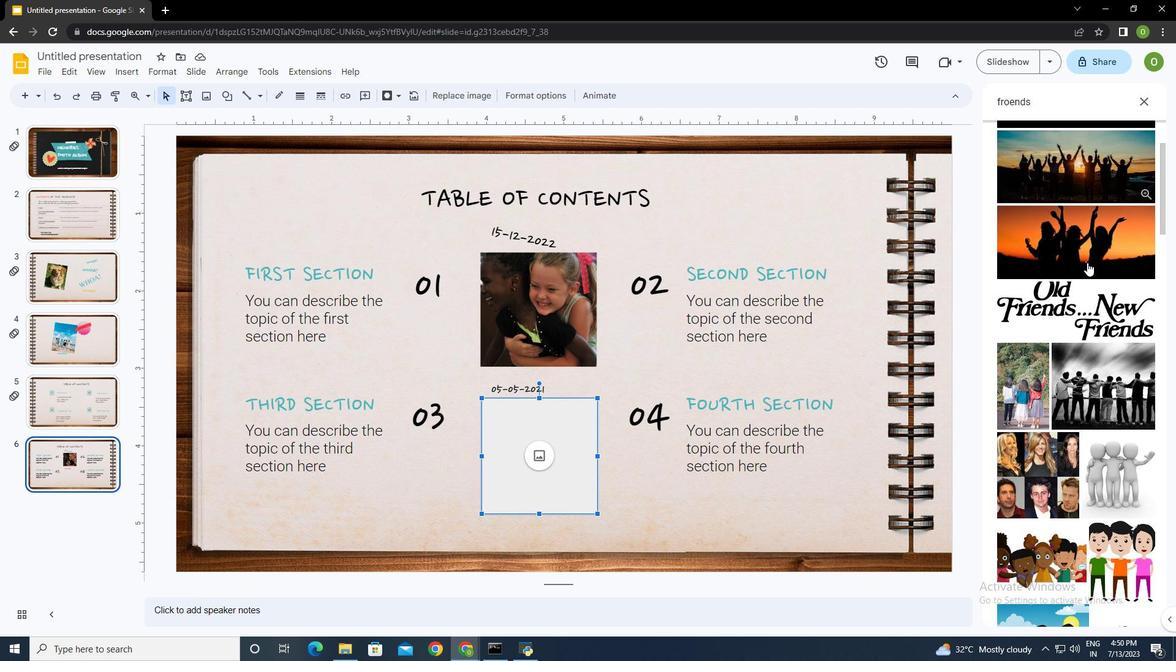 
Action: Mouse moved to (1087, 261)
Screenshot: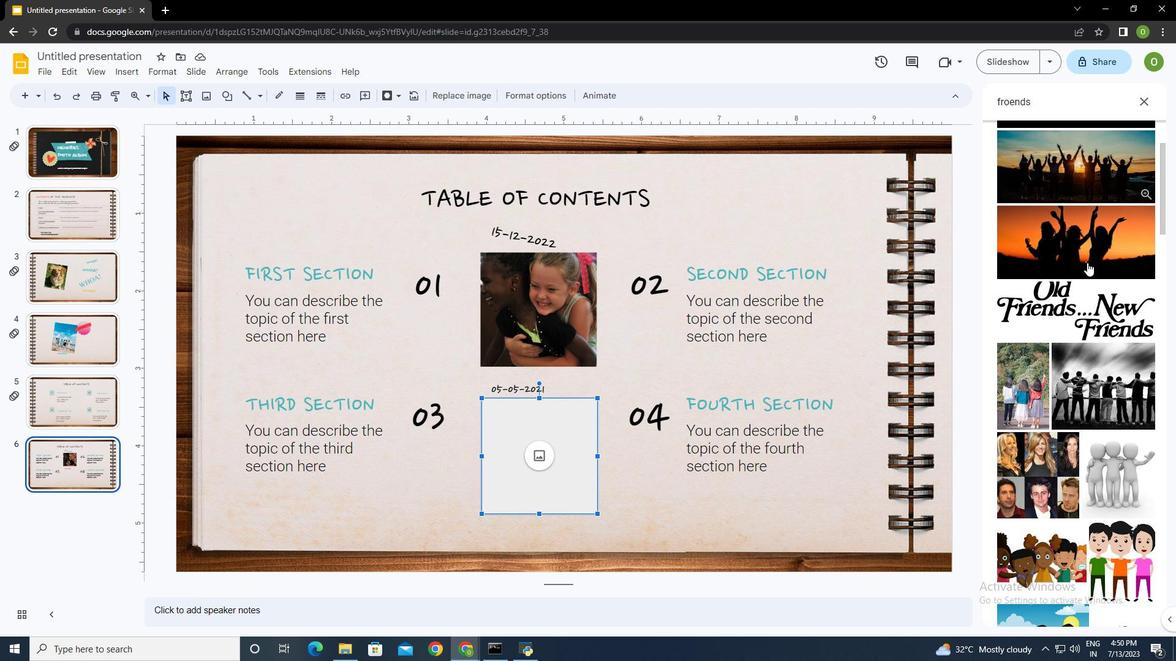 
Action: Mouse scrolled (1087, 261) with delta (0, 0)
Screenshot: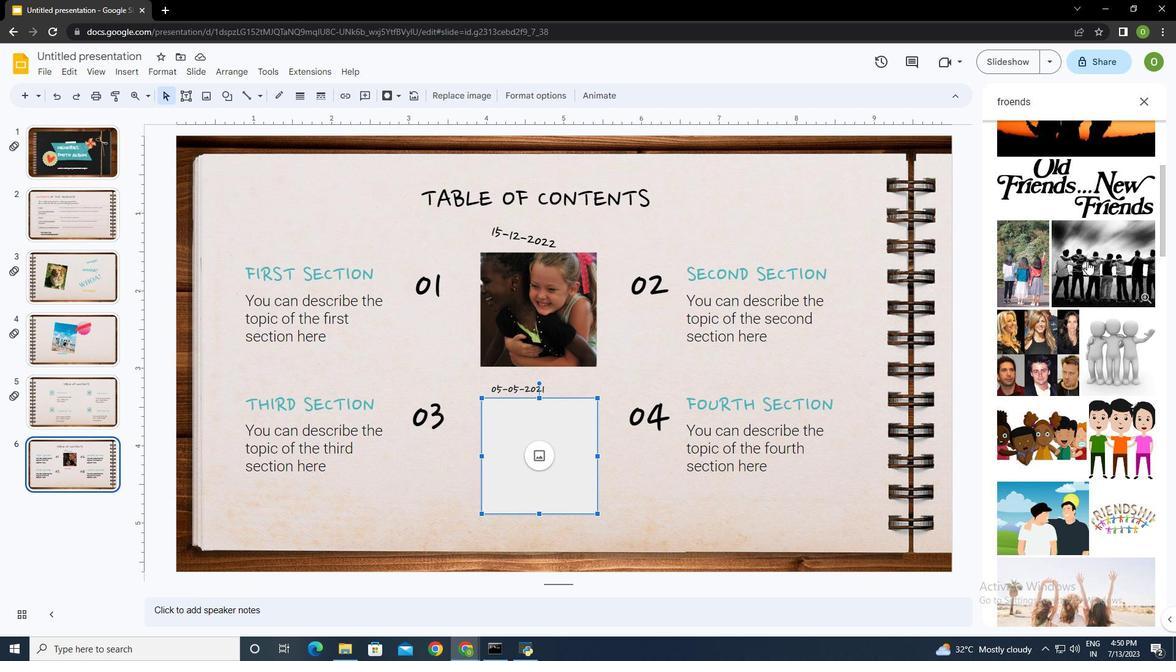 
Action: Mouse scrolled (1087, 261) with delta (0, 0)
Screenshot: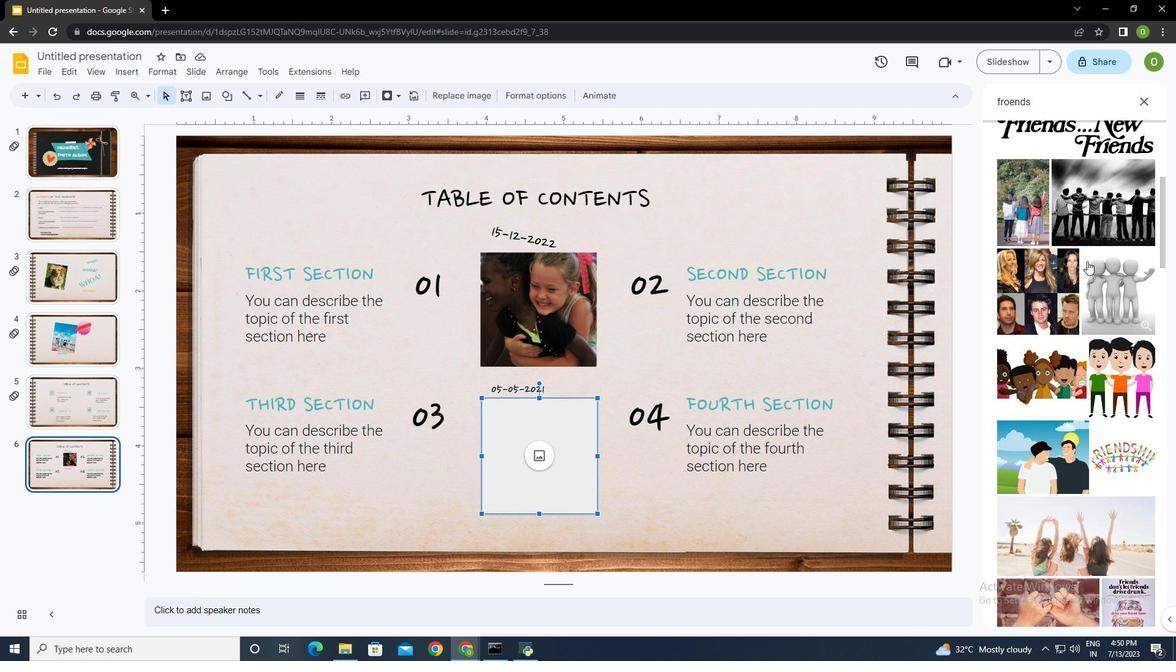 
Action: Mouse scrolled (1087, 261) with delta (0, 0)
Screenshot: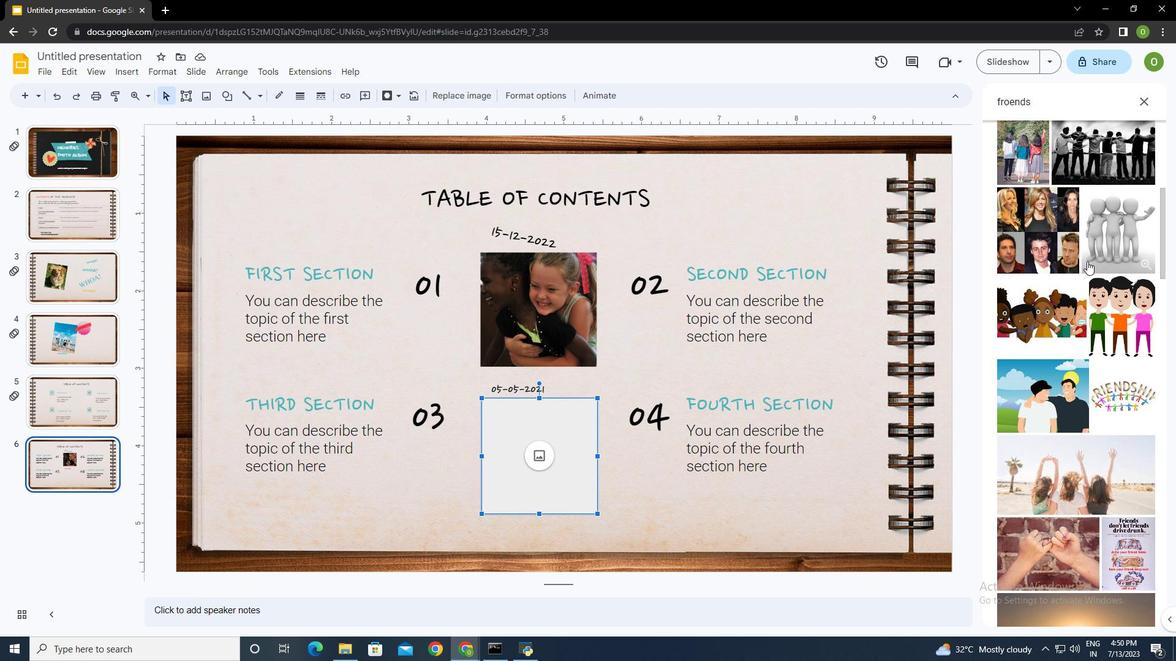 
Action: Mouse scrolled (1087, 261) with delta (0, 0)
Screenshot: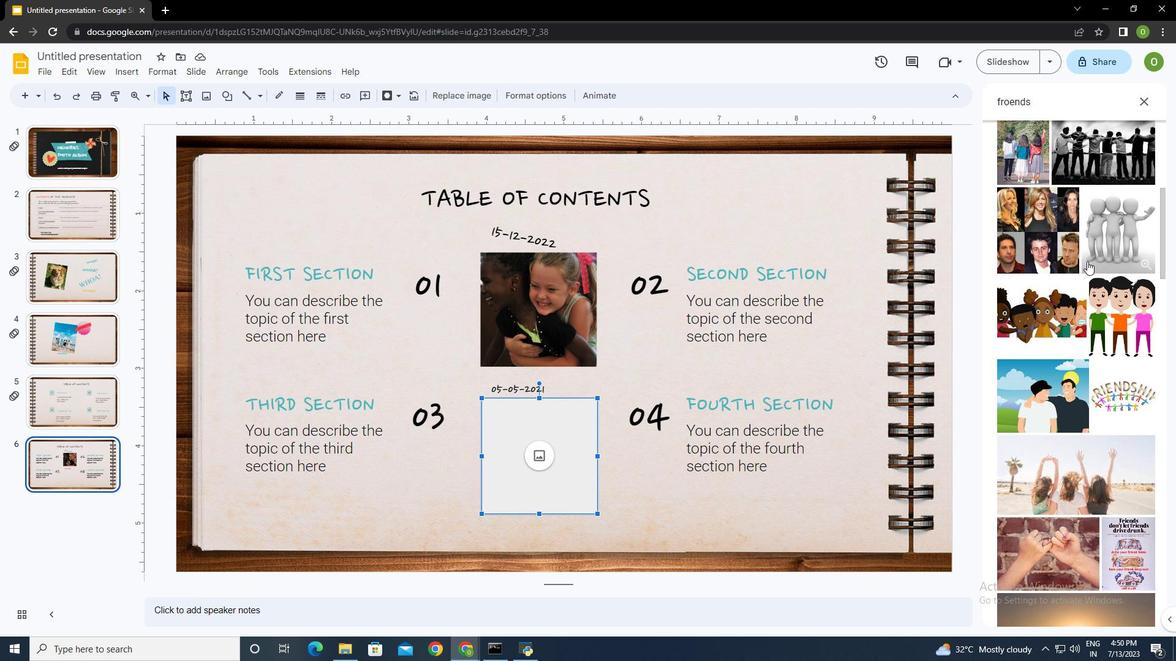 
Action: Mouse scrolled (1087, 261) with delta (0, 0)
Screenshot: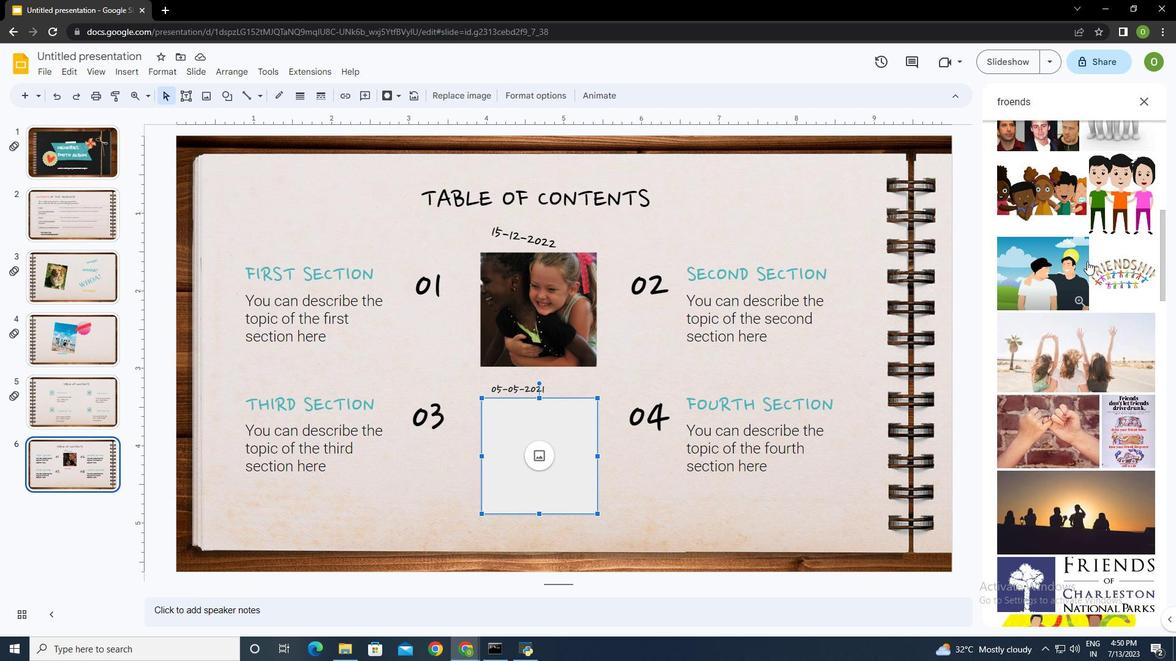 
Action: Mouse scrolled (1087, 261) with delta (0, 0)
Screenshot: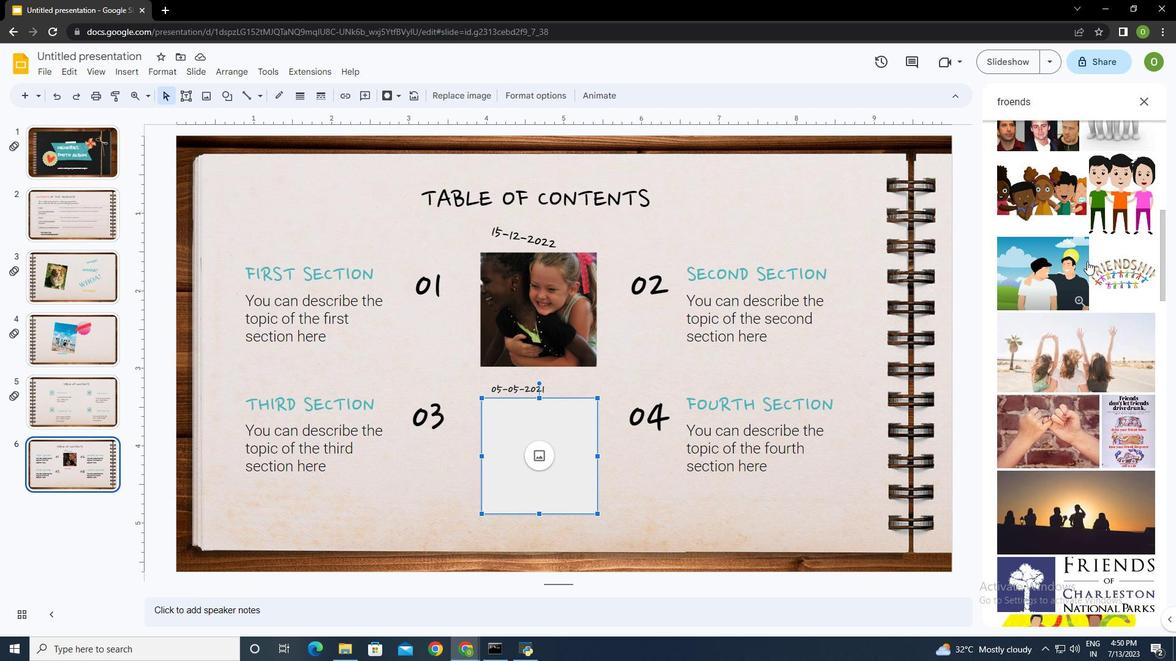 
Action: Mouse scrolled (1087, 261) with delta (0, 0)
Screenshot: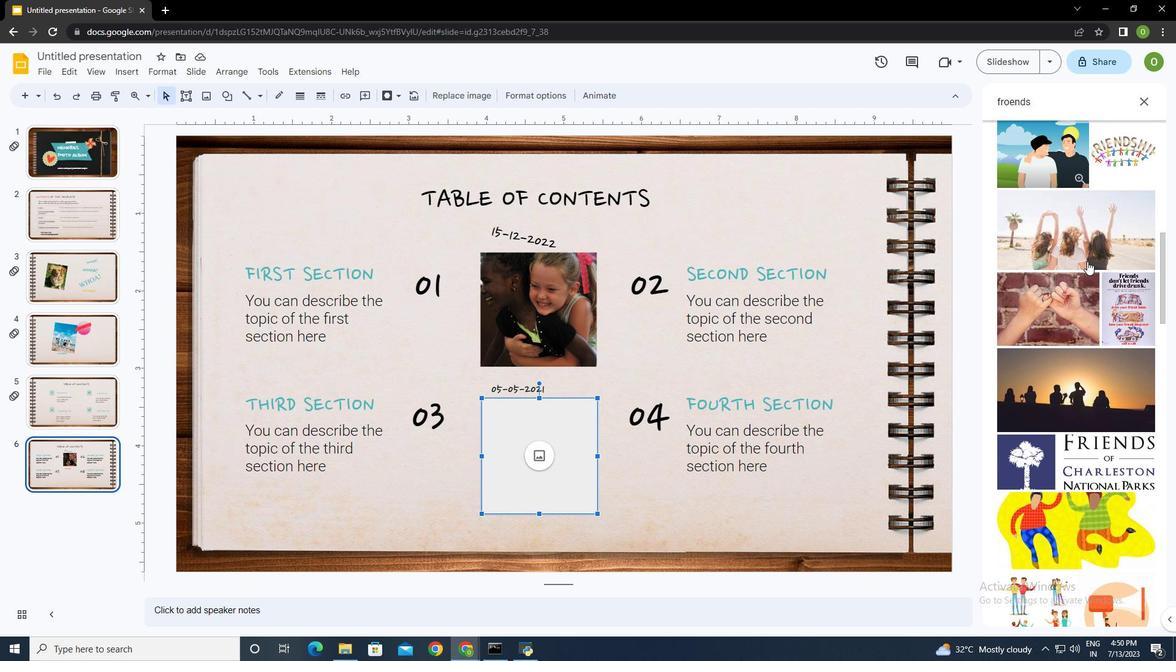 
Action: Mouse scrolled (1087, 261) with delta (0, 0)
Screenshot: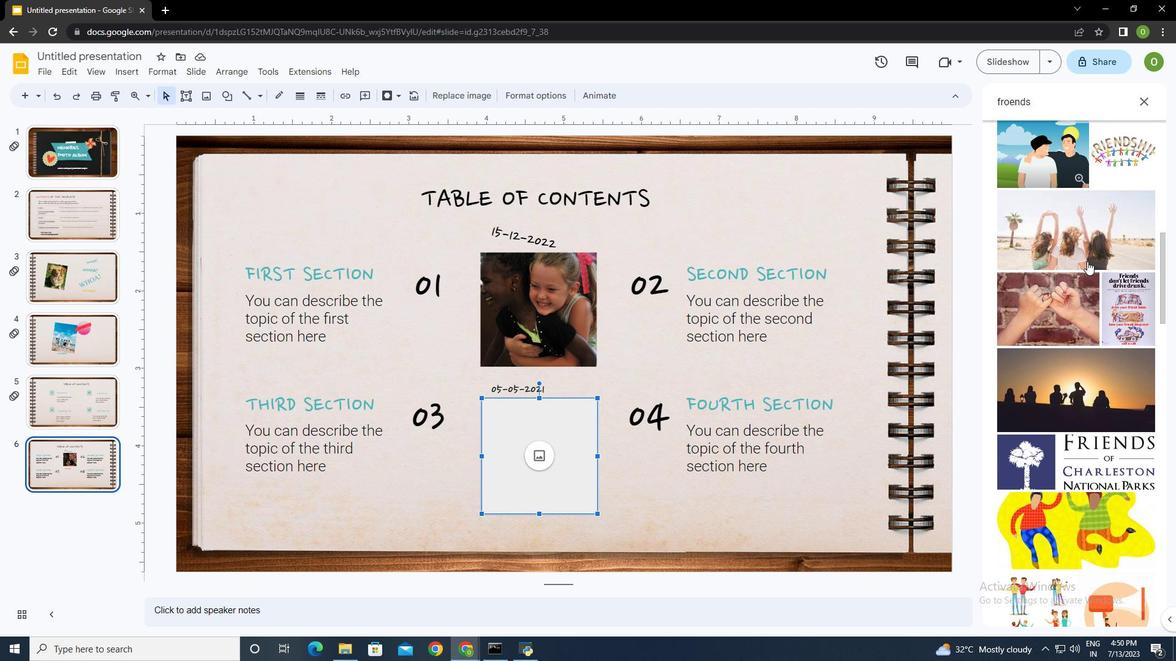 
Action: Mouse scrolled (1087, 261) with delta (0, 0)
Screenshot: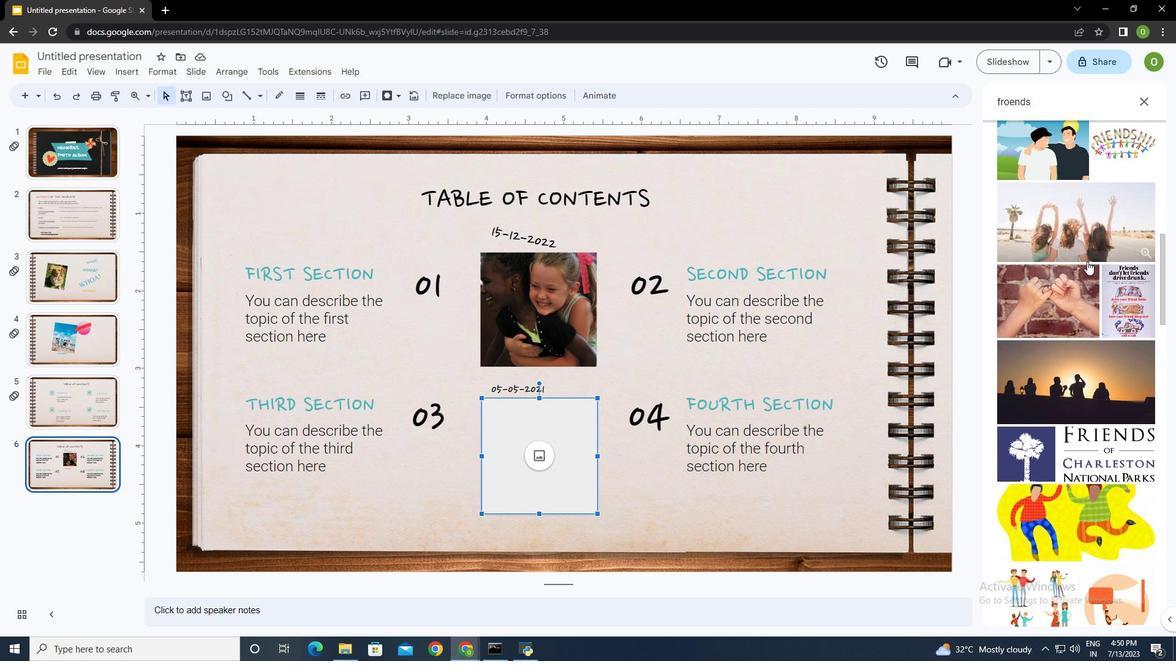 
Action: Mouse scrolled (1087, 261) with delta (0, 0)
Screenshot: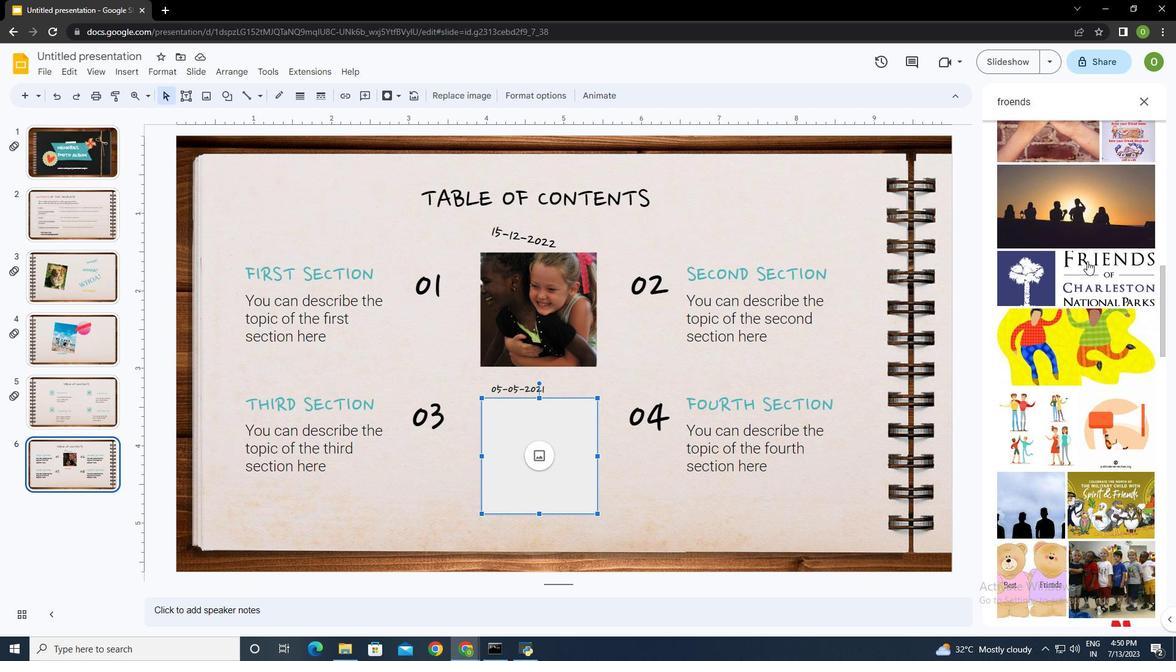 
Action: Mouse scrolled (1087, 261) with delta (0, 0)
Screenshot: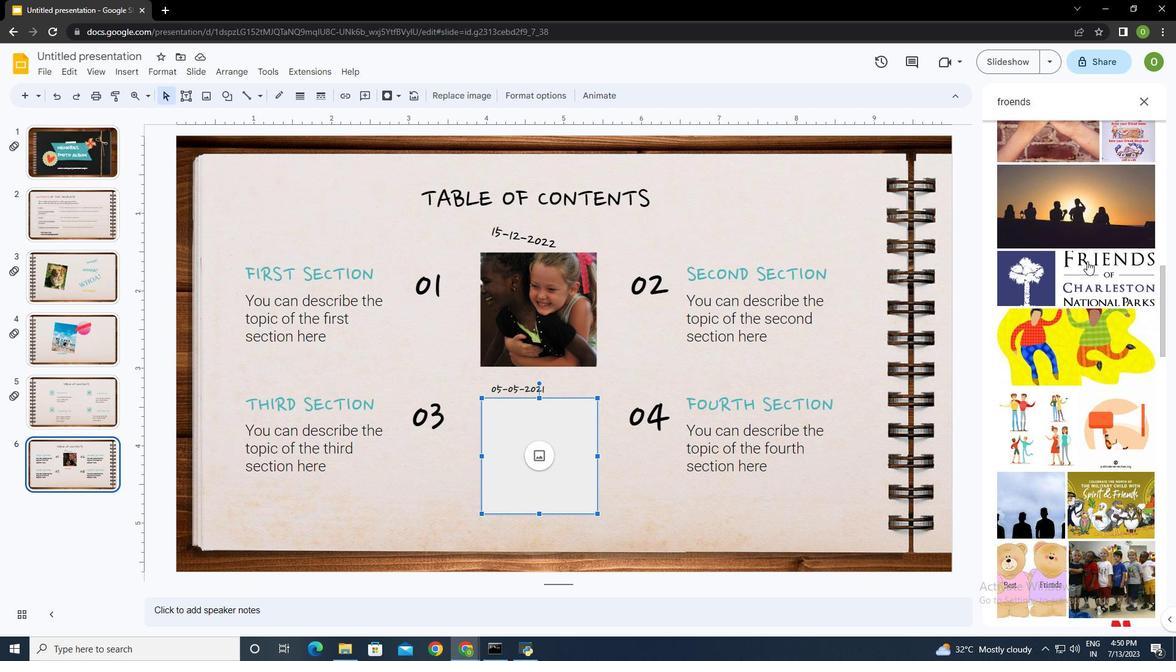 
Action: Mouse scrolled (1087, 261) with delta (0, 0)
Screenshot: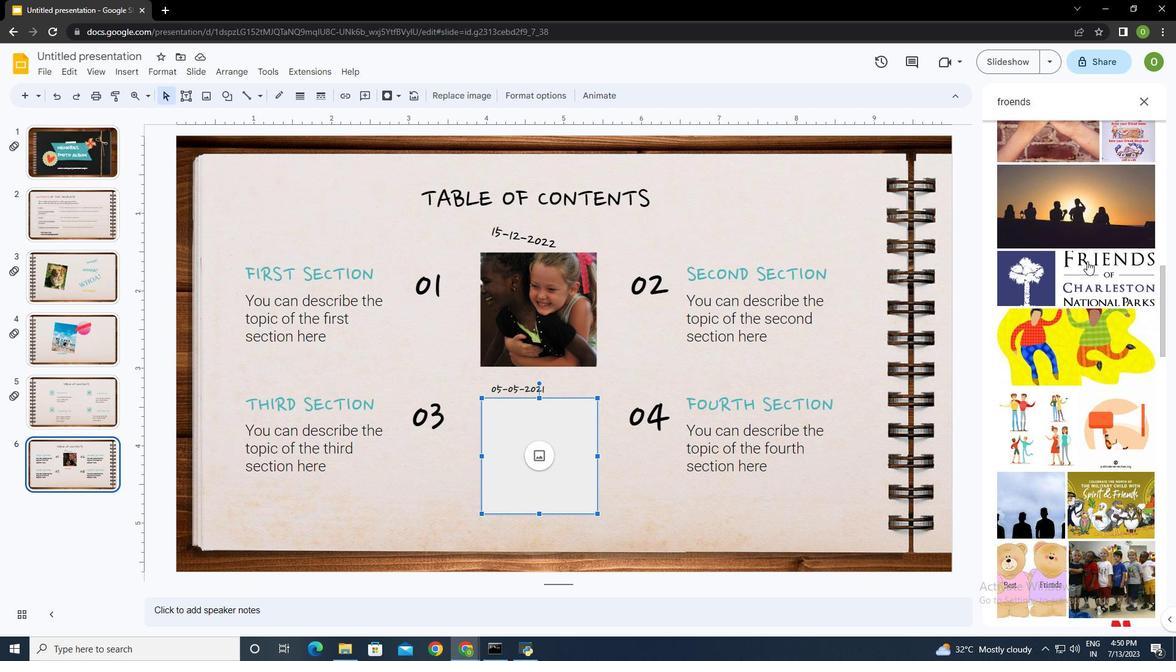 
Action: Mouse scrolled (1087, 261) with delta (0, 0)
Screenshot: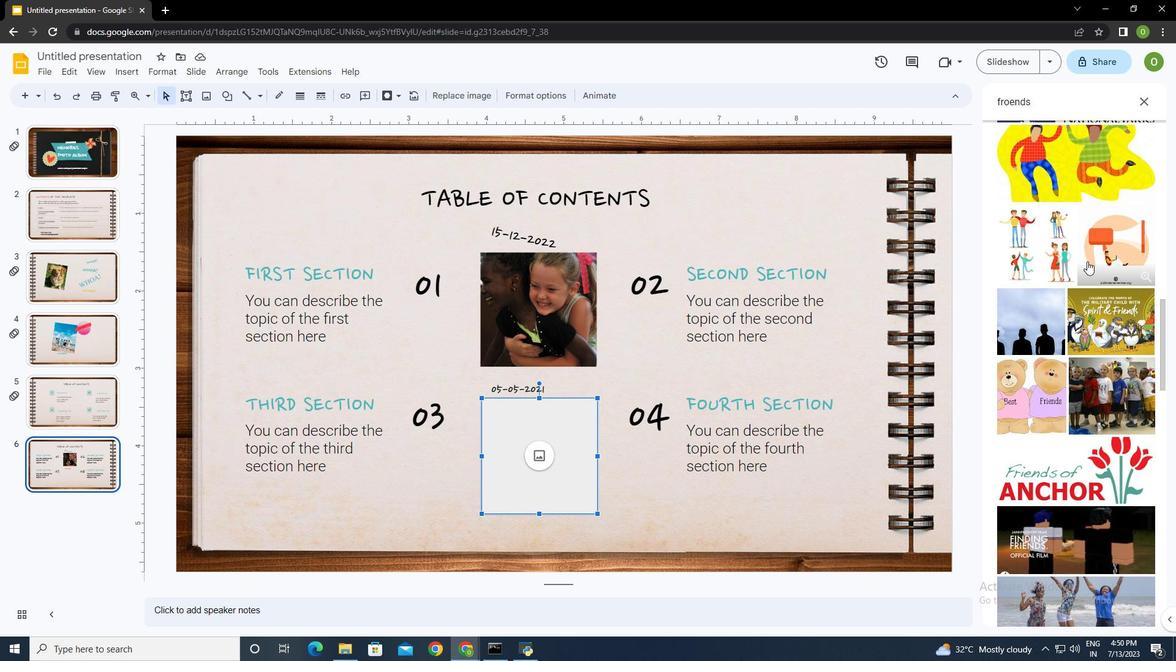 
Action: Mouse scrolled (1087, 261) with delta (0, 0)
Screenshot: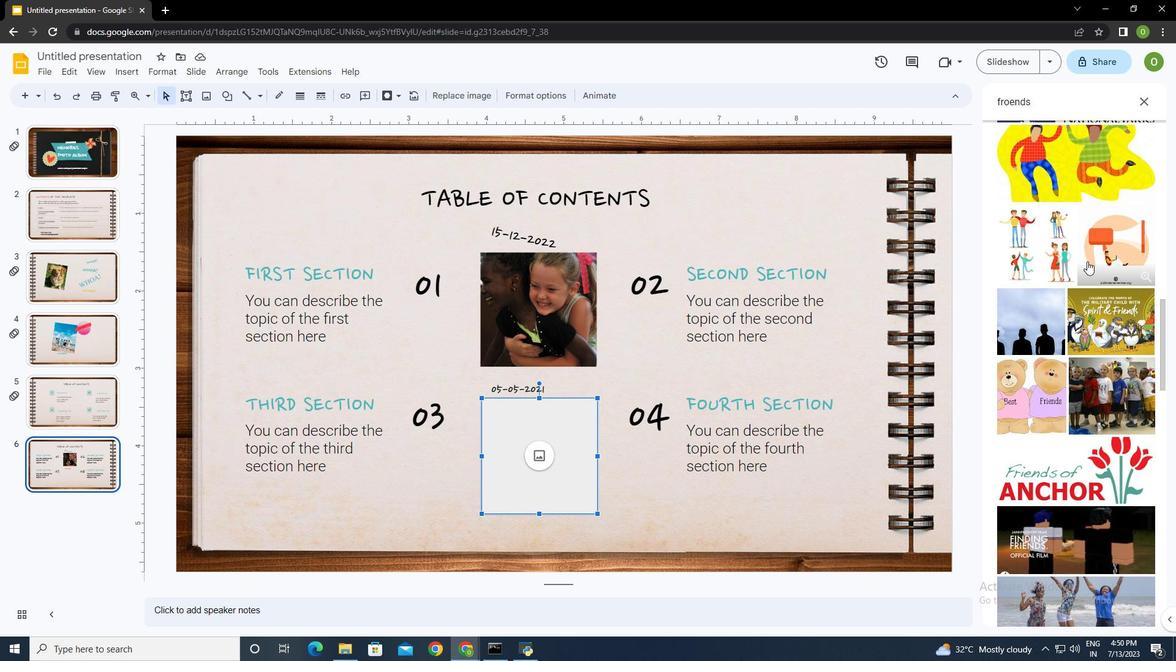 
Action: Mouse scrolled (1087, 261) with delta (0, 0)
Screenshot: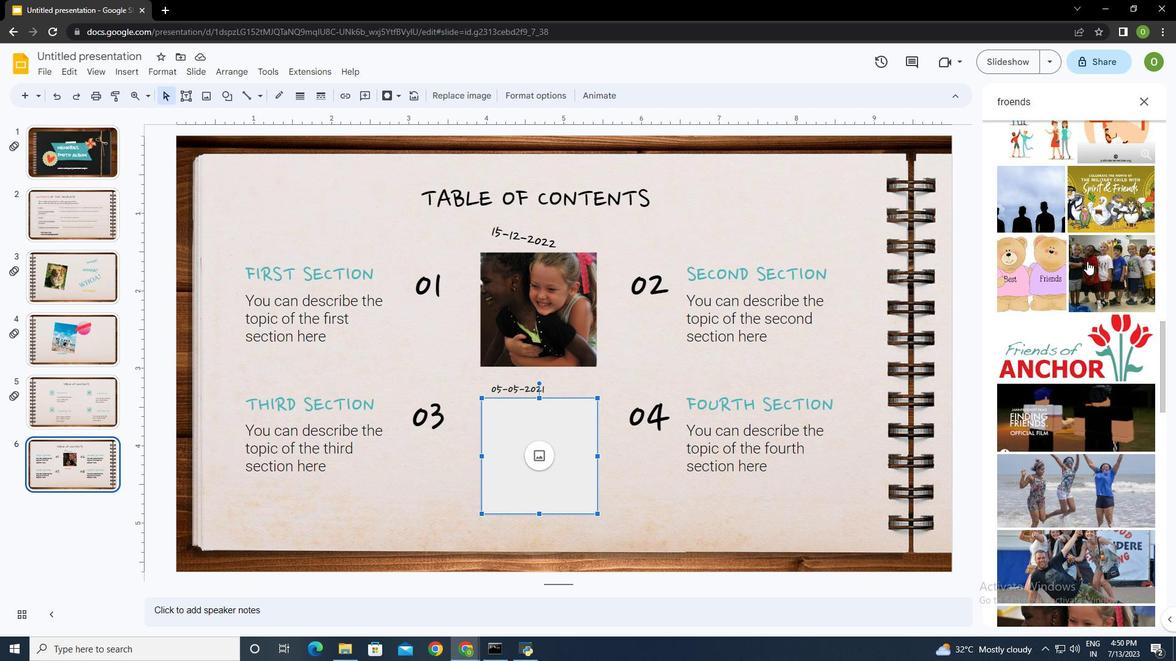 
Action: Mouse moved to (1107, 194)
Screenshot: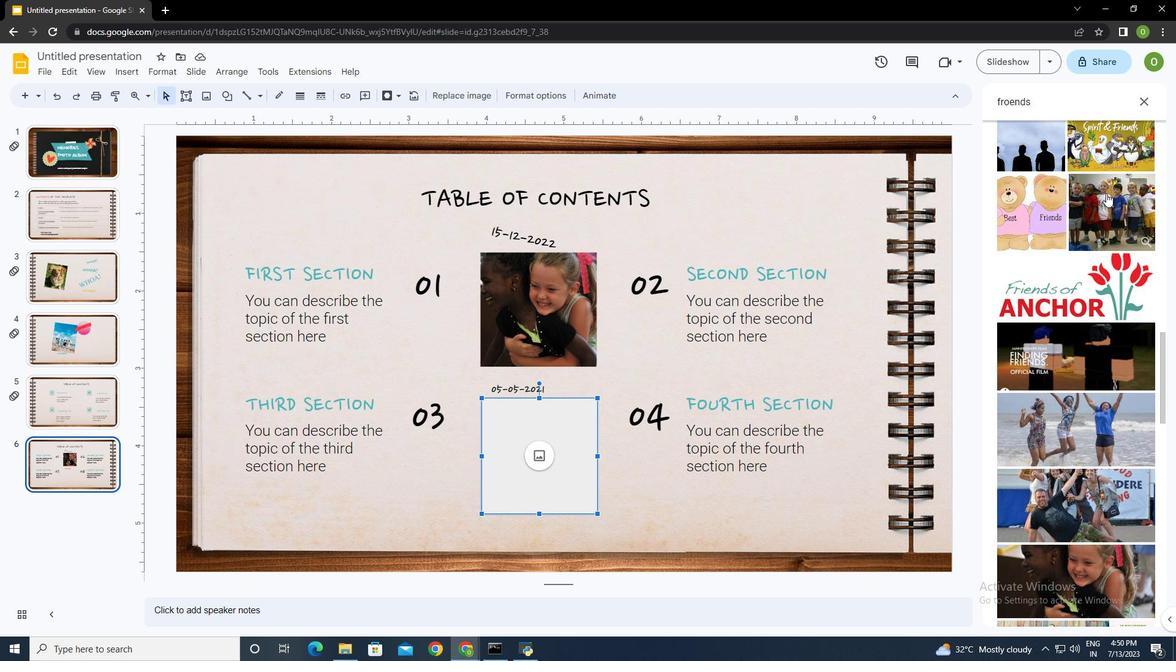 
Action: Mouse pressed left at (1107, 194)
Screenshot: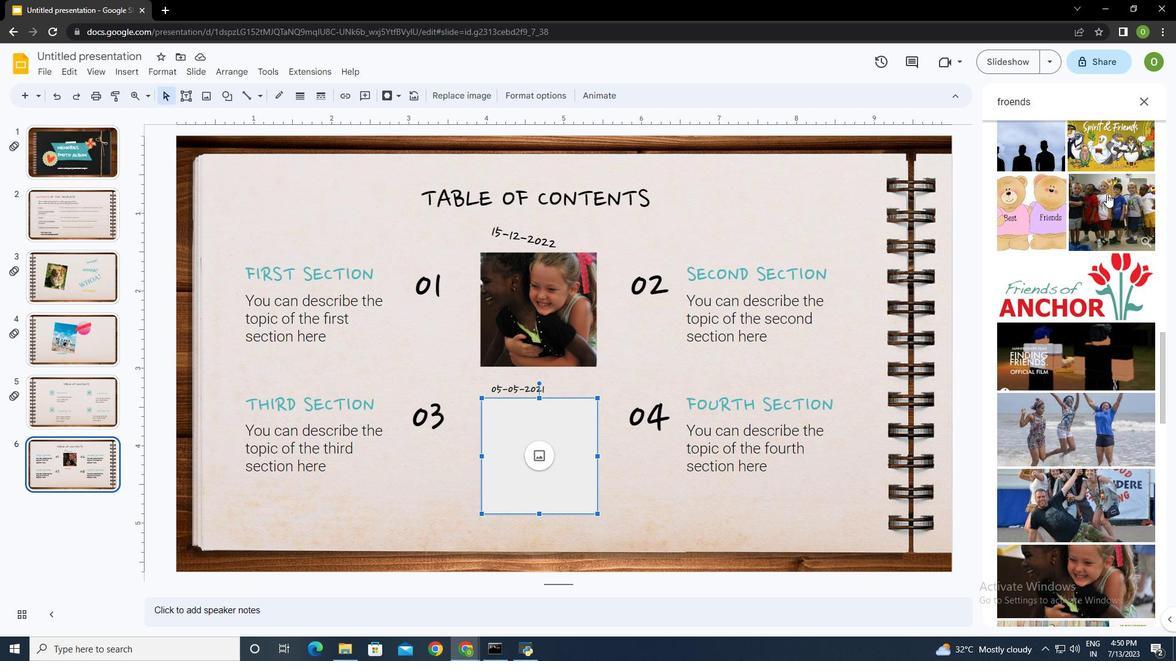 
Action: Mouse moved to (1124, 606)
Screenshot: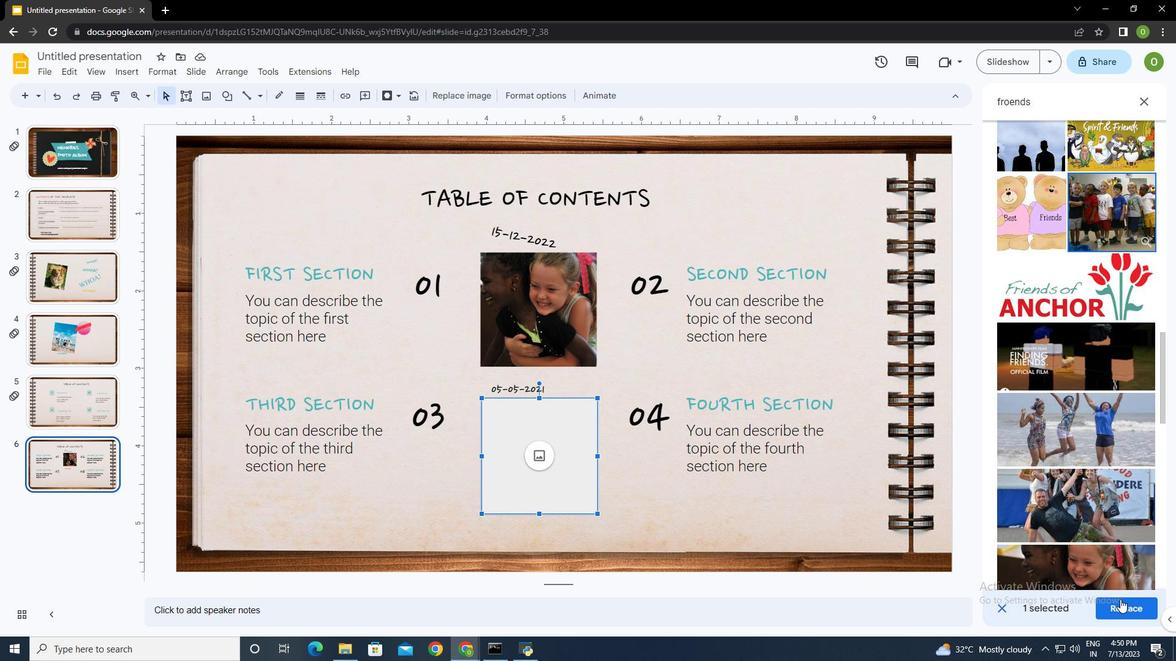 
Action: Mouse pressed left at (1124, 606)
Screenshot: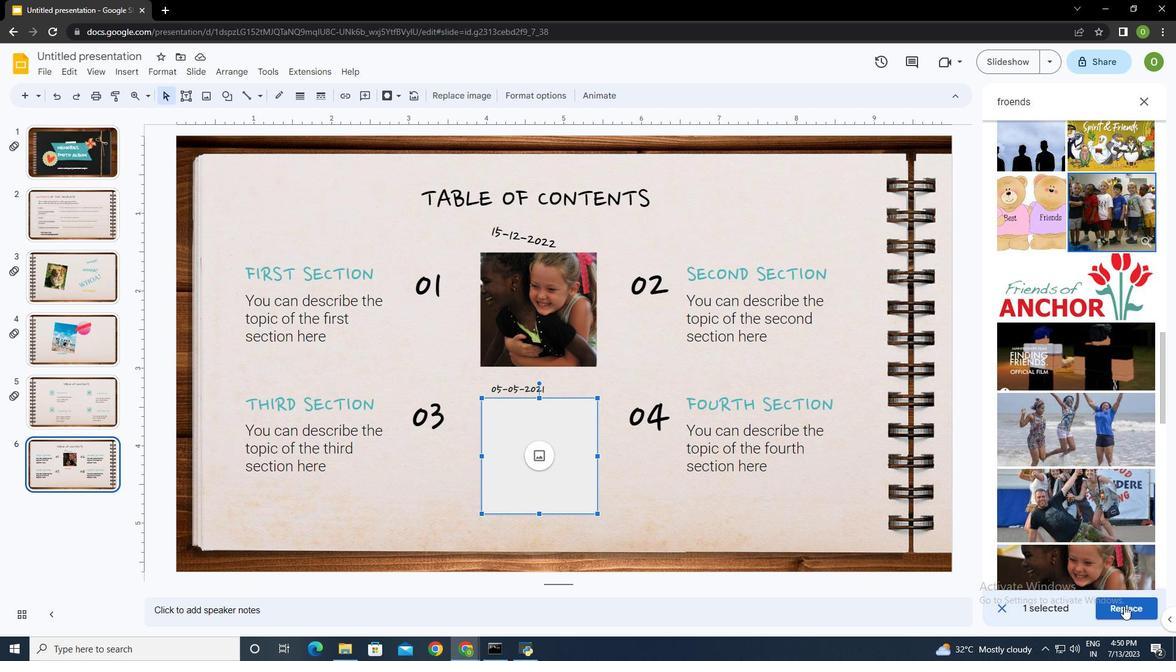 
Action: Mouse moved to (547, 481)
Screenshot: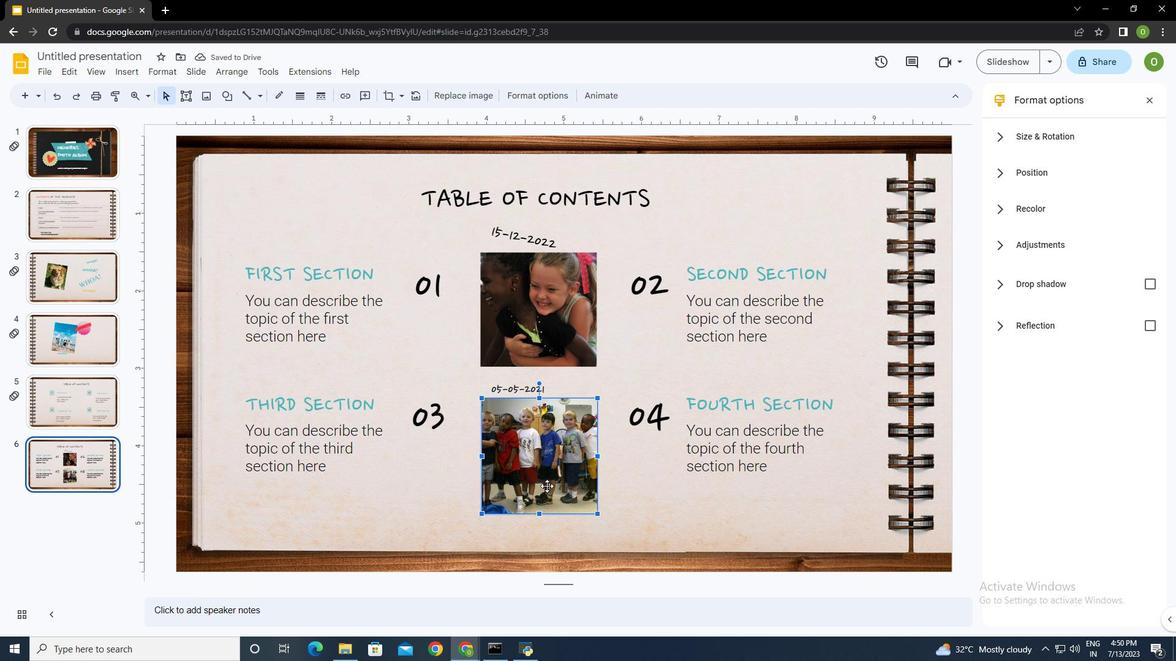 
Action: Mouse pressed left at (547, 481)
Screenshot: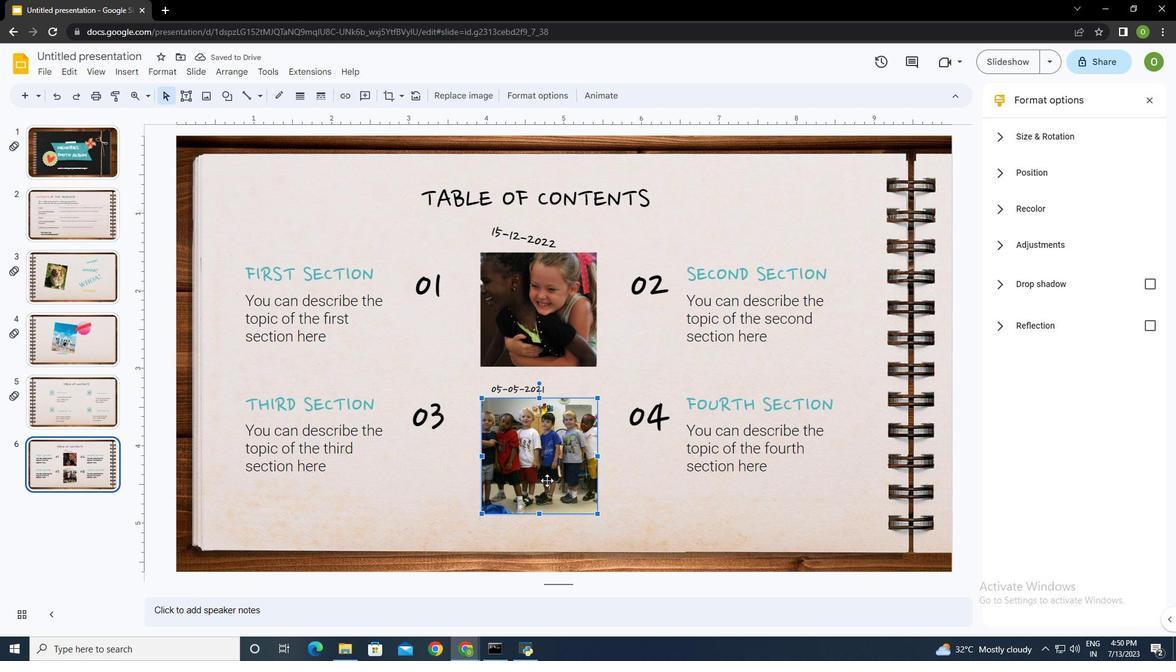 
Action: Mouse moved to (292, 94)
Screenshot: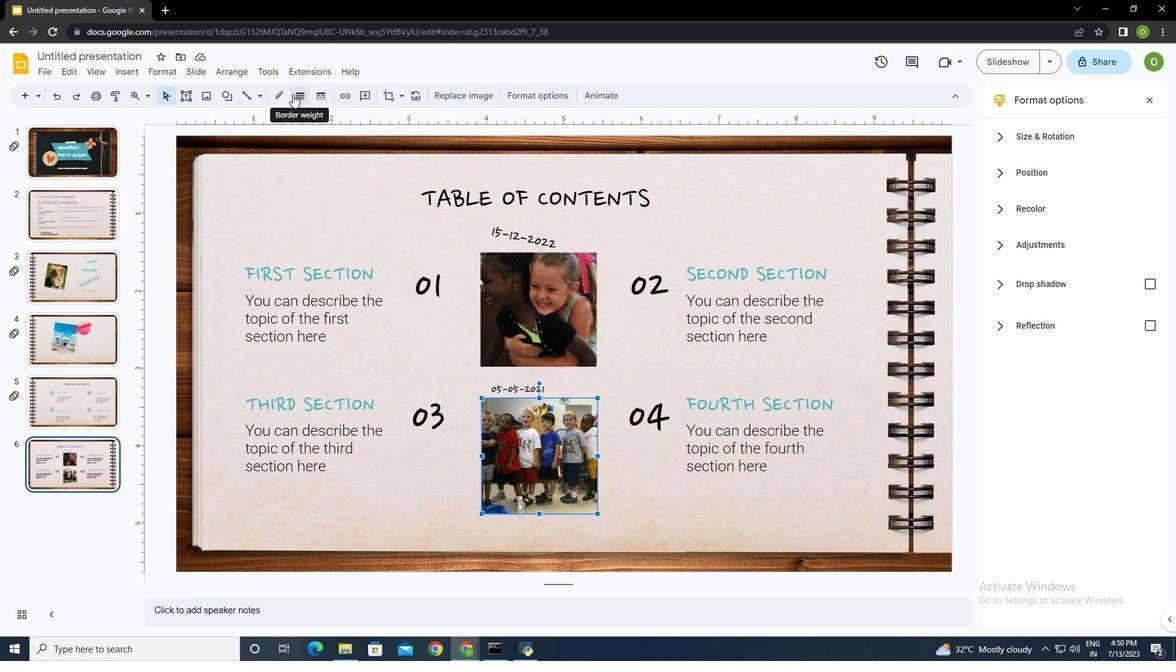 
Action: Mouse pressed left at (292, 94)
Screenshot: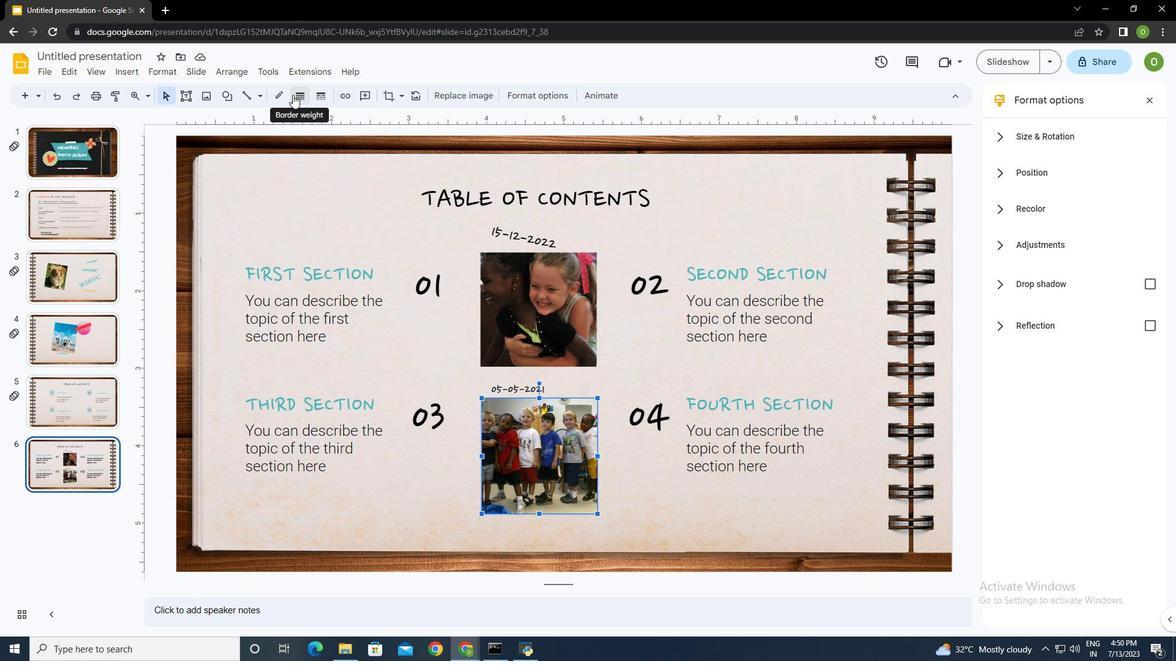 
Action: Mouse moved to (324, 154)
Screenshot: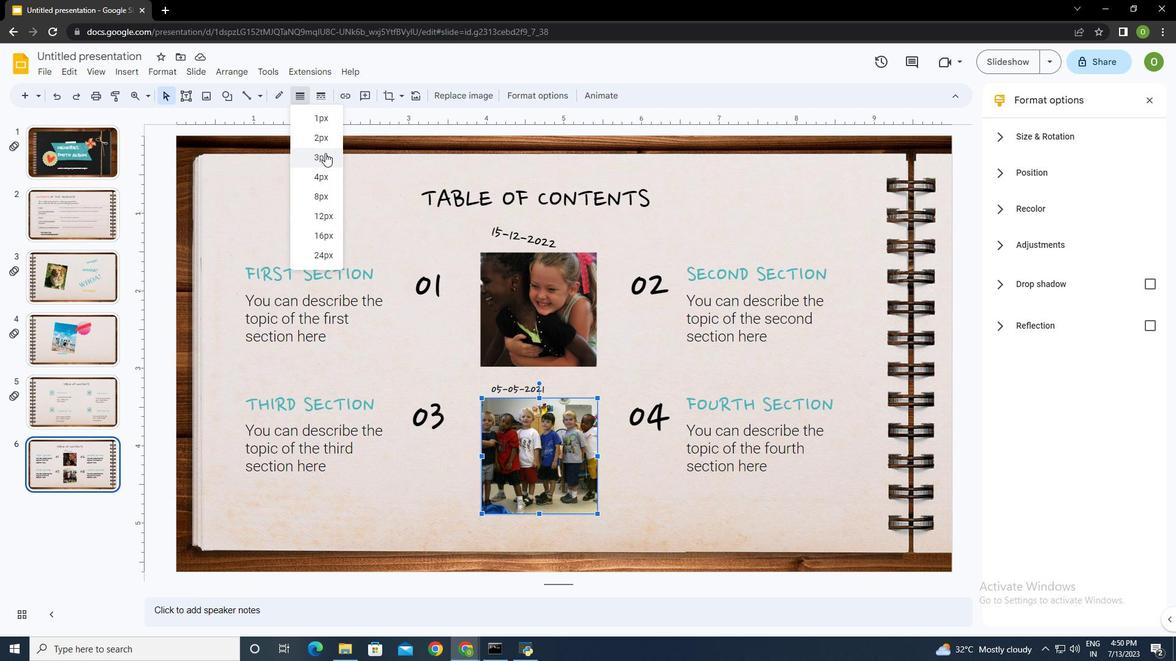 
Action: Mouse pressed left at (324, 154)
Screenshot: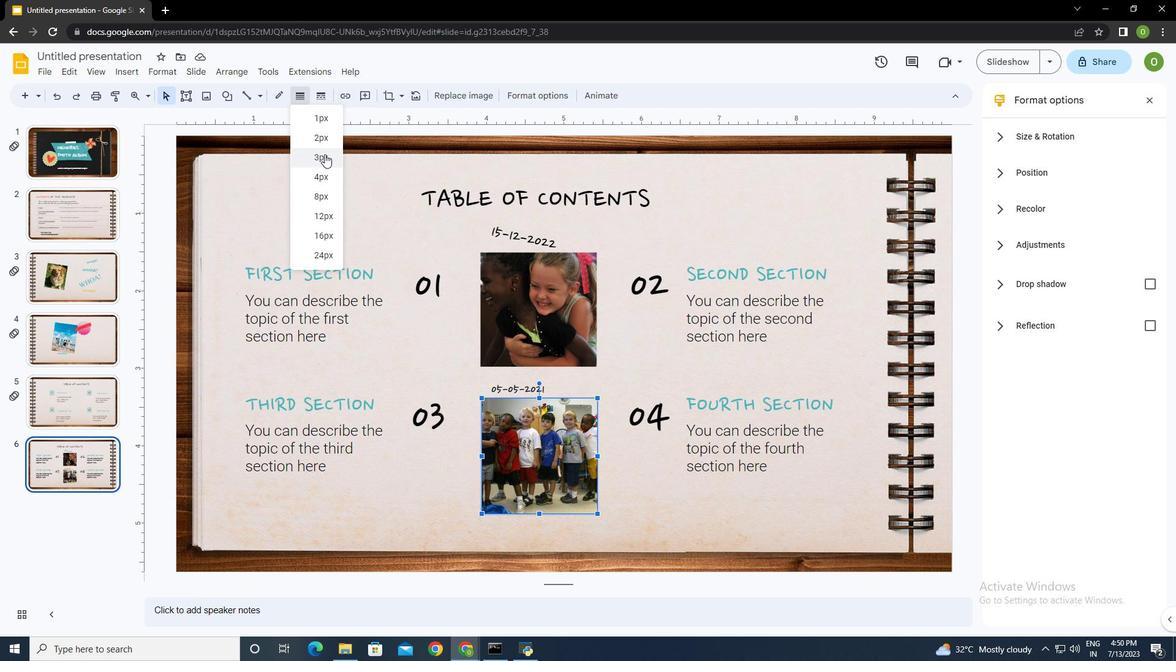 
Action: Mouse moved to (276, 96)
Screenshot: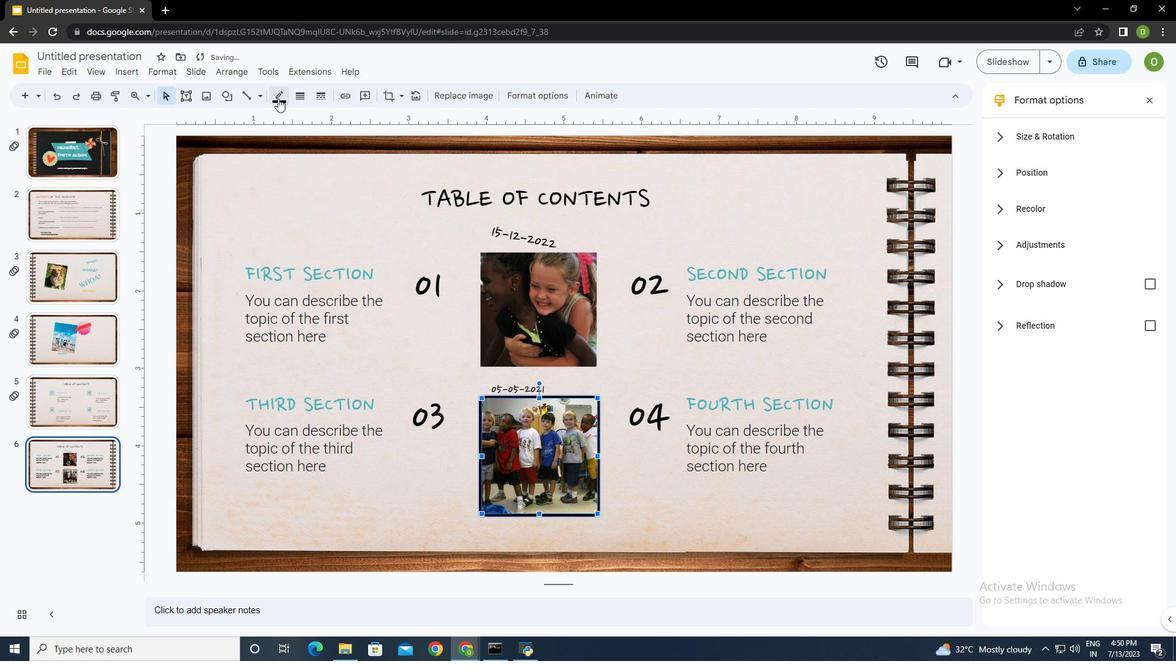 
Action: Mouse pressed left at (276, 96)
Screenshot: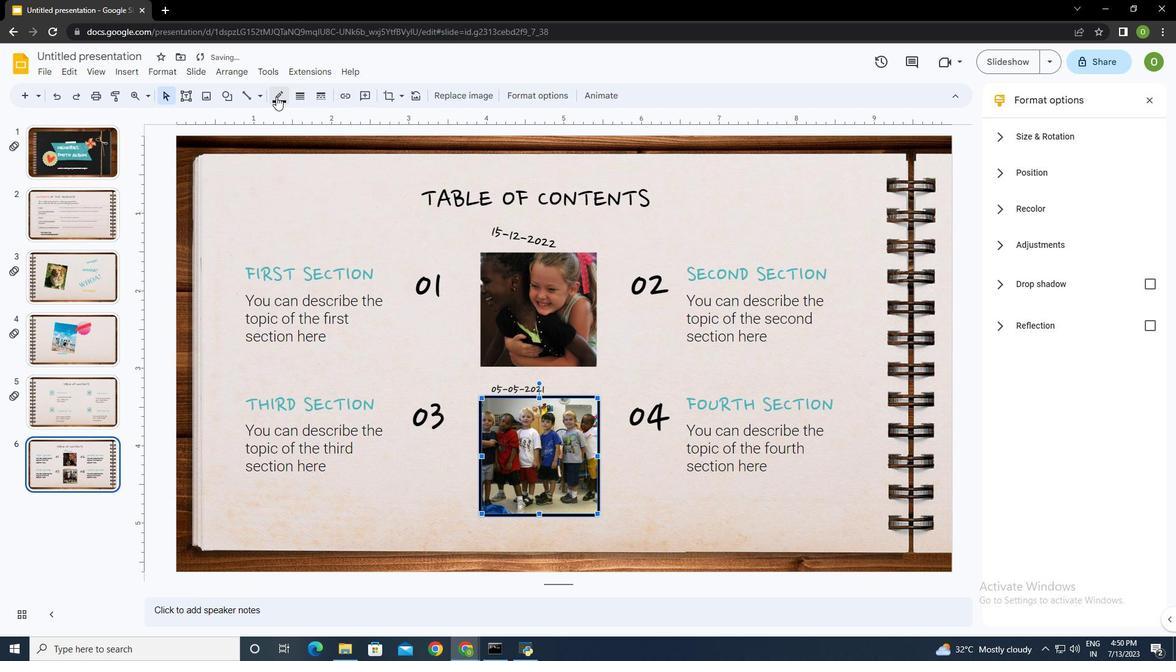 
Action: Mouse moved to (352, 133)
Screenshot: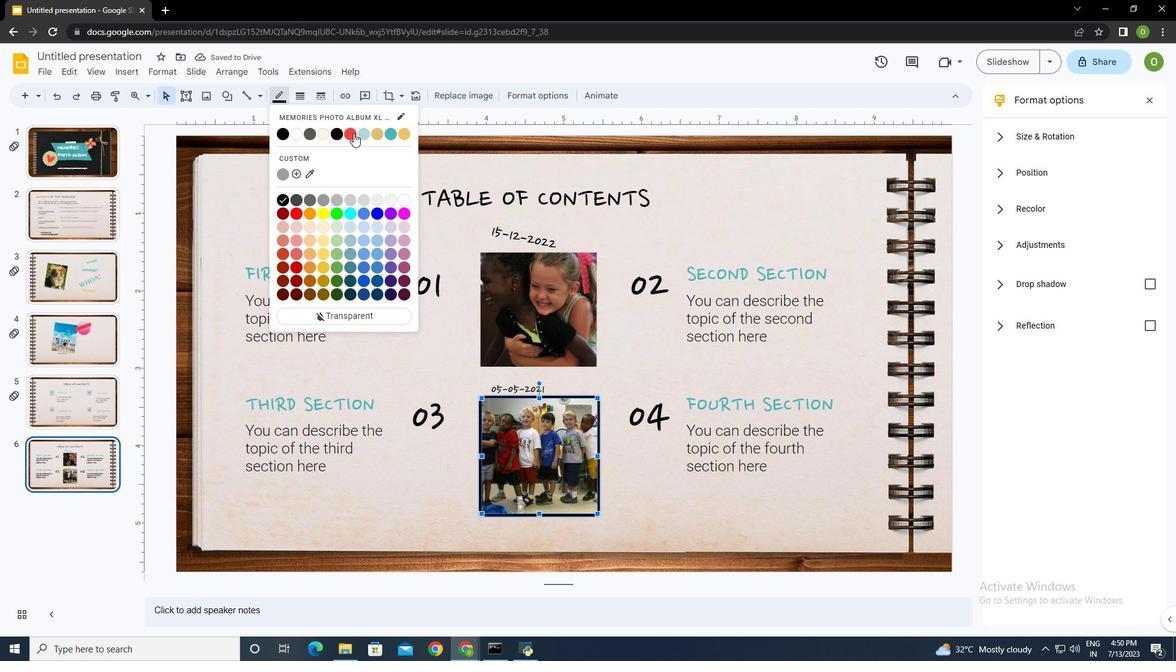 
Action: Mouse pressed left at (352, 133)
Screenshot: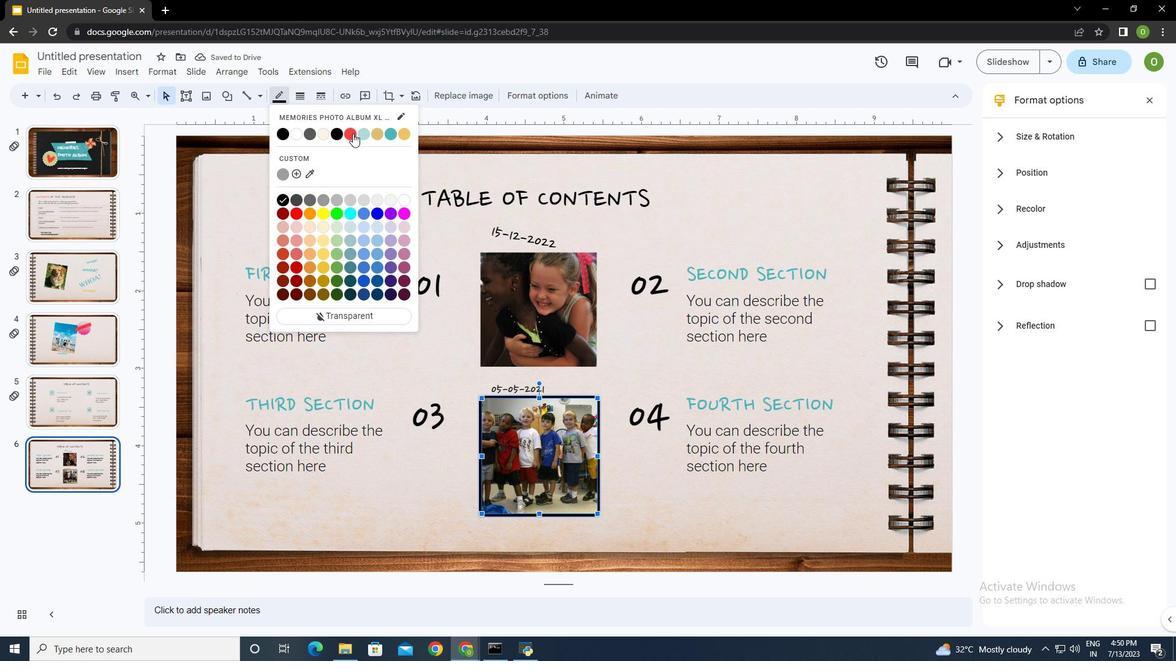 
Action: Mouse moved to (624, 369)
Screenshot: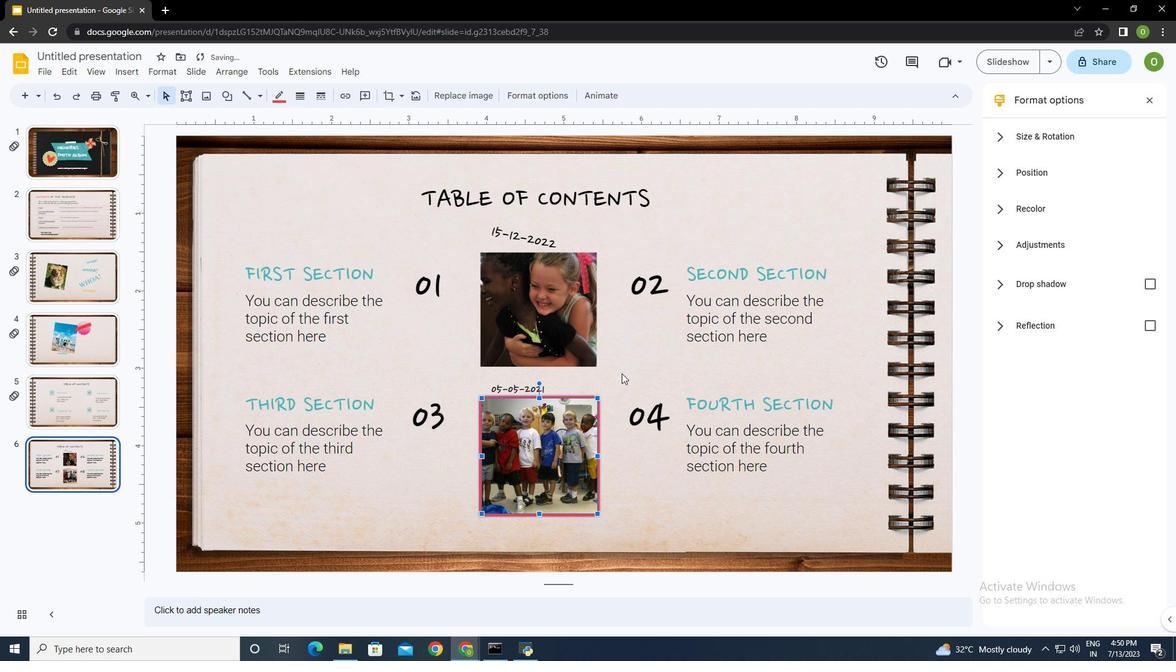 
Action: Mouse pressed left at (624, 369)
Screenshot: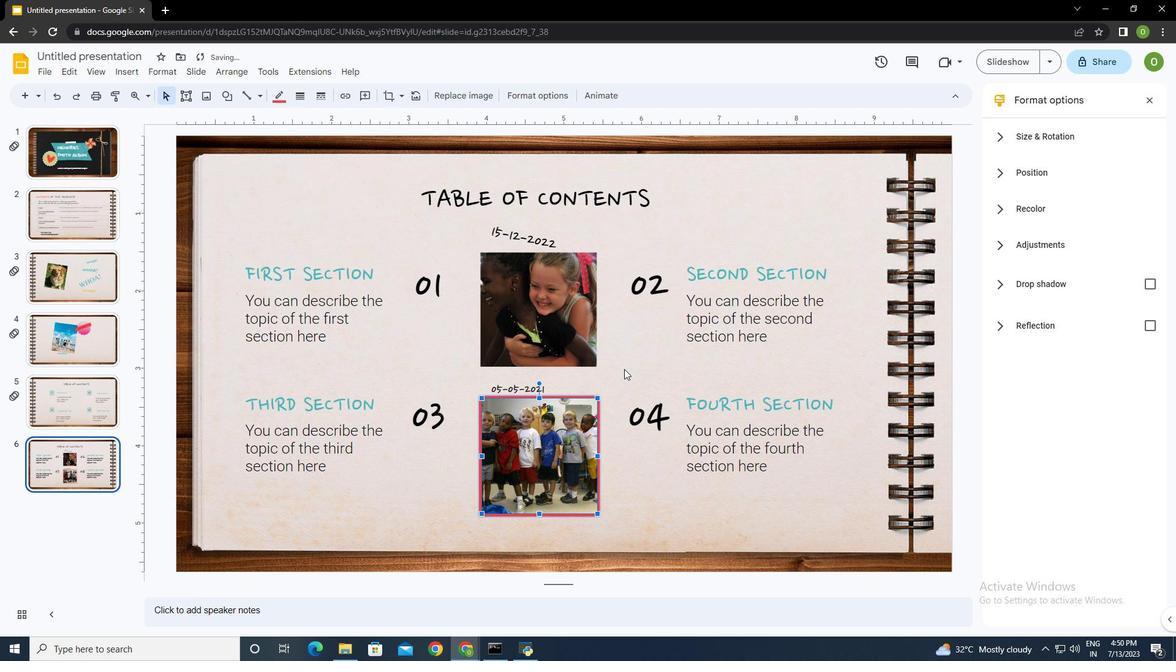 
Action: Mouse moved to (566, 338)
Screenshot: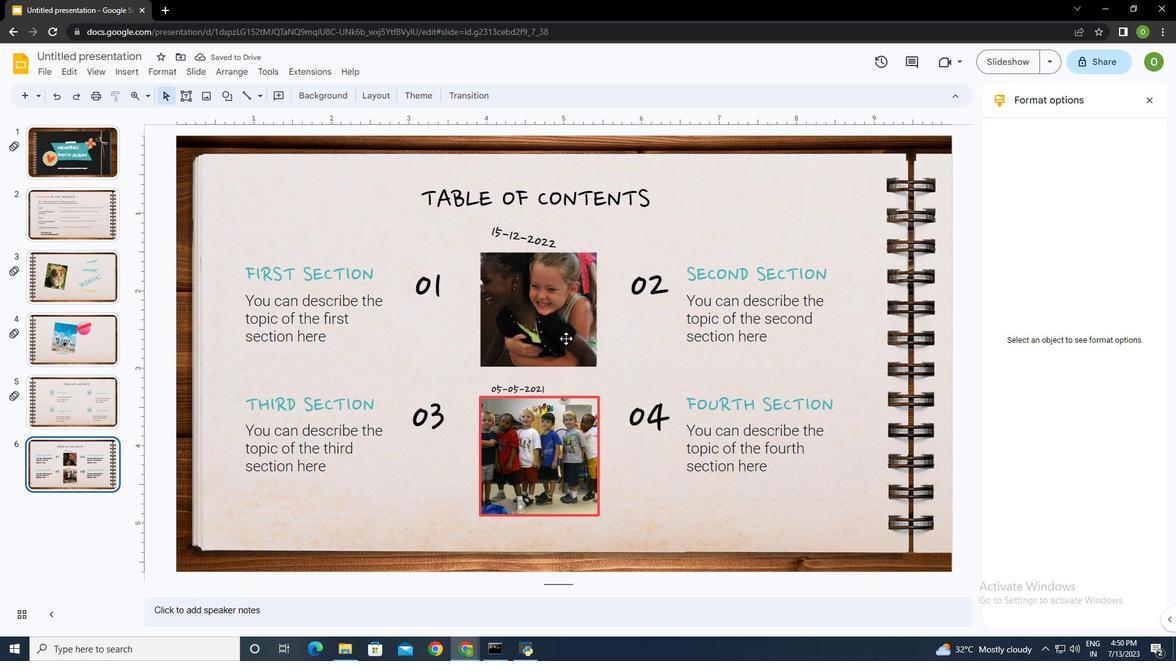 
Action: Mouse pressed left at (566, 338)
Screenshot: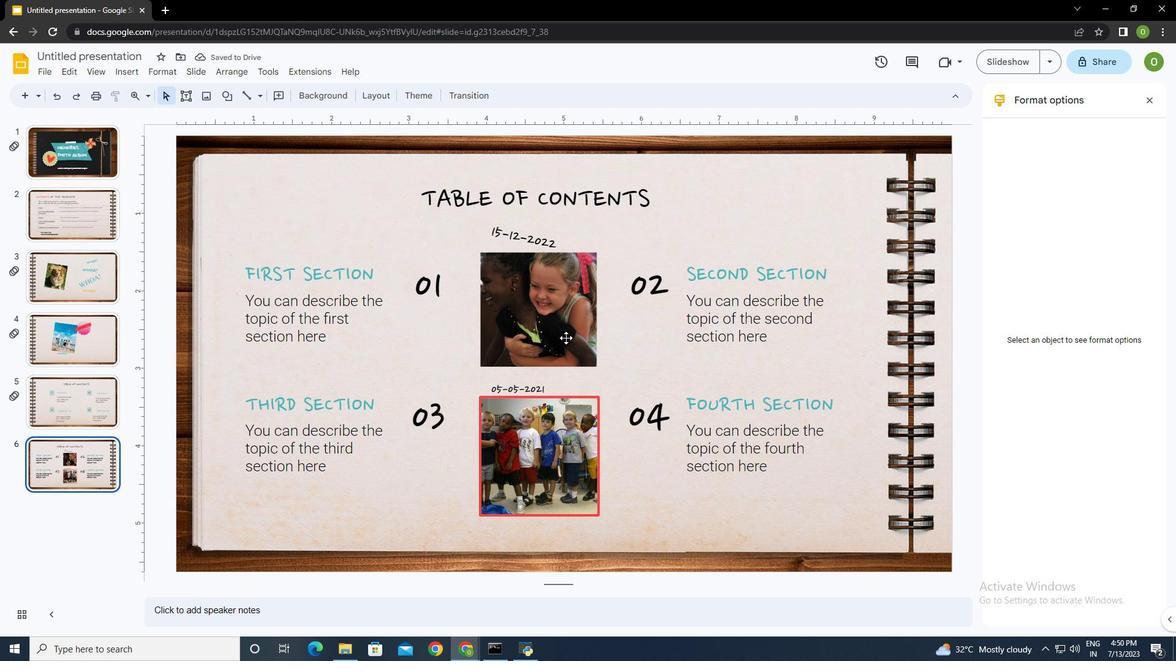 
Action: Mouse moved to (280, 98)
Screenshot: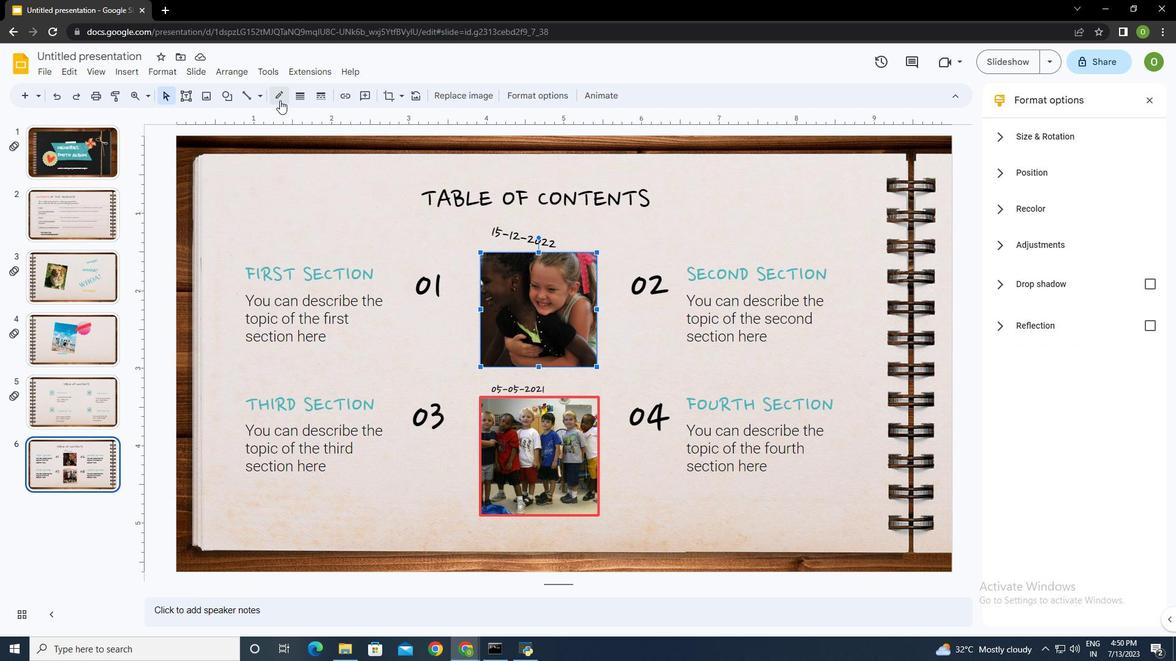 
Action: Mouse pressed left at (280, 98)
Screenshot: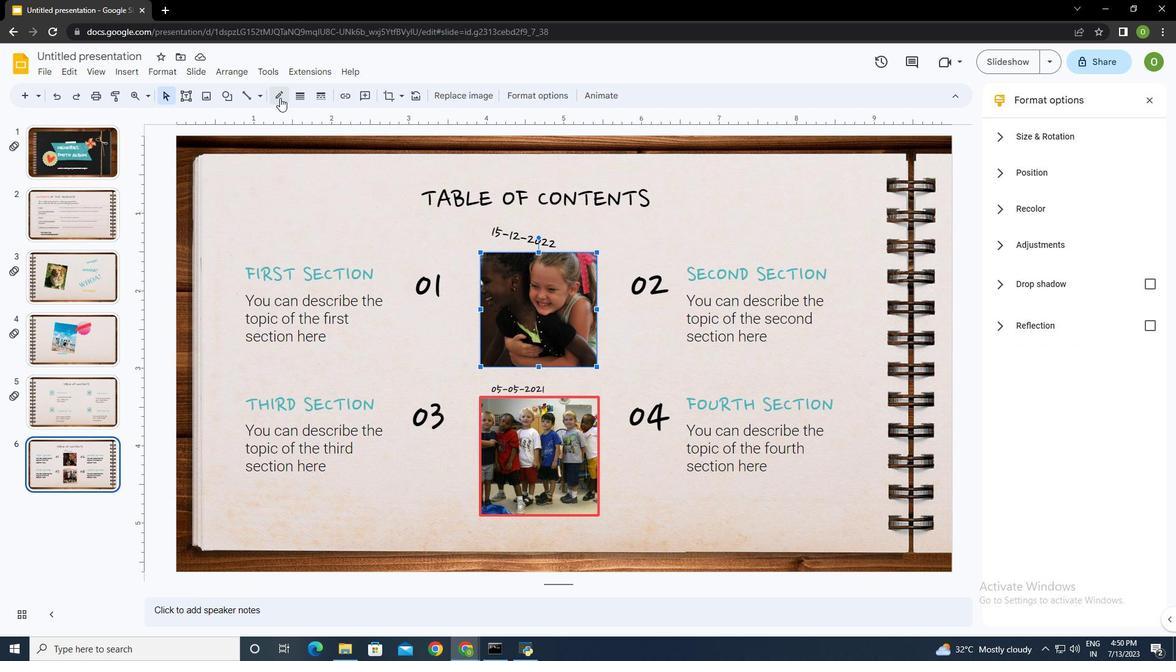 
Action: Mouse moved to (337, 136)
Screenshot: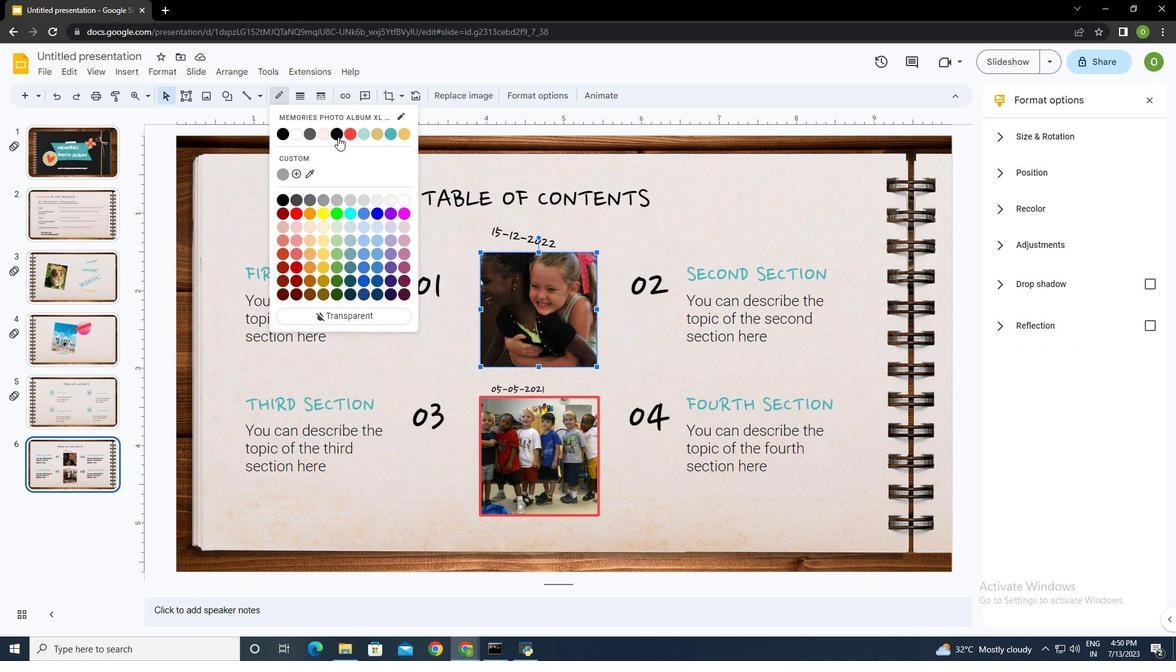
Action: Mouse pressed left at (337, 136)
Screenshot: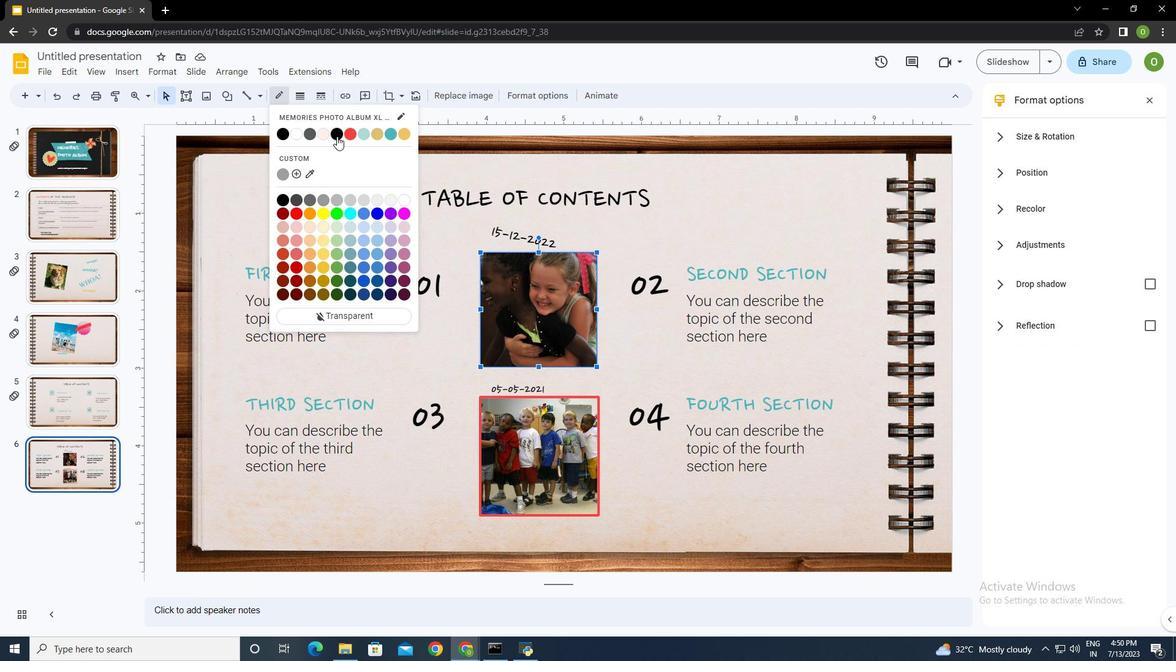 
Action: Mouse moved to (297, 96)
Screenshot: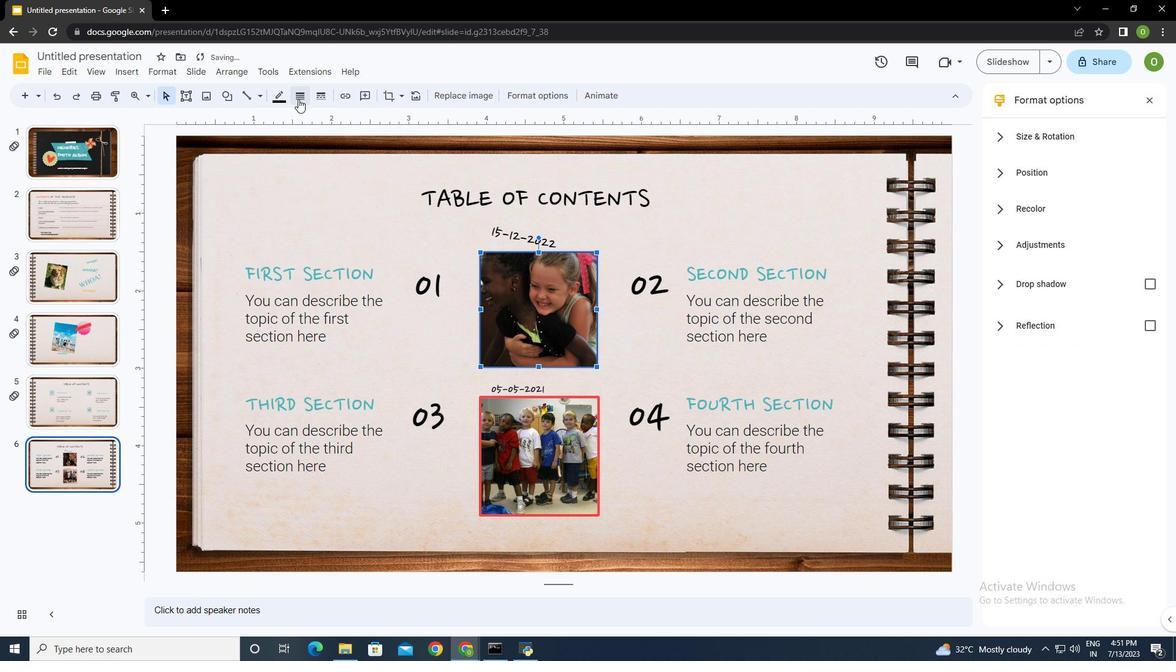 
Action: Mouse pressed left at (297, 96)
Screenshot: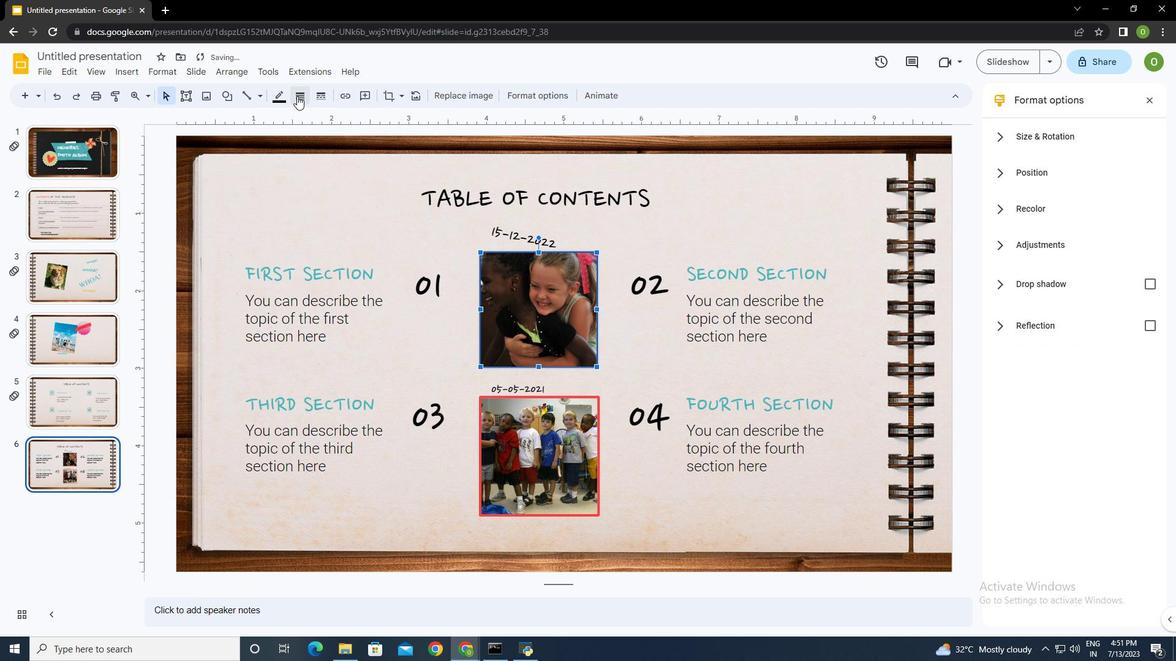 
Action: Mouse moved to (326, 153)
Screenshot: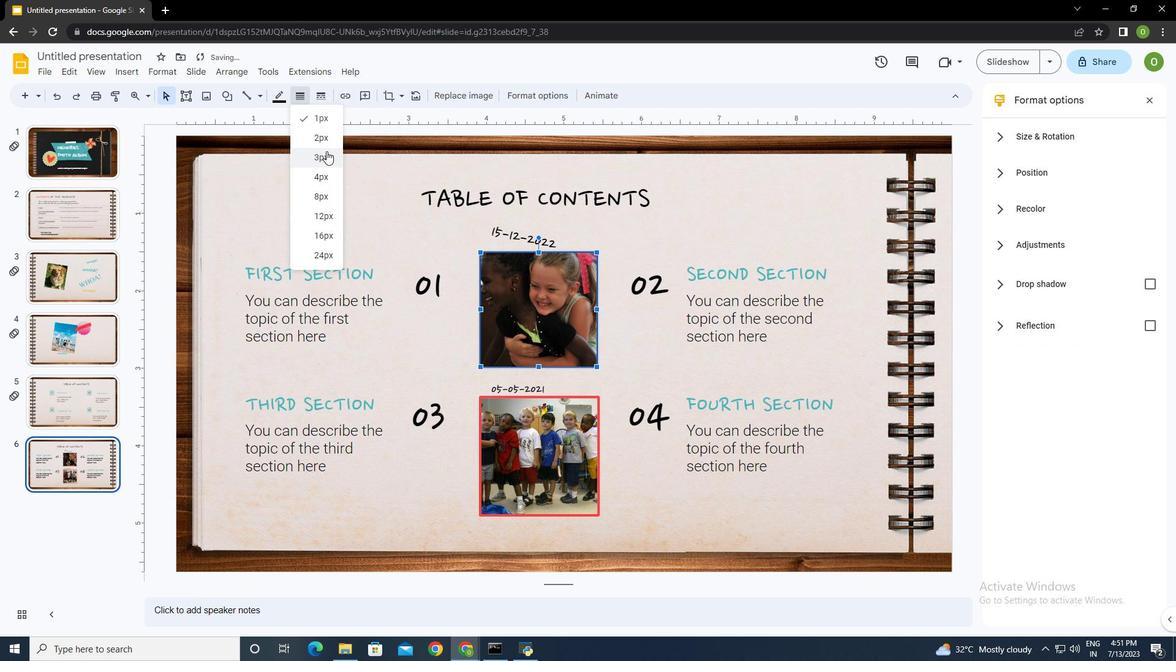 
Action: Mouse pressed left at (326, 153)
Screenshot: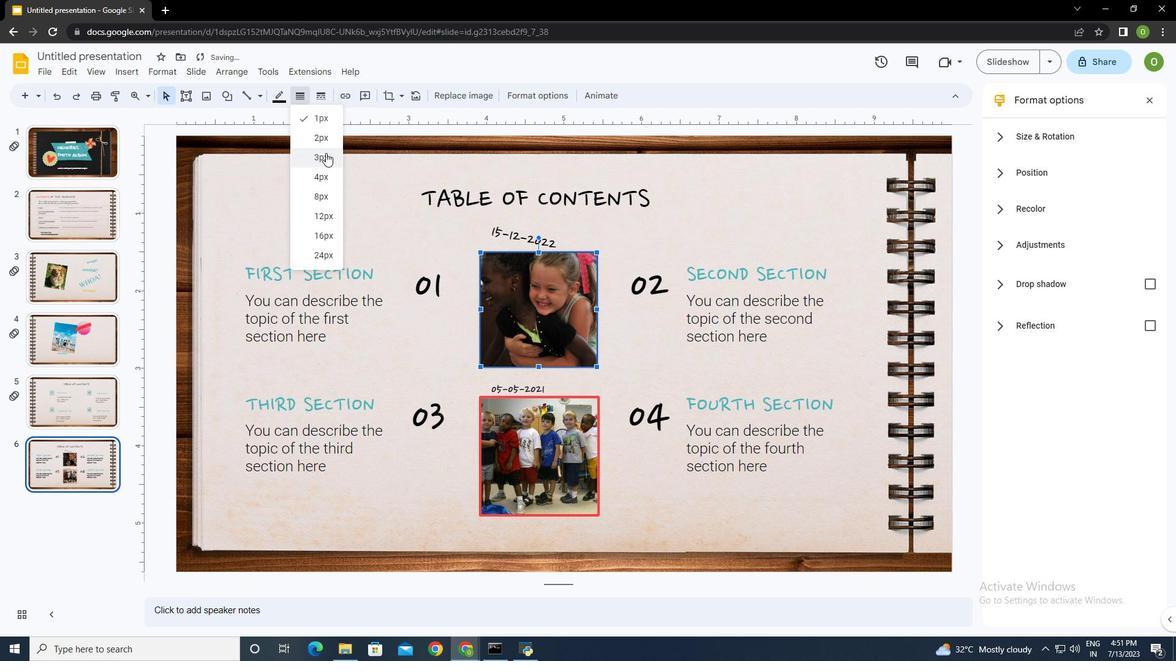 
Action: Mouse moved to (603, 225)
Screenshot: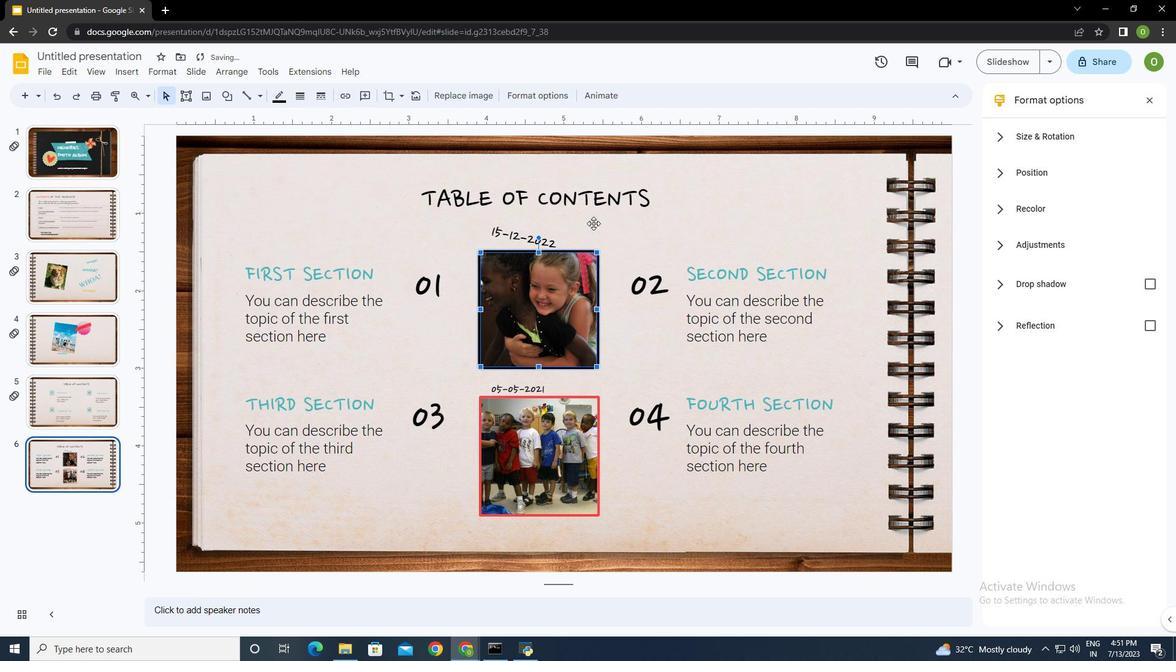 
Action: Mouse pressed left at (603, 225)
Screenshot: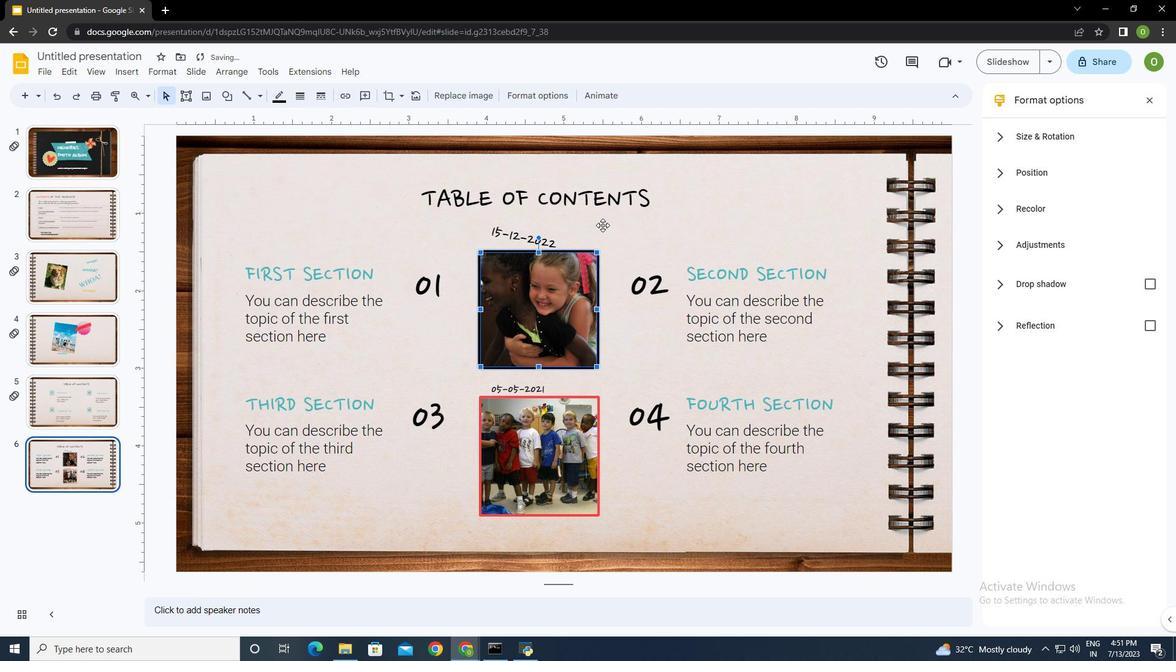 
Action: Mouse moved to (620, 358)
Screenshot: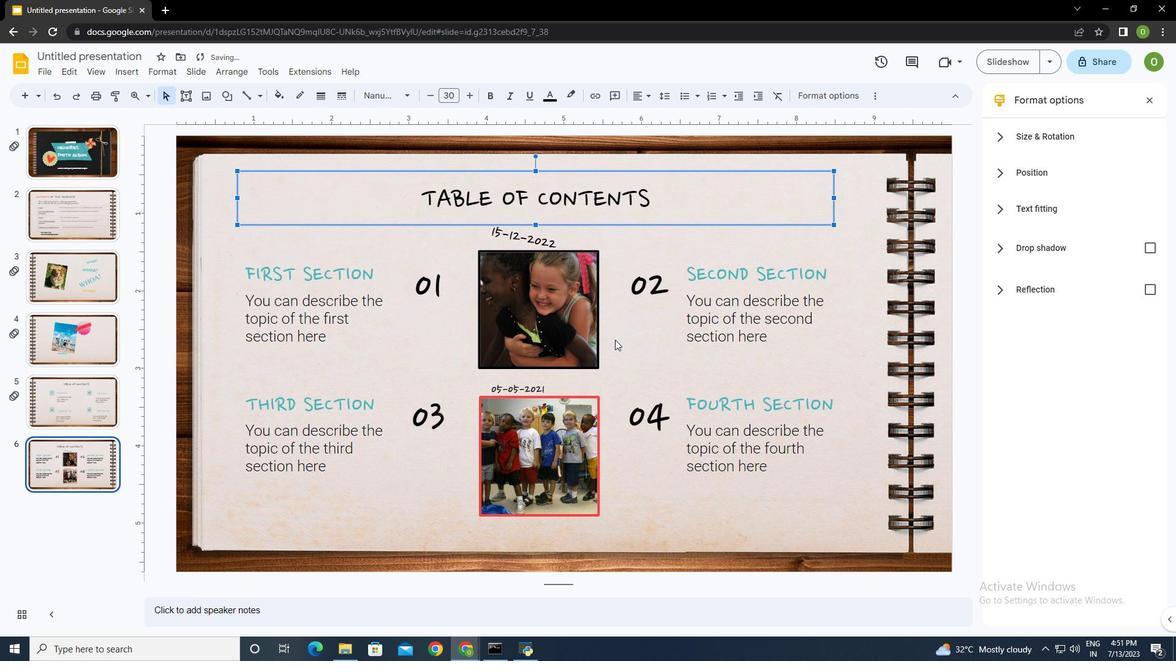 
Action: Mouse pressed left at (620, 358)
Screenshot: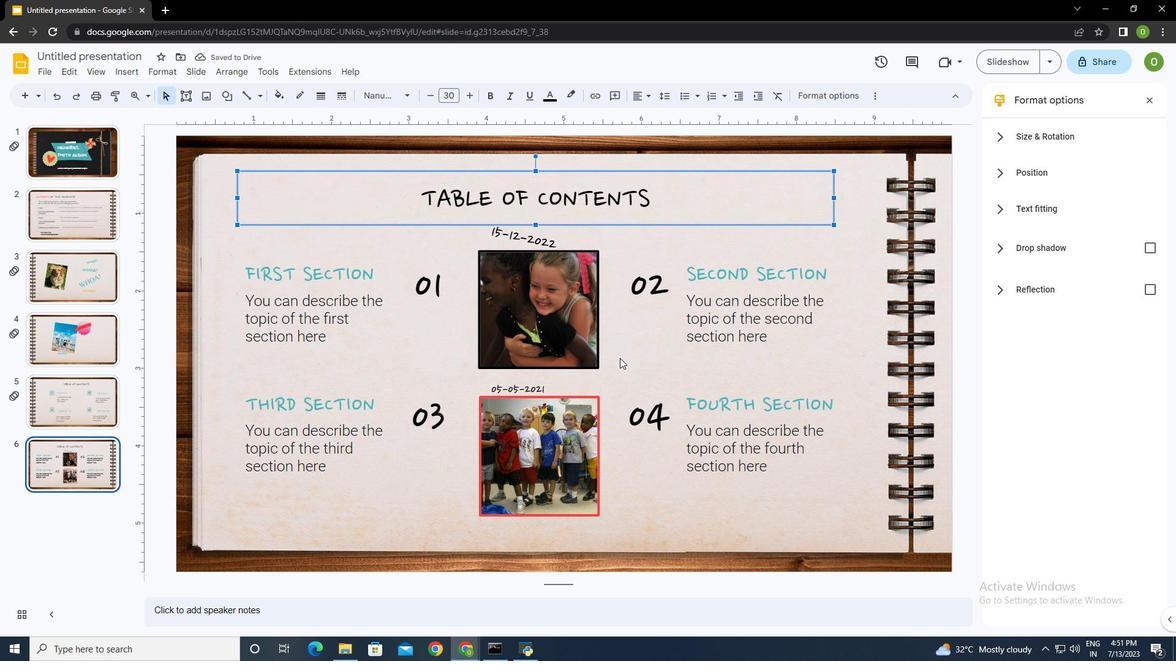 
Action: Mouse moved to (712, 493)
Screenshot: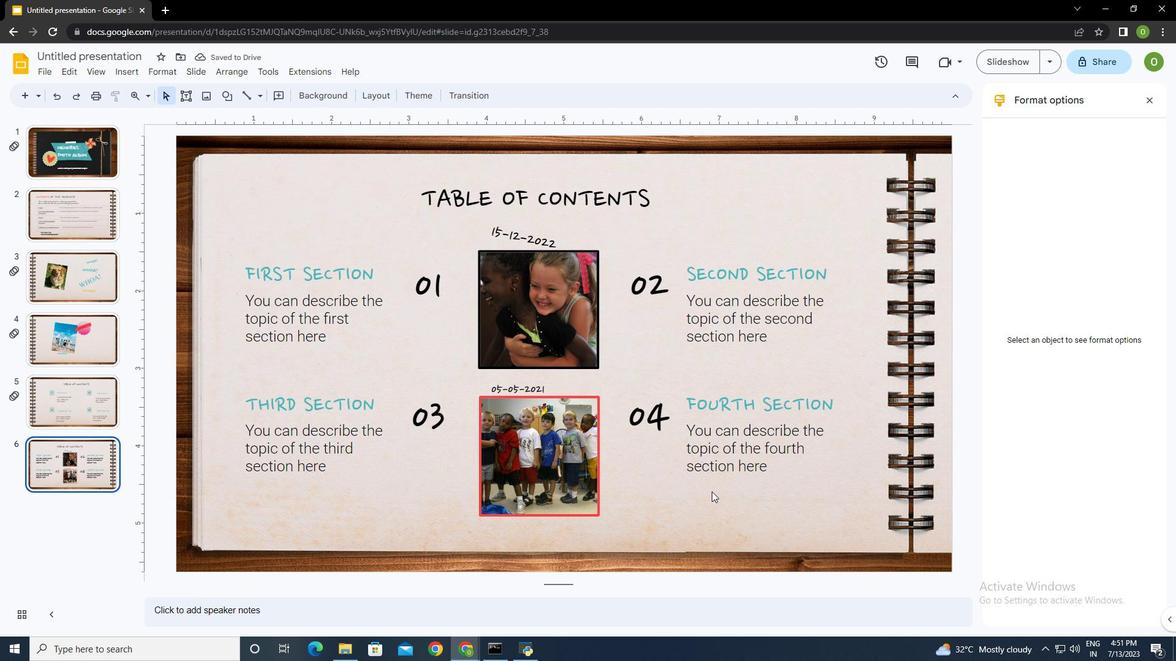 
Action: Mouse pressed left at (712, 493)
Screenshot: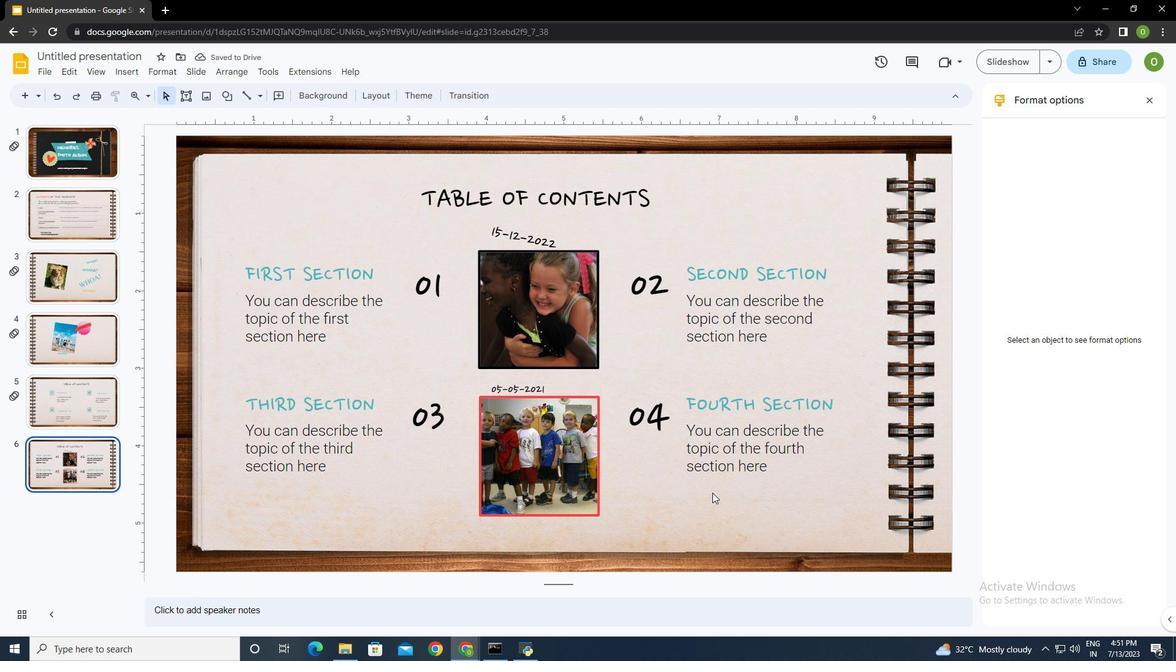 
Action: Mouse moved to (550, 307)
Screenshot: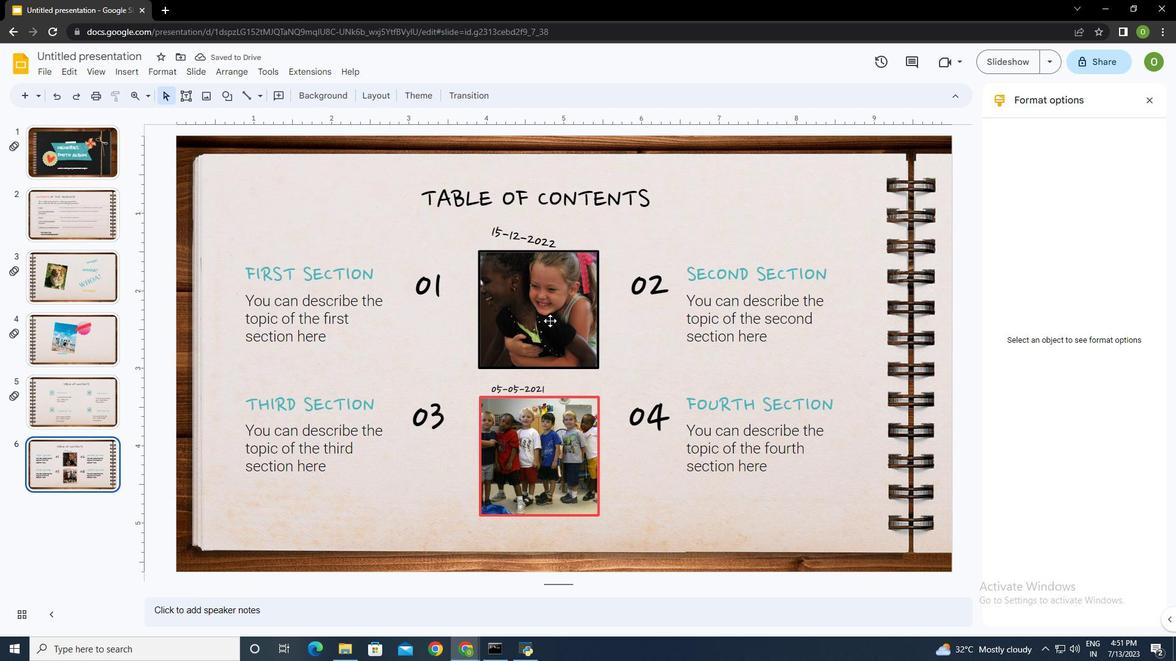 
Action: Mouse pressed left at (550, 307)
Screenshot: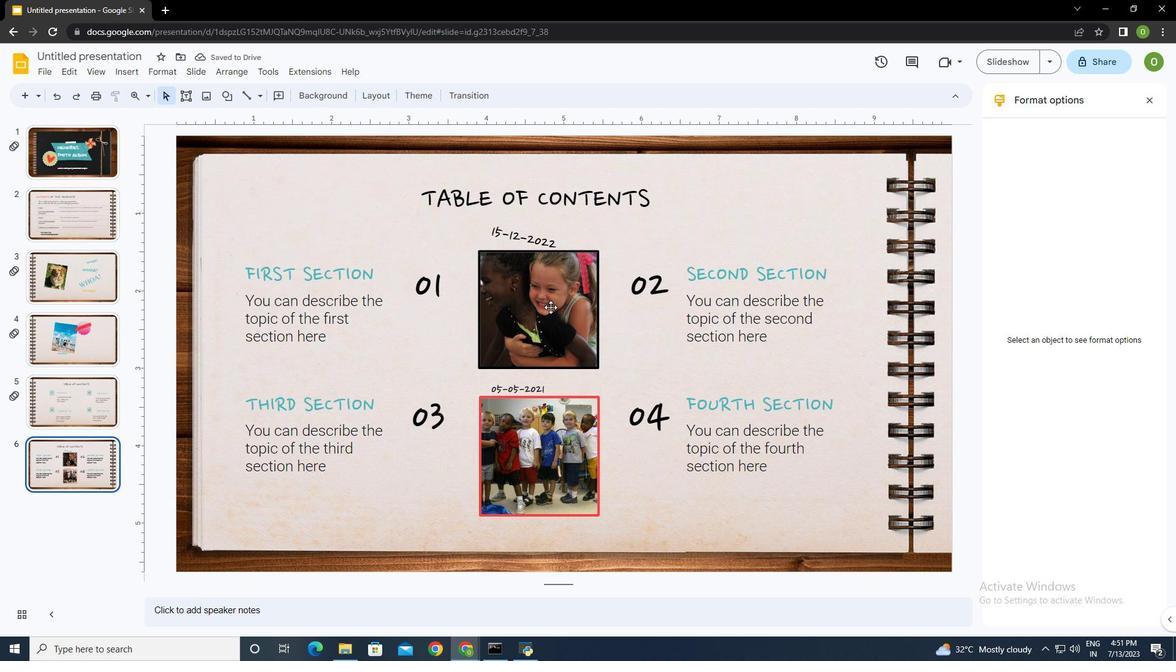 
Action: Mouse moved to (553, 465)
Screenshot: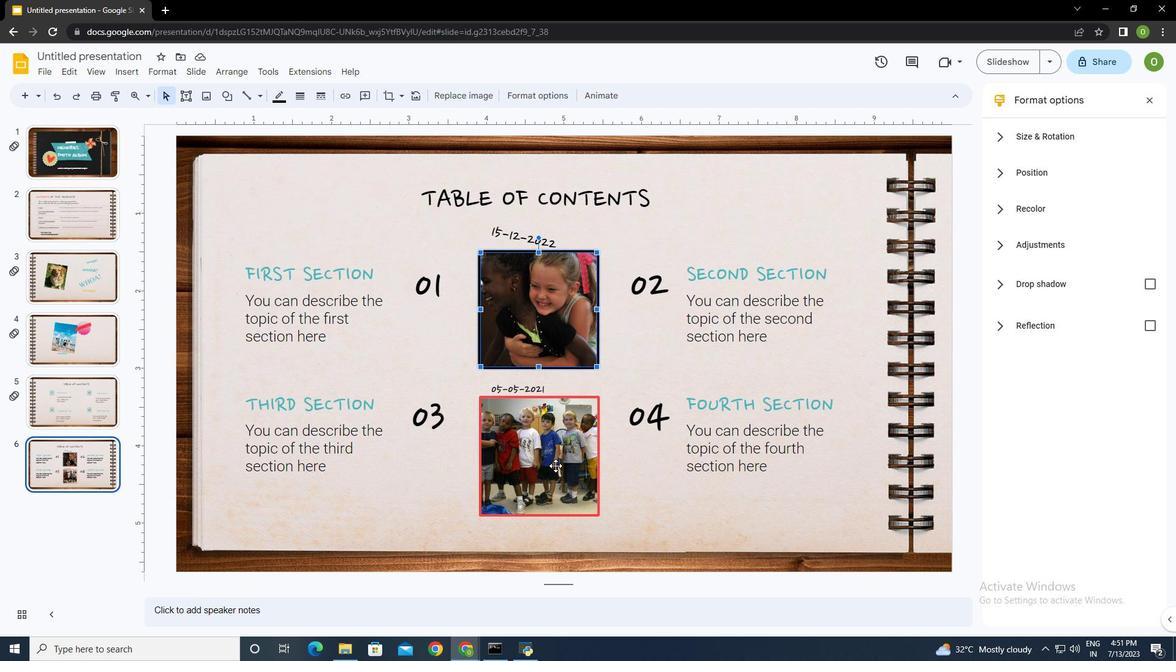 
Action: Mouse pressed left at (553, 465)
Screenshot: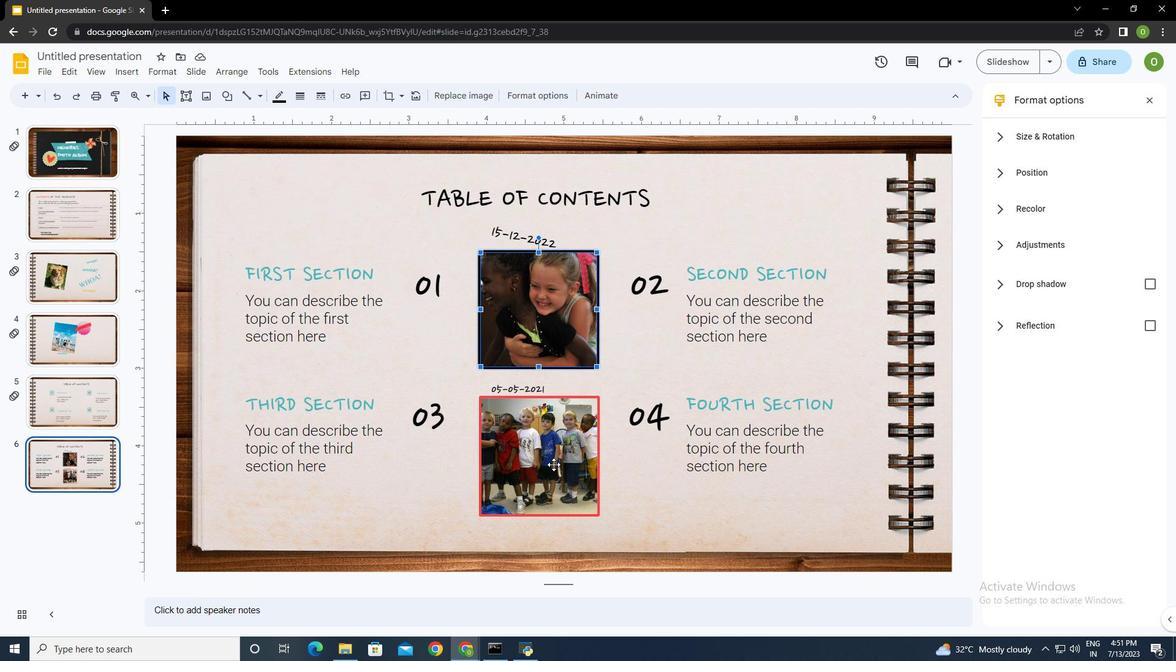 
Action: Mouse moved to (493, 93)
Screenshot: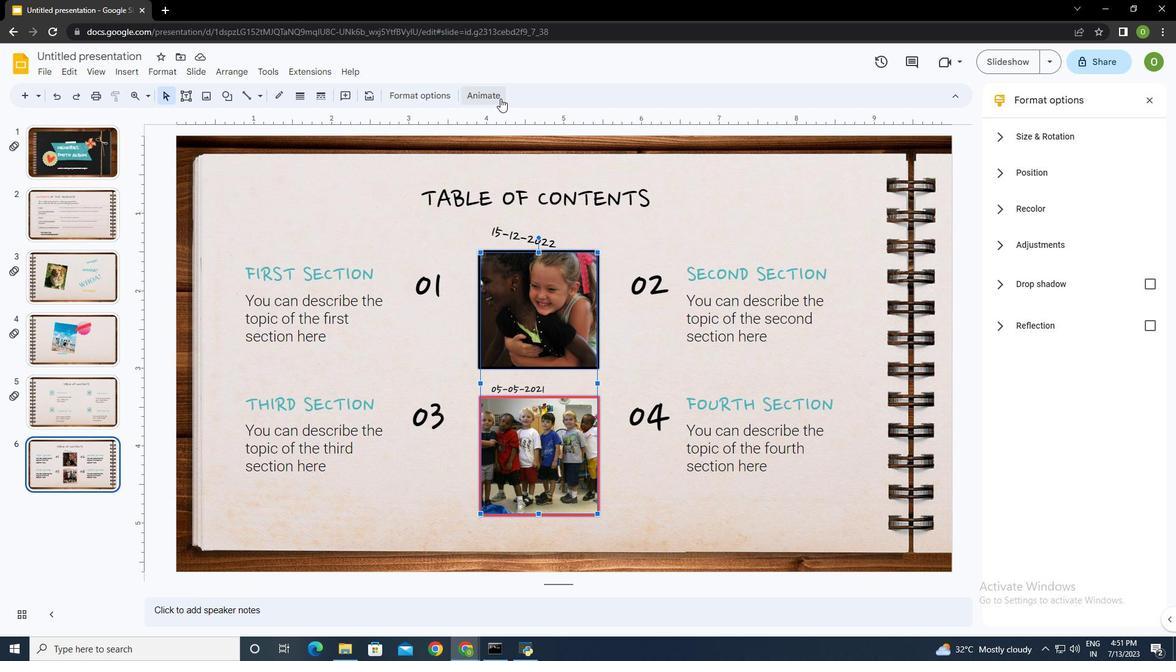 
Action: Mouse pressed left at (493, 93)
Screenshot: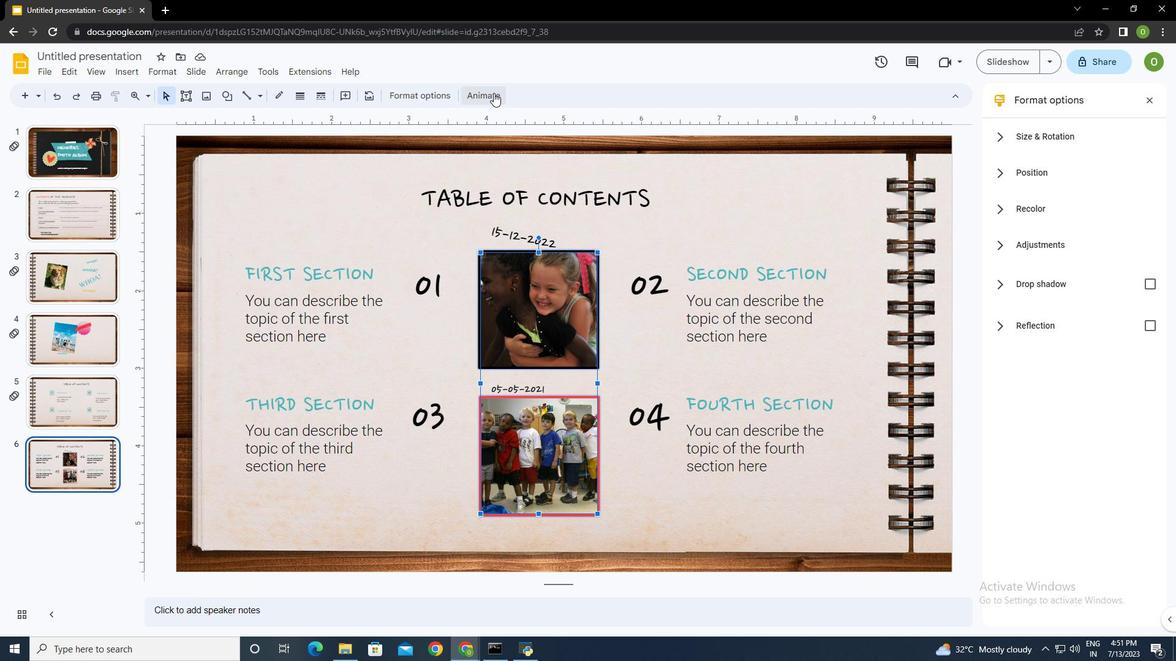 
Action: Mouse moved to (1061, 242)
Screenshot: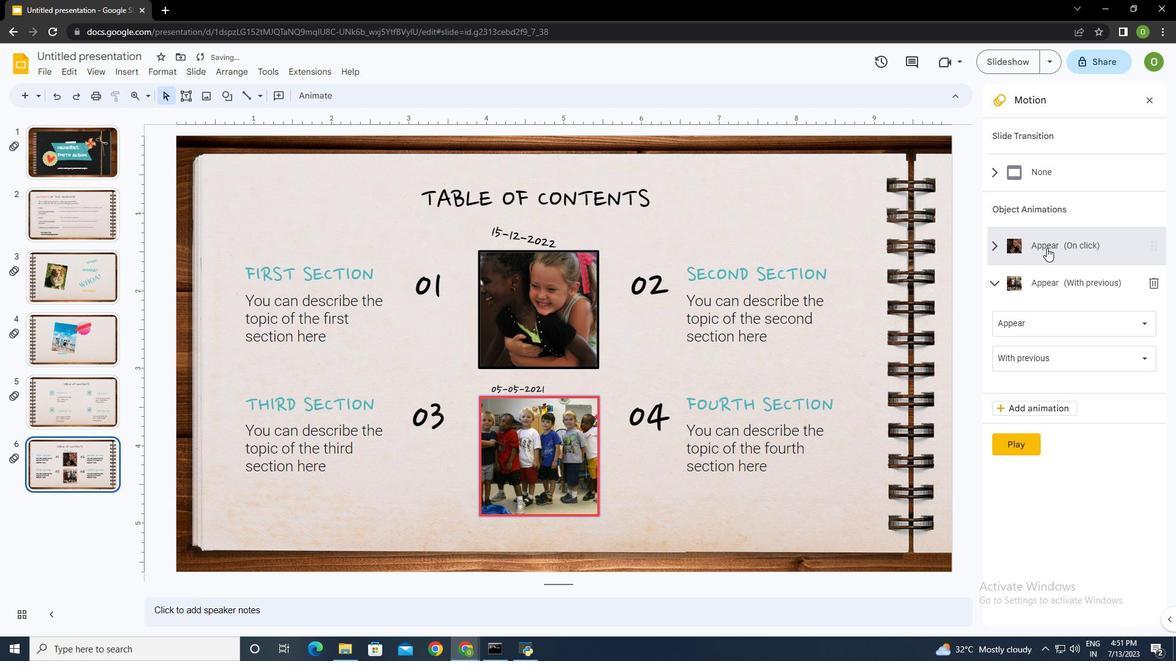 
Action: Mouse pressed left at (1061, 242)
Screenshot: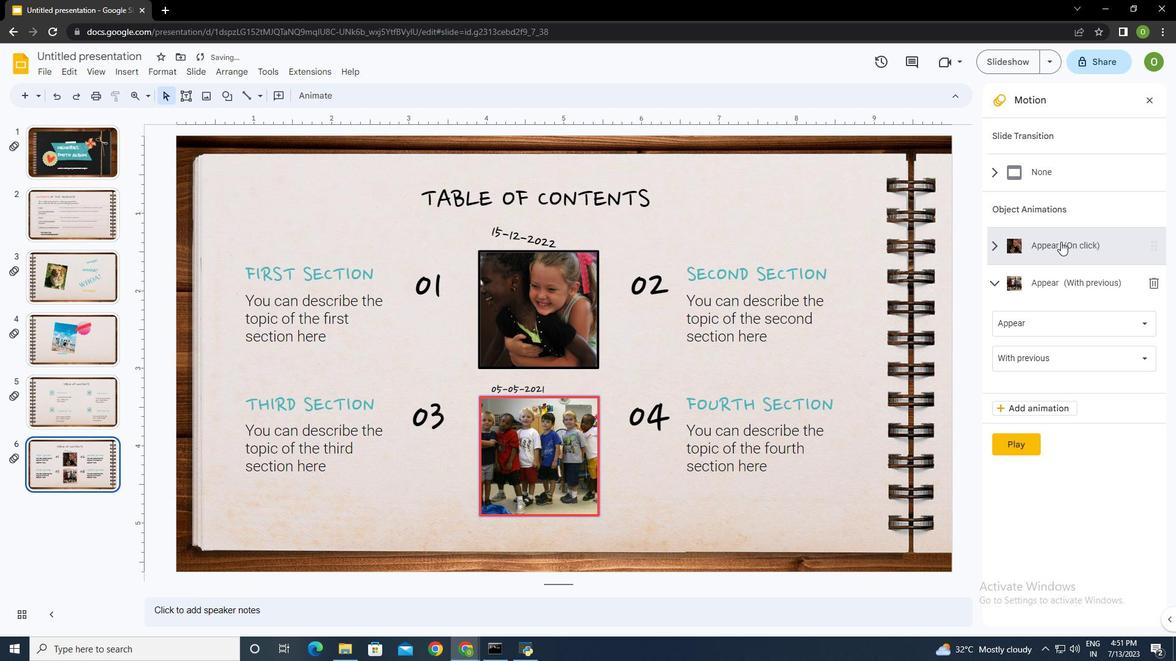 
Action: Mouse moved to (1044, 286)
Screenshot: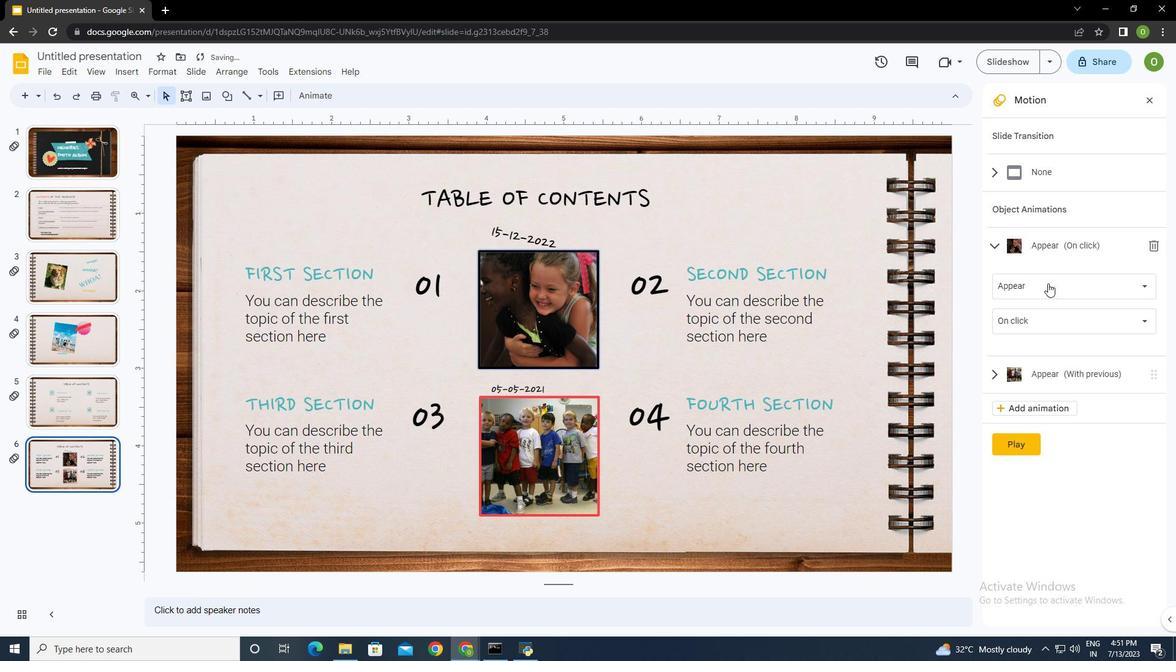 
Action: Mouse pressed left at (1044, 286)
Screenshot: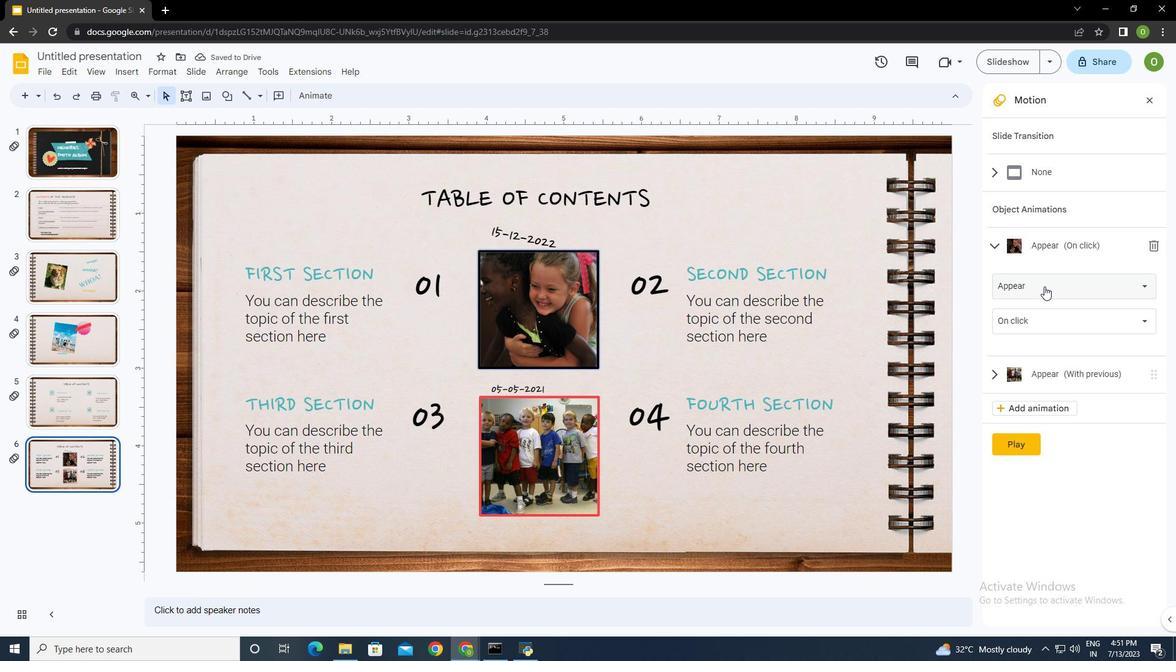 
Action: Mouse moved to (1041, 351)
Screenshot: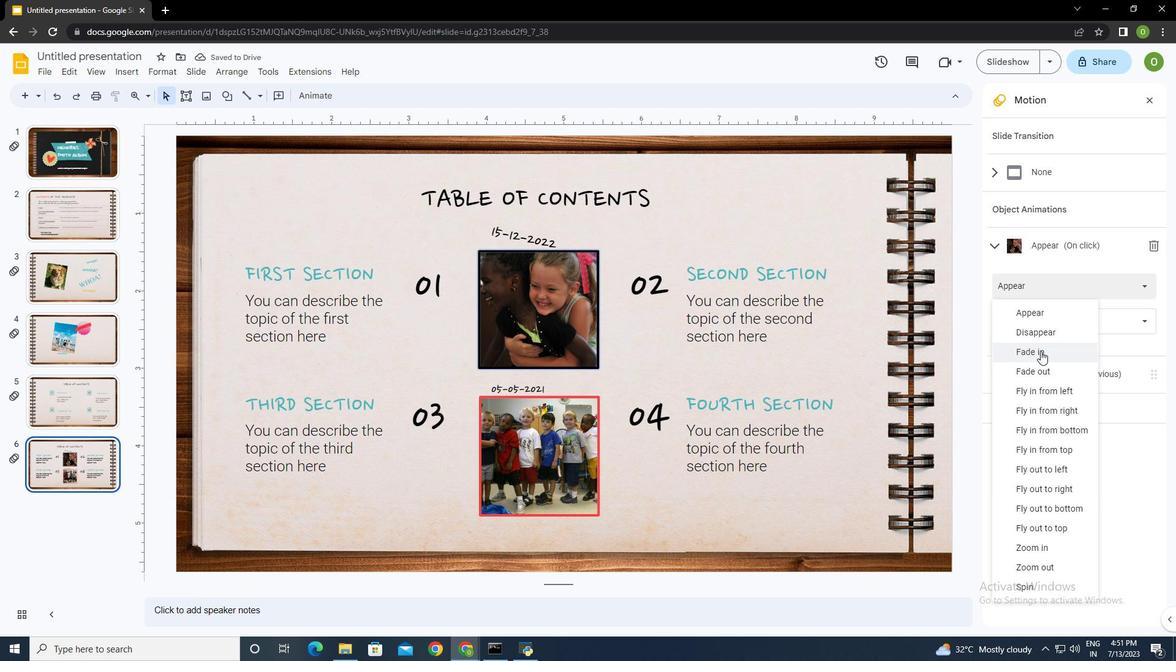 
Action: Mouse pressed left at (1041, 351)
Screenshot: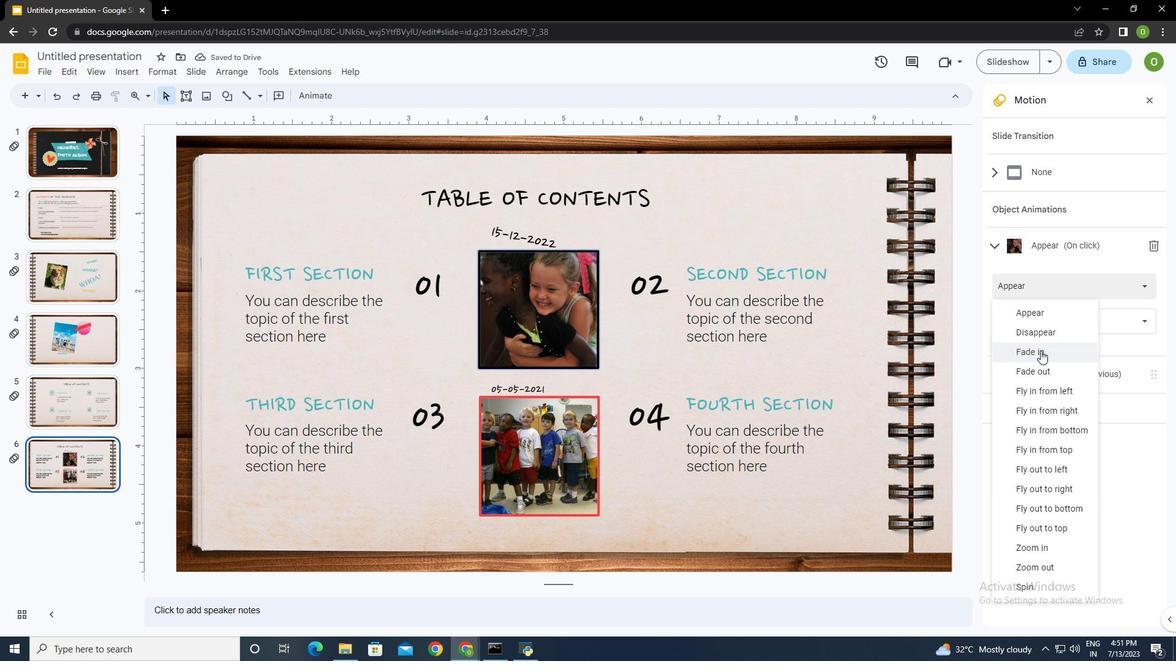 
Action: Mouse moved to (1044, 286)
Screenshot: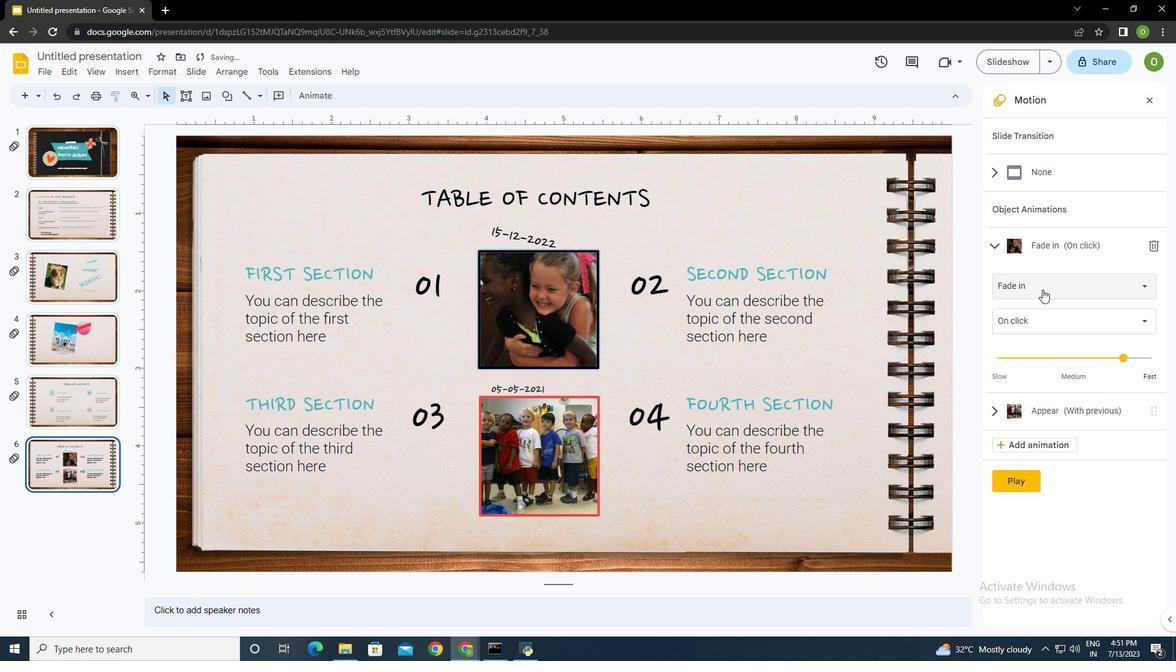 
Action: Mouse pressed left at (1044, 286)
Screenshot: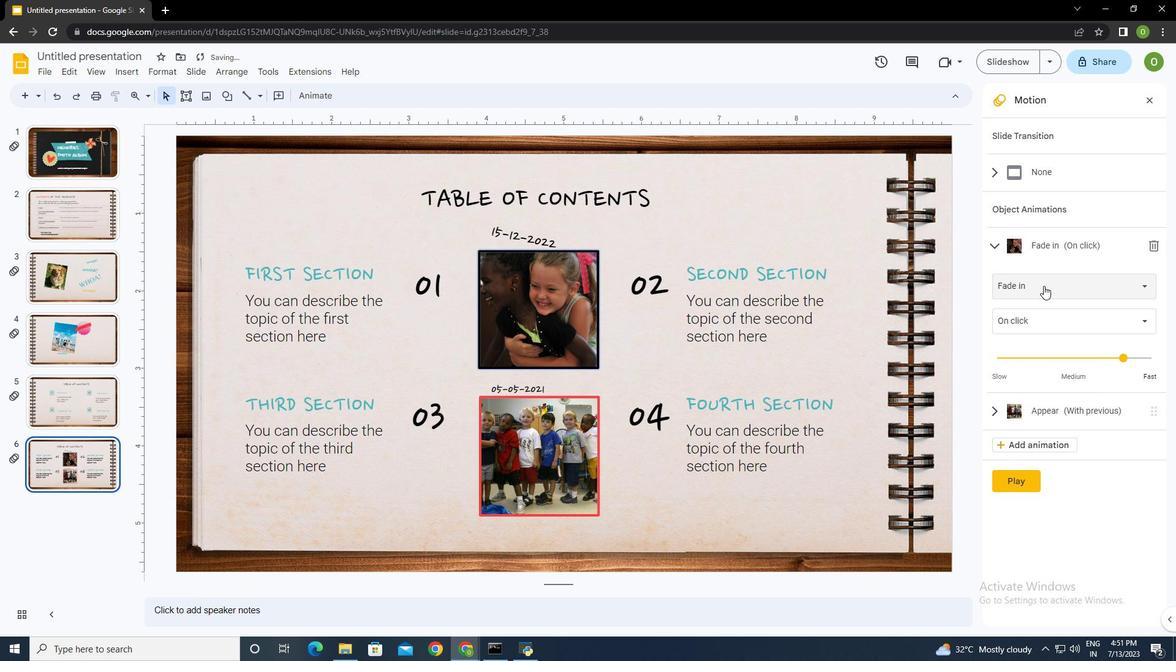 
Action: Mouse moved to (1064, 448)
Screenshot: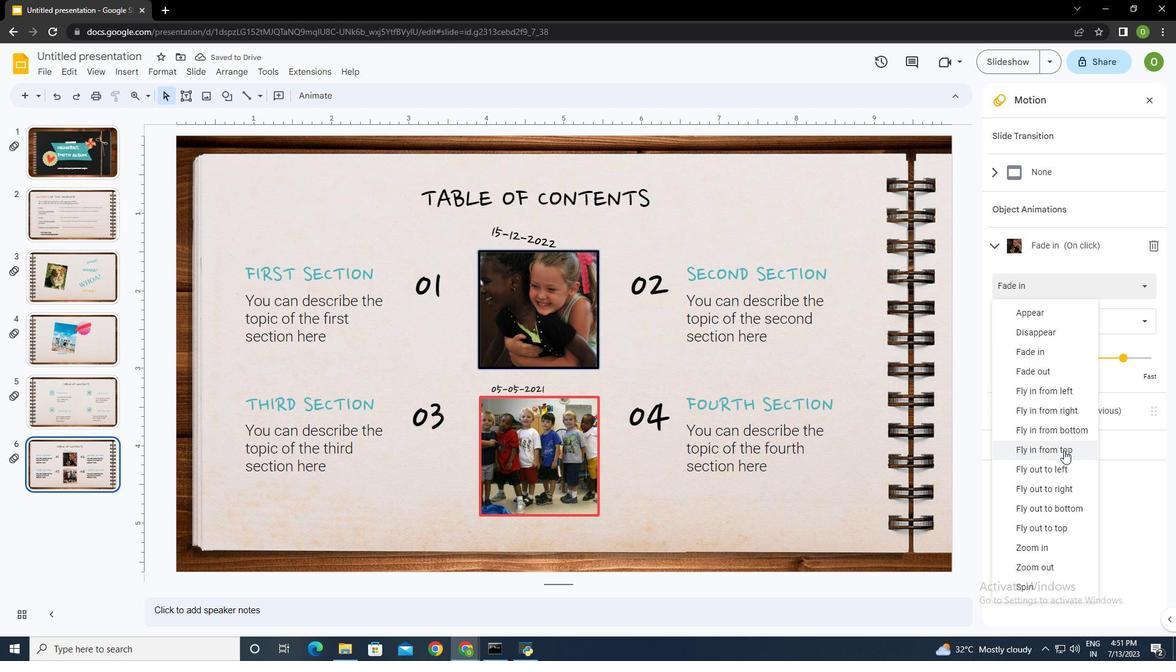 
Action: Mouse pressed left at (1064, 448)
Screenshot: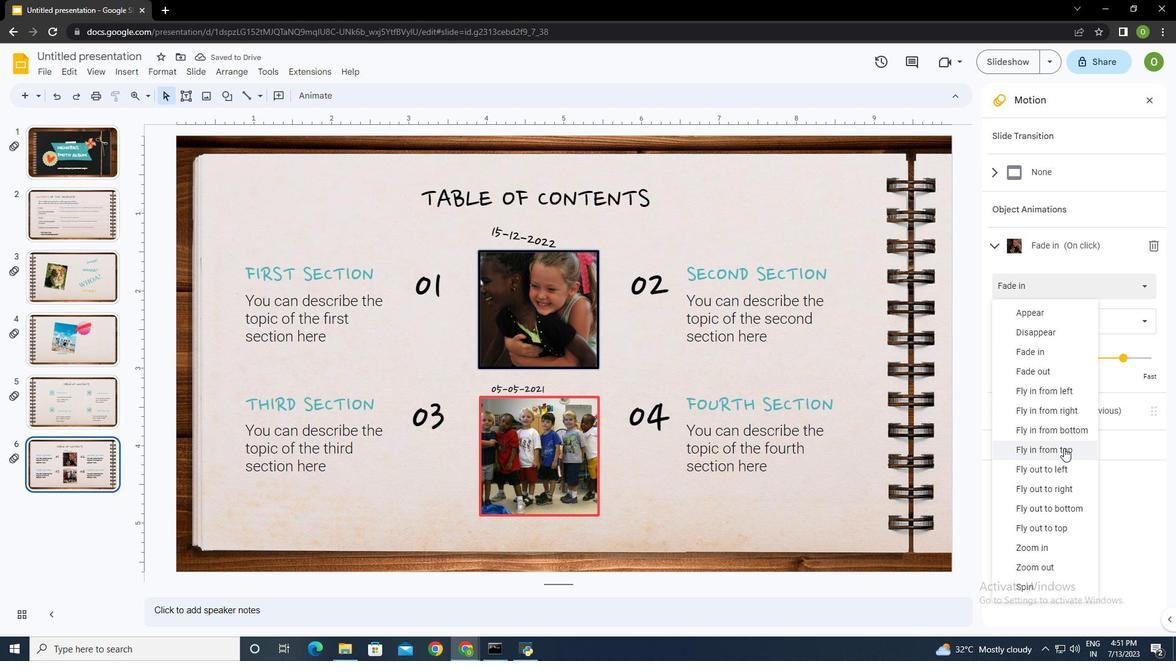 
Action: Mouse moved to (1027, 322)
Screenshot: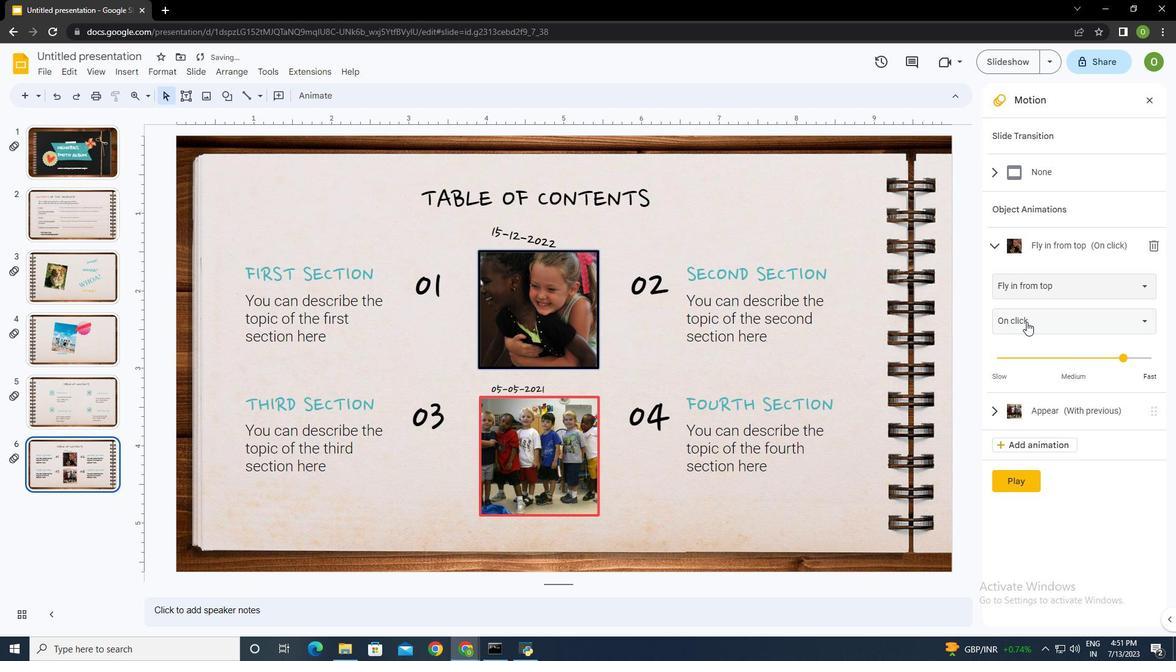 
Action: Mouse pressed left at (1027, 322)
Screenshot: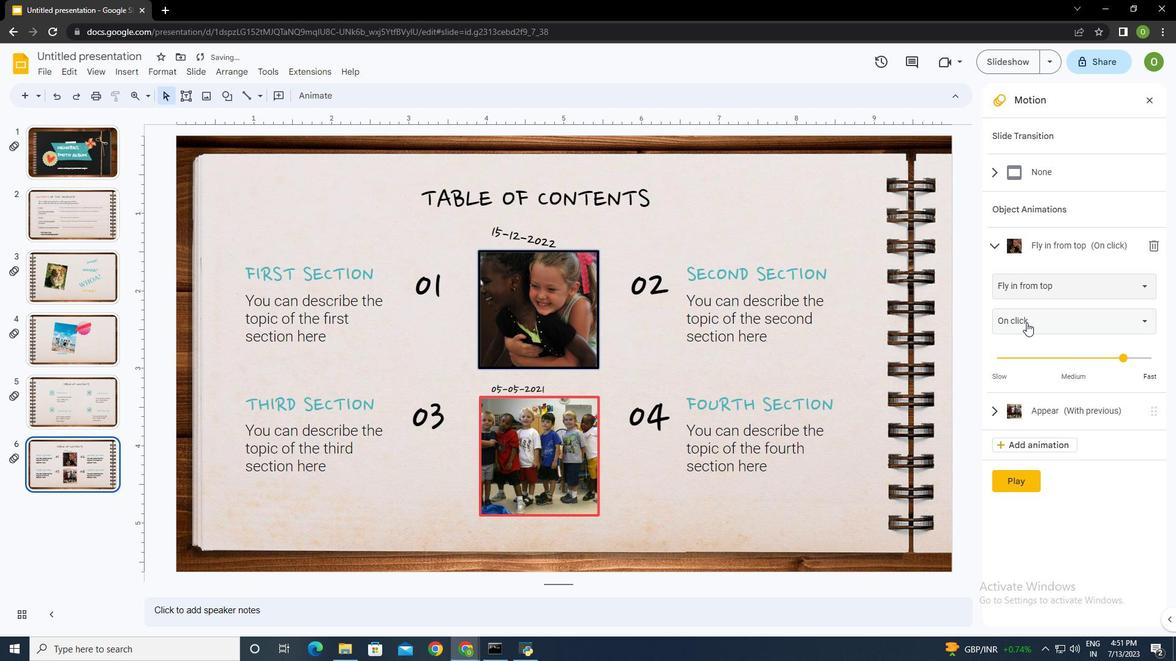 
Action: Mouse moved to (1035, 371)
Screenshot: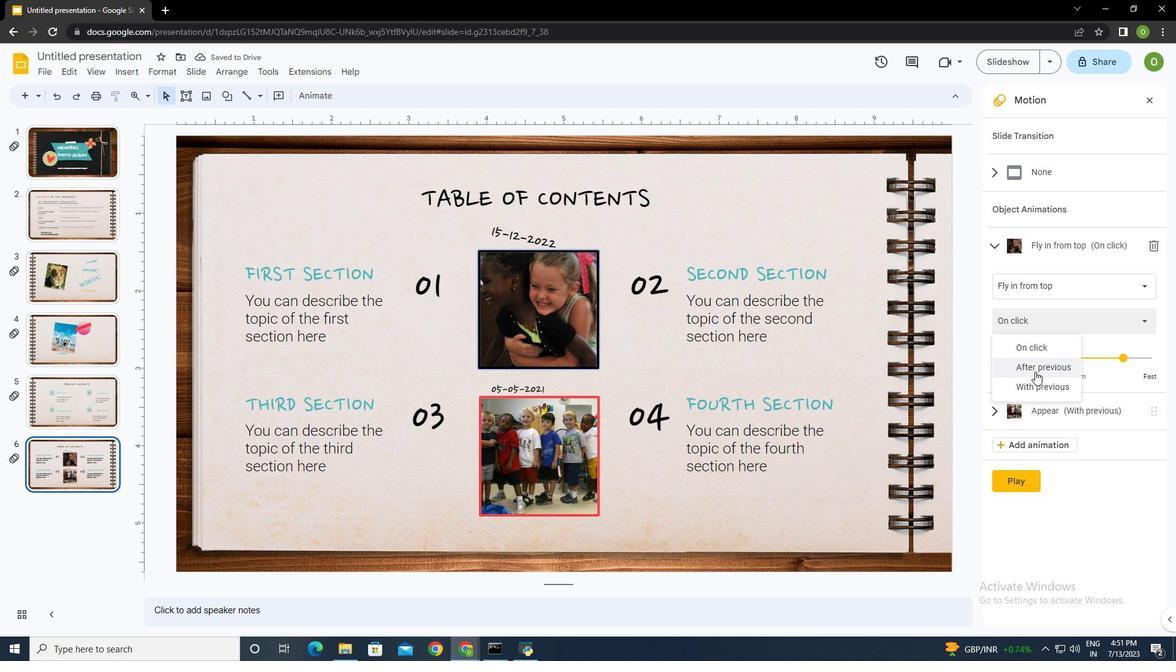 
Action: Mouse pressed left at (1035, 371)
Screenshot: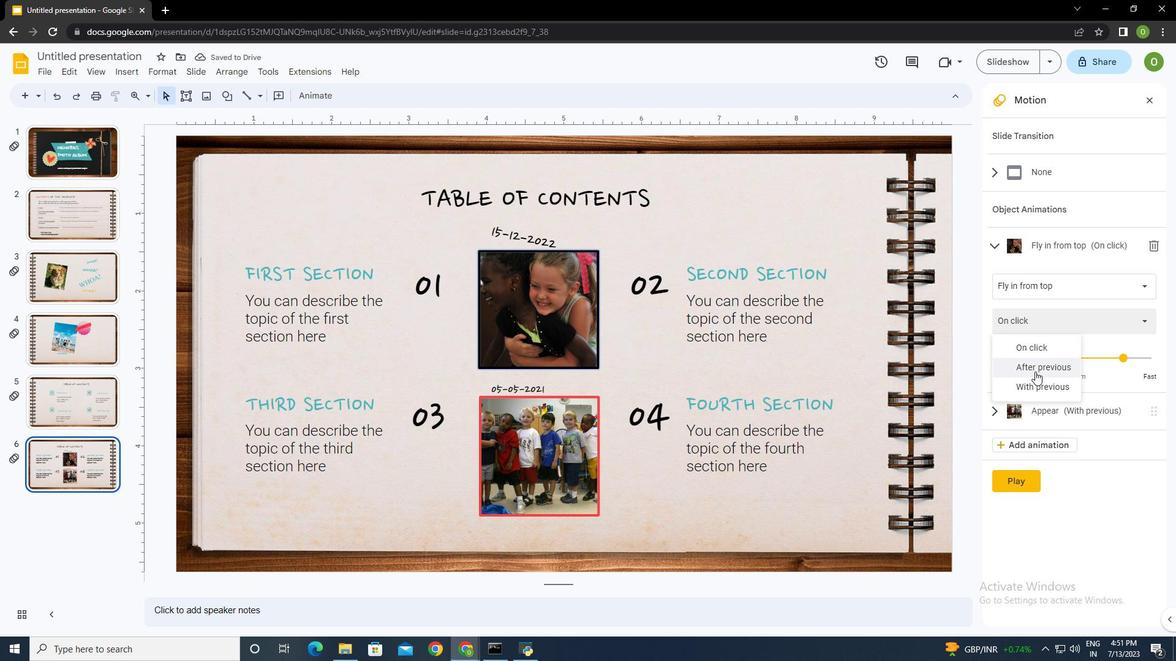 
Action: Mouse moved to (1123, 356)
Screenshot: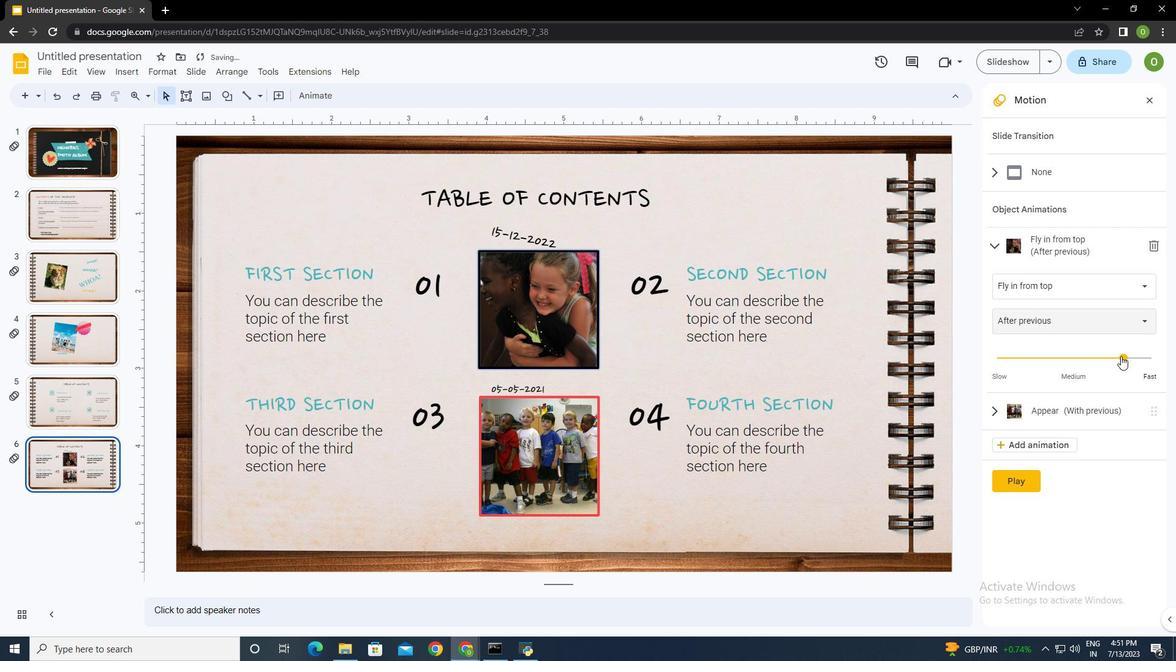 
Action: Mouse pressed left at (1123, 356)
Screenshot: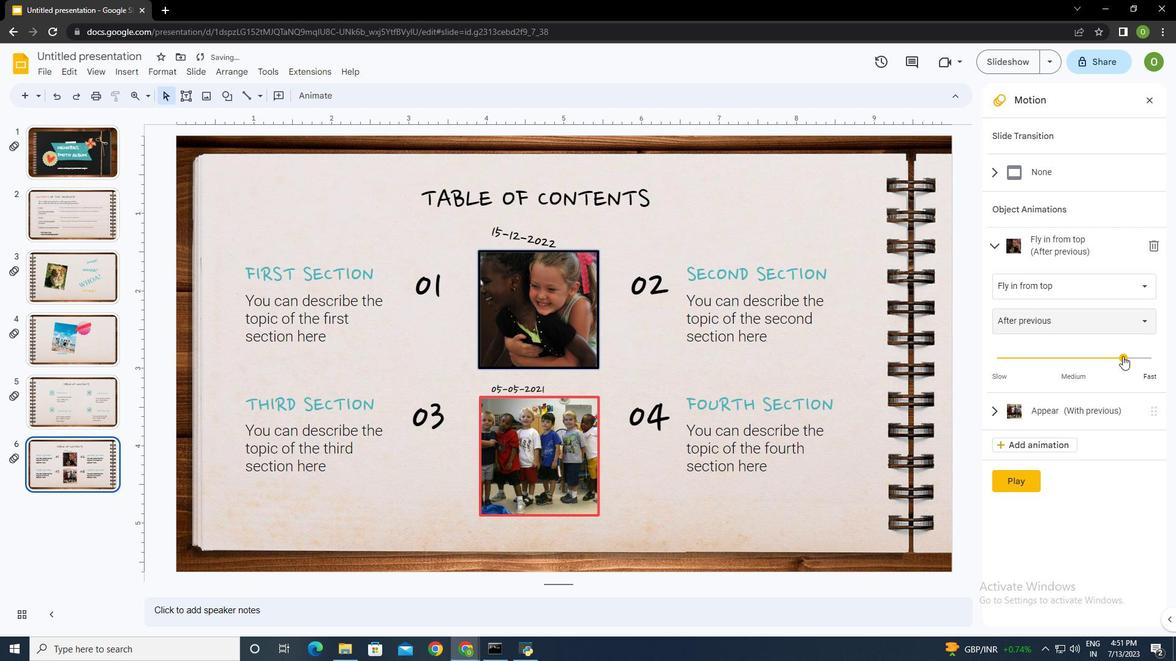 
Action: Mouse moved to (1024, 413)
